Task: Look for Airbnb properties in Rajapolah, Indonesia from 11th December, 2023 to 17th December, 2023 for 1 adult. Place can be private room with 1  bedroom having 1 bed and 1 bathroom. Property type can be hotel.
Action: Mouse moved to (565, 306)
Screenshot: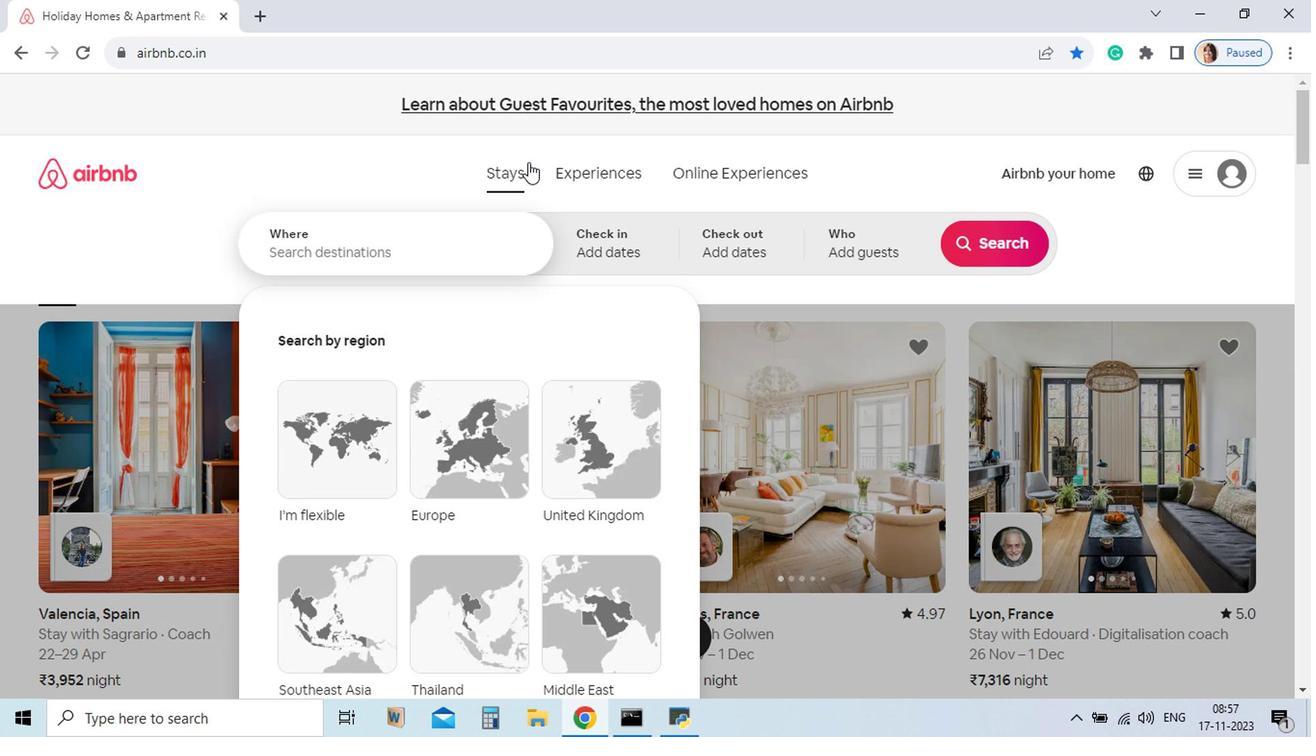
Action: Mouse pressed left at (565, 306)
Screenshot: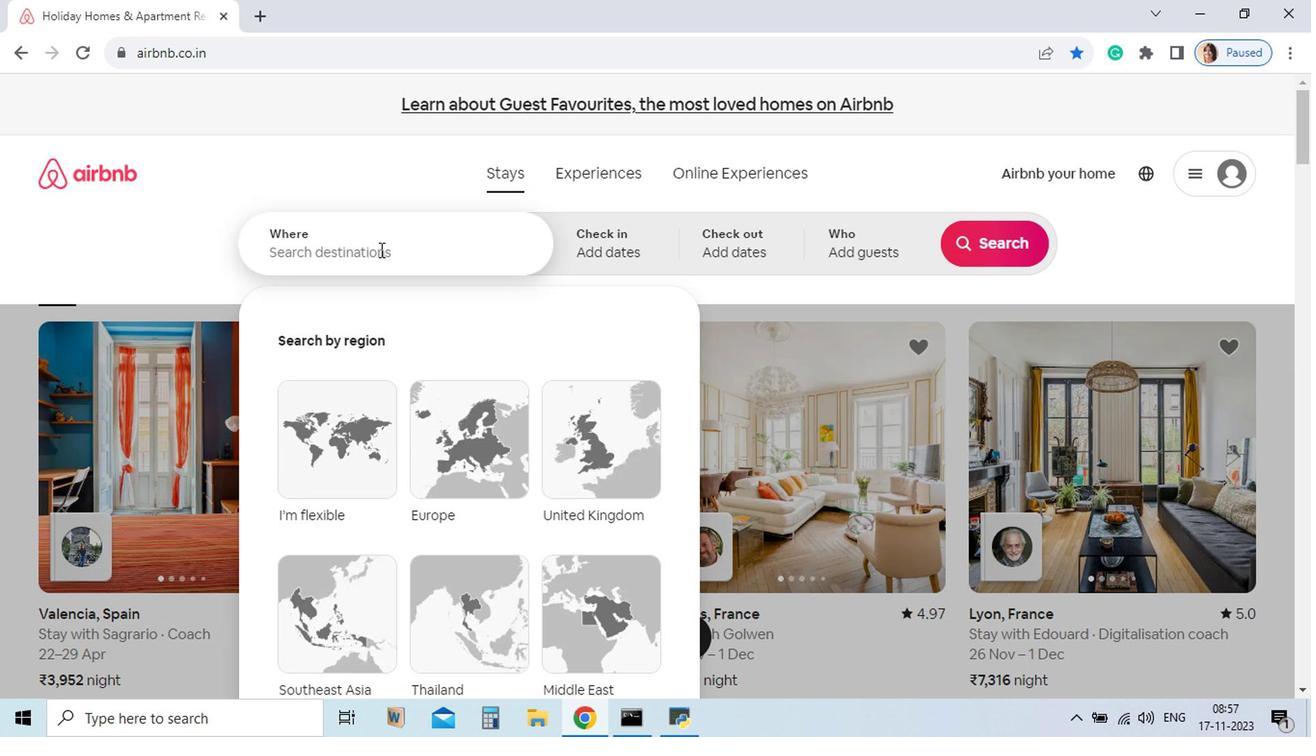 
Action: Mouse moved to (458, 360)
Screenshot: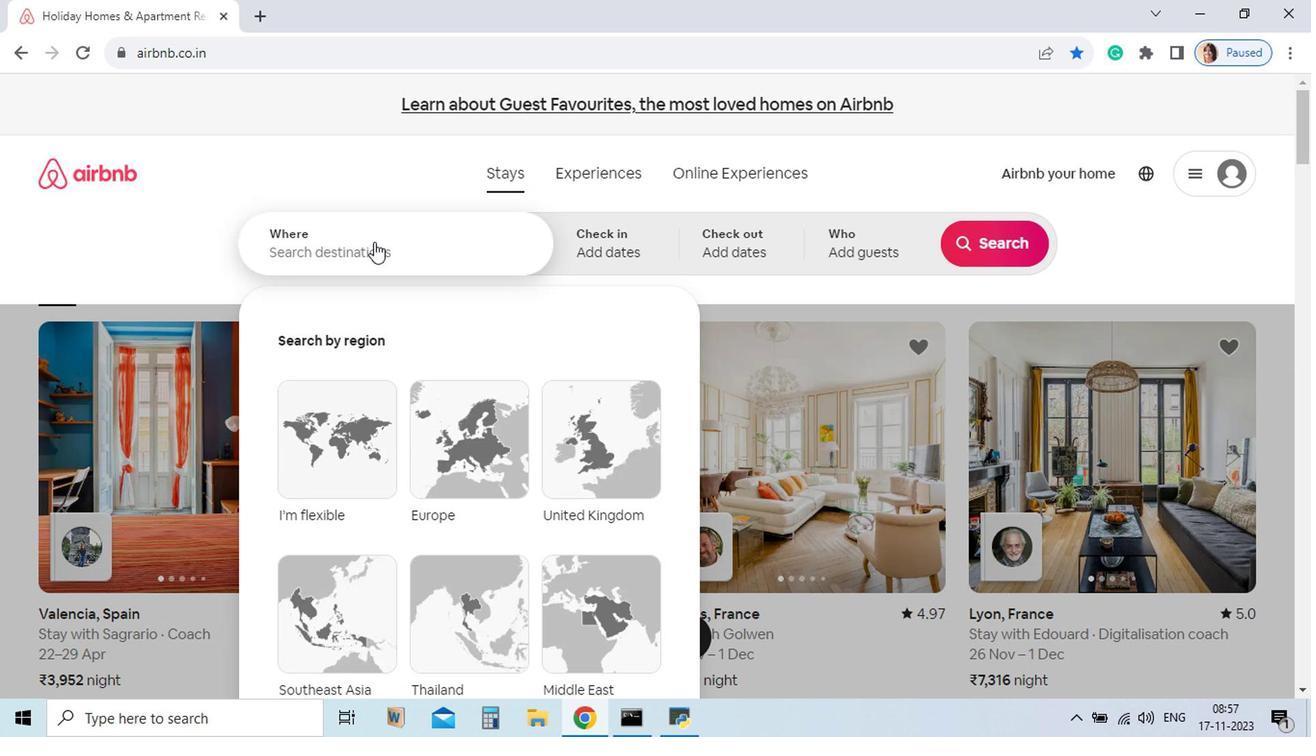 
Action: Mouse pressed left at (458, 360)
Screenshot: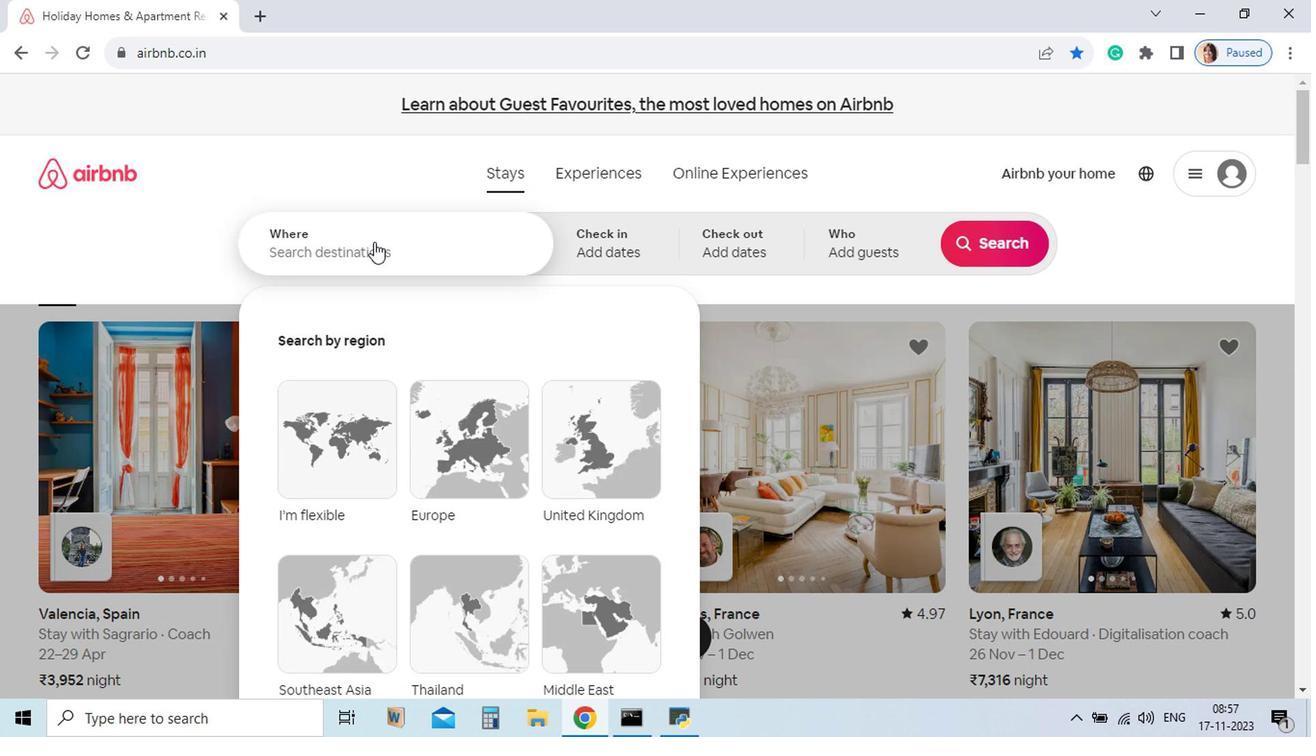
Action: Mouse moved to (455, 362)
Screenshot: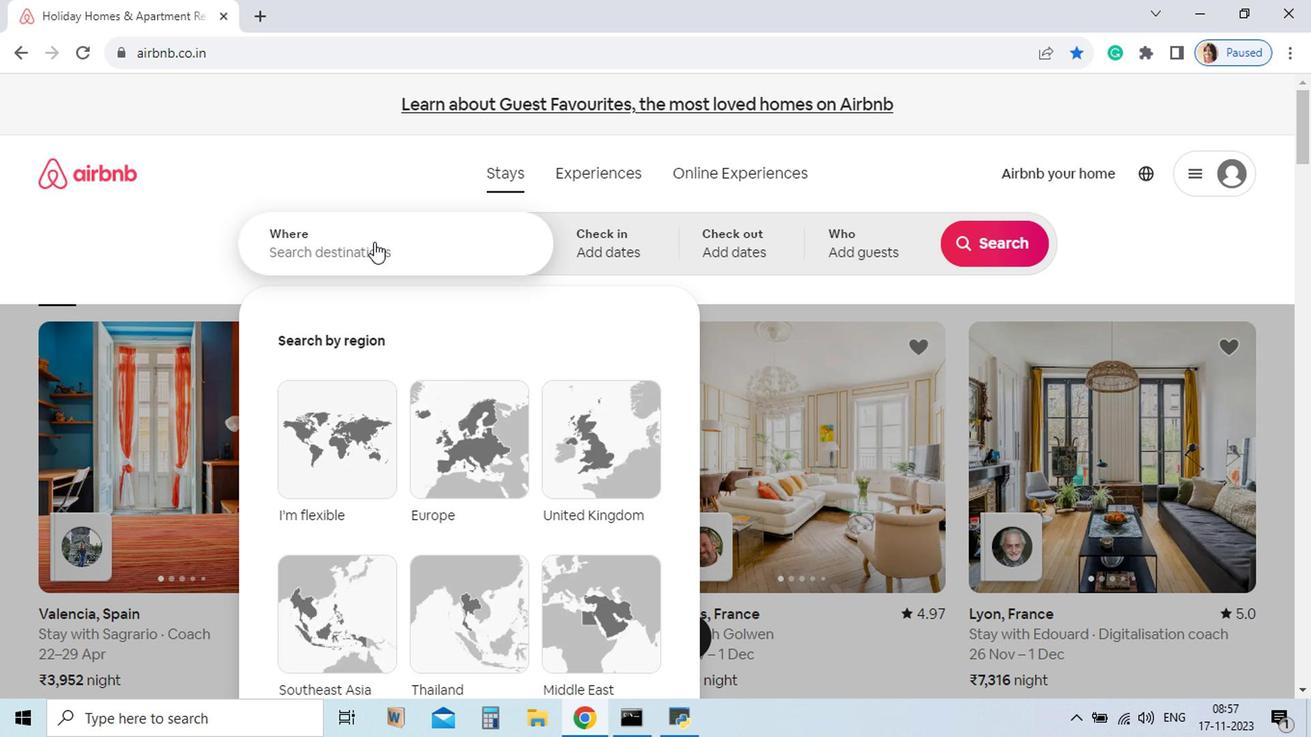 
Action: Key pressed <Key.shift>Rajapol
Screenshot: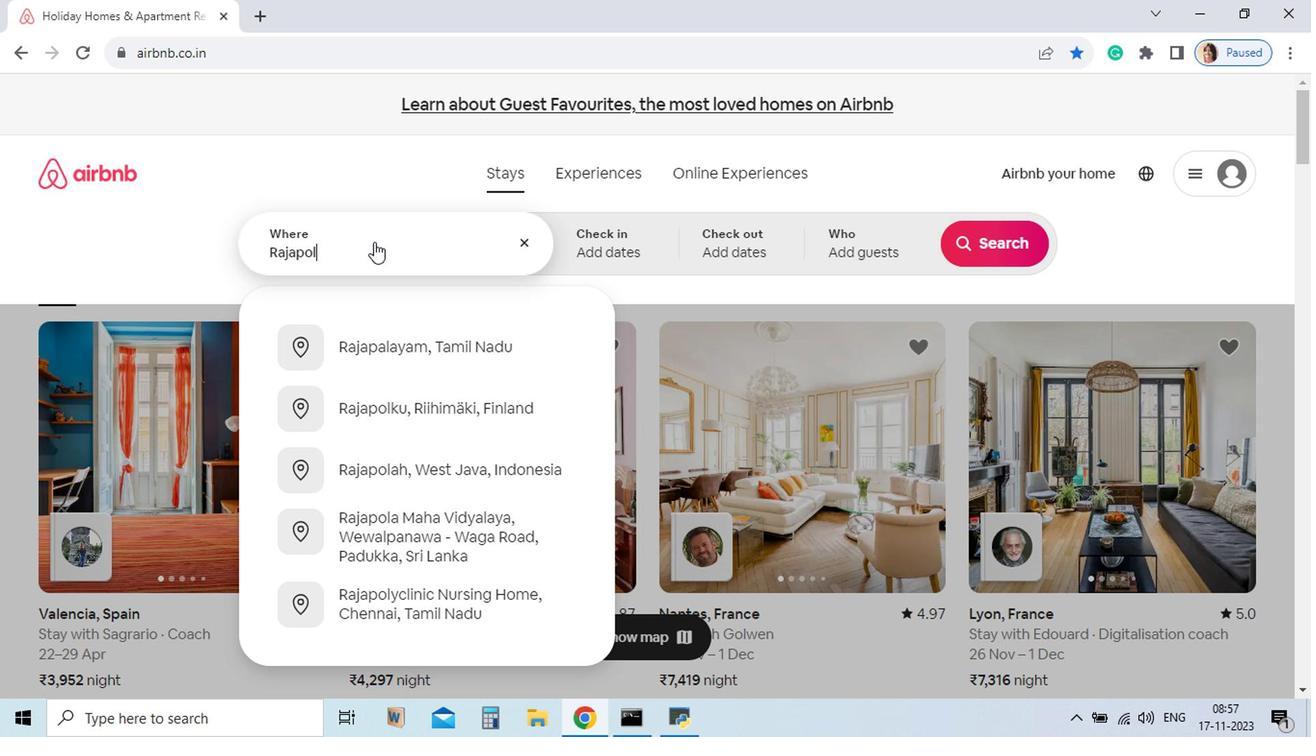 
Action: Mouse moved to (522, 519)
Screenshot: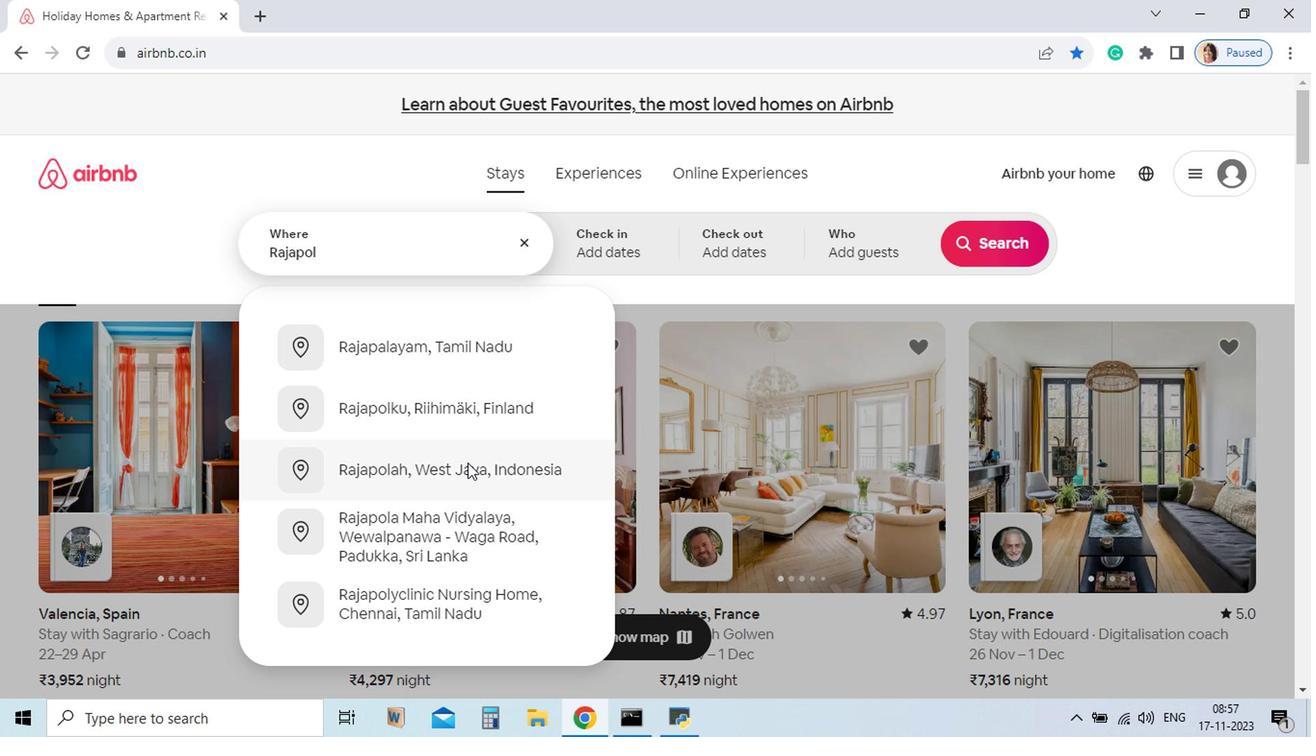 
Action: Mouse pressed left at (522, 519)
Screenshot: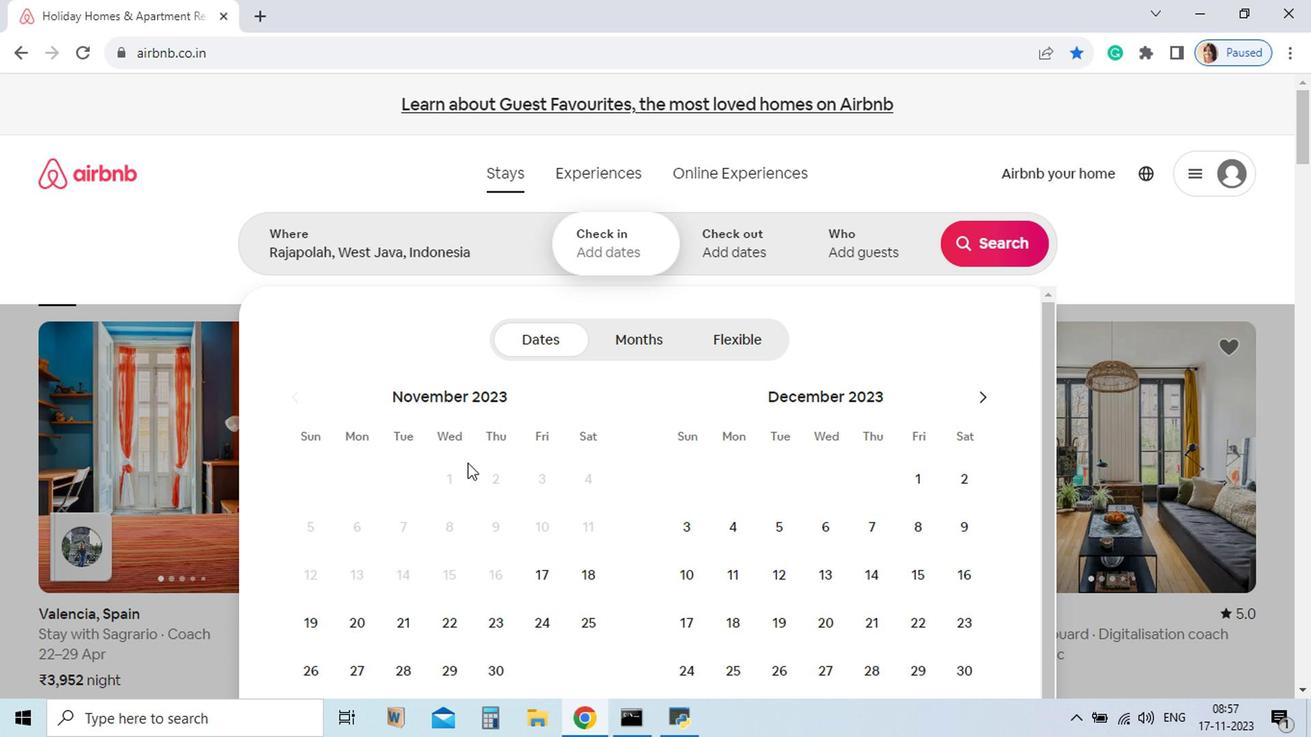 
Action: Mouse moved to (479, 365)
Screenshot: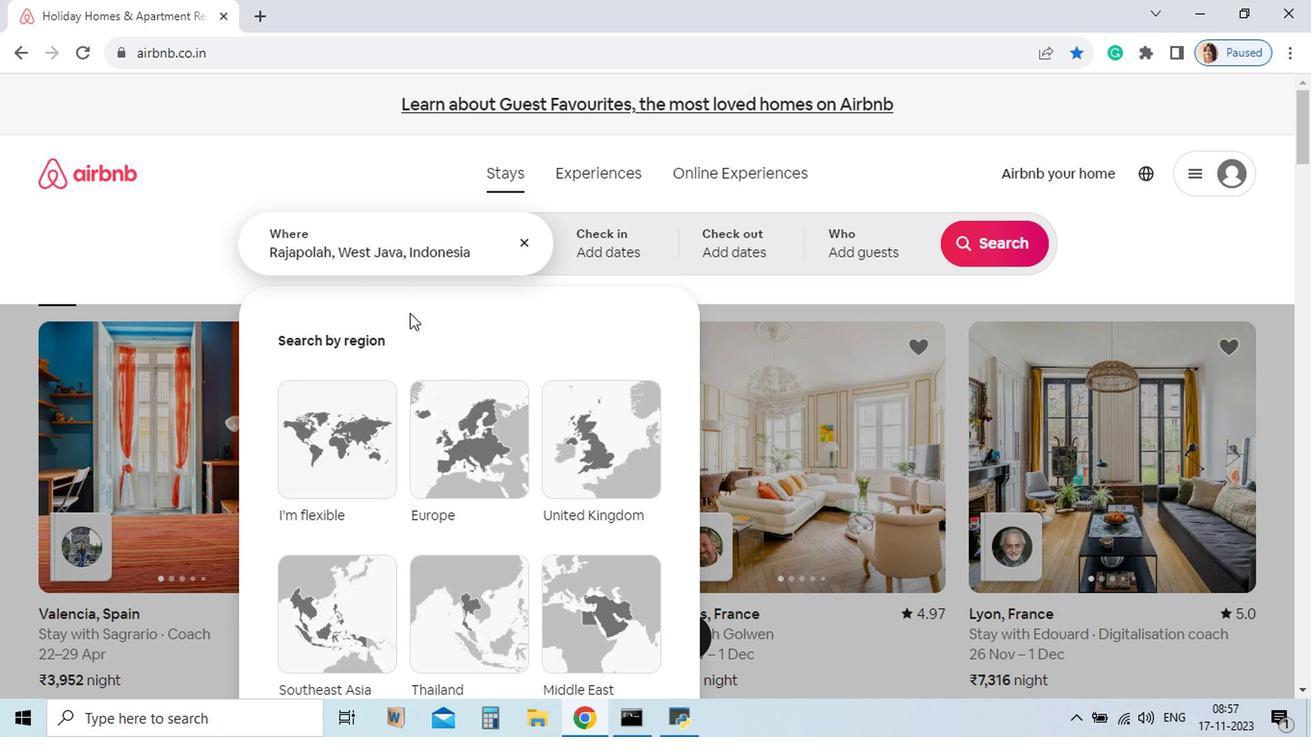 
Action: Mouse pressed left at (479, 365)
Screenshot: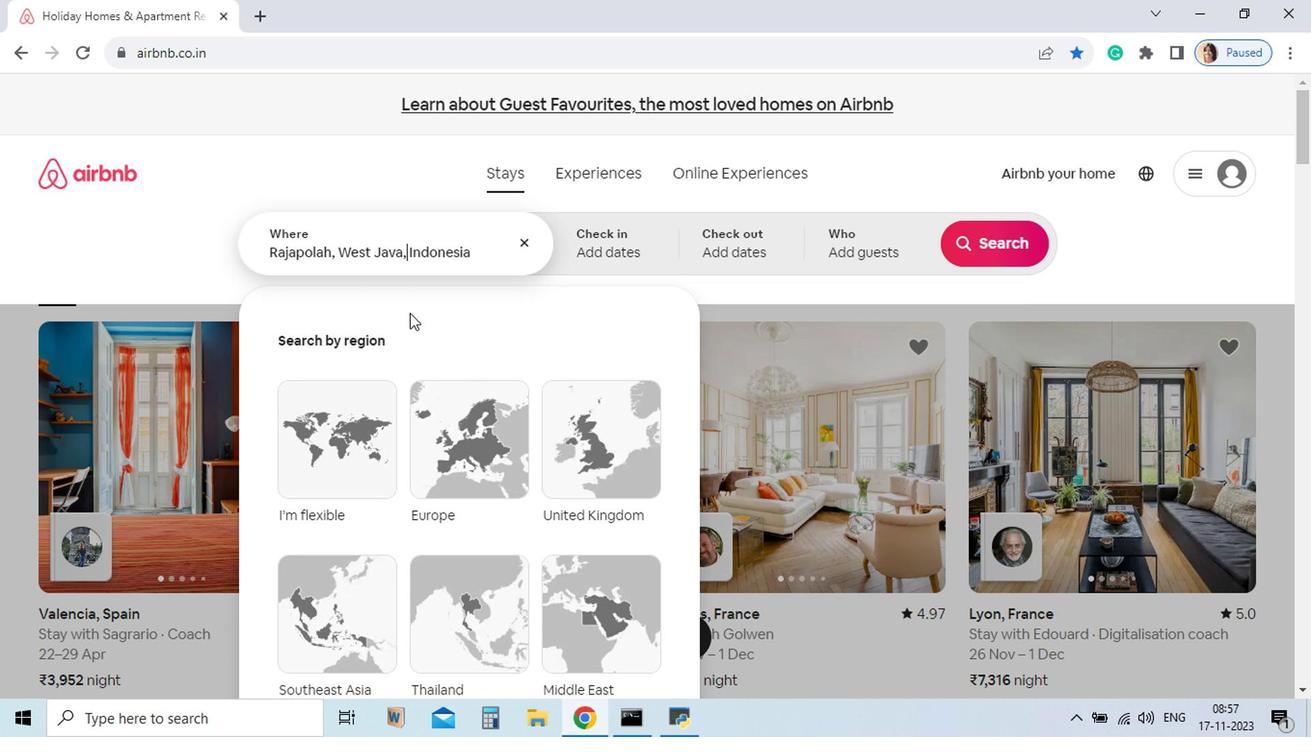 
Action: Mouse moved to (481, 413)
Screenshot: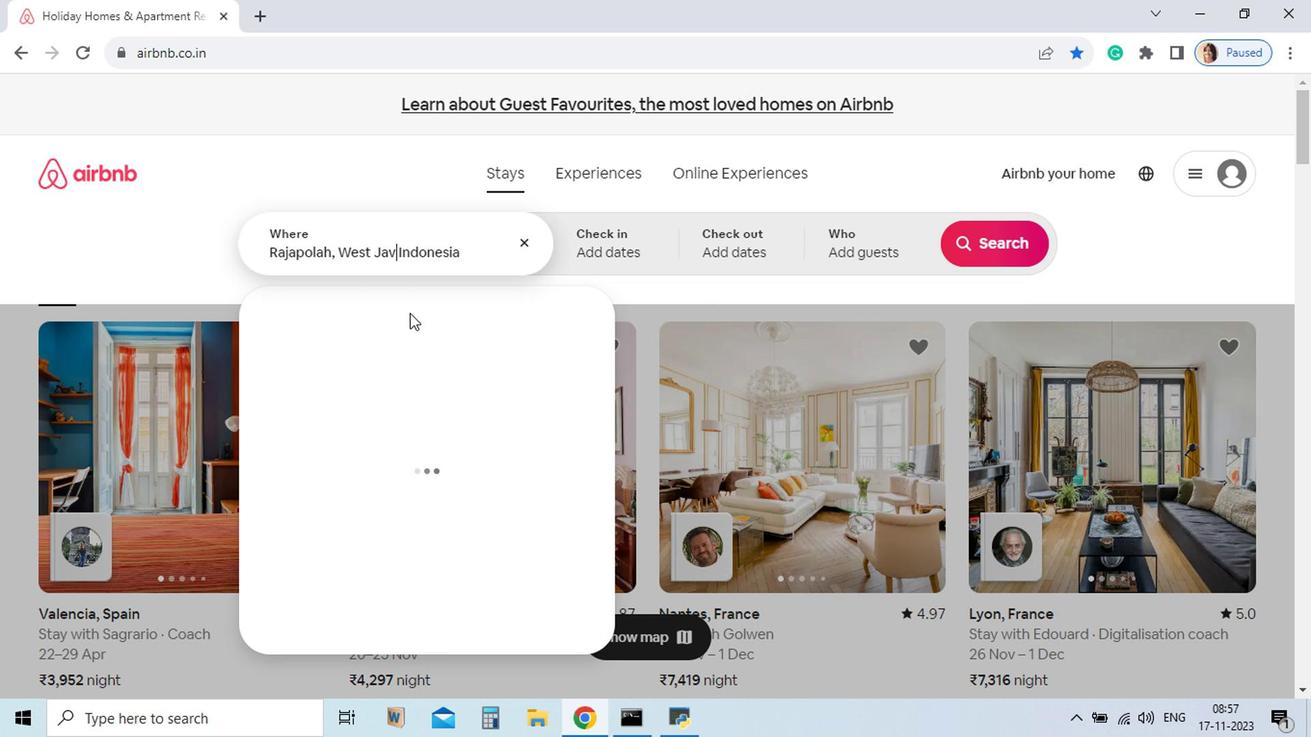 
Action: Key pressed <Key.backspace><Key.backspace><Key.backspace><Key.backspace><Key.backspace><Key.backspace><Key.backspace><Key.backspace><Key.backspace><Key.backspace><Key.delete>
Screenshot: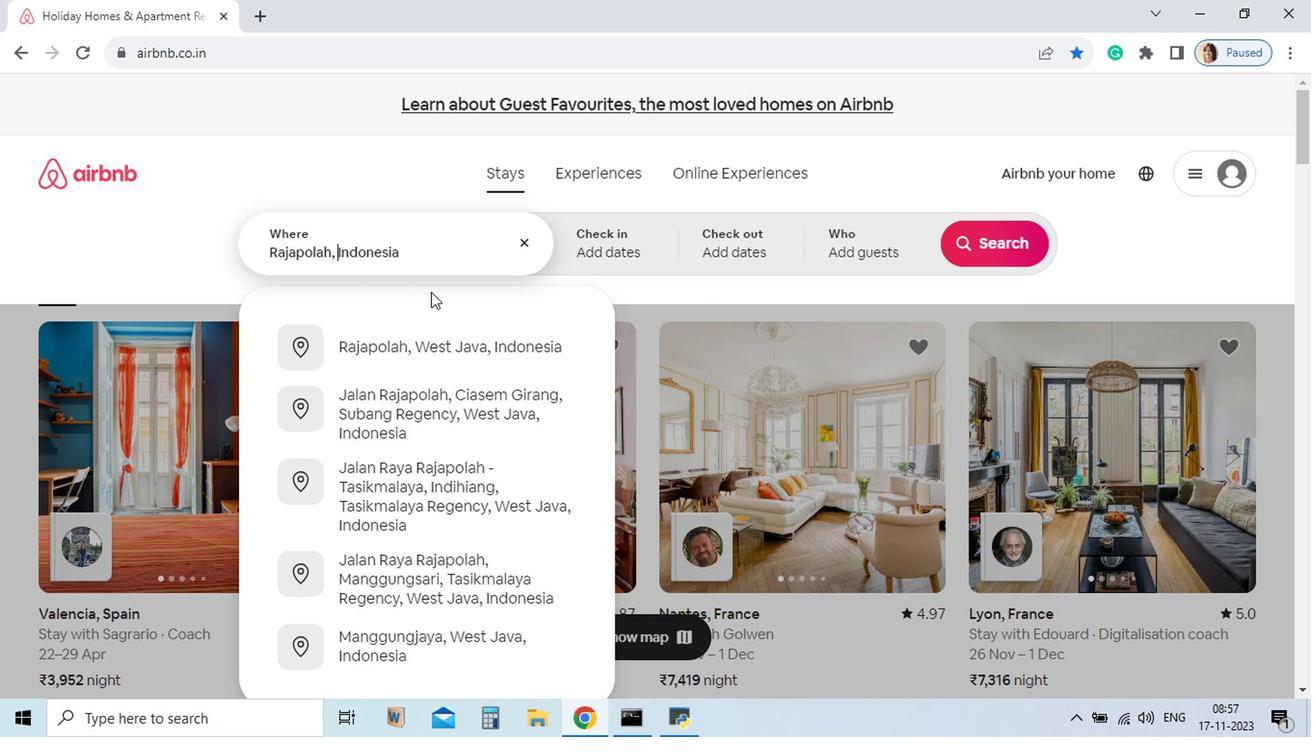 
Action: Mouse moved to (485, 371)
Screenshot: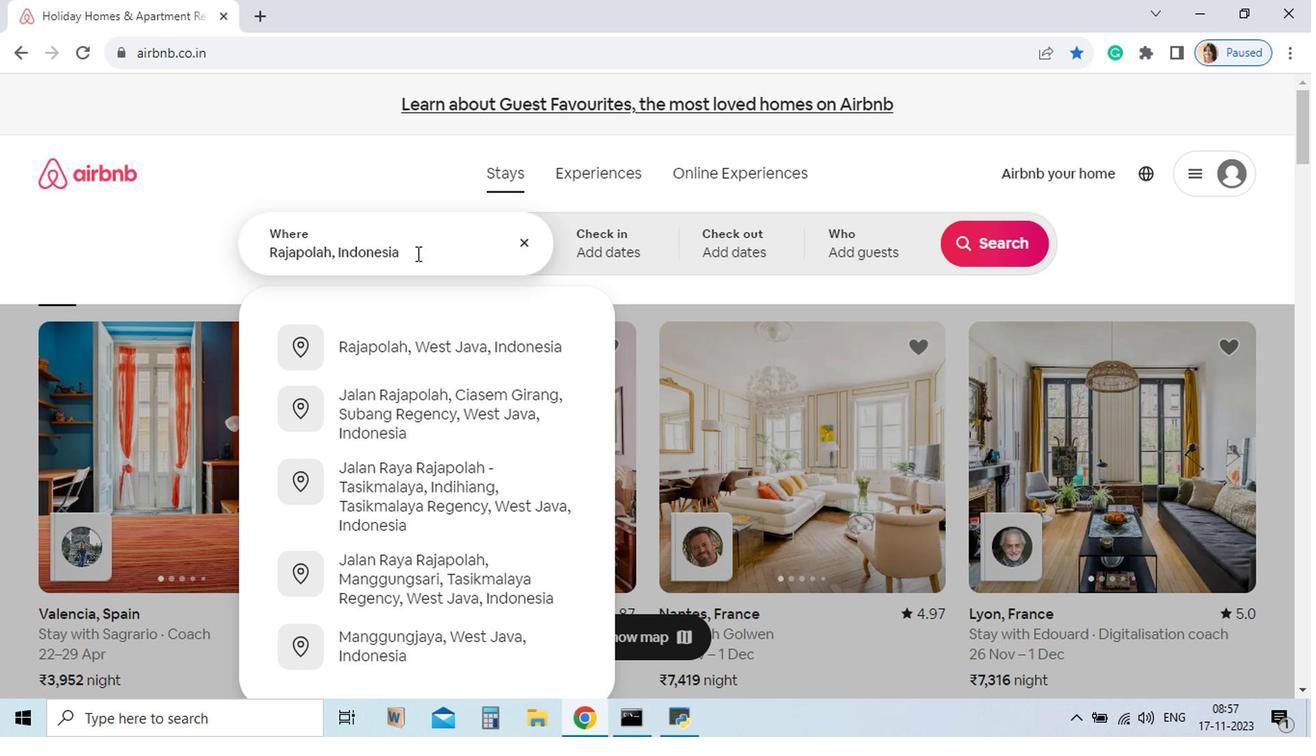 
Action: Mouse pressed left at (485, 371)
Screenshot: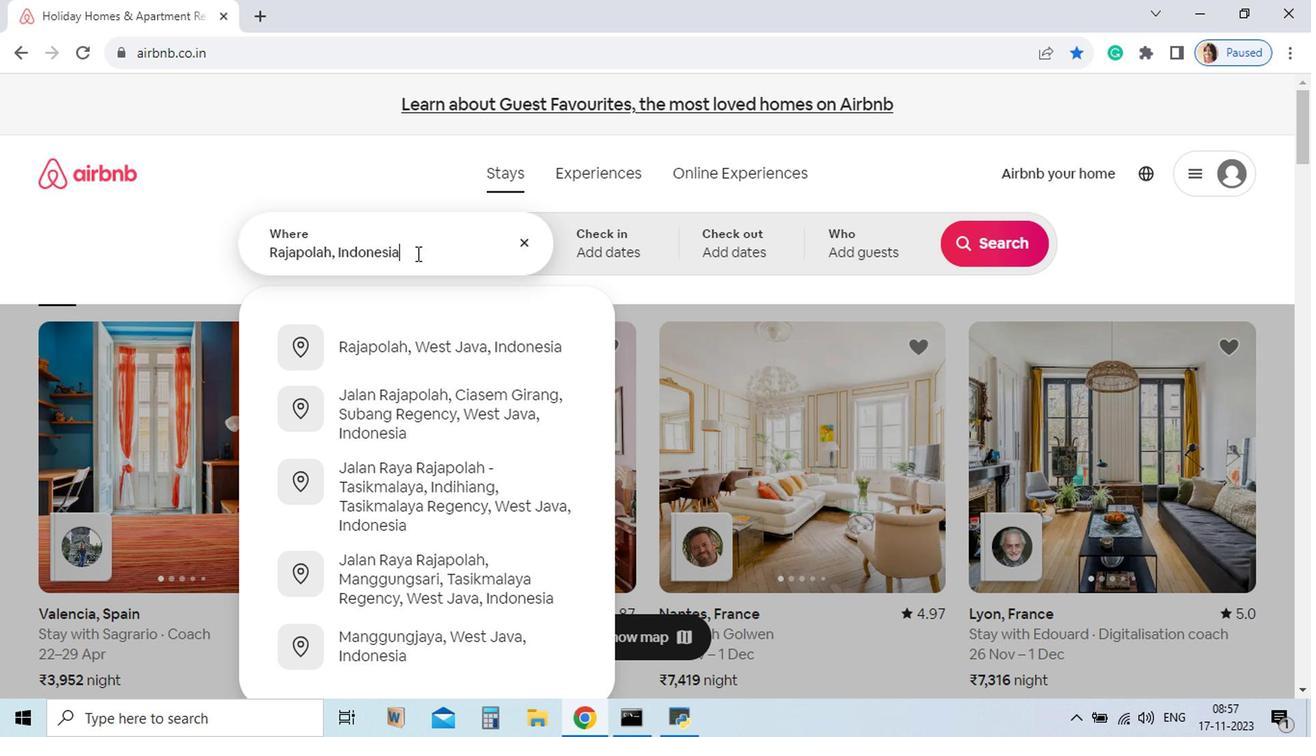 
Action: Mouse moved to (485, 371)
Screenshot: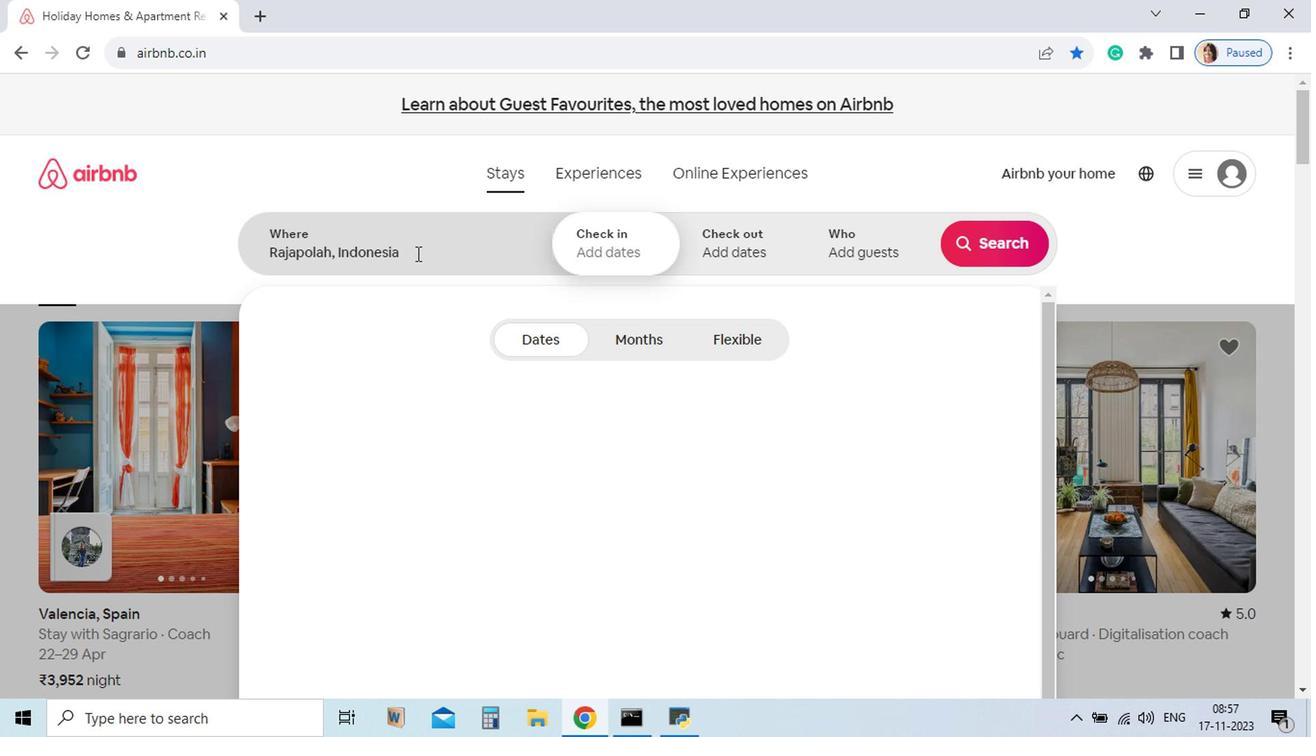 
Action: Key pressed <Key.enter>
Screenshot: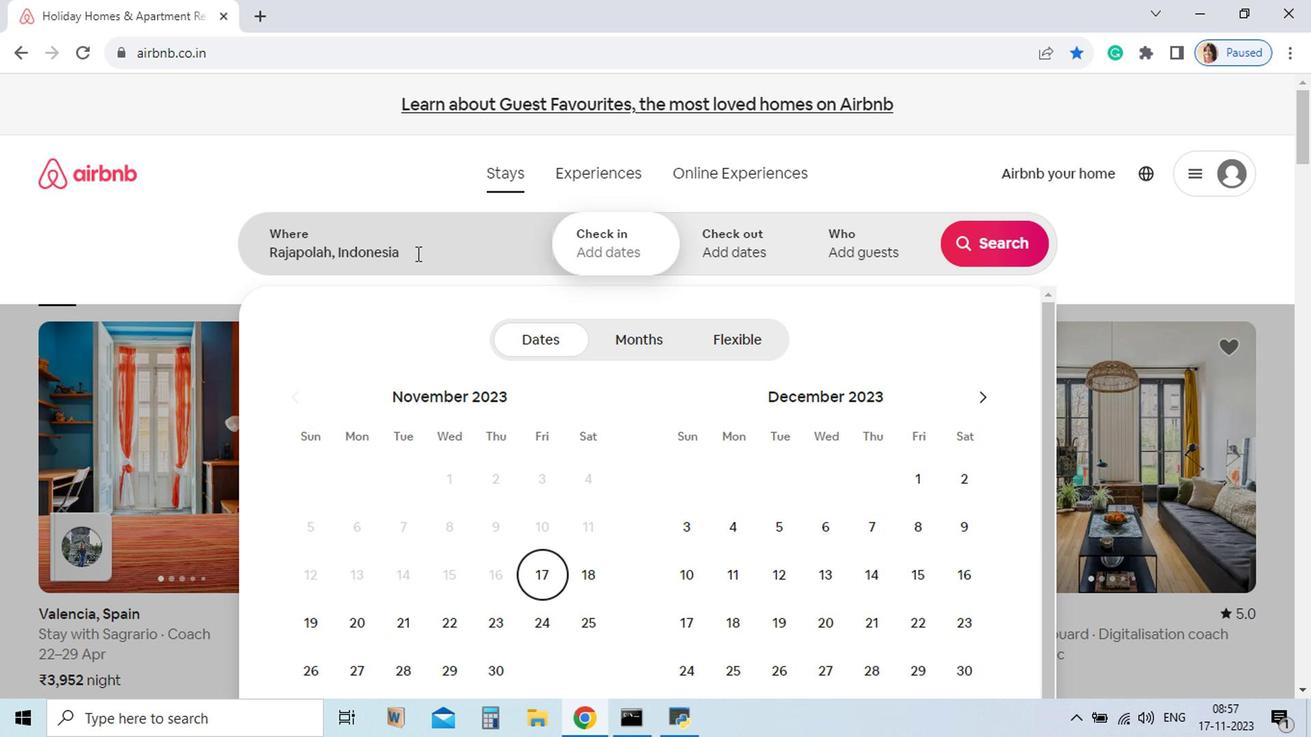 
Action: Mouse moved to (711, 602)
Screenshot: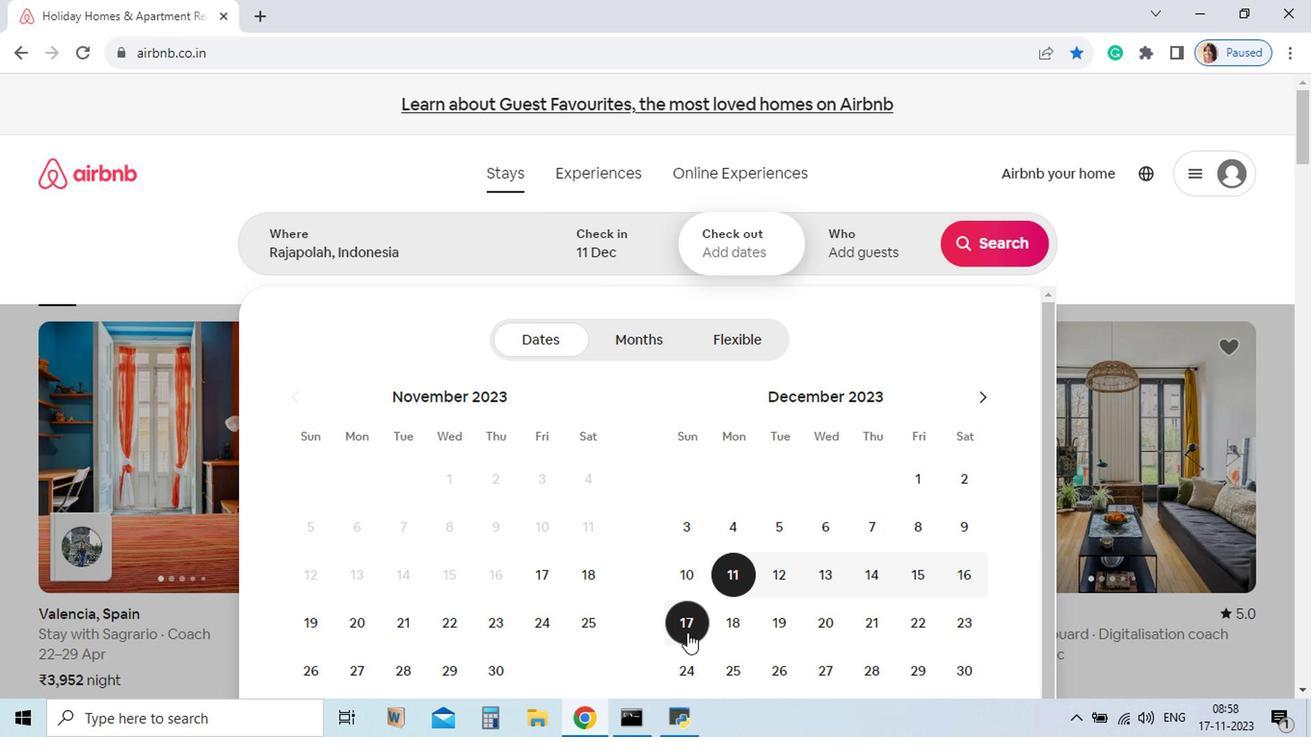 
Action: Mouse pressed left at (711, 602)
Screenshot: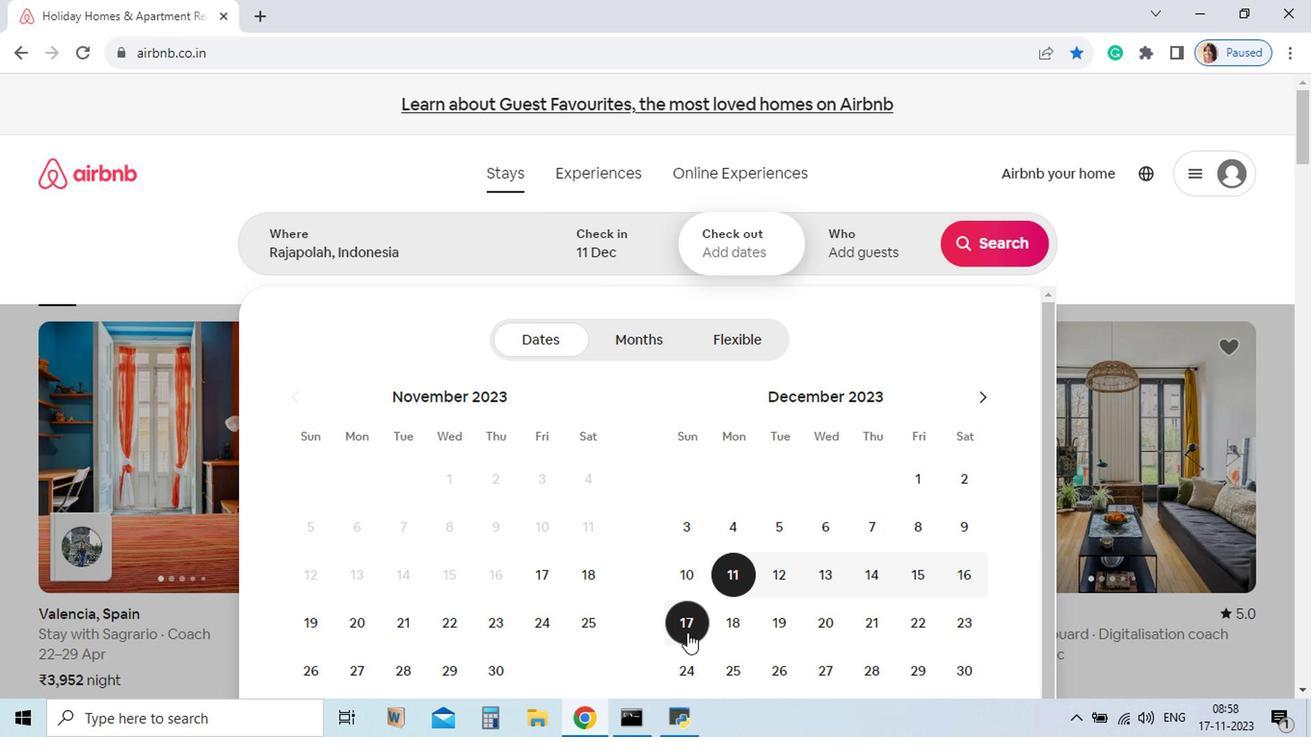 
Action: Mouse moved to (677, 641)
Screenshot: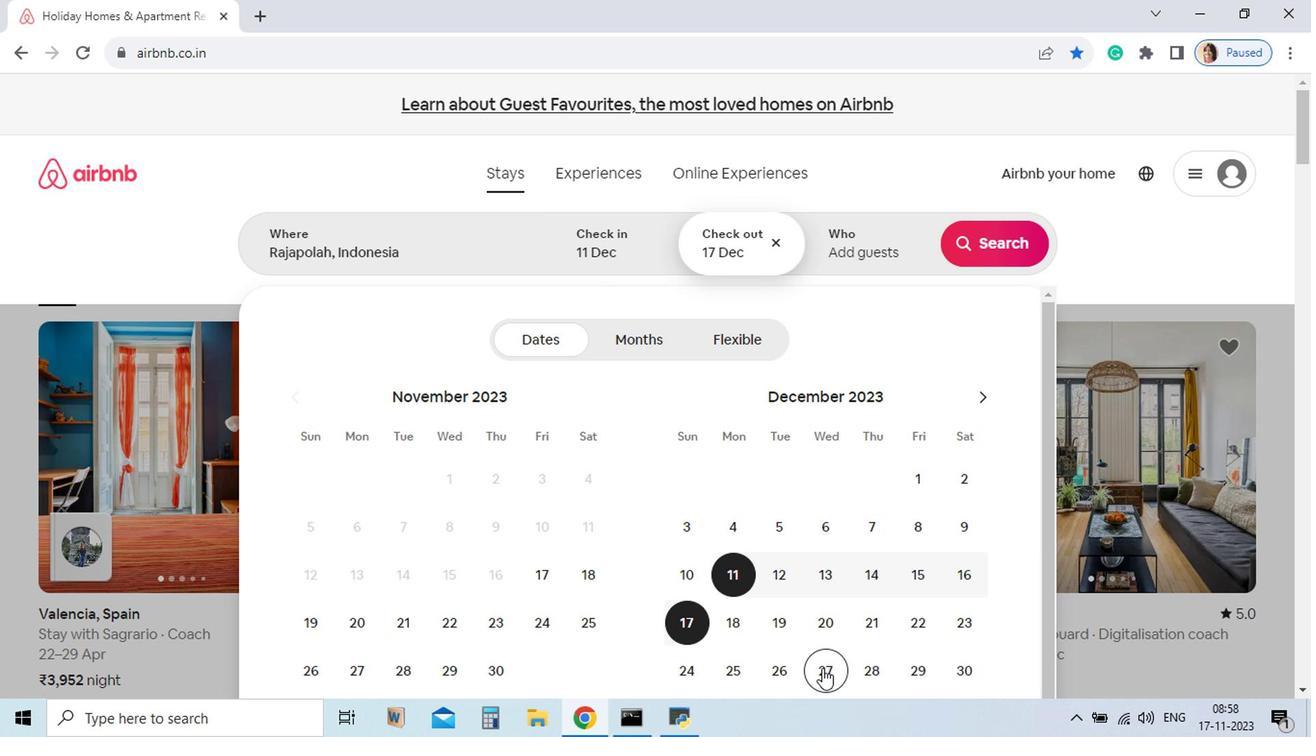 
Action: Mouse pressed left at (677, 641)
Screenshot: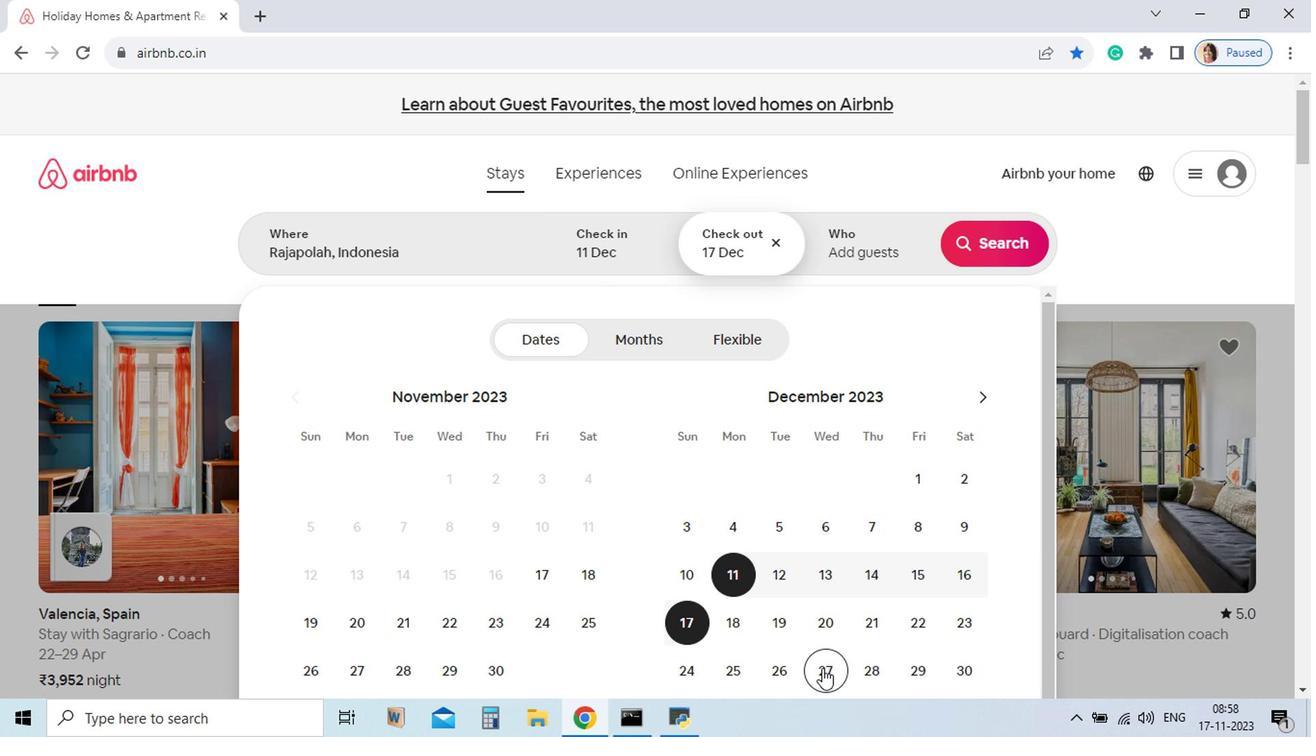 
Action: Mouse moved to (796, 362)
Screenshot: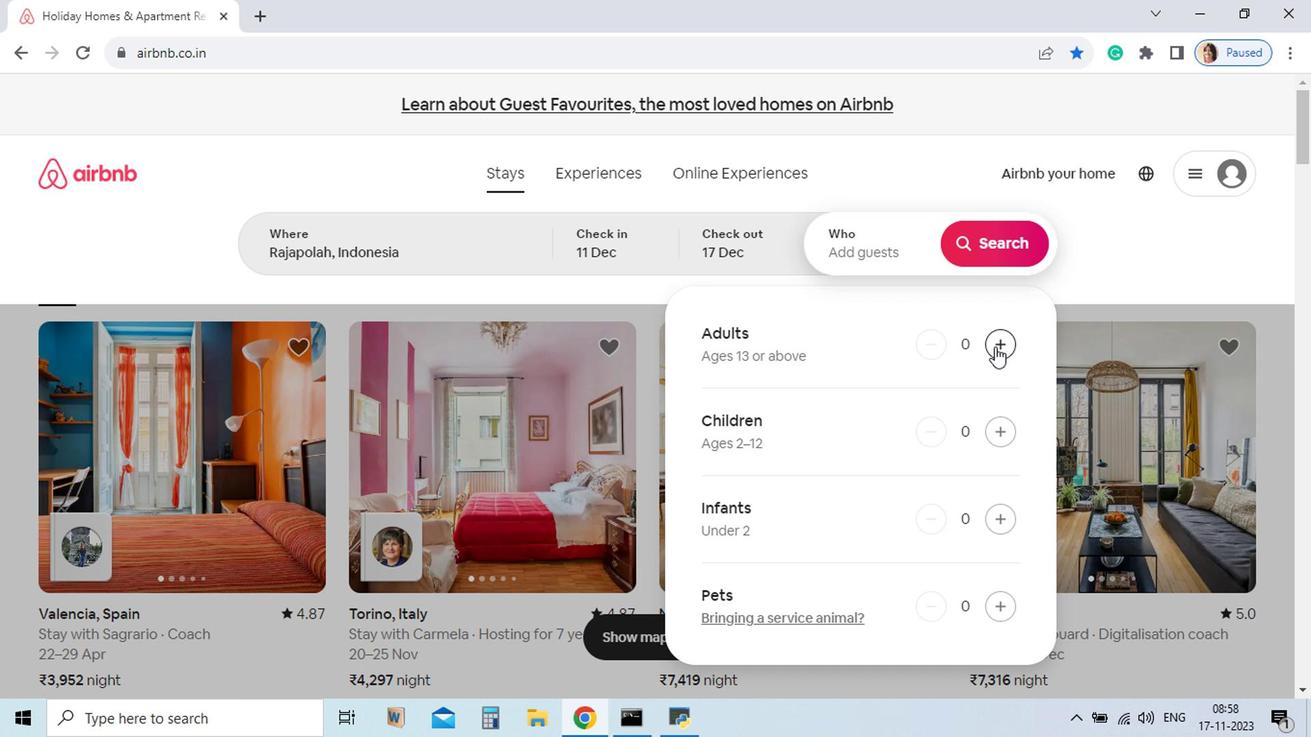 
Action: Mouse pressed left at (796, 362)
Screenshot: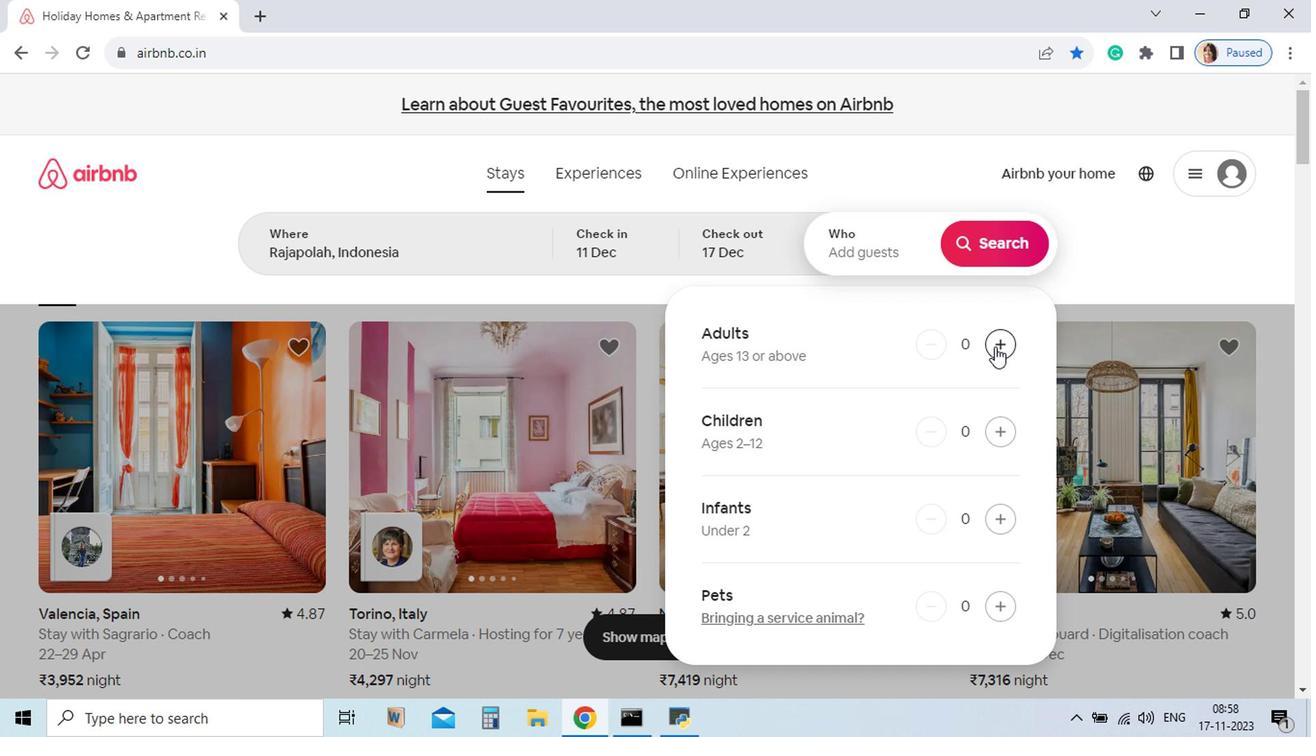 
Action: Mouse moved to (895, 437)
Screenshot: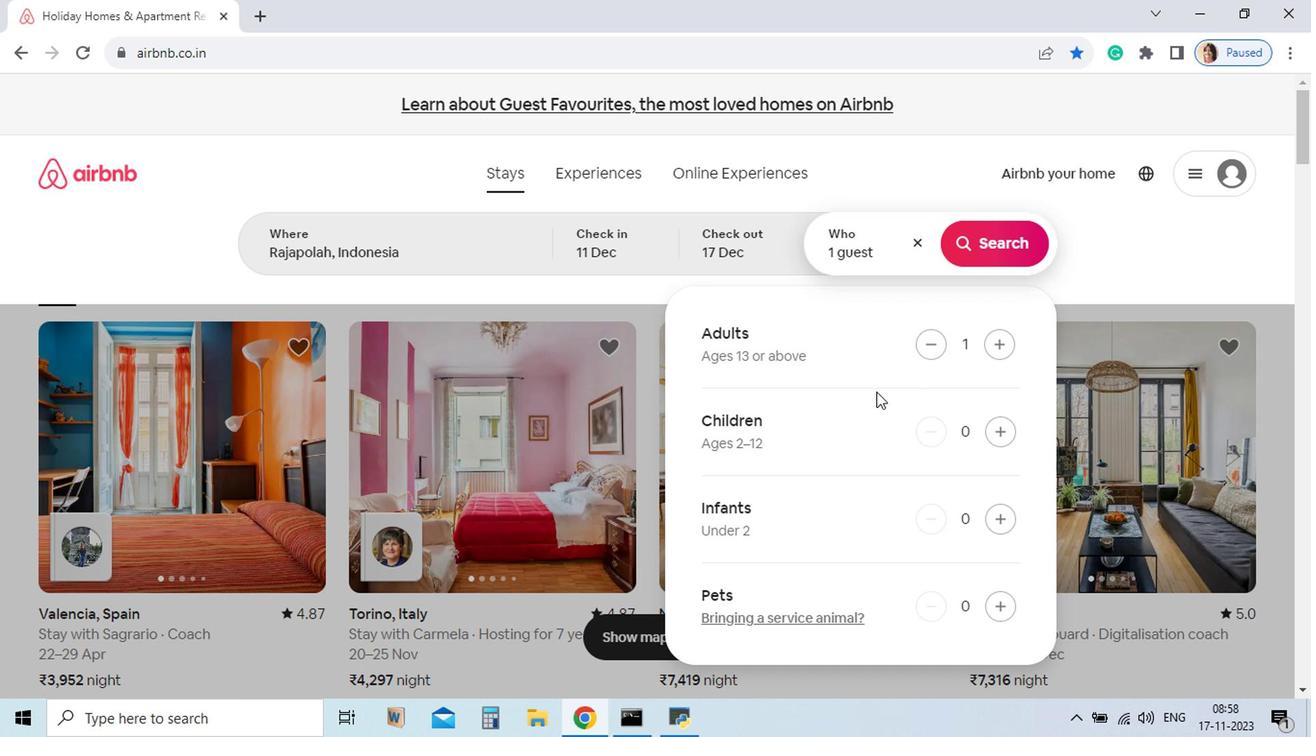 
Action: Mouse pressed left at (895, 437)
Screenshot: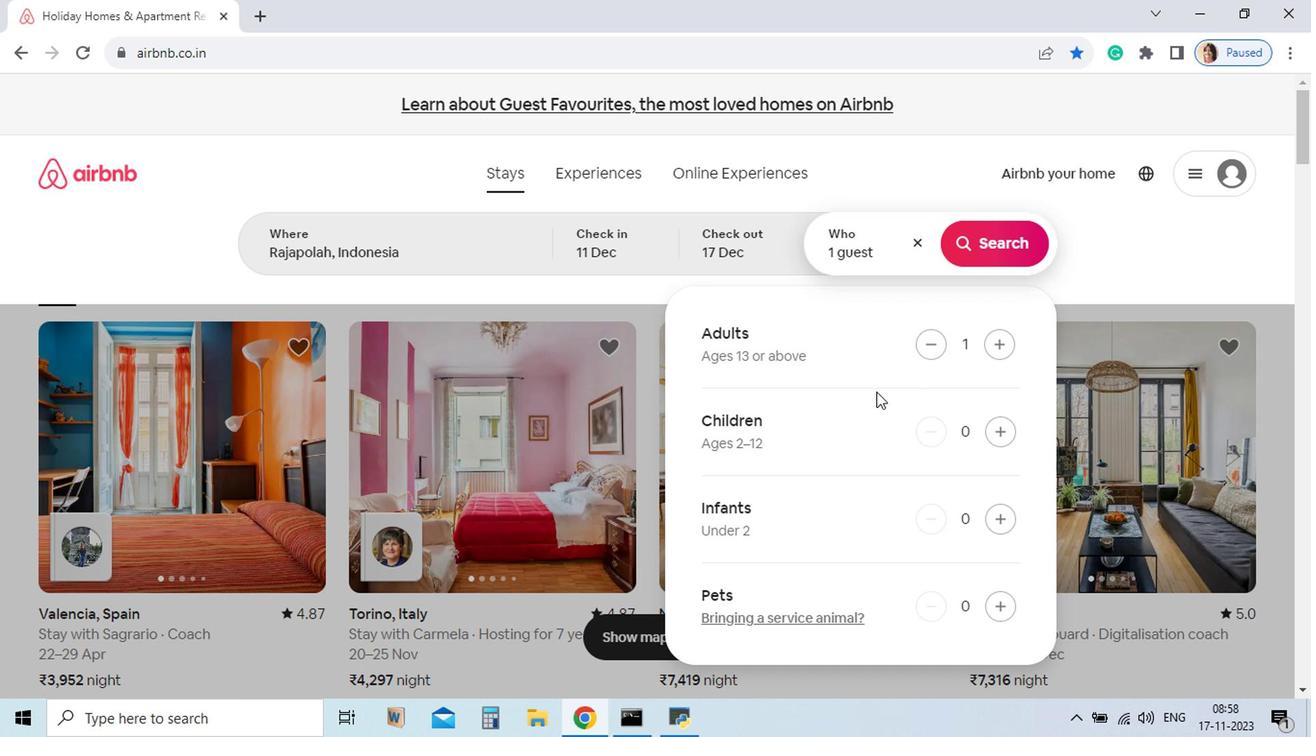 
Action: Mouse moved to (908, 359)
Screenshot: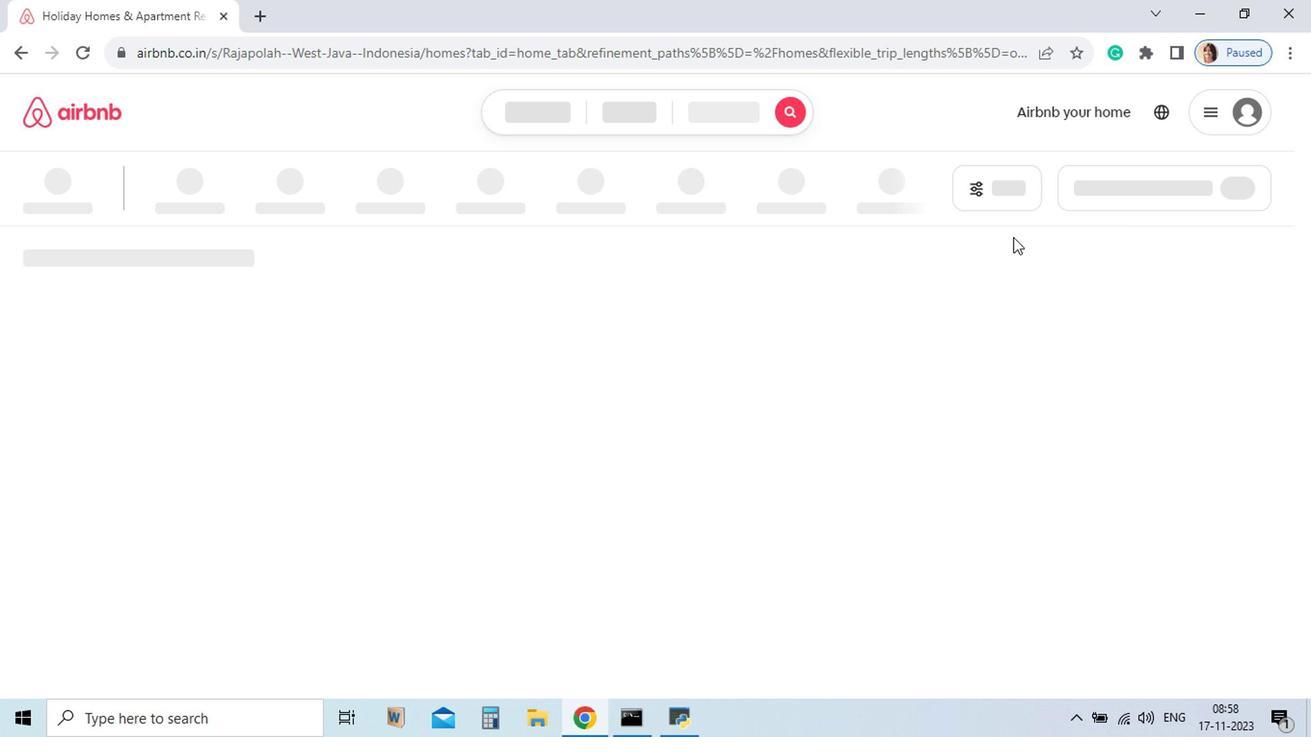 
Action: Mouse pressed left at (908, 359)
Screenshot: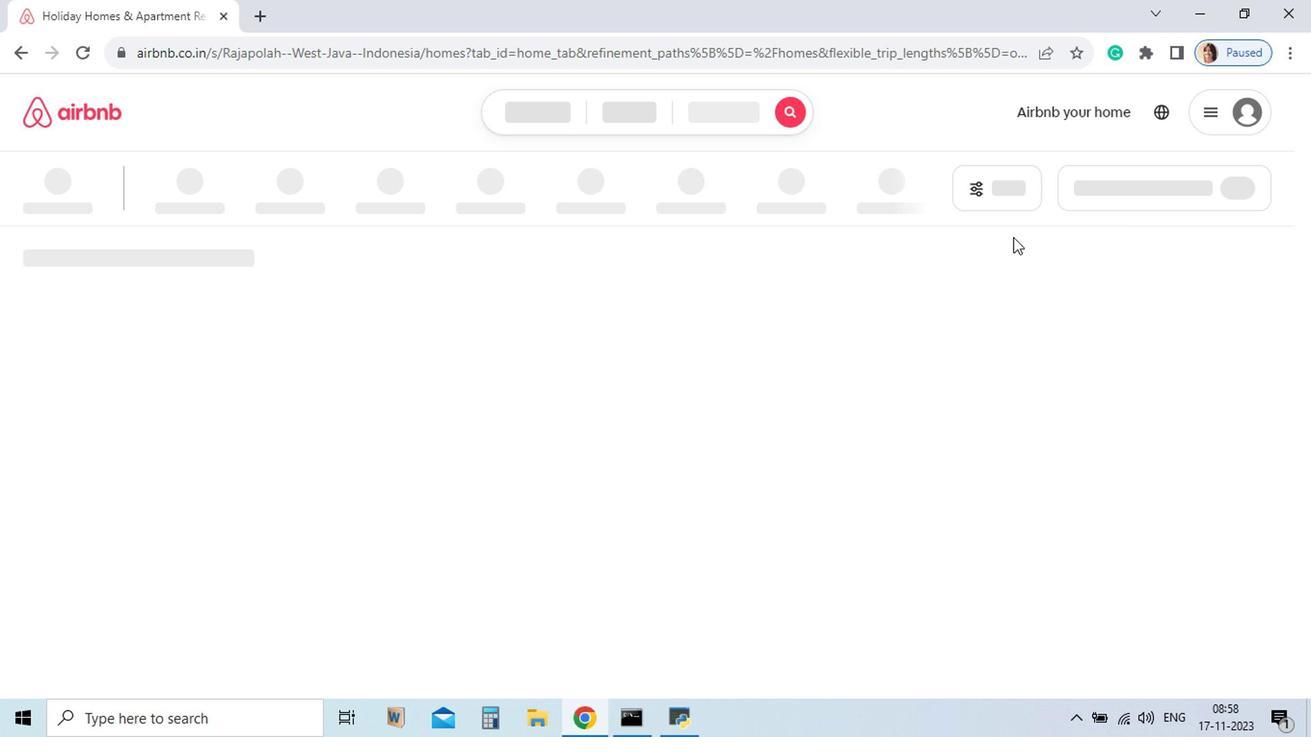 
Action: Mouse moved to (905, 321)
Screenshot: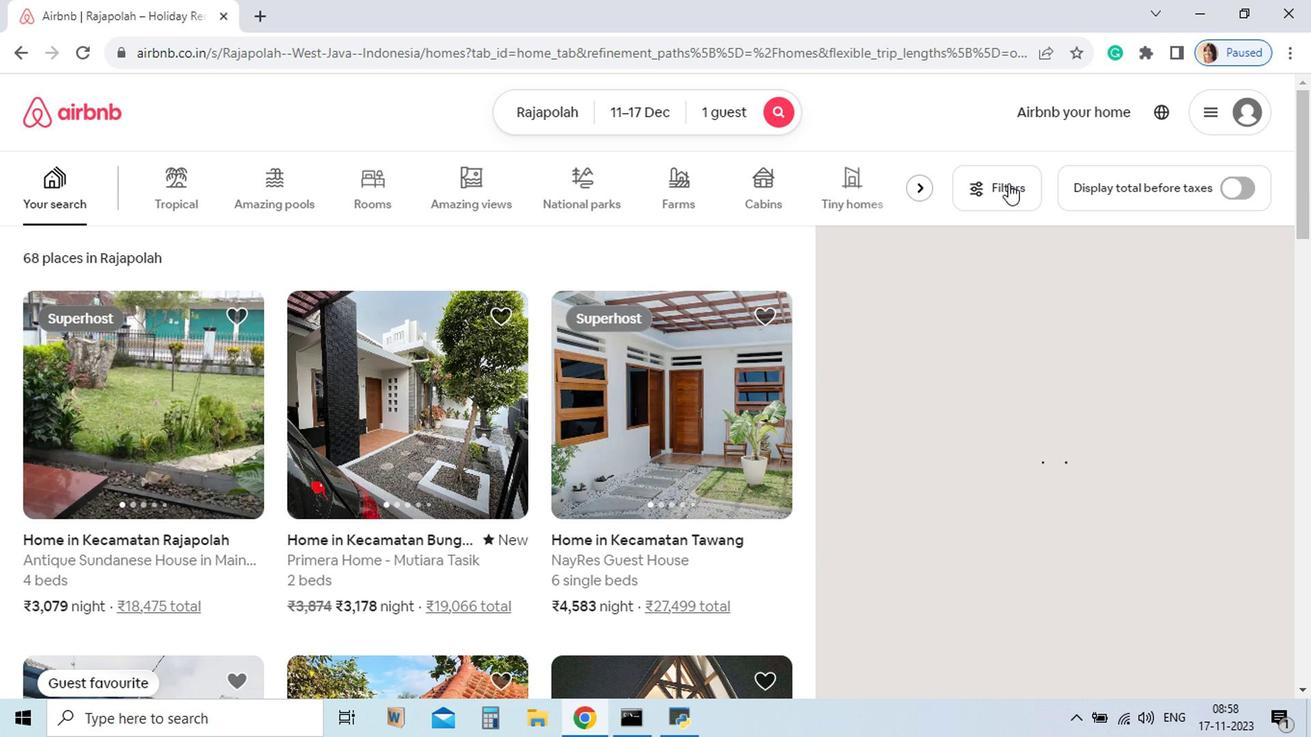 
Action: Mouse pressed left at (905, 321)
Screenshot: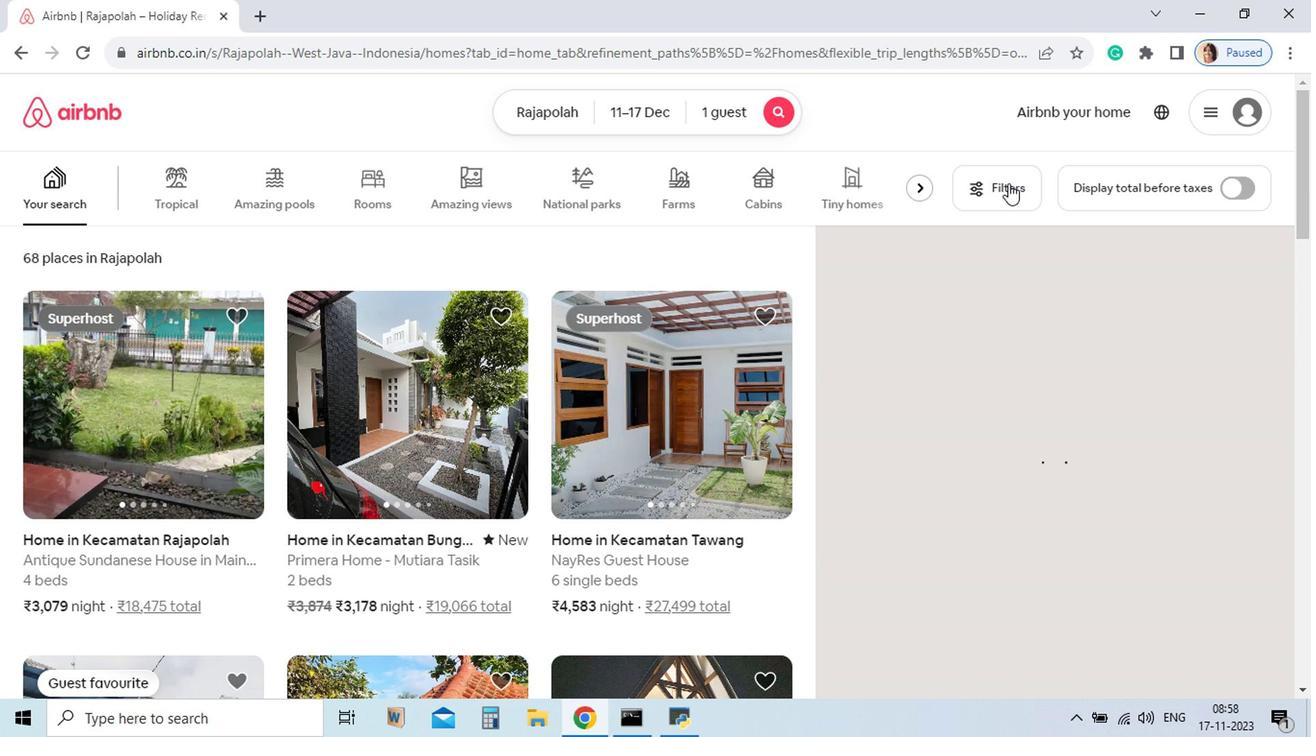 
Action: Mouse moved to (915, 345)
Screenshot: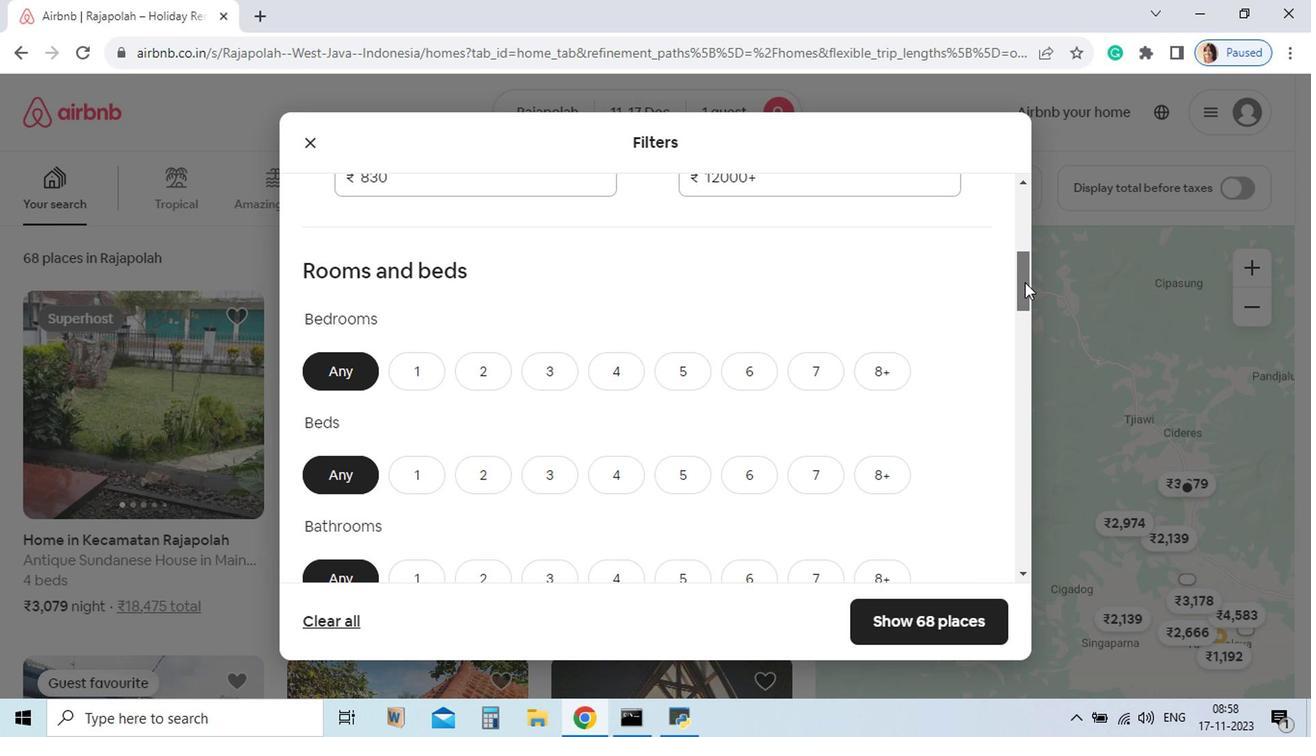 
Action: Mouse pressed left at (915, 345)
Screenshot: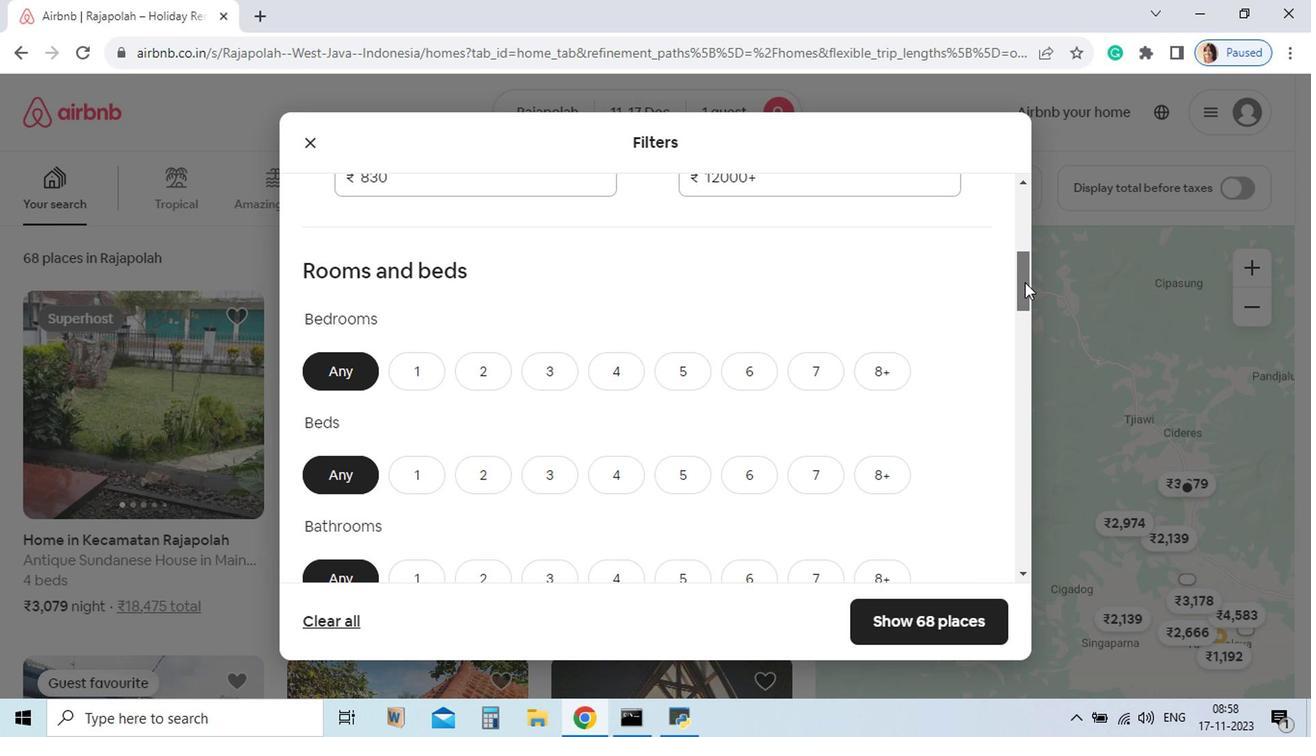 
Action: Mouse moved to (487, 442)
Screenshot: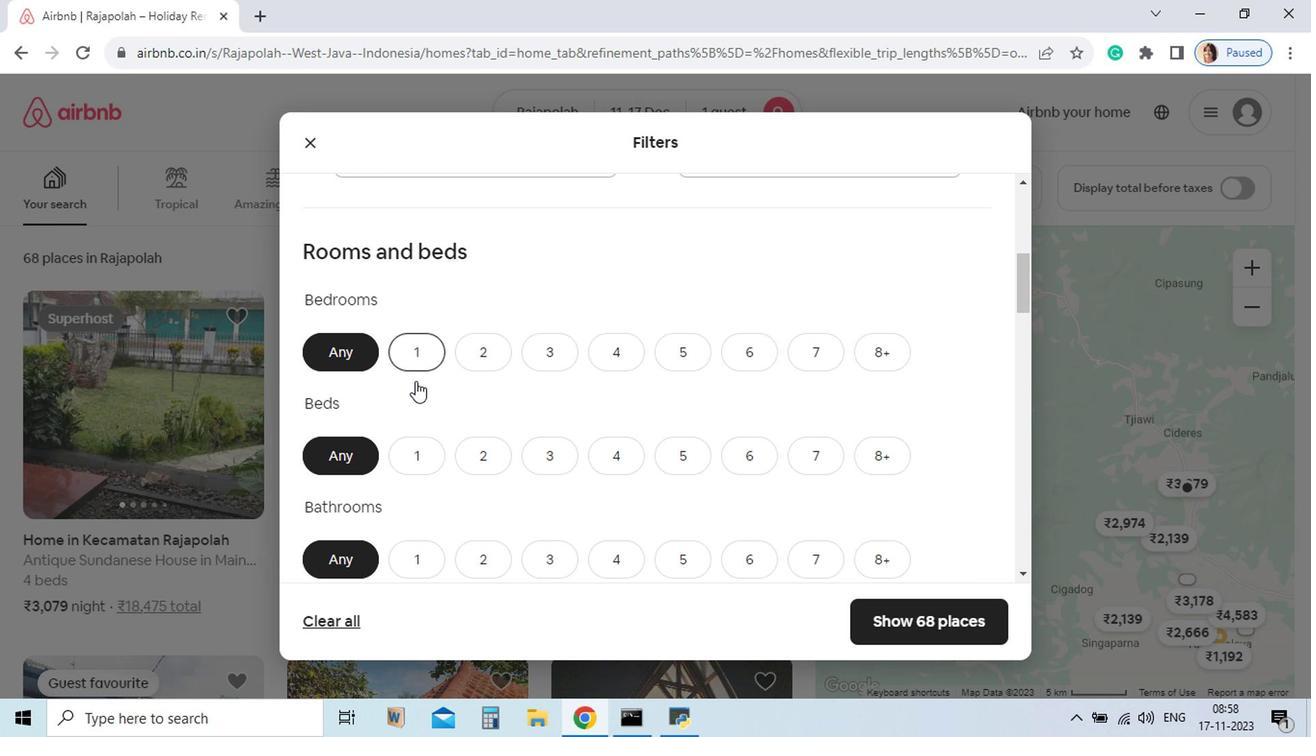 
Action: Mouse pressed left at (487, 442)
Screenshot: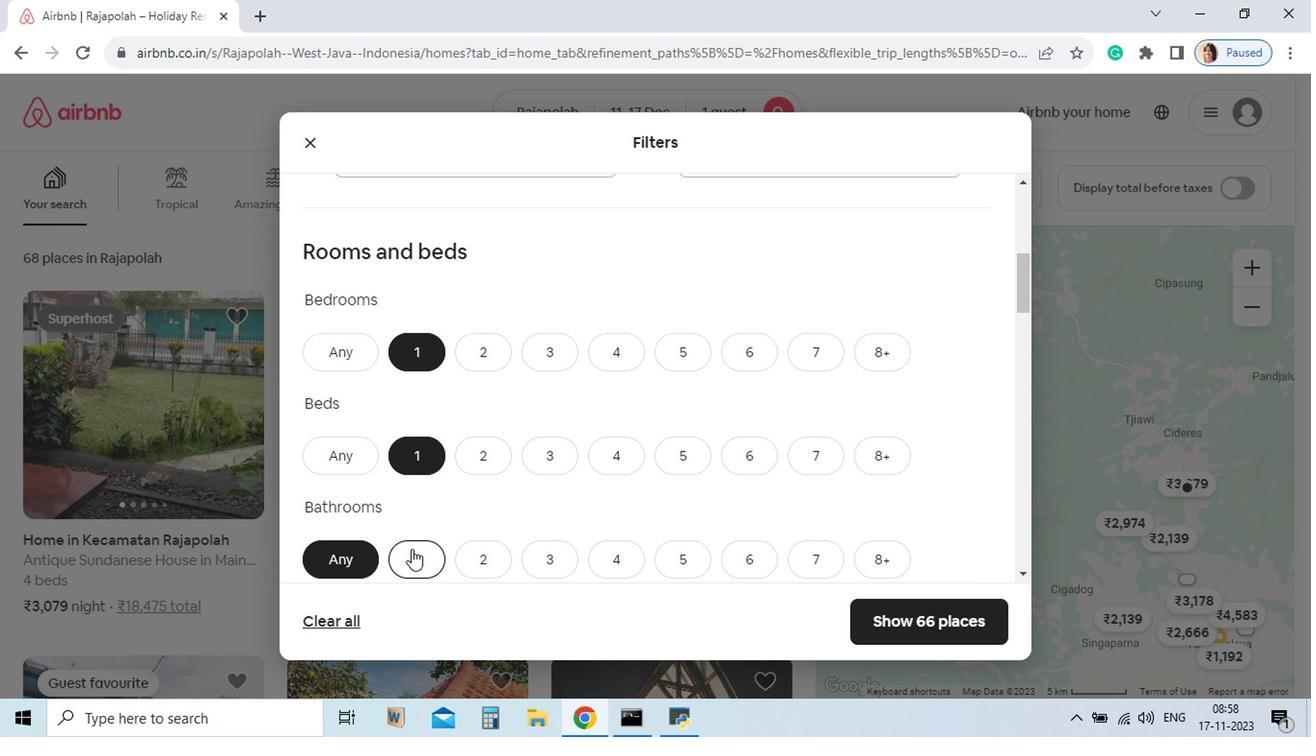 
Action: Mouse moved to (485, 515)
Screenshot: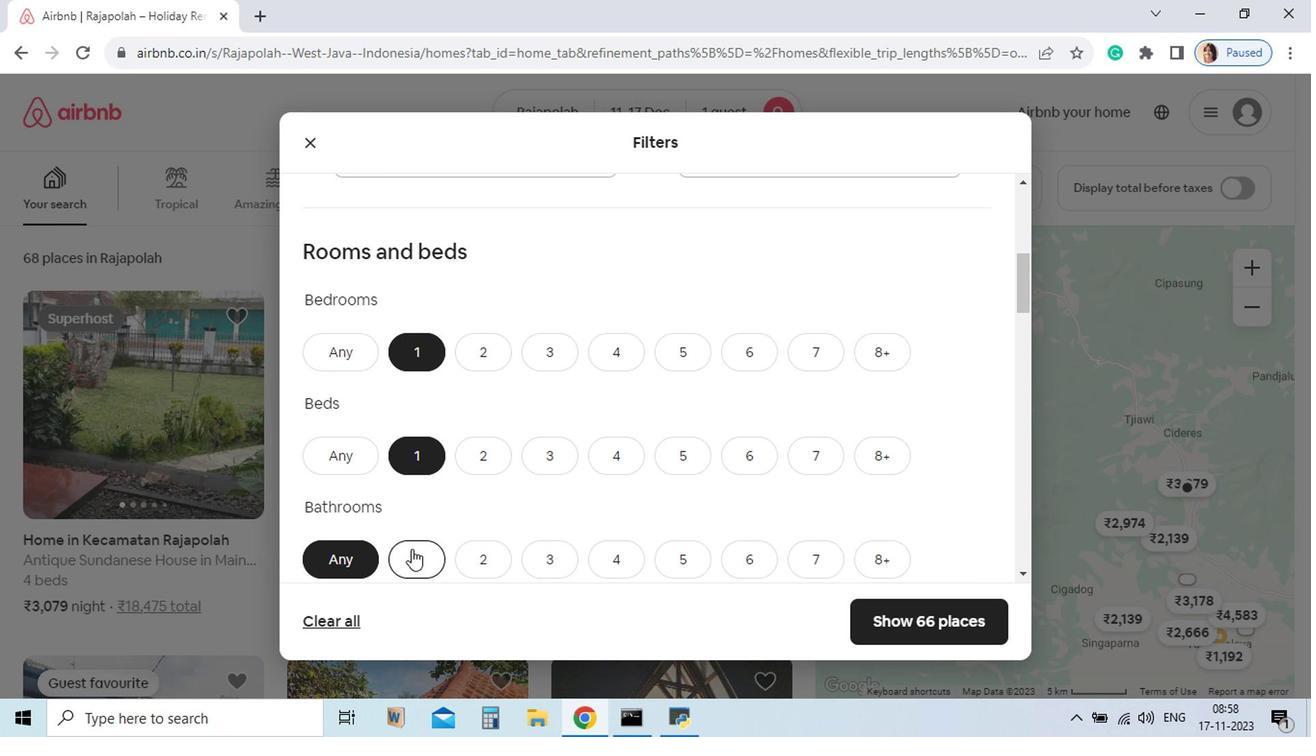 
Action: Mouse pressed left at (485, 515)
Screenshot: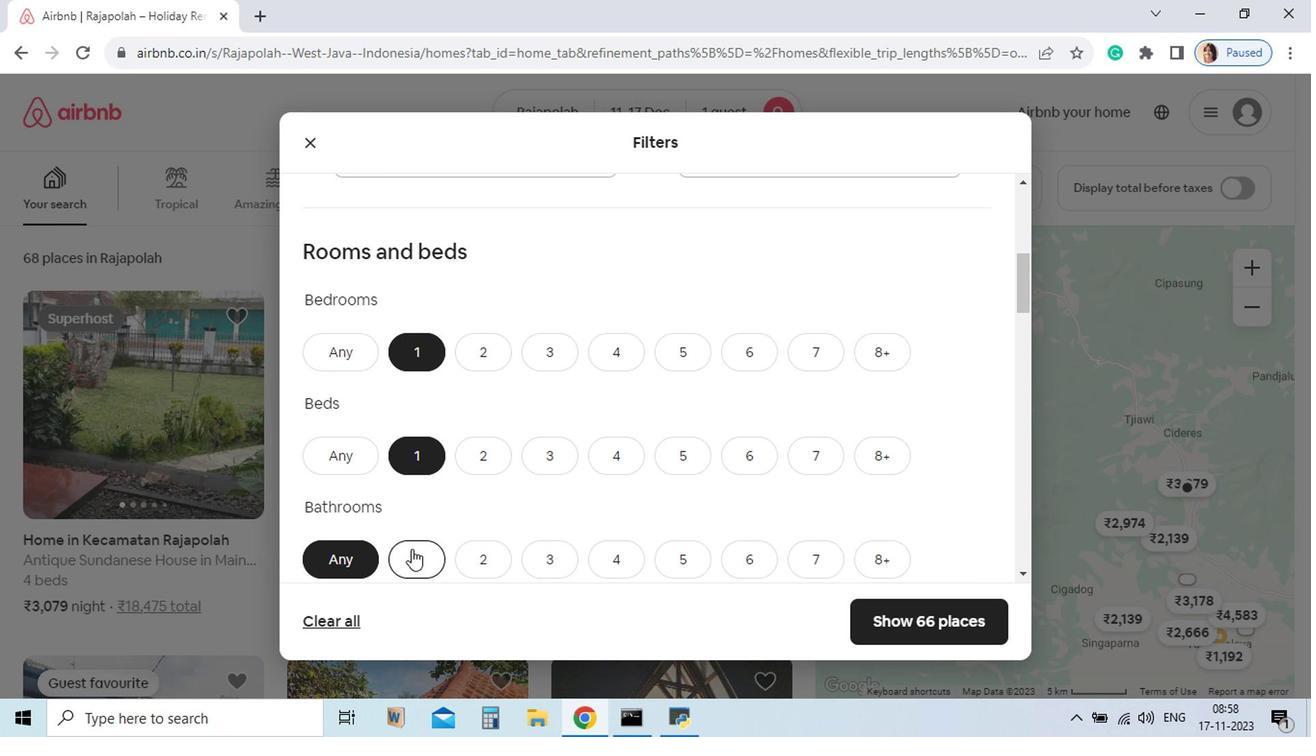 
Action: Mouse moved to (482, 581)
Screenshot: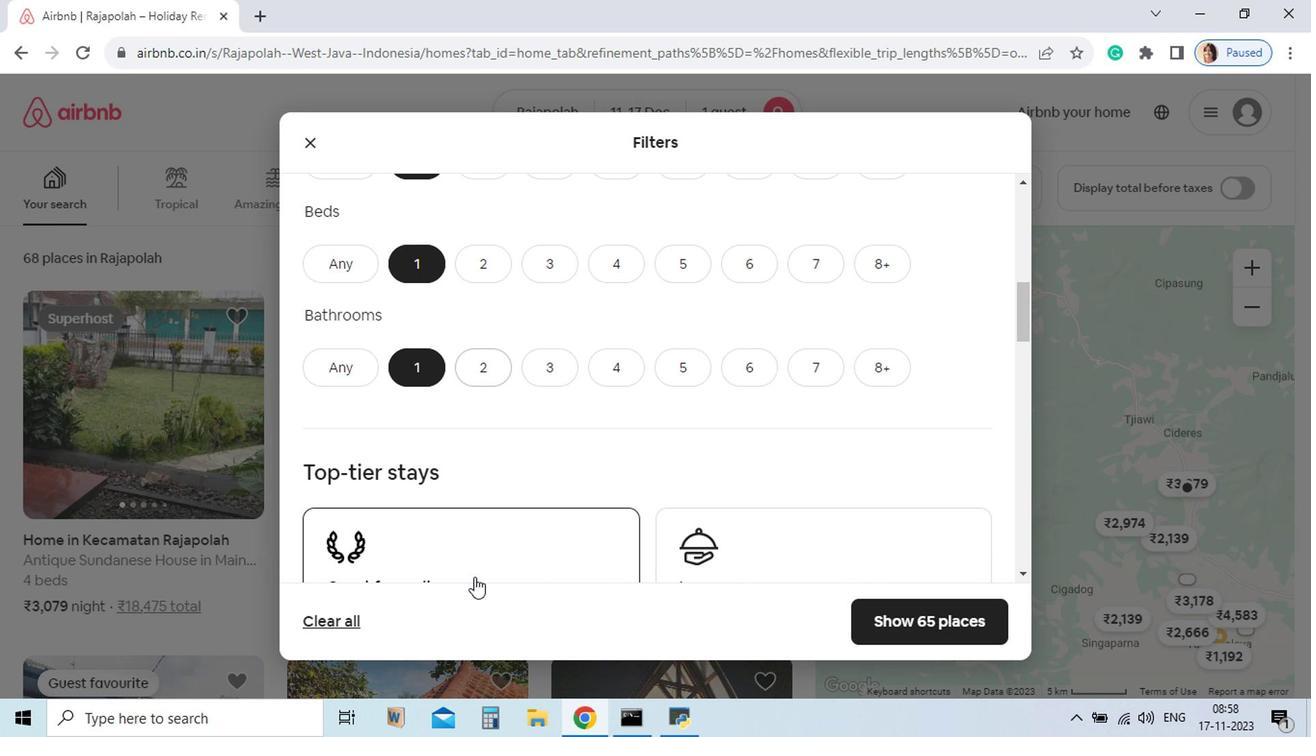 
Action: Mouse pressed left at (482, 581)
Screenshot: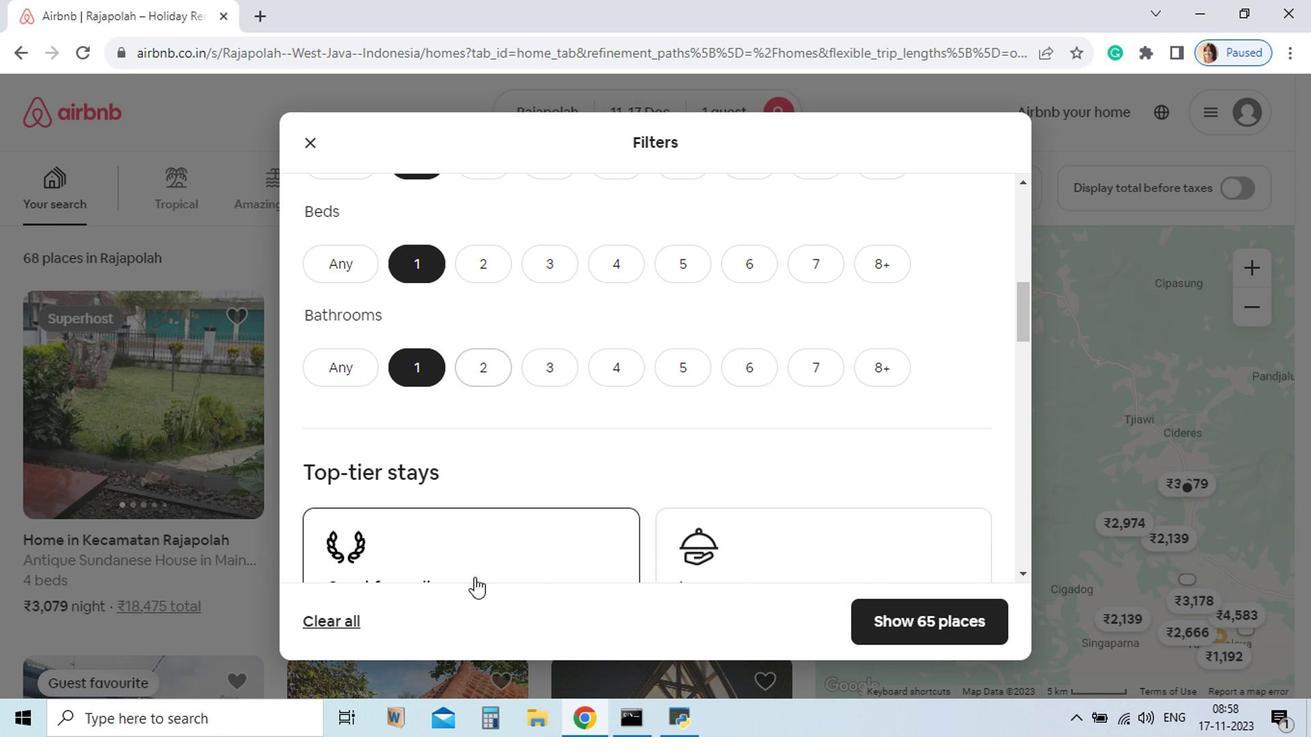 
Action: Mouse moved to (526, 601)
Screenshot: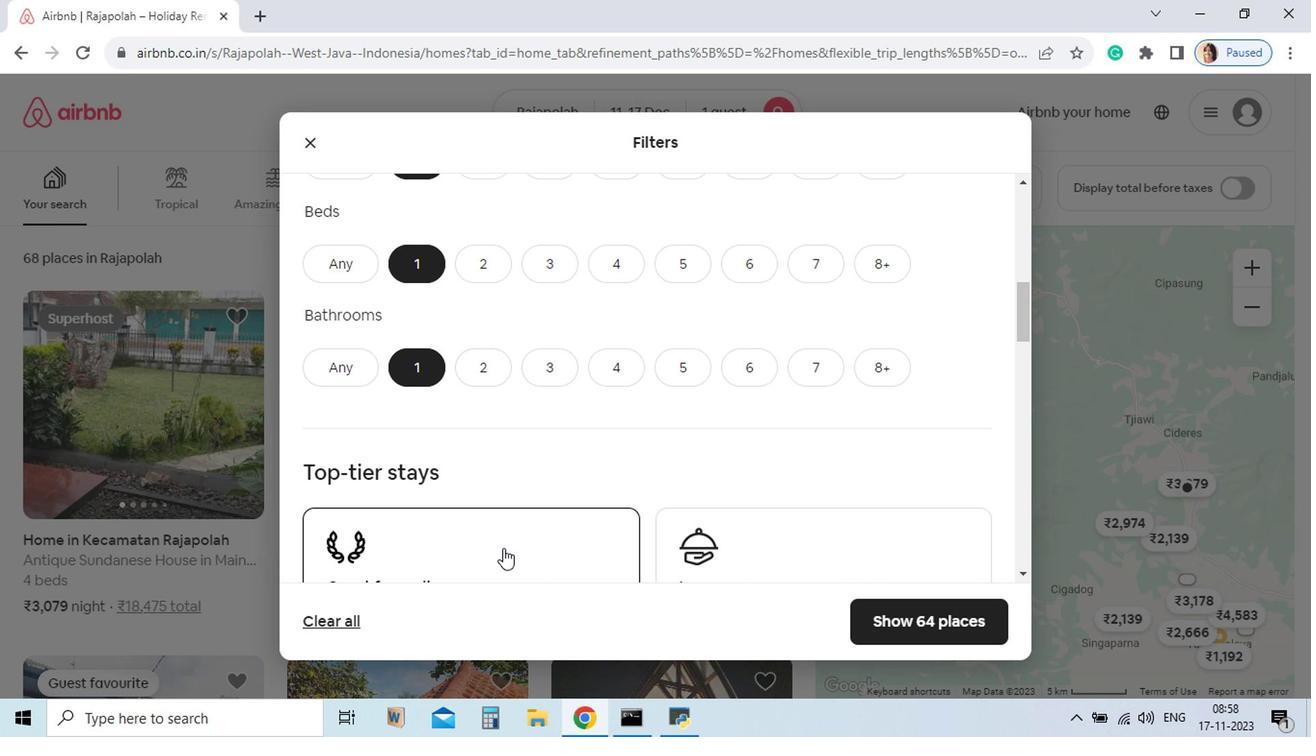 
Action: Mouse scrolled (526, 600) with delta (0, 0)
Screenshot: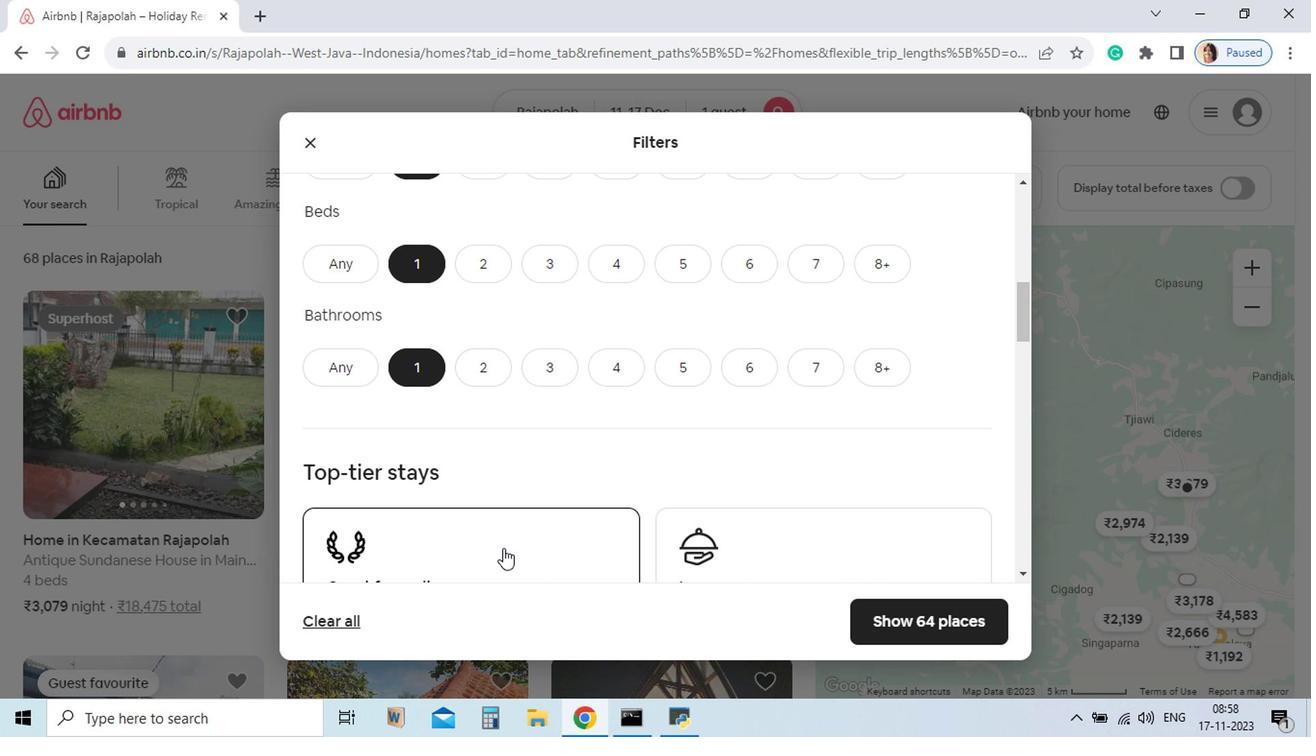 
Action: Mouse scrolled (526, 600) with delta (0, 0)
Screenshot: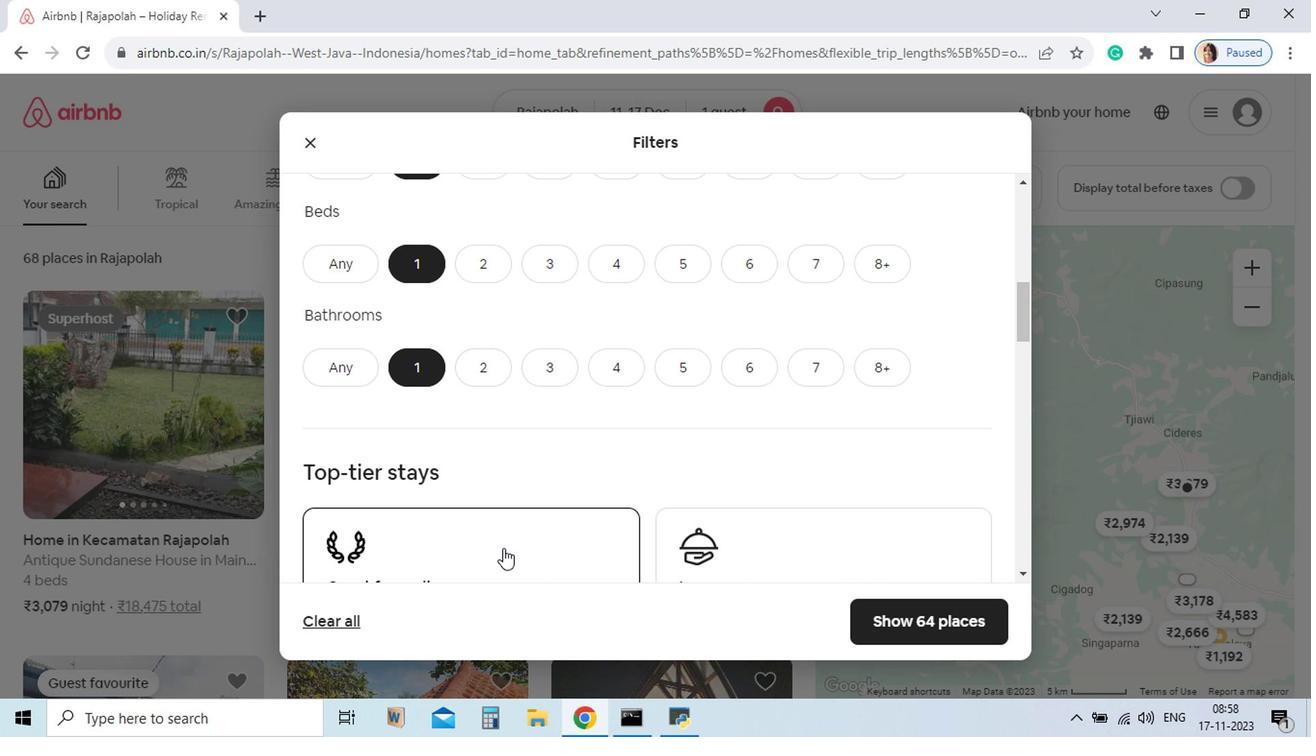 
Action: Mouse moved to (698, 523)
Screenshot: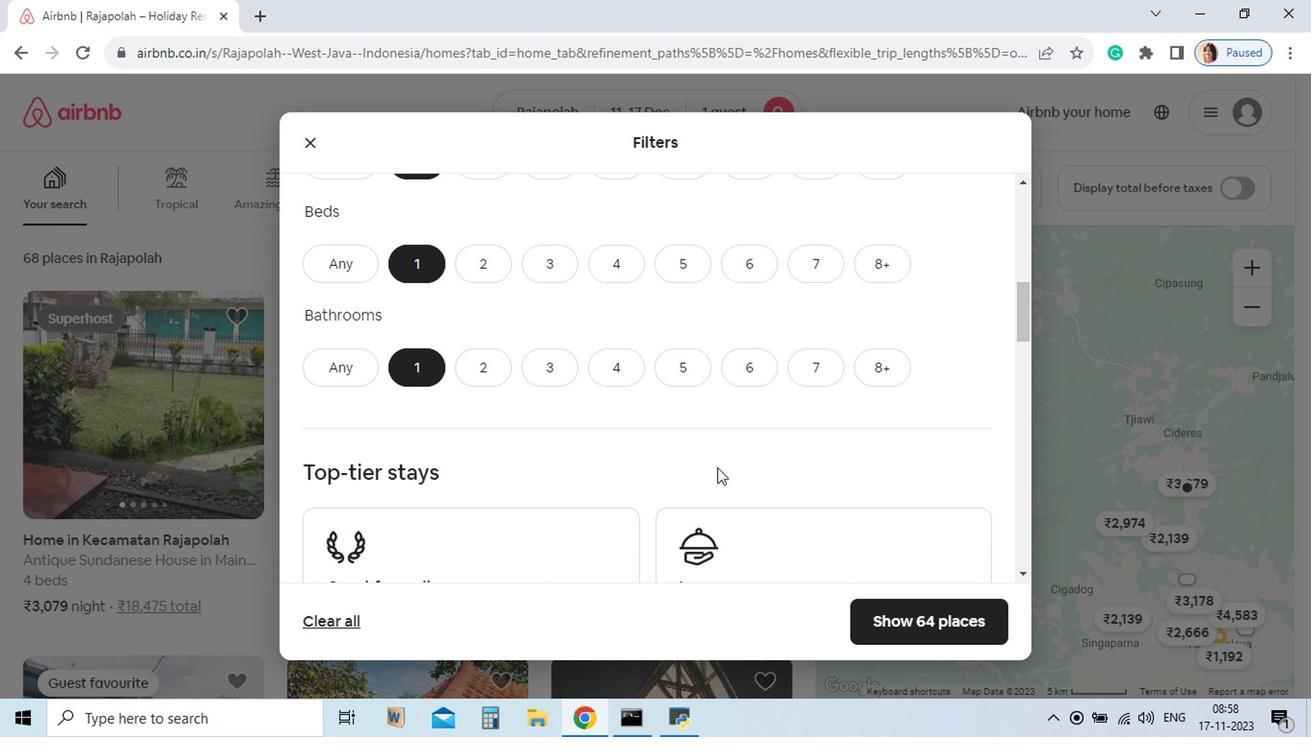 
Action: Mouse scrolled (698, 522) with delta (0, 0)
Screenshot: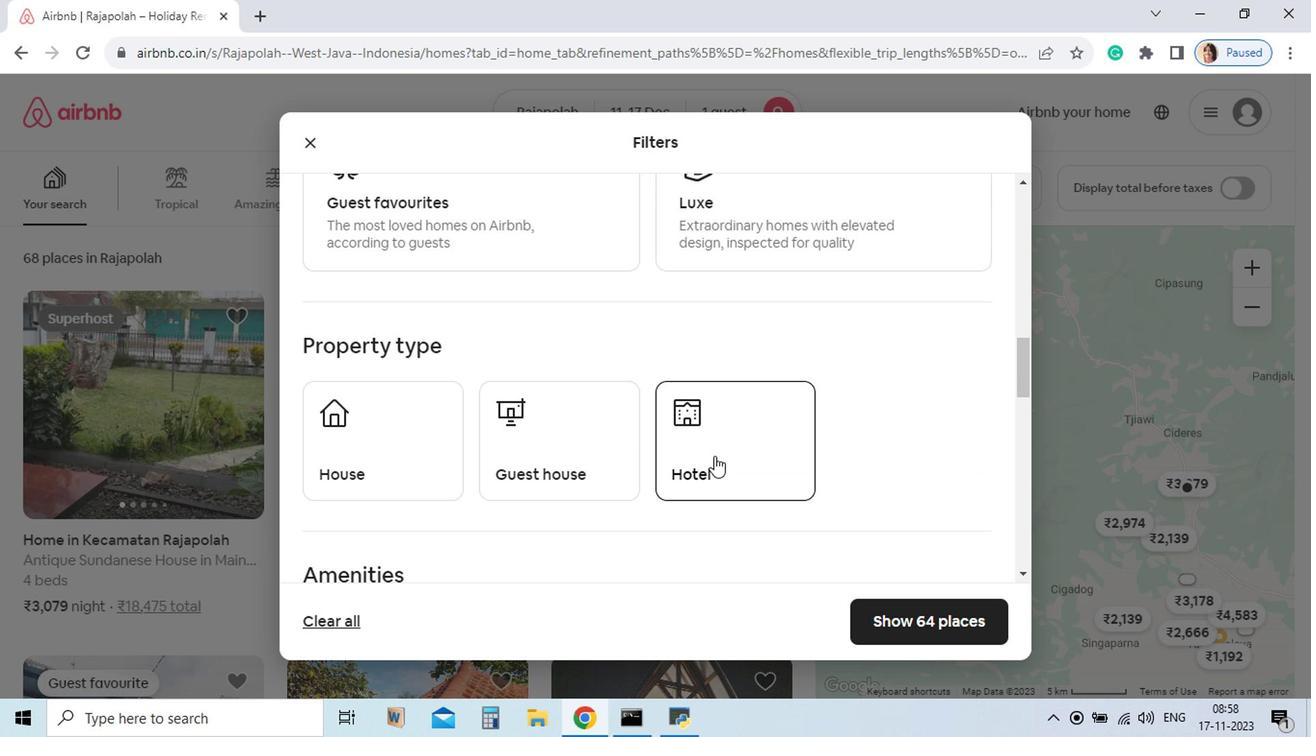 
Action: Mouse scrolled (698, 522) with delta (0, 0)
Screenshot: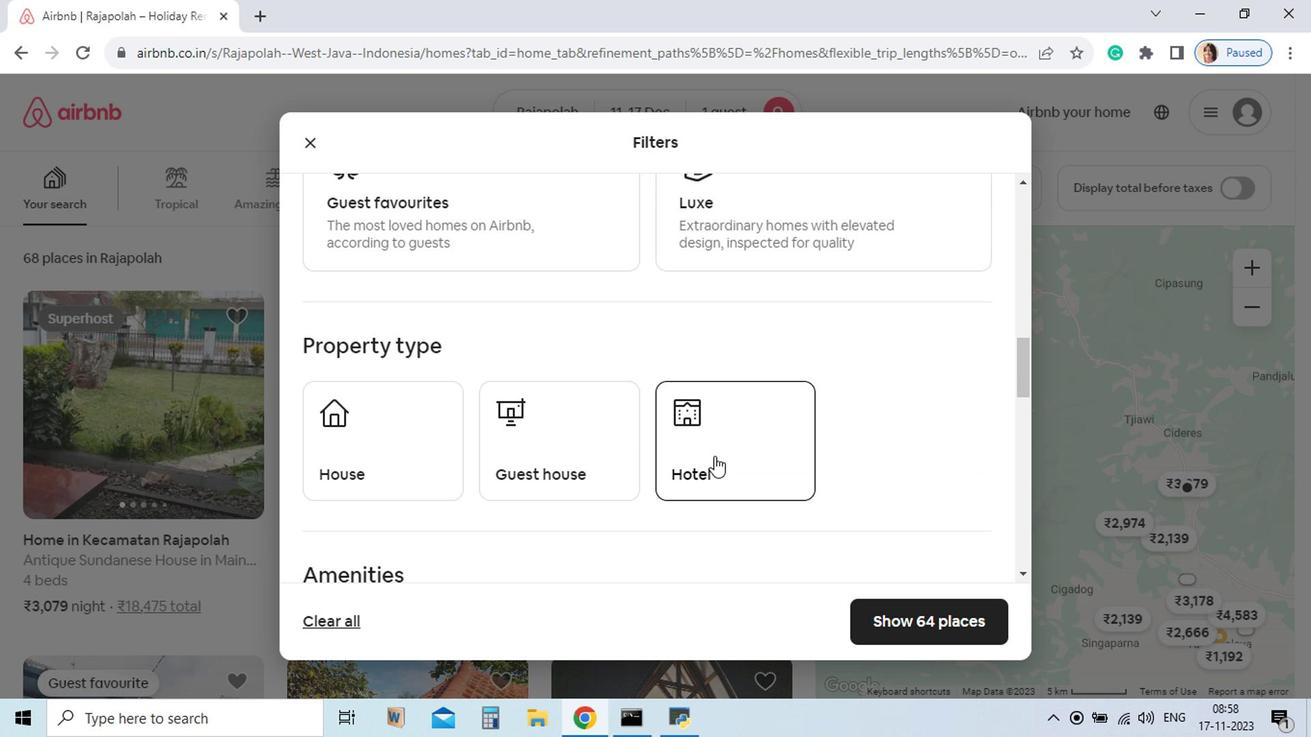 
Action: Mouse scrolled (698, 522) with delta (0, 0)
Screenshot: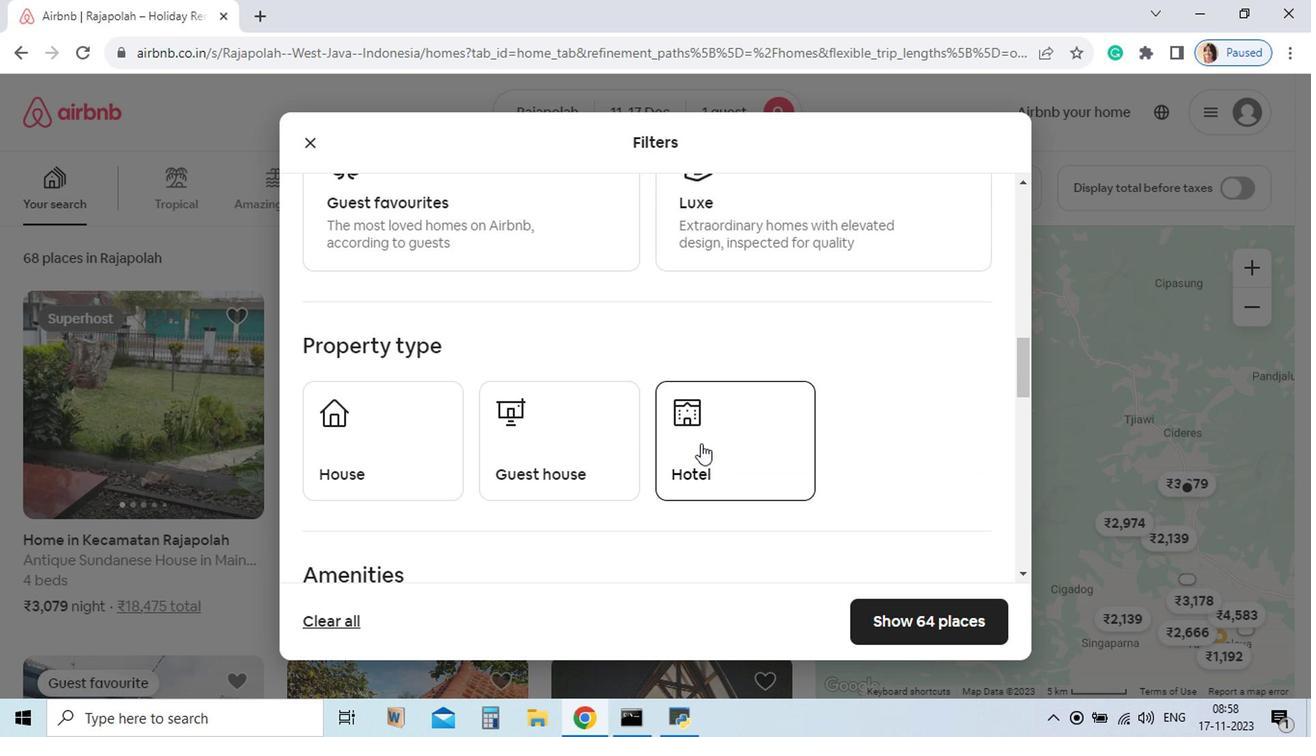
Action: Mouse scrolled (698, 522) with delta (0, 0)
Screenshot: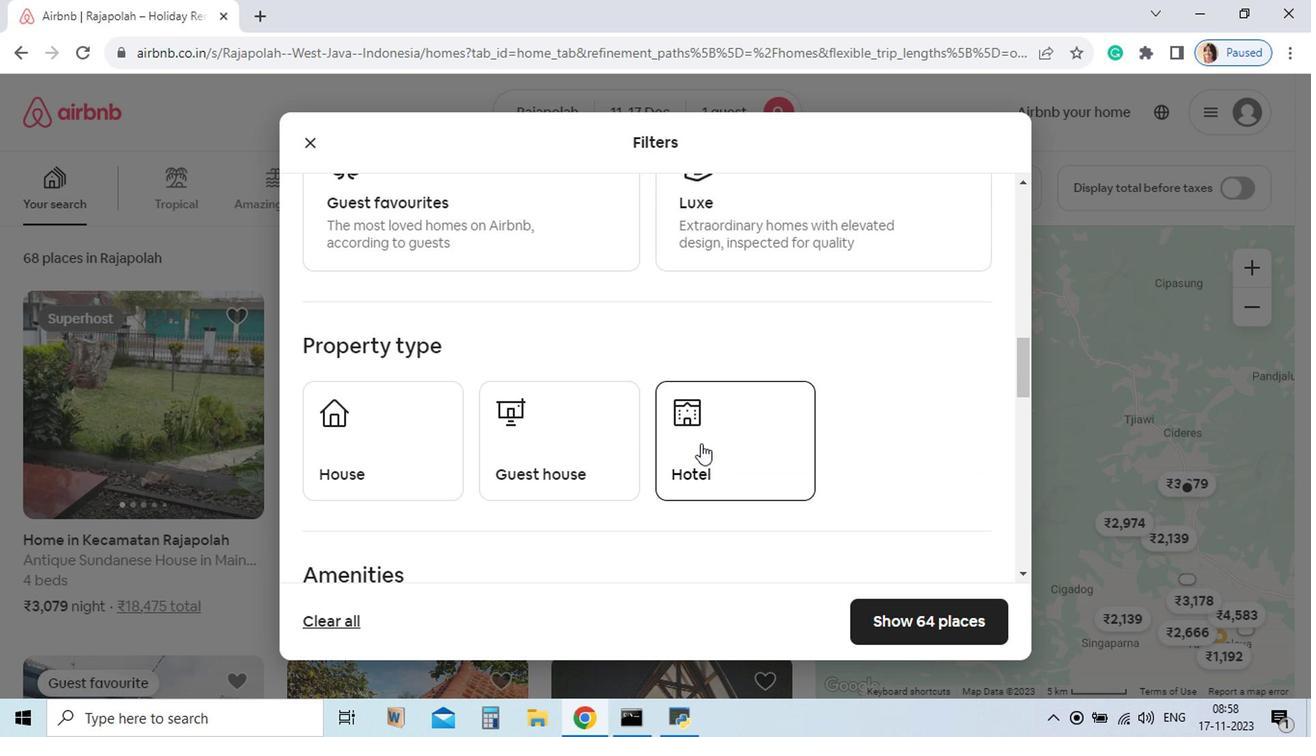 
Action: Mouse moved to (687, 506)
Screenshot: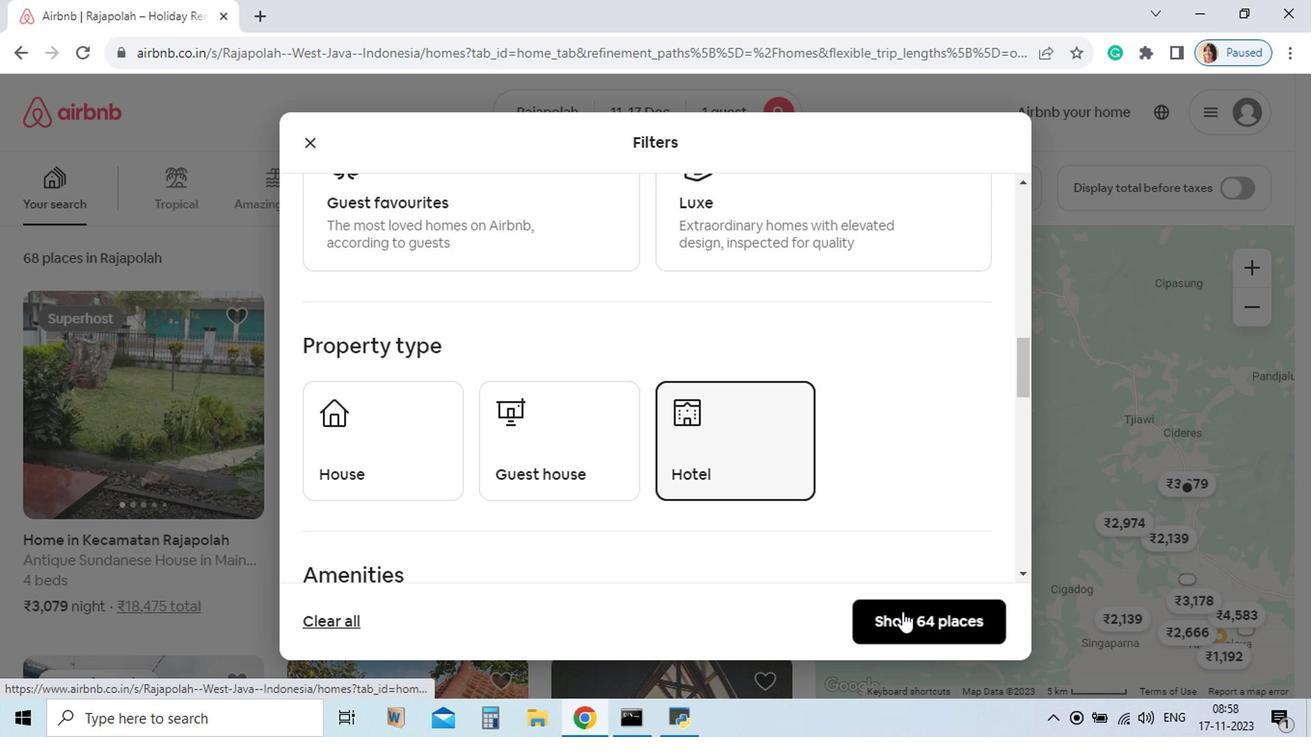
Action: Mouse pressed left at (687, 506)
Screenshot: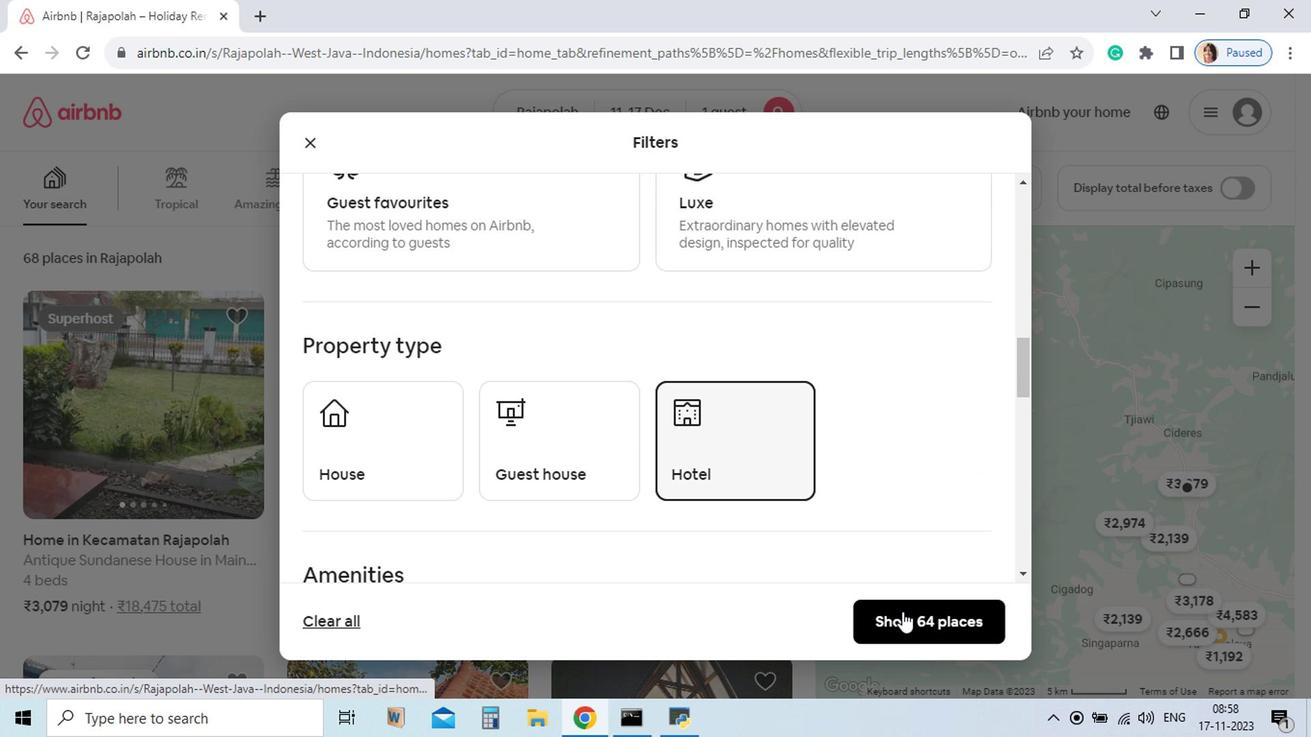 
Action: Mouse moved to (830, 625)
Screenshot: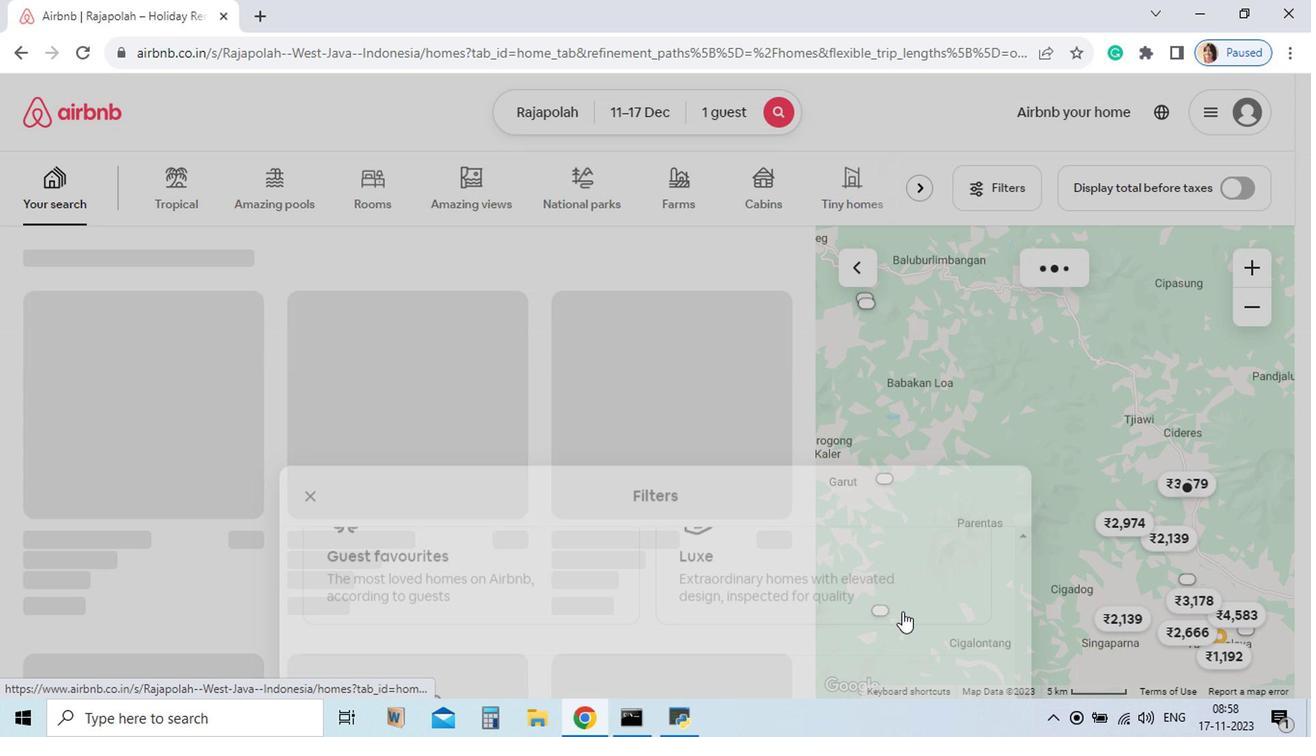 
Action: Mouse pressed left at (830, 625)
Screenshot: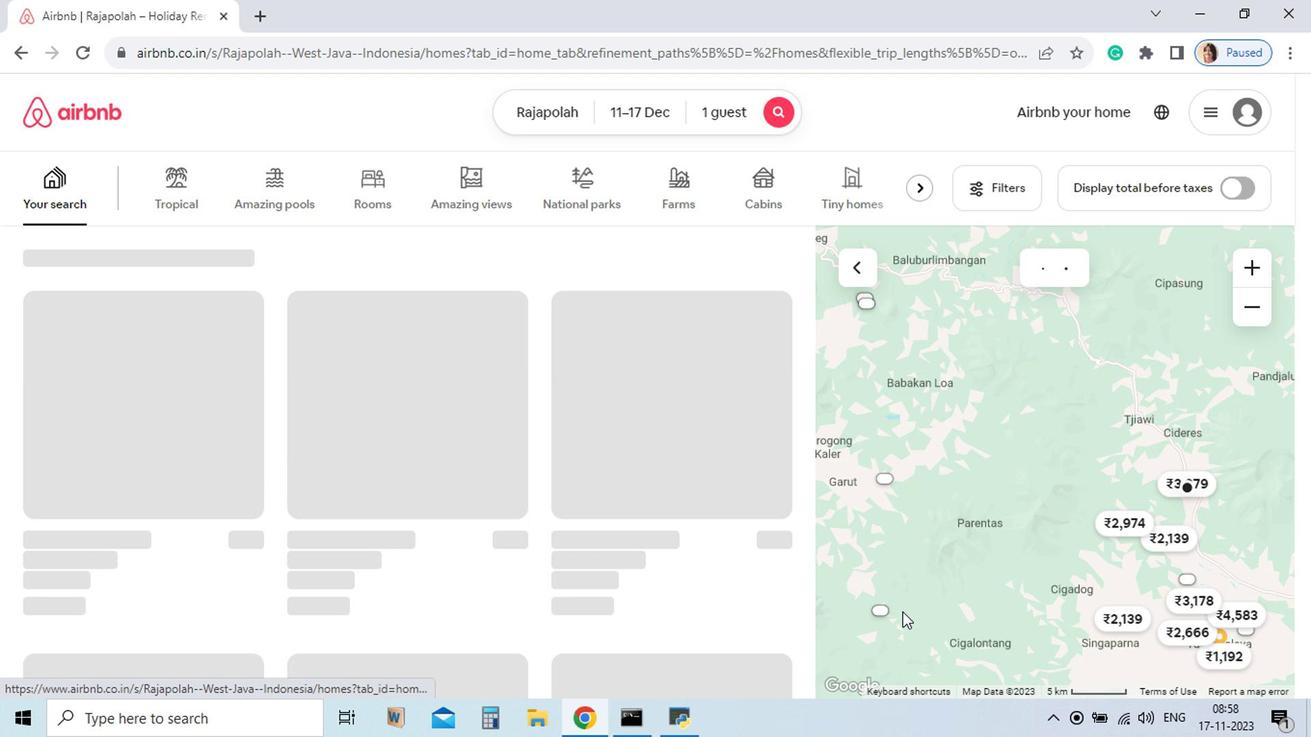 
Action: Mouse moved to (661, 615)
Screenshot: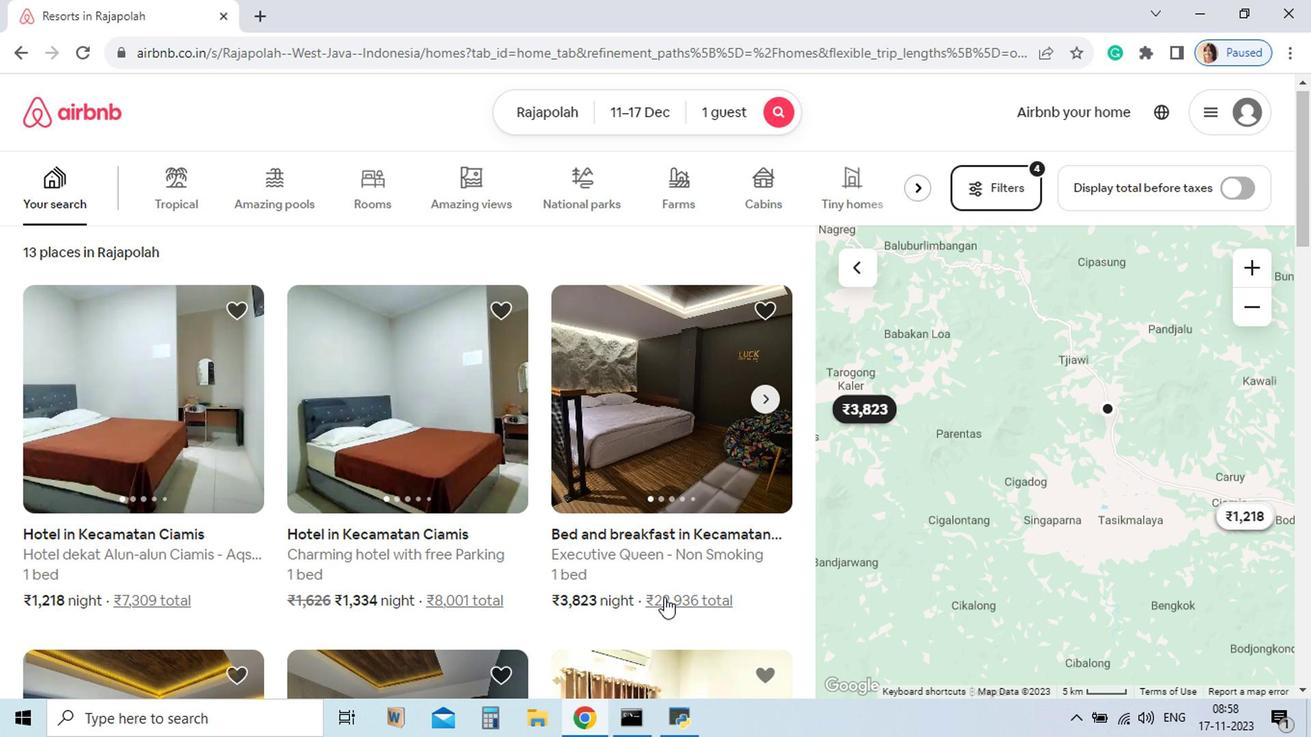 
Action: Mouse scrolled (661, 614) with delta (0, 0)
Screenshot: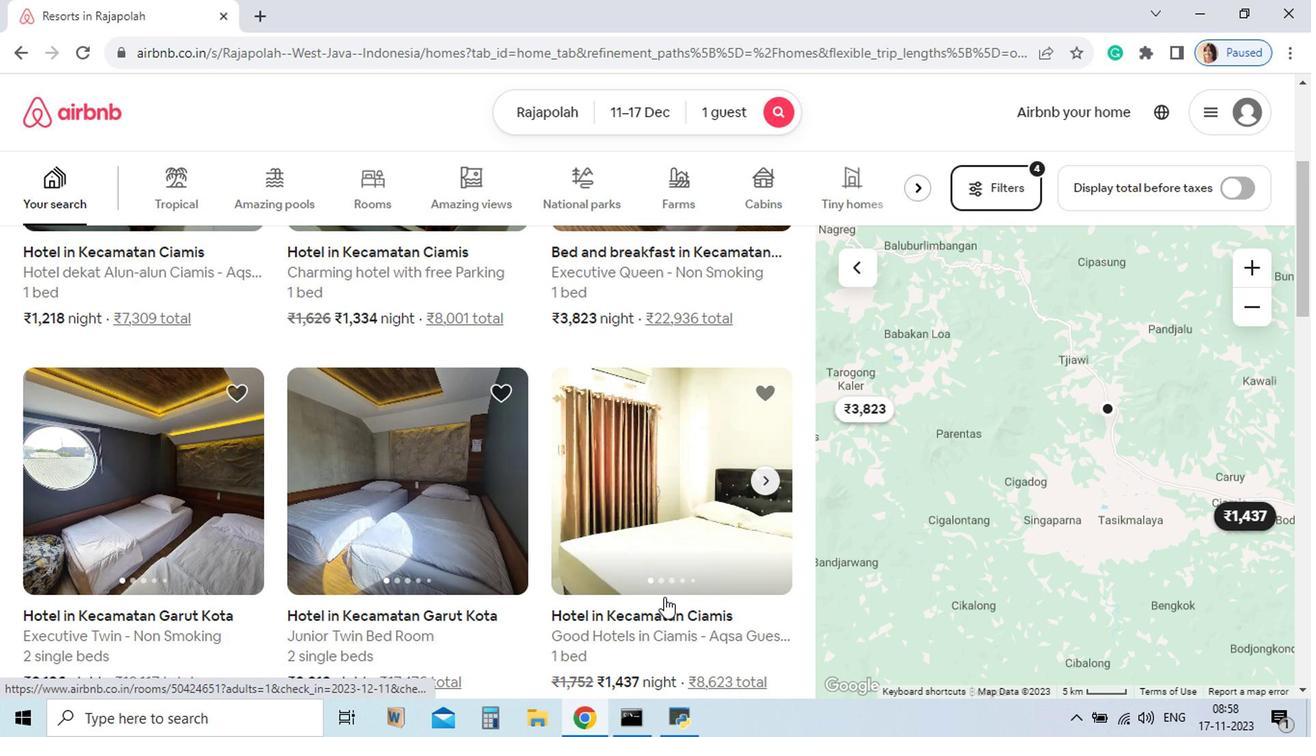 
Action: Mouse scrolled (661, 614) with delta (0, 0)
Screenshot: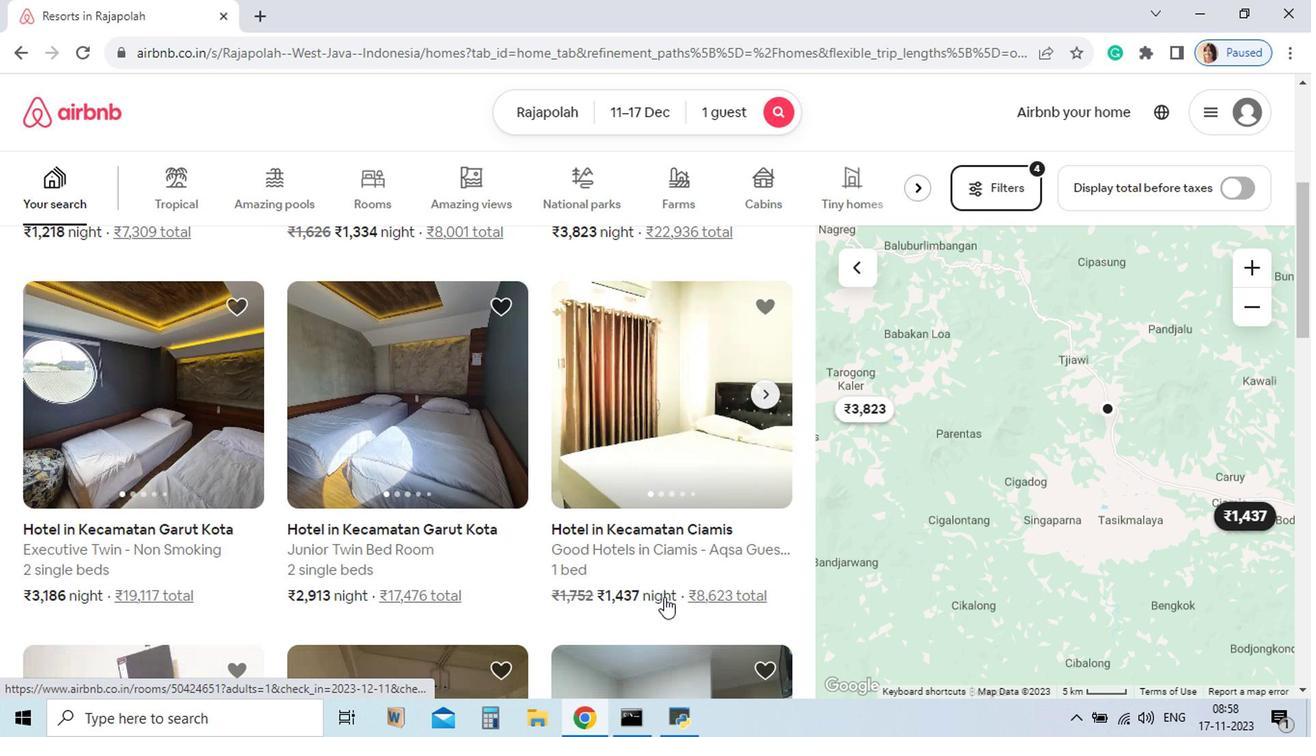 
Action: Mouse scrolled (661, 614) with delta (0, 0)
Screenshot: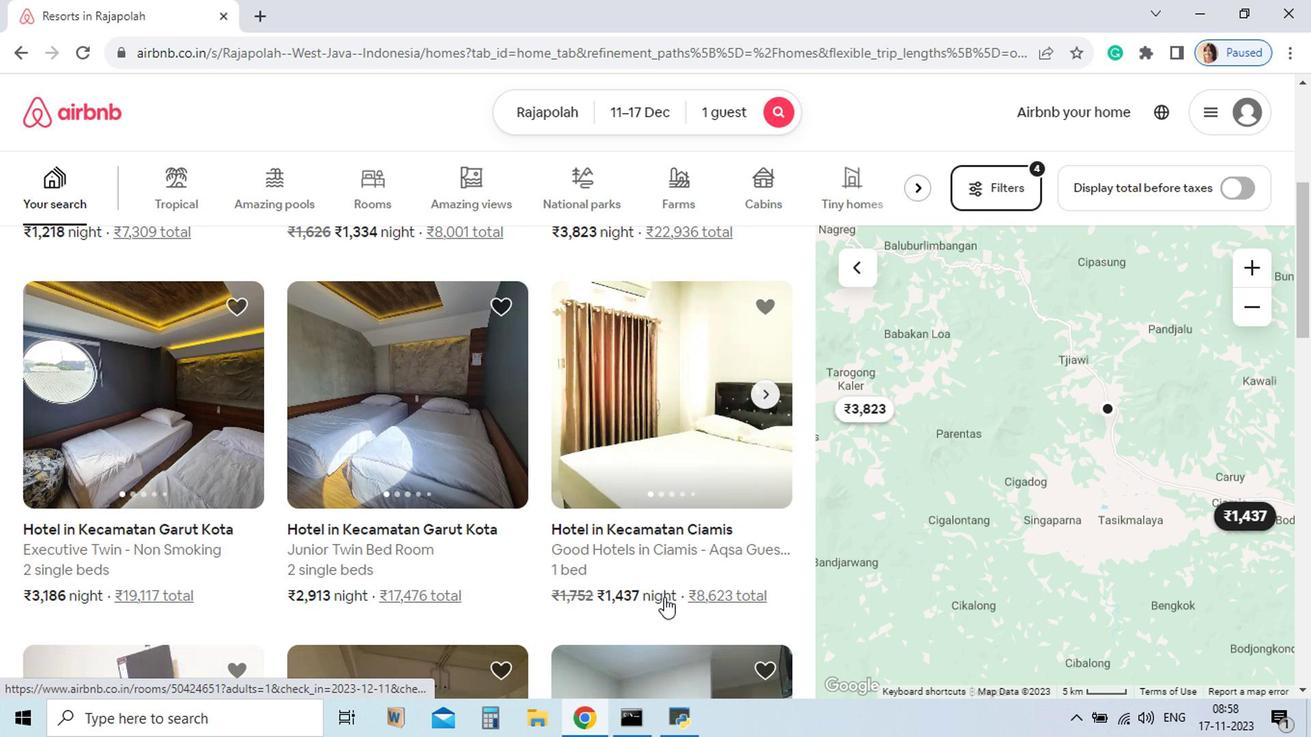 
Action: Mouse scrolled (661, 614) with delta (0, 0)
Screenshot: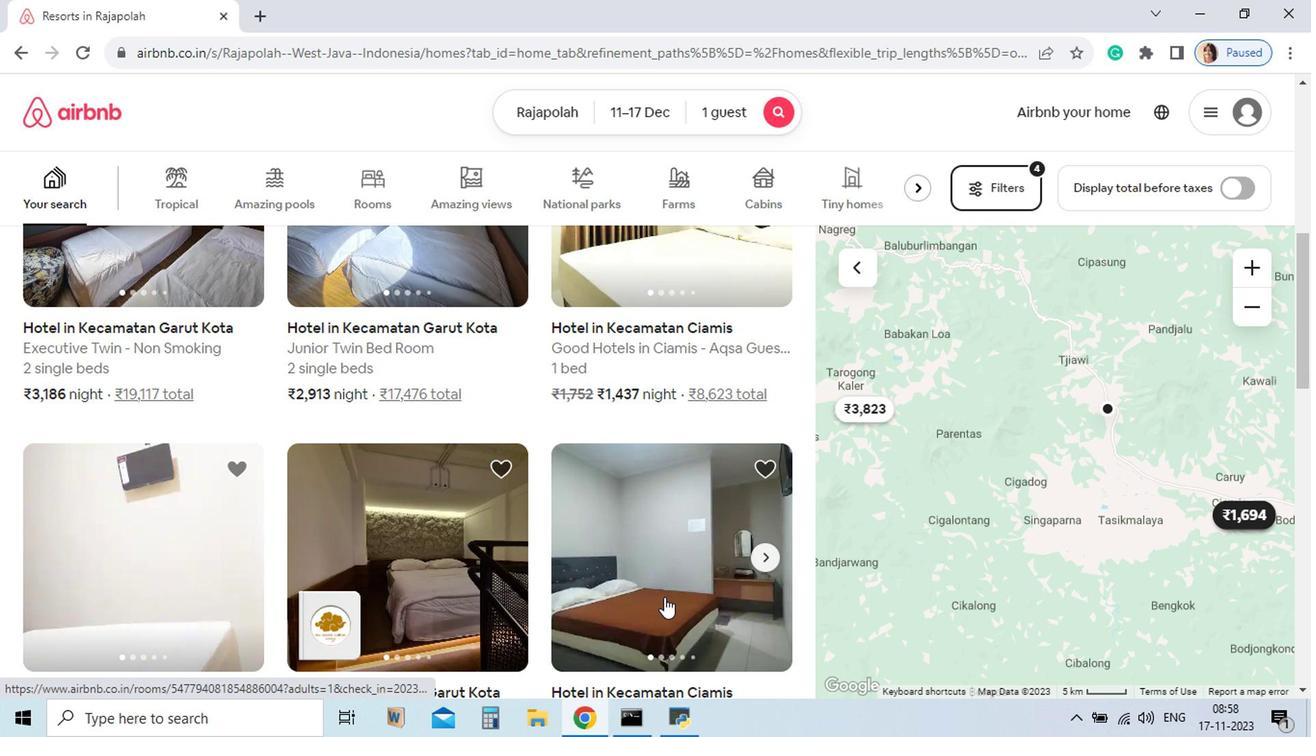 
Action: Mouse scrolled (661, 614) with delta (0, 0)
Screenshot: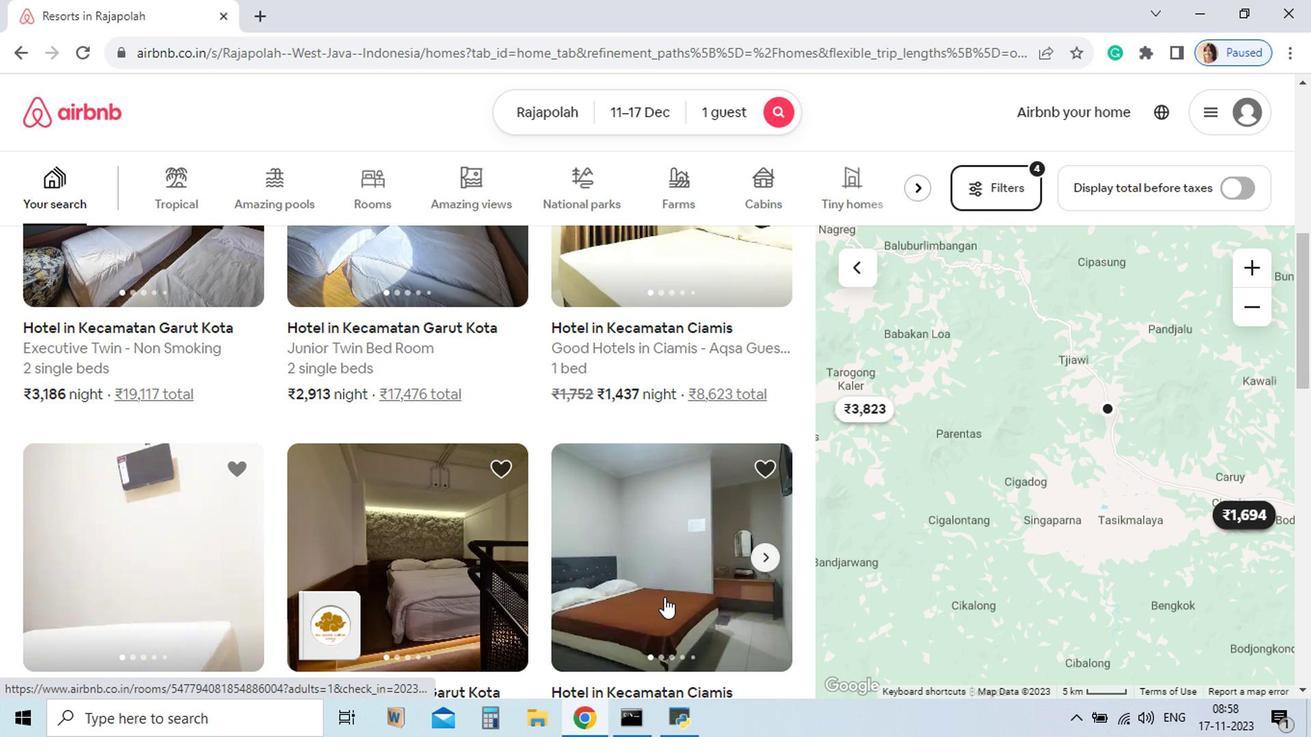 
Action: Mouse scrolled (661, 614) with delta (0, 0)
Screenshot: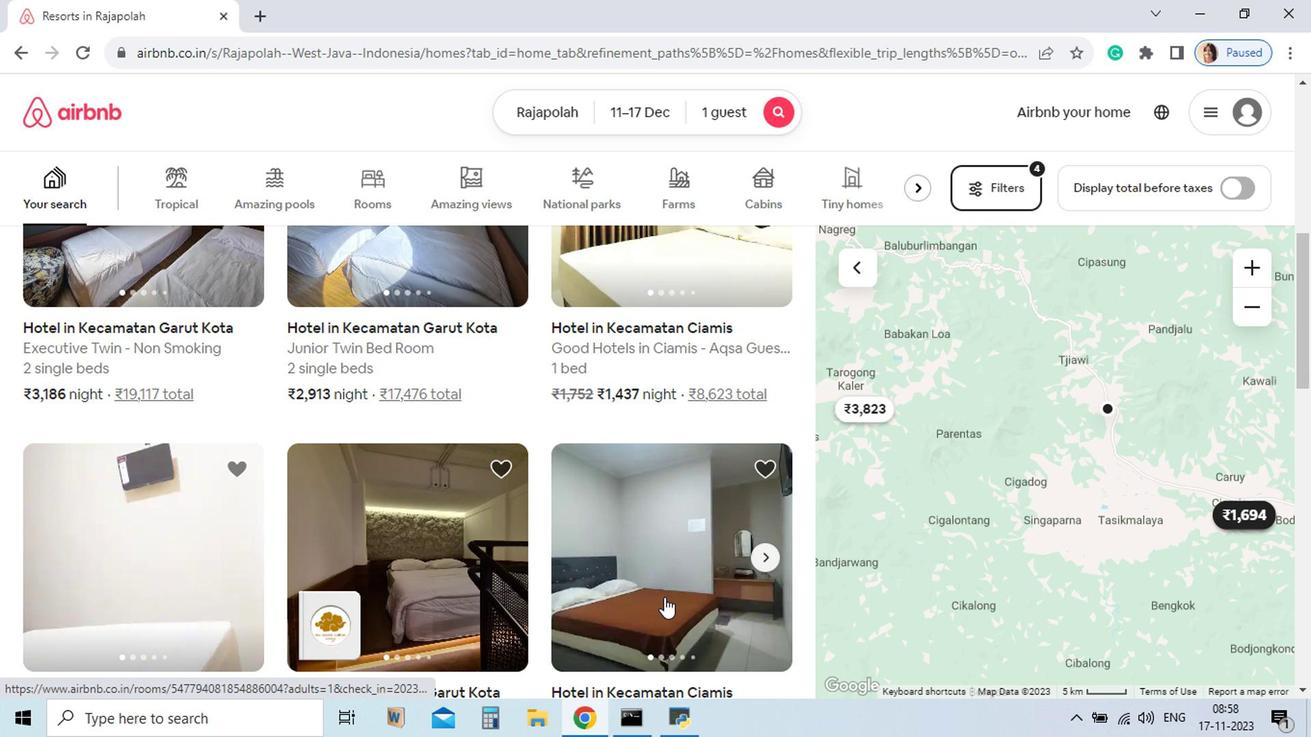 
Action: Mouse scrolled (661, 614) with delta (0, 0)
Screenshot: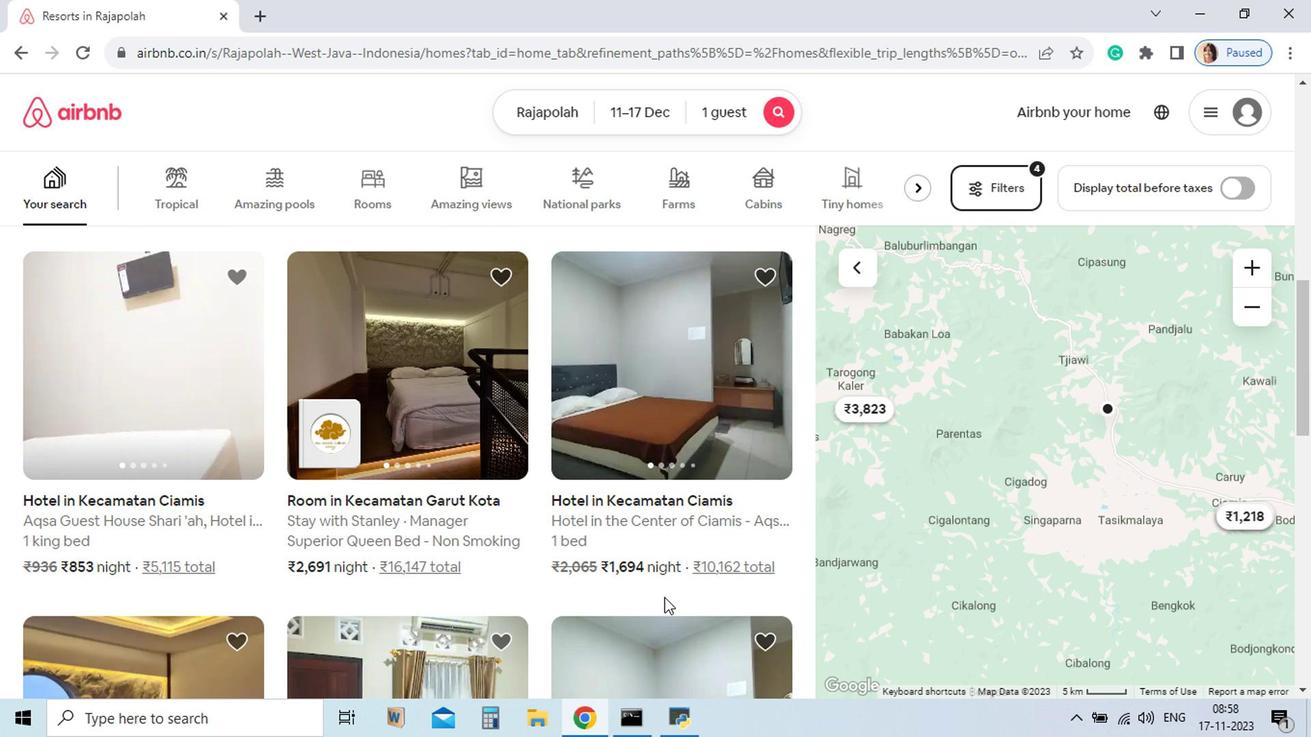 
Action: Mouse scrolled (661, 614) with delta (0, 0)
Screenshot: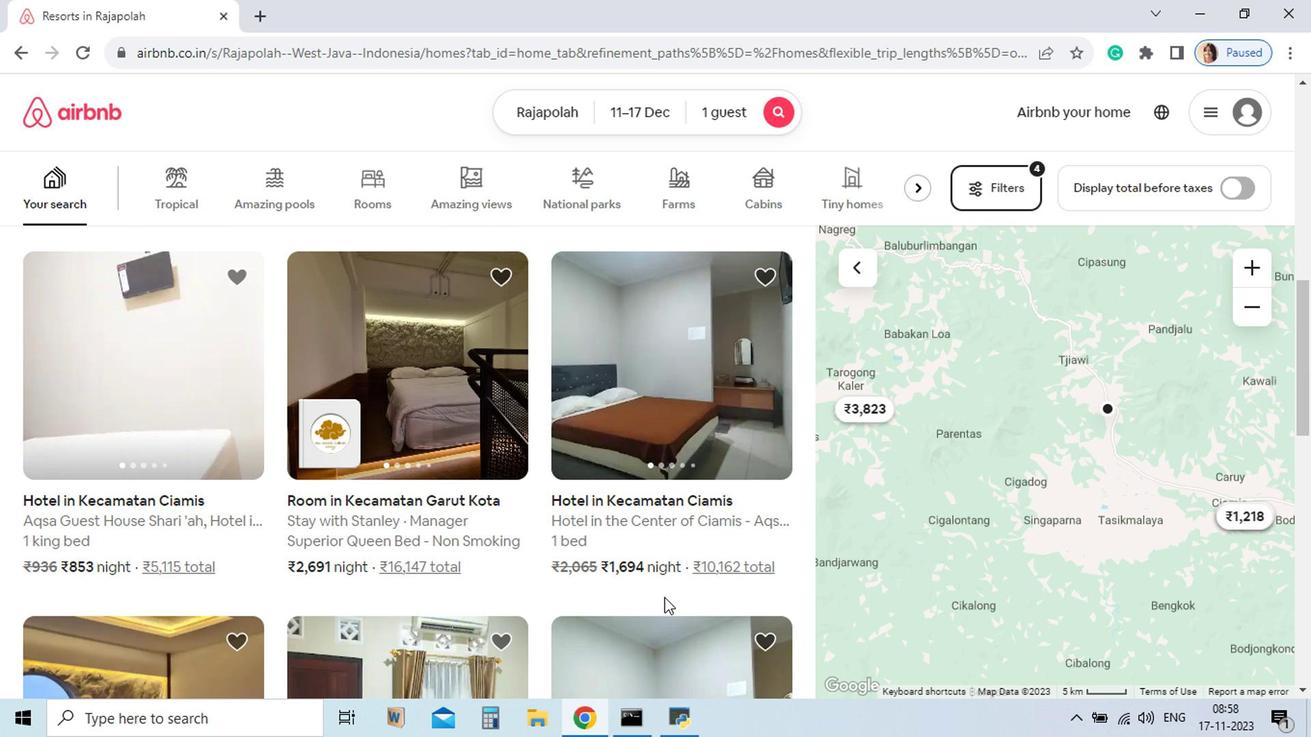 
Action: Mouse scrolled (661, 616) with delta (0, 0)
Screenshot: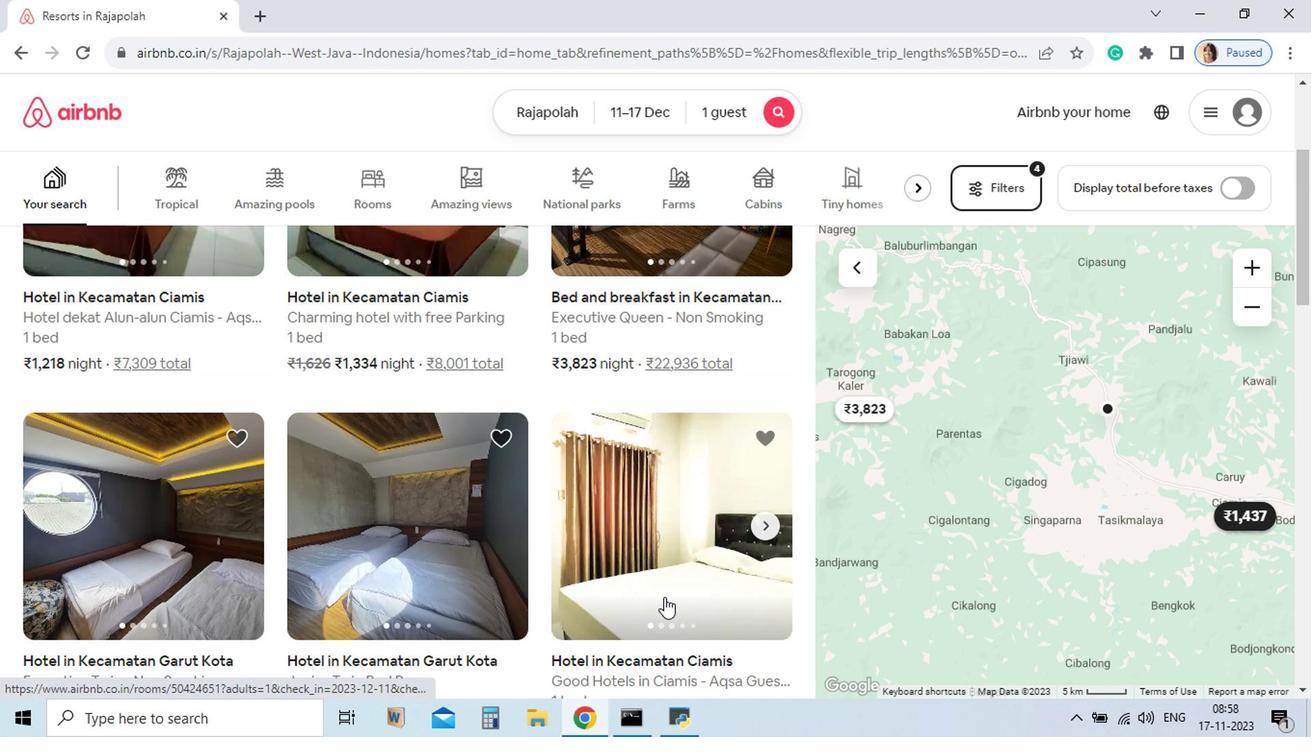 
Action: Mouse scrolled (661, 616) with delta (0, 0)
Screenshot: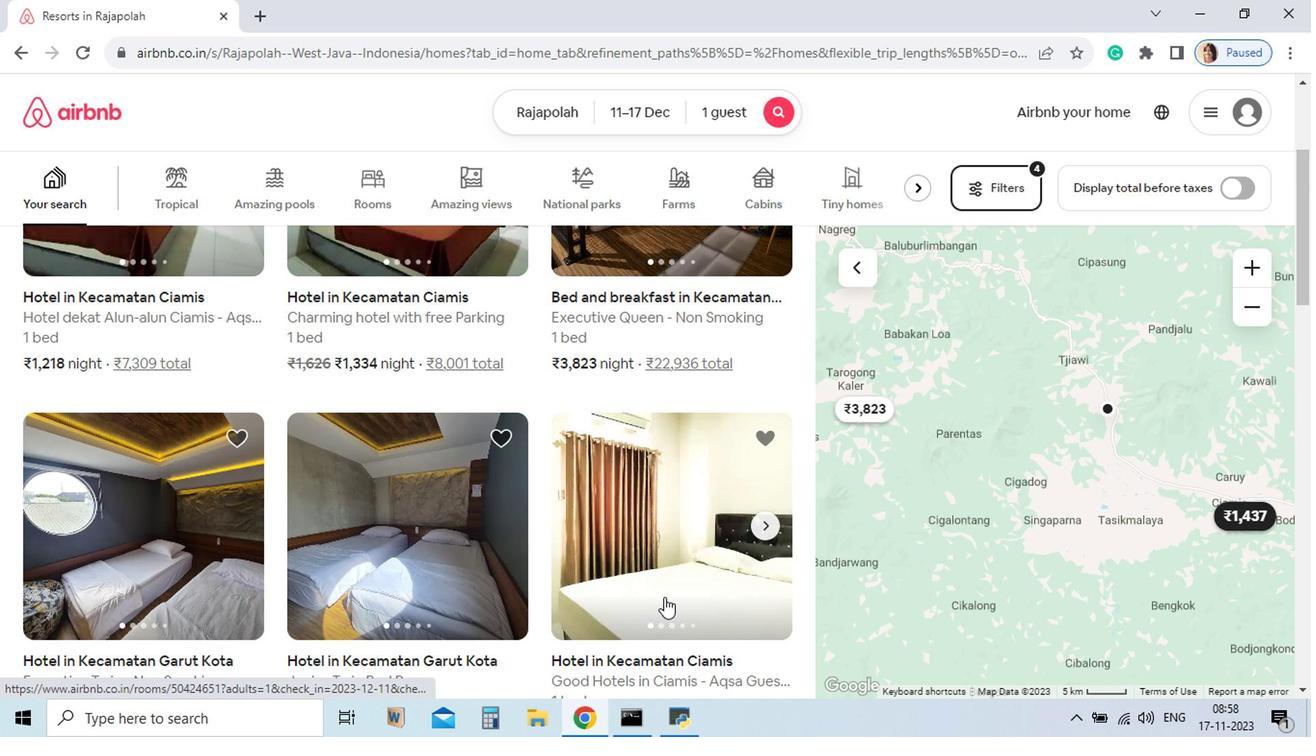
Action: Mouse scrolled (661, 616) with delta (0, 0)
Screenshot: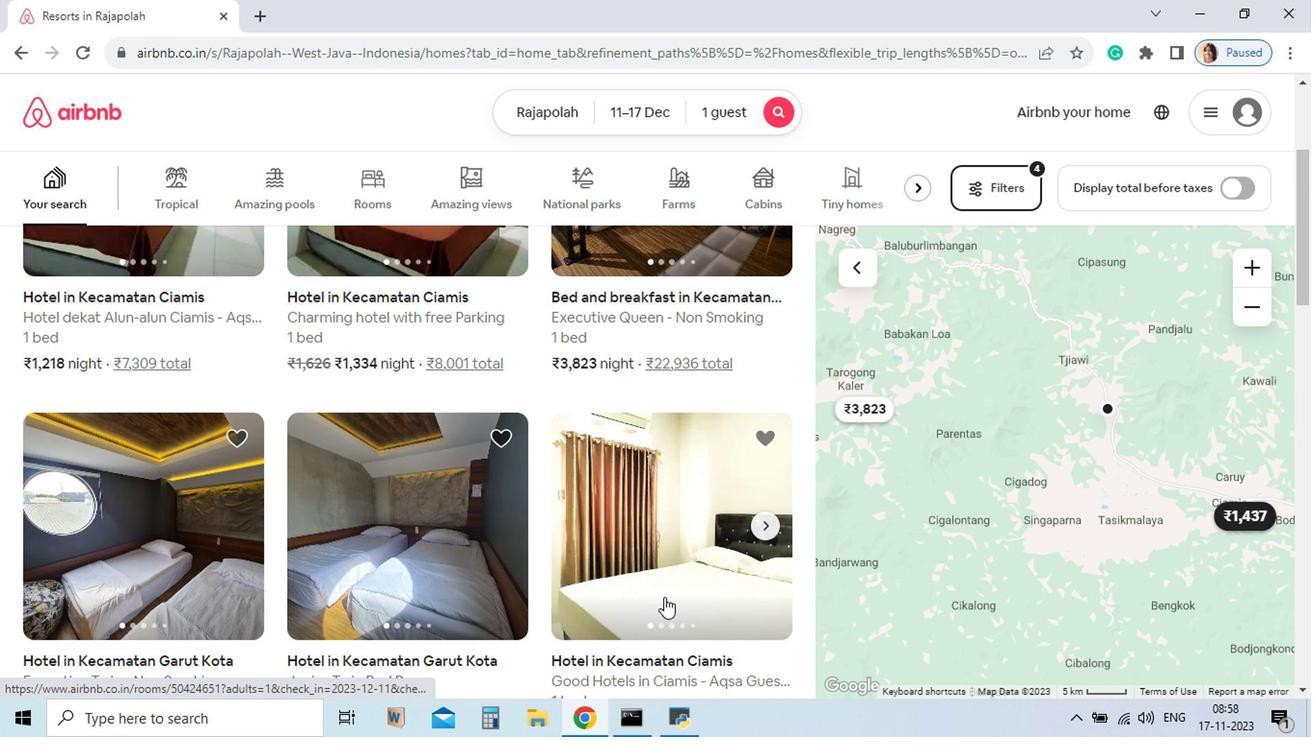
Action: Mouse scrolled (661, 616) with delta (0, 0)
Screenshot: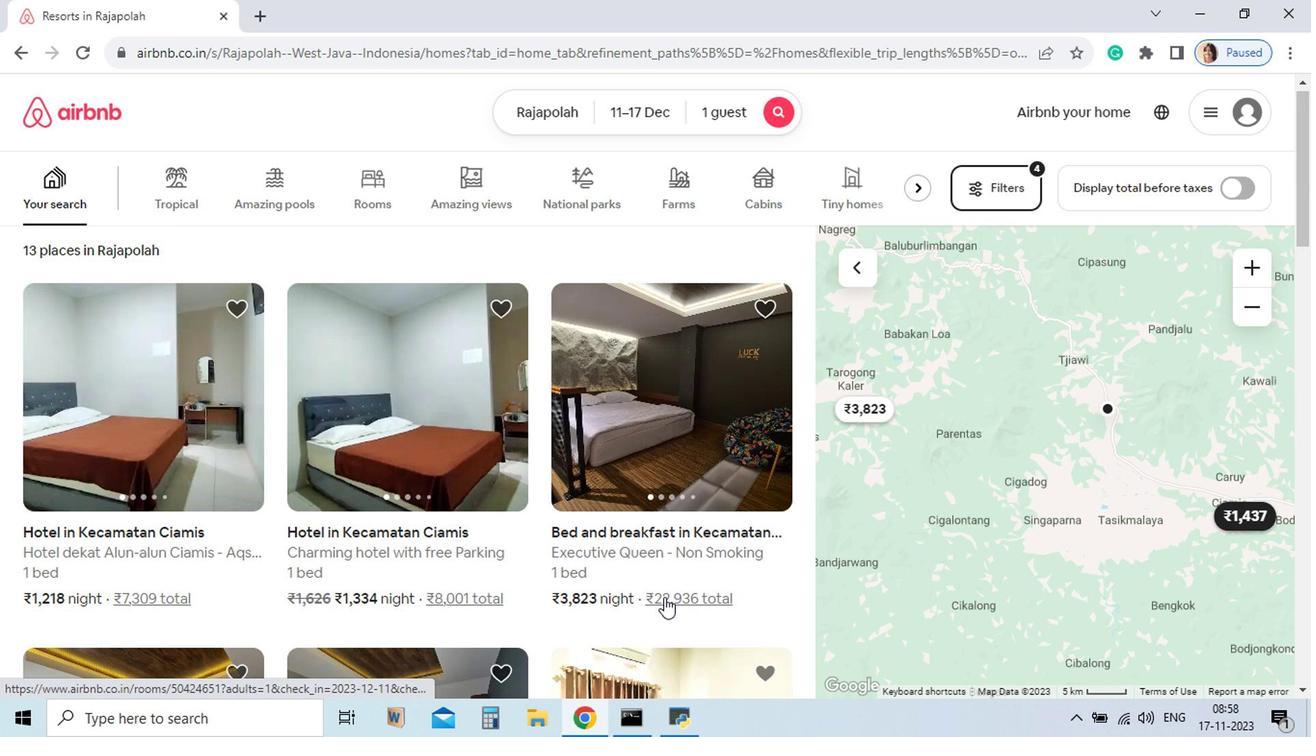 
Action: Mouse scrolled (661, 616) with delta (0, 0)
Screenshot: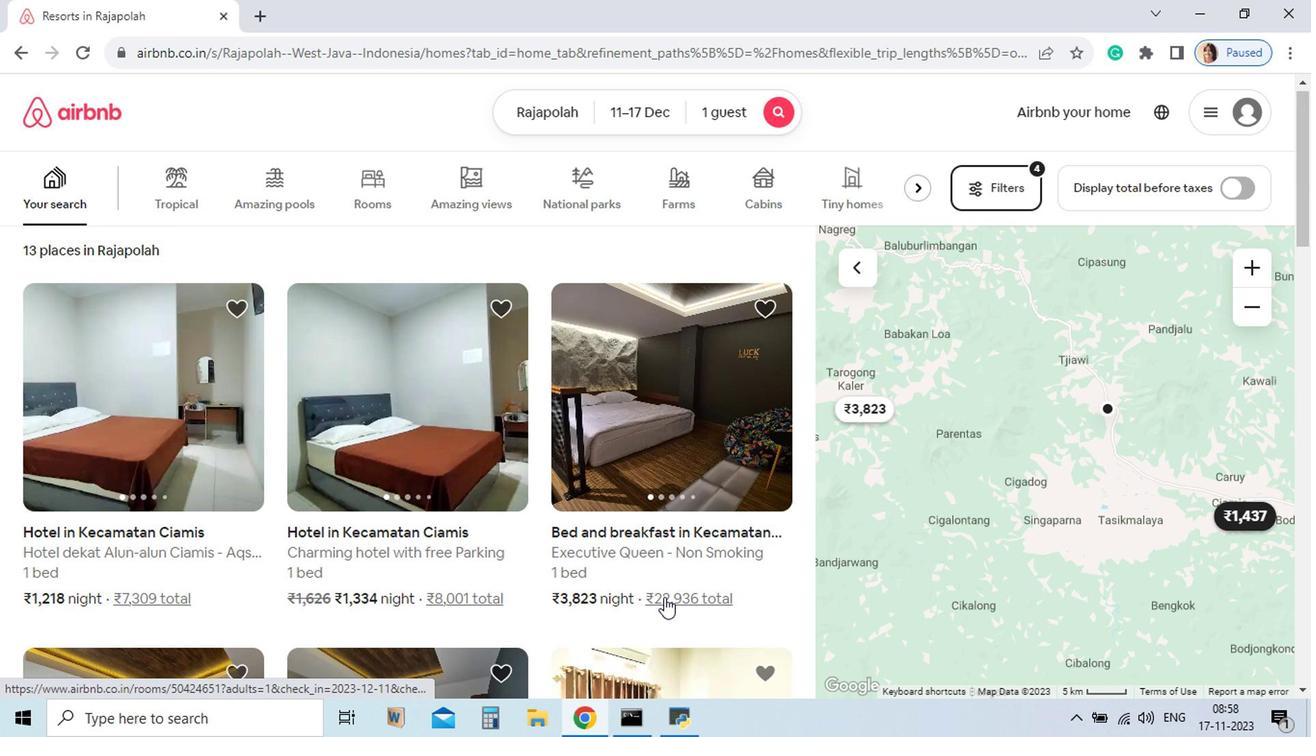 
Action: Mouse scrolled (661, 616) with delta (0, 0)
Screenshot: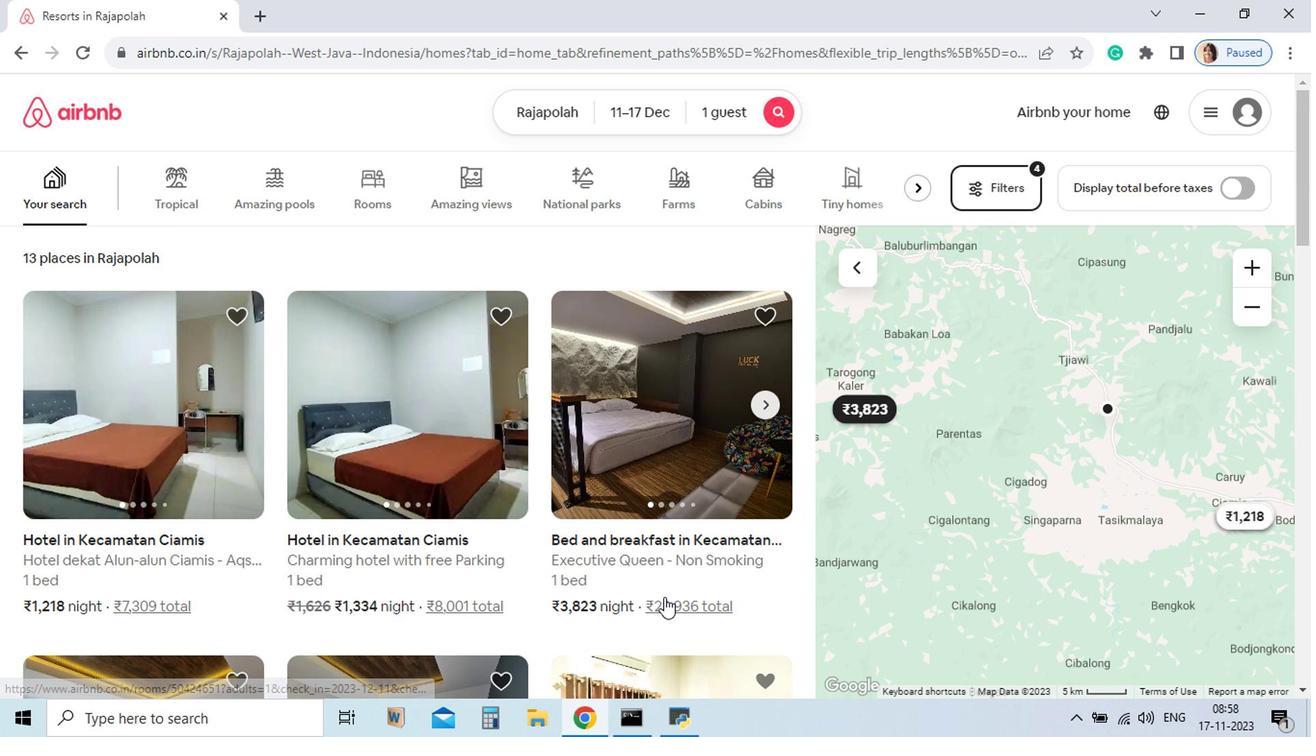 
Action: Mouse scrolled (661, 616) with delta (0, 0)
Screenshot: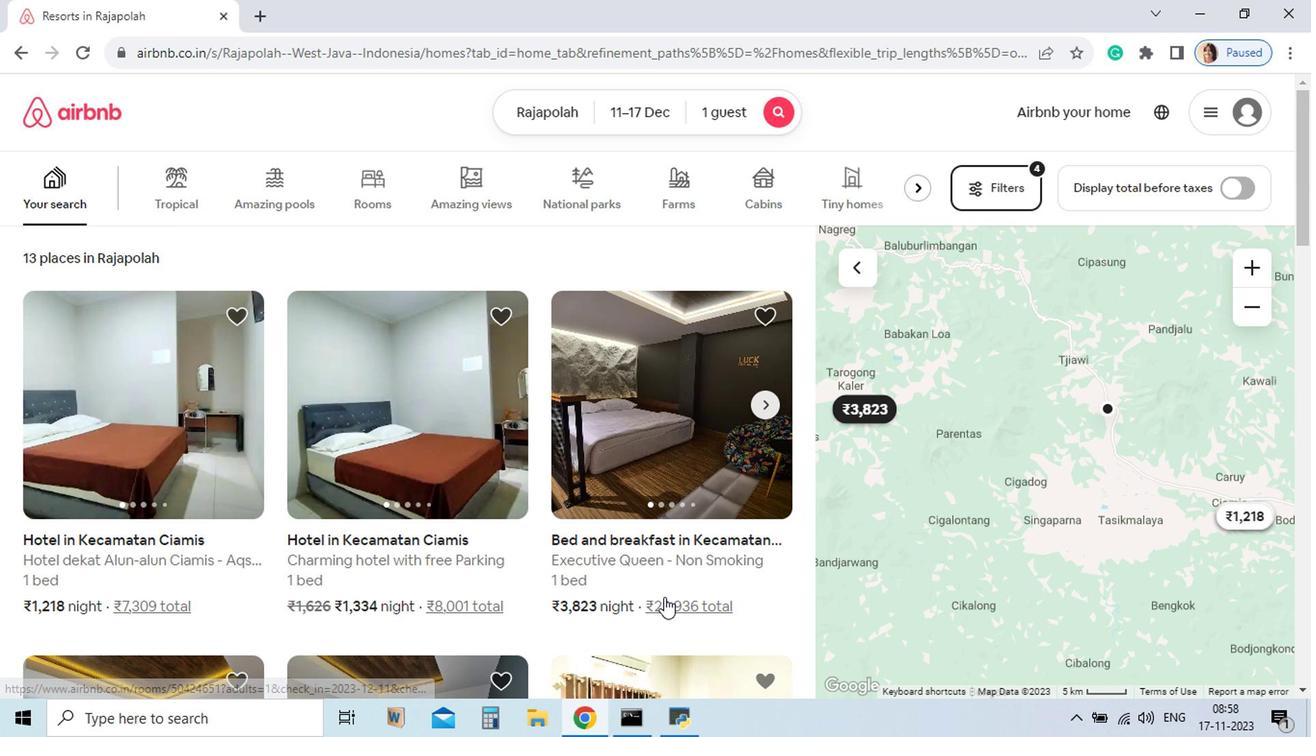 
Action: Mouse scrolled (661, 616) with delta (0, 0)
Screenshot: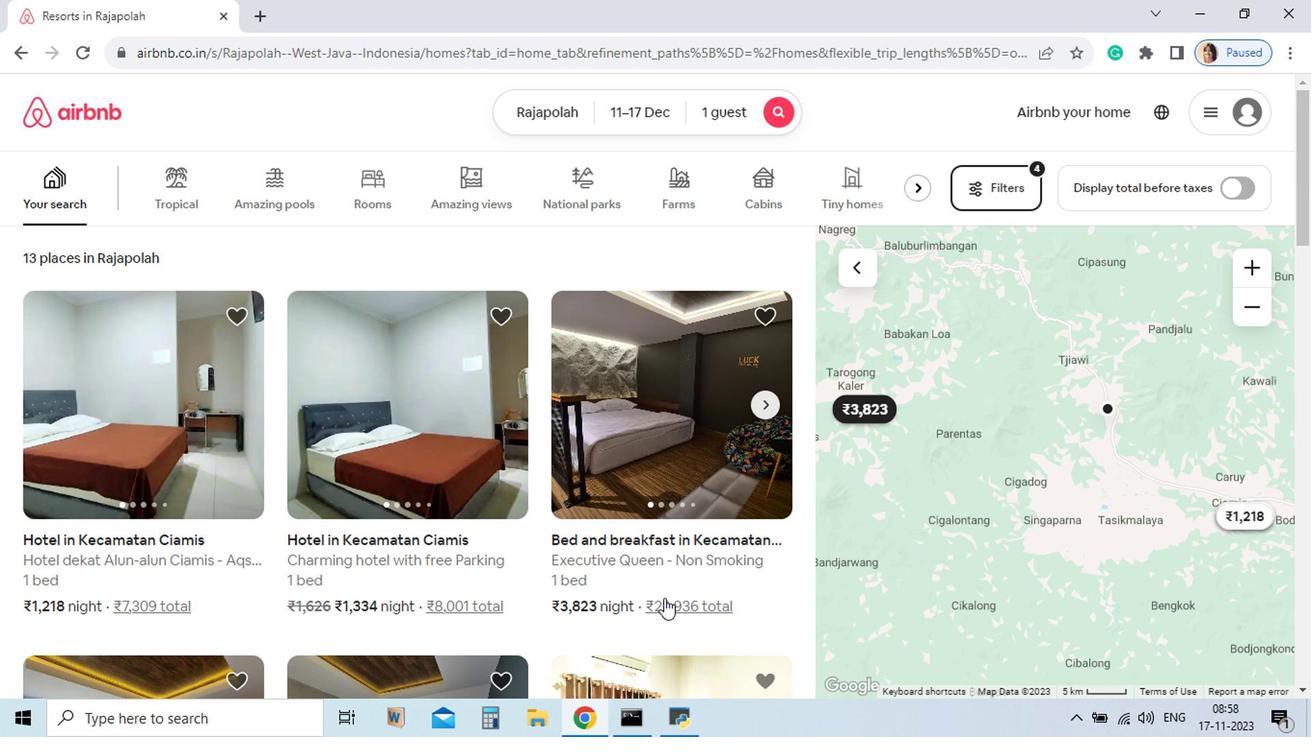 
Action: Mouse scrolled (661, 616) with delta (0, 0)
Screenshot: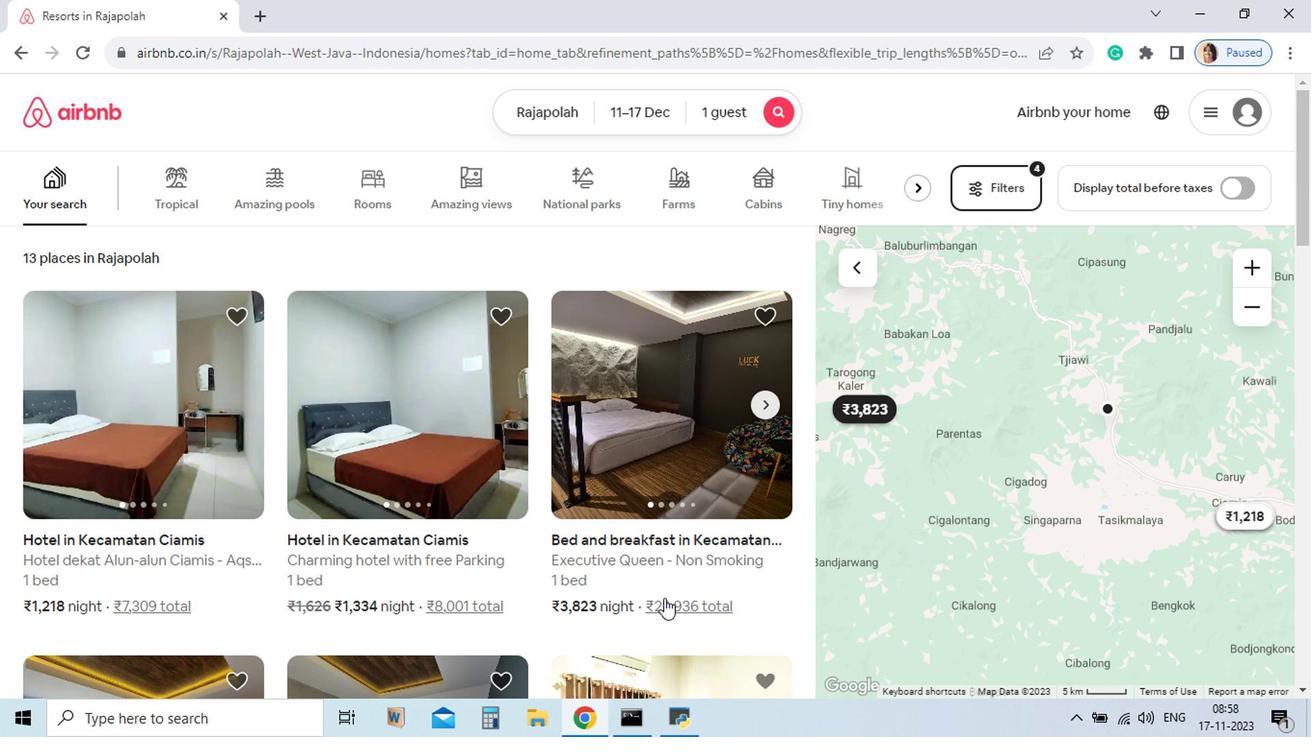 
Action: Mouse moved to (476, 571)
Screenshot: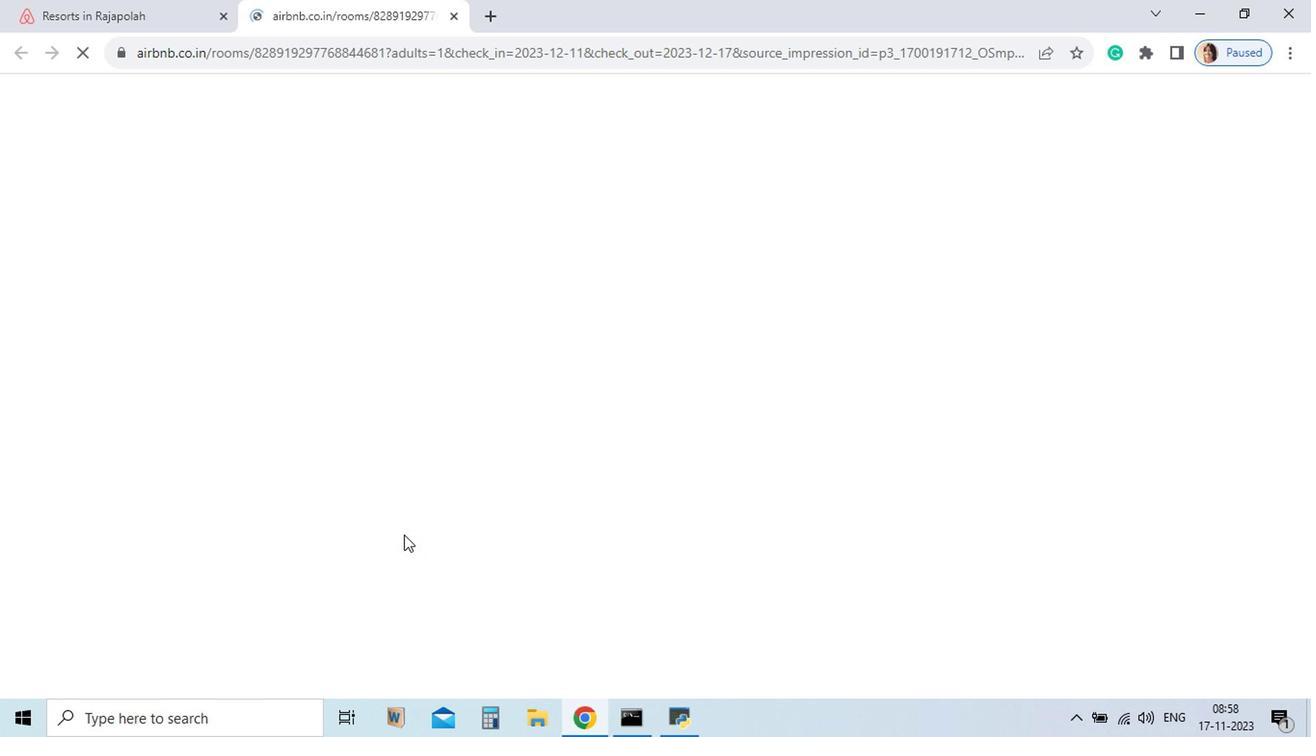 
Action: Mouse pressed left at (476, 571)
Screenshot: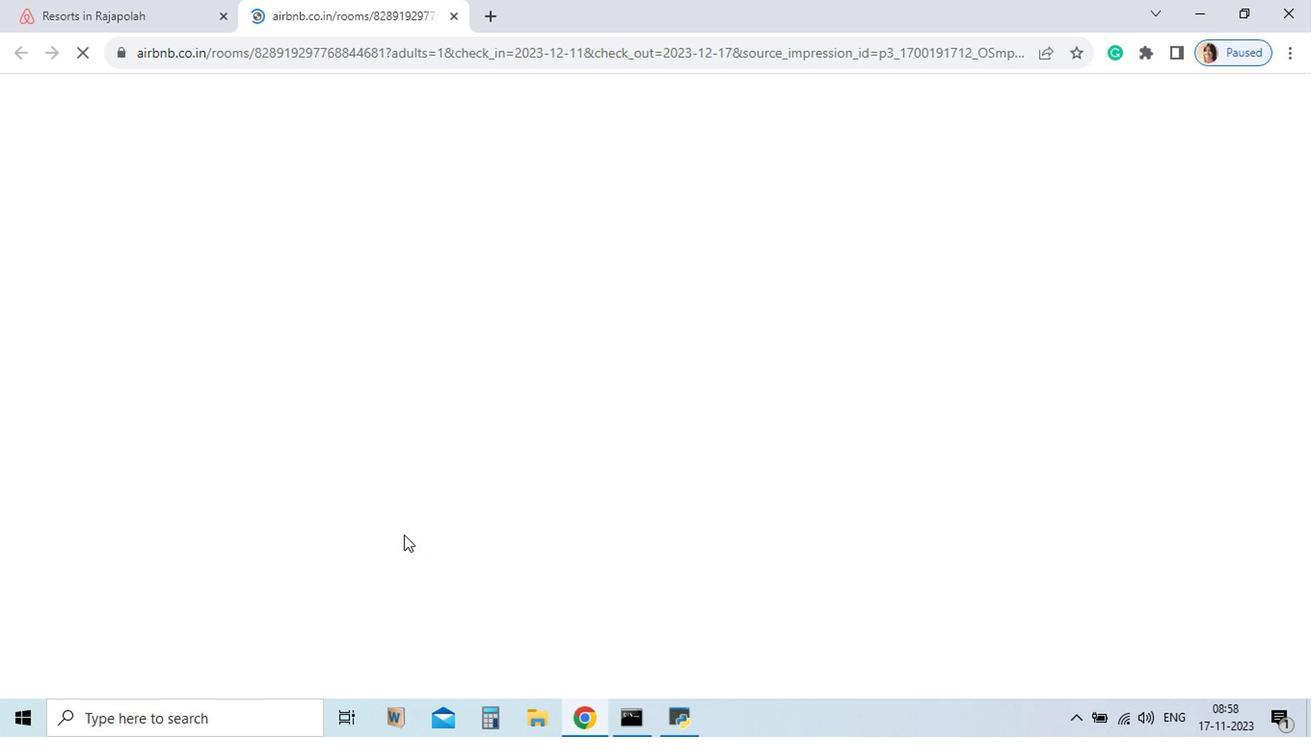 
Action: Mouse moved to (964, 544)
Screenshot: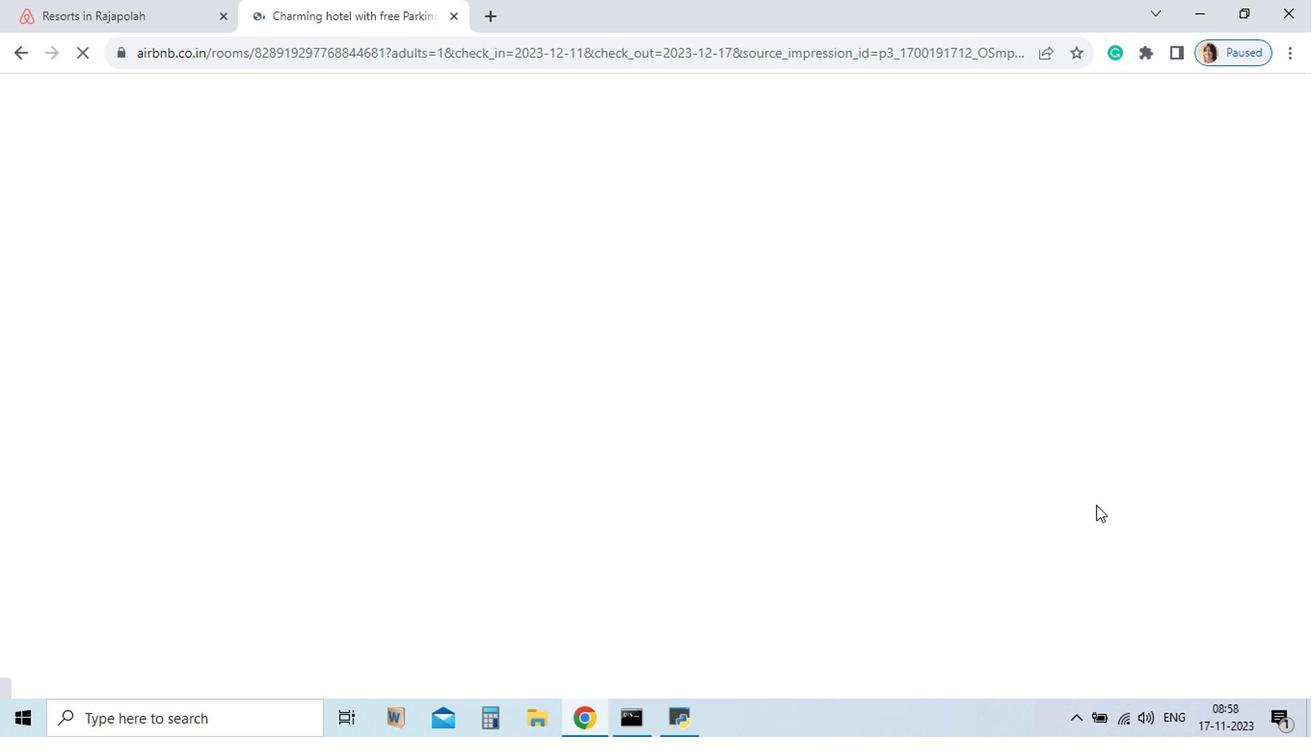 
Action: Mouse pressed left at (964, 544)
Screenshot: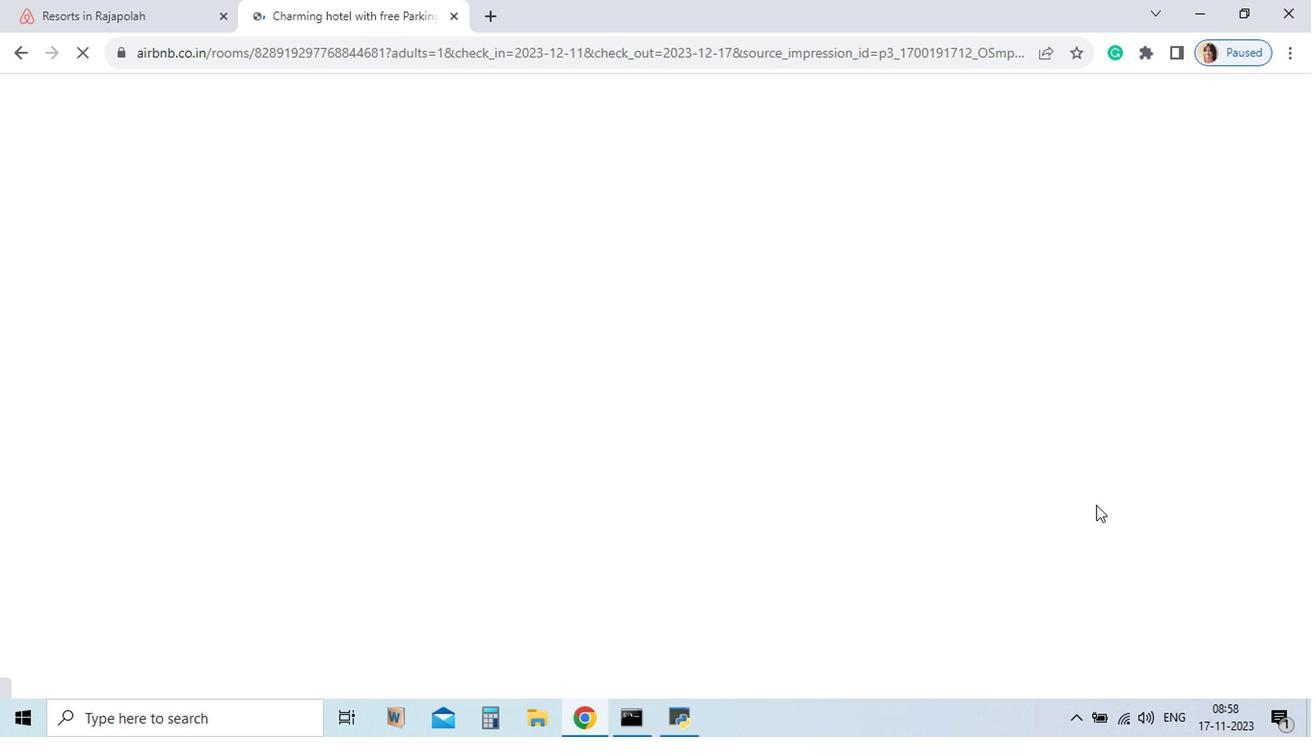 
Action: Mouse moved to (1004, 584)
Screenshot: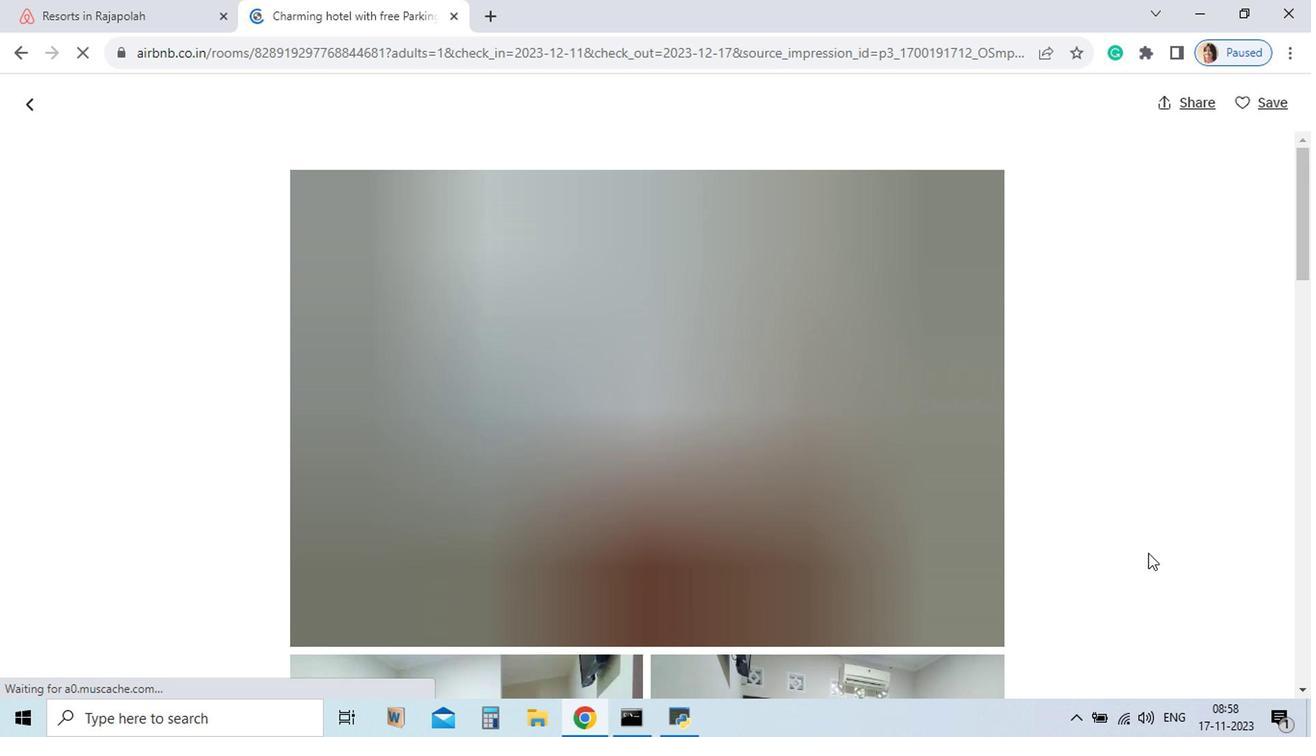 
Action: Mouse scrolled (1004, 583) with delta (0, 0)
Screenshot: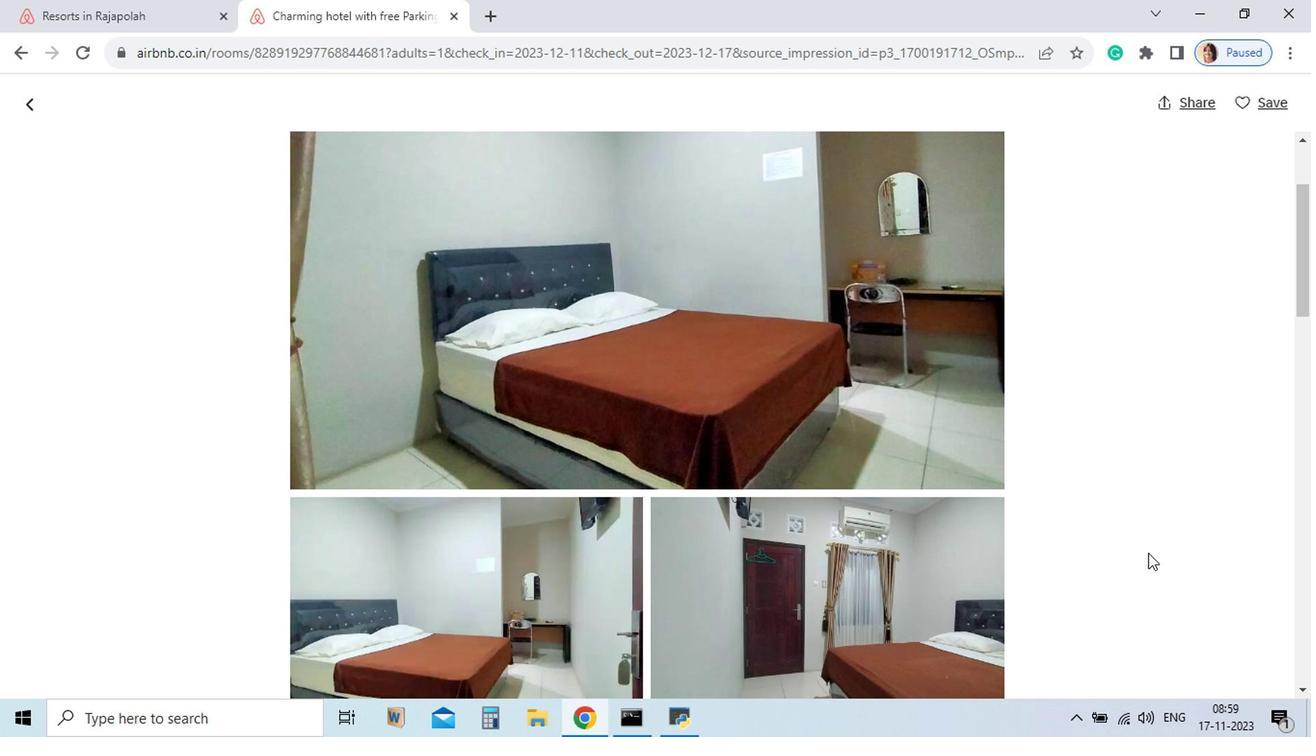 
Action: Mouse scrolled (1004, 583) with delta (0, 0)
Screenshot: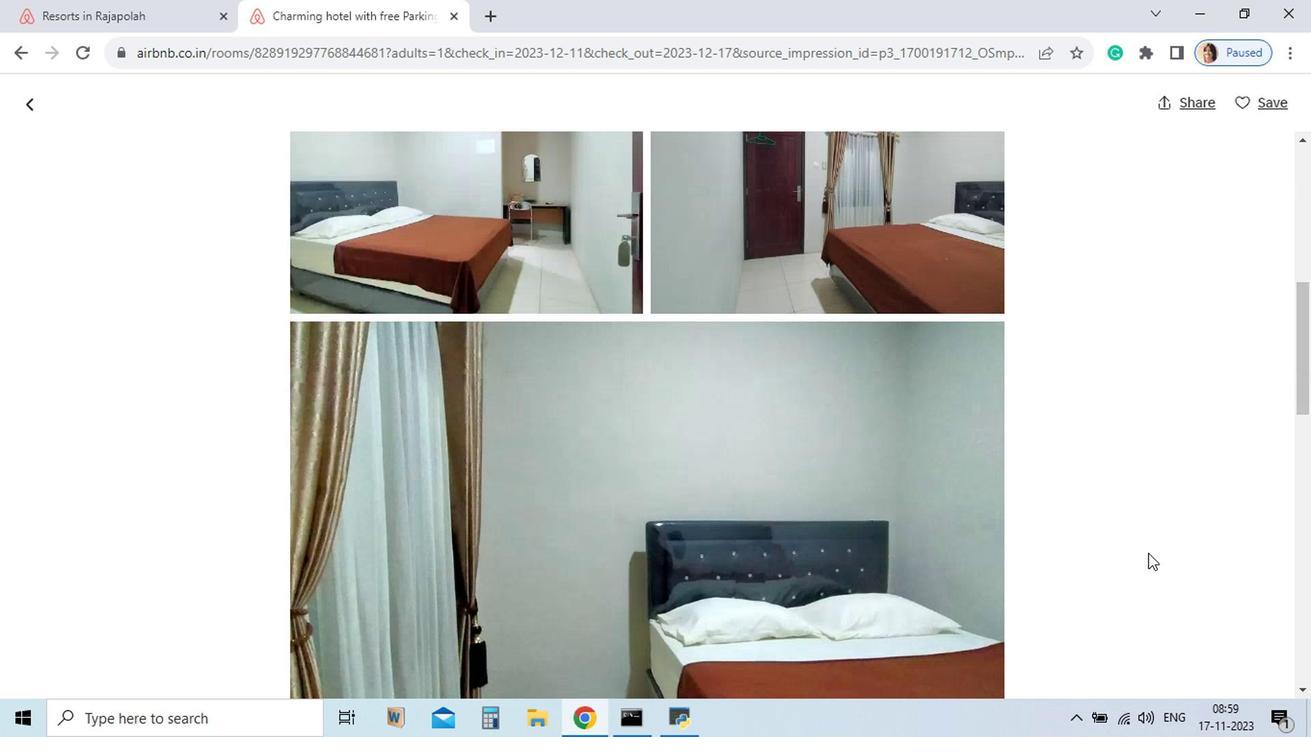 
Action: Mouse scrolled (1004, 583) with delta (0, 0)
Screenshot: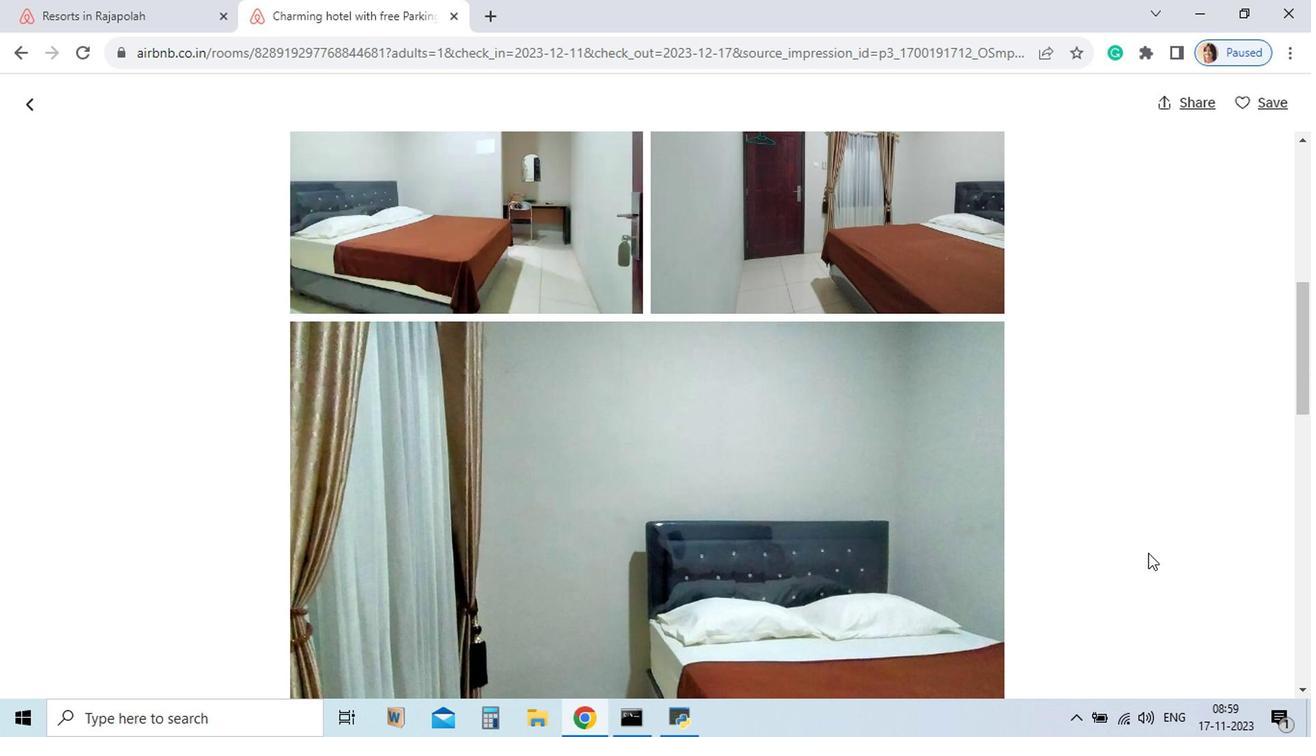 
Action: Mouse scrolled (1004, 583) with delta (0, 0)
Screenshot: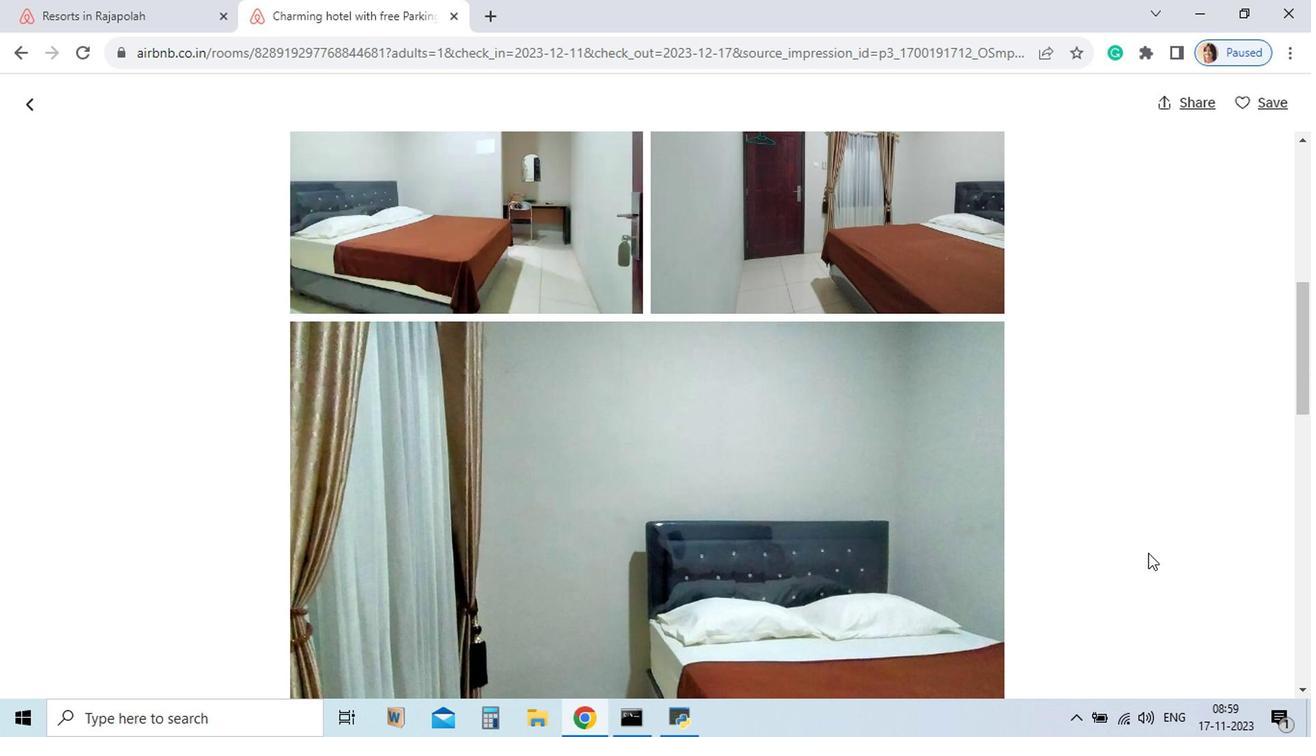 
Action: Mouse scrolled (1004, 583) with delta (0, 0)
Screenshot: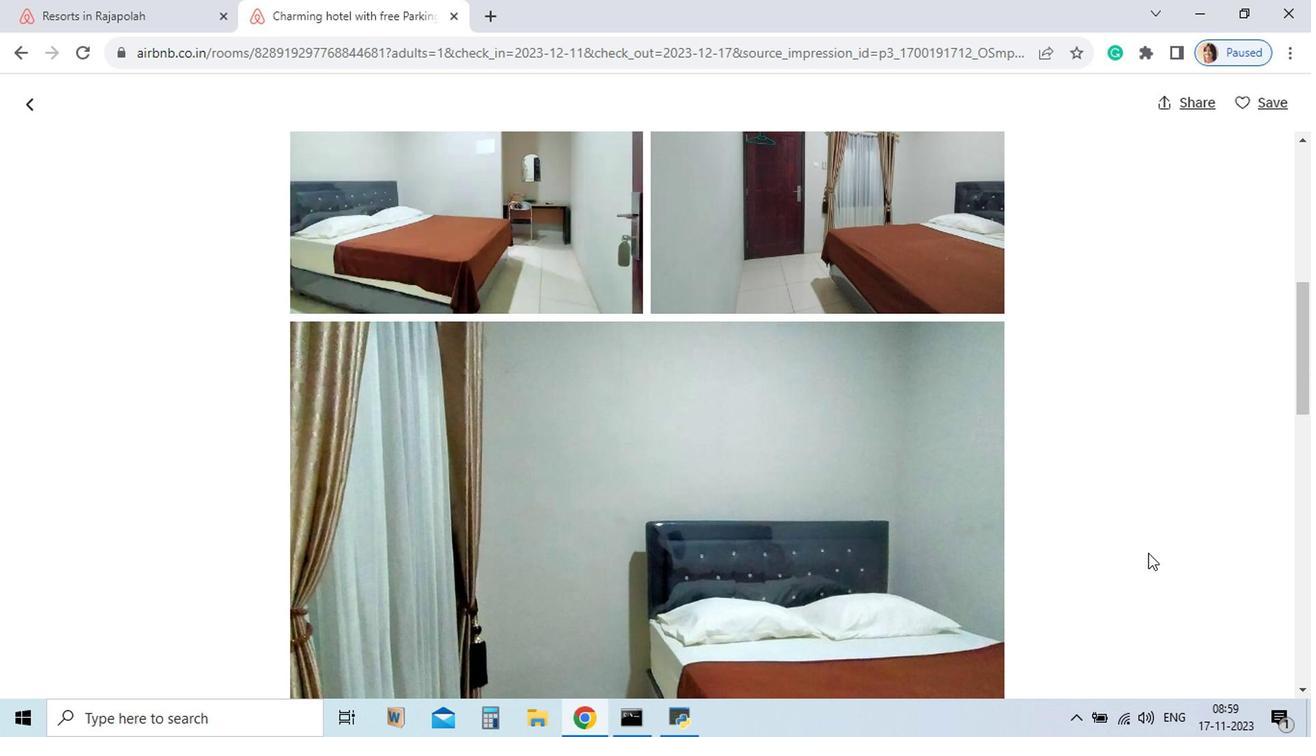 
Action: Mouse scrolled (1004, 583) with delta (0, 0)
Screenshot: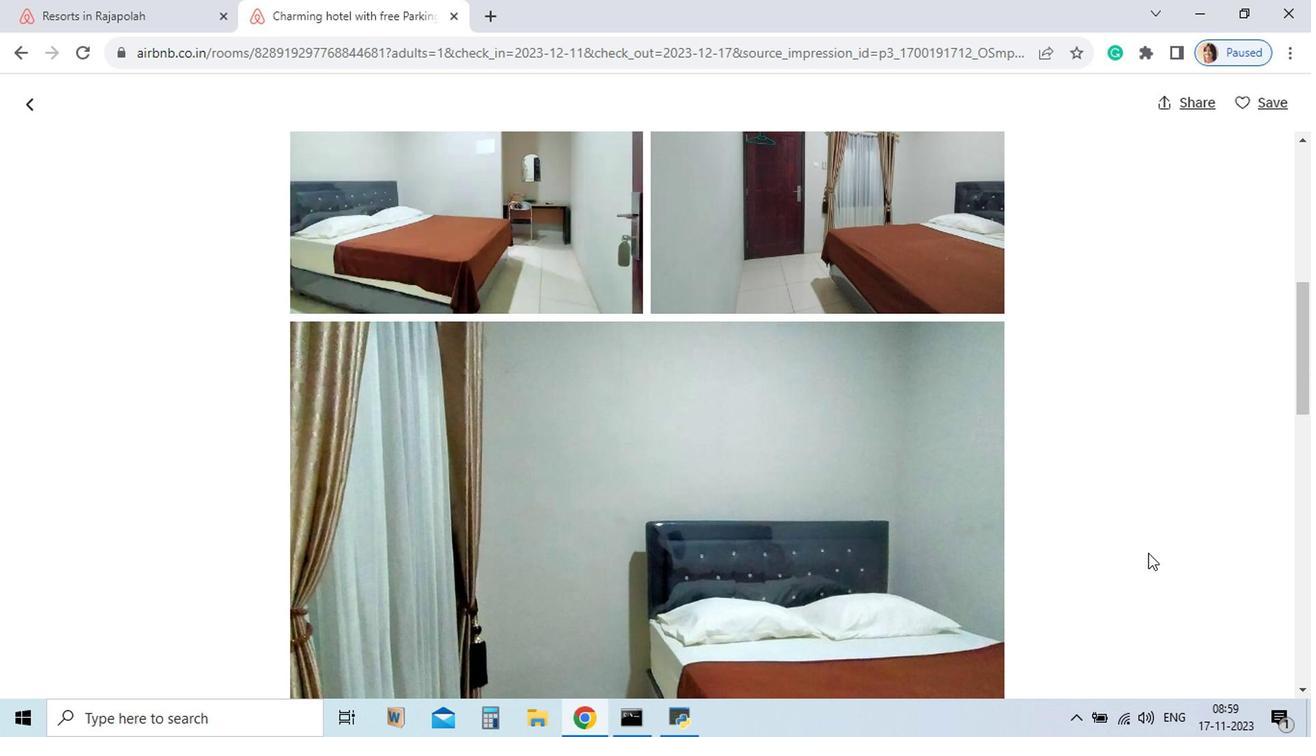 
Action: Mouse scrolled (1004, 583) with delta (0, 0)
Screenshot: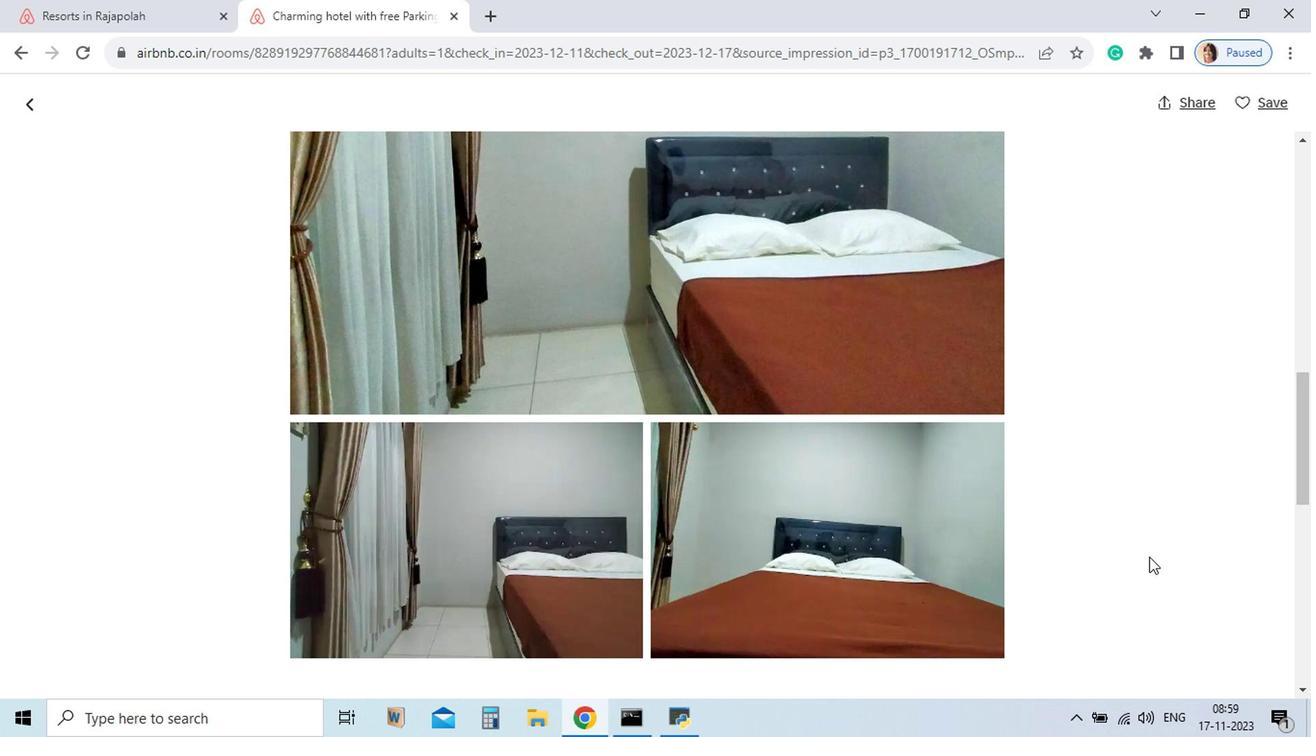 
Action: Mouse moved to (1005, 584)
Screenshot: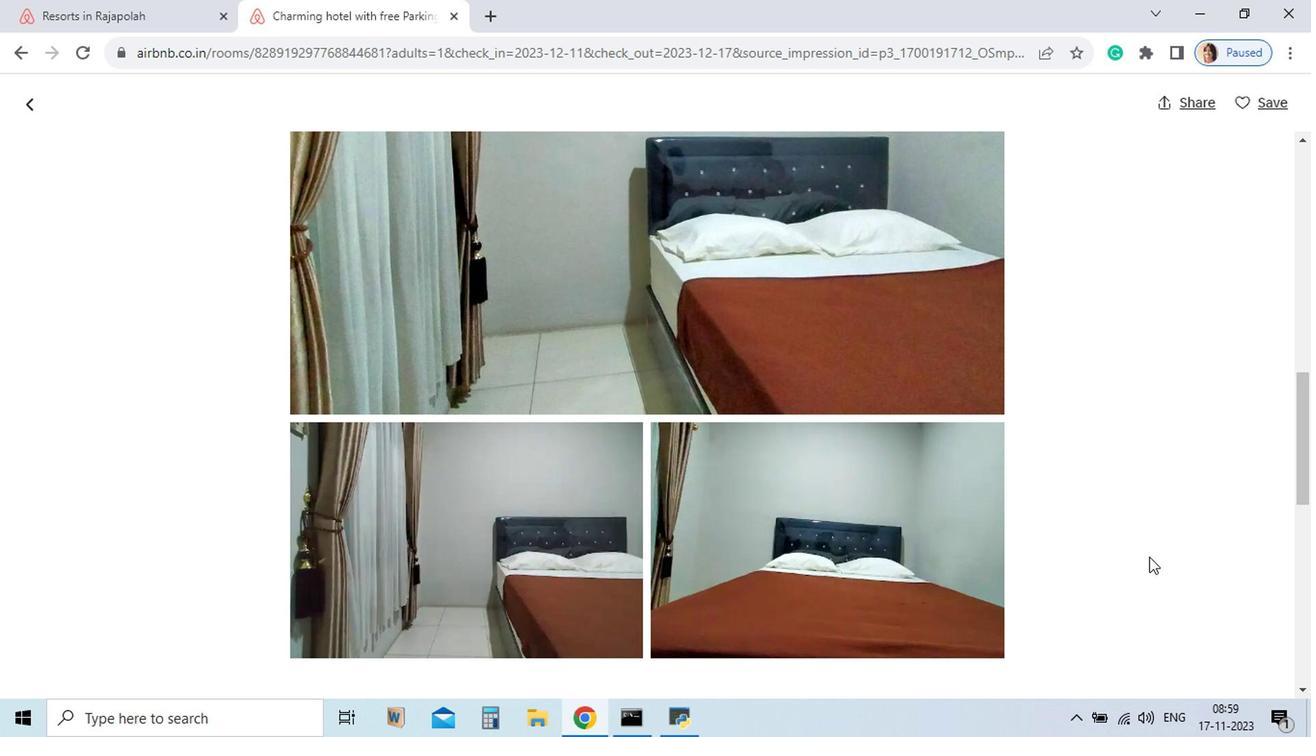 
Action: Mouse scrolled (1005, 584) with delta (0, 0)
Screenshot: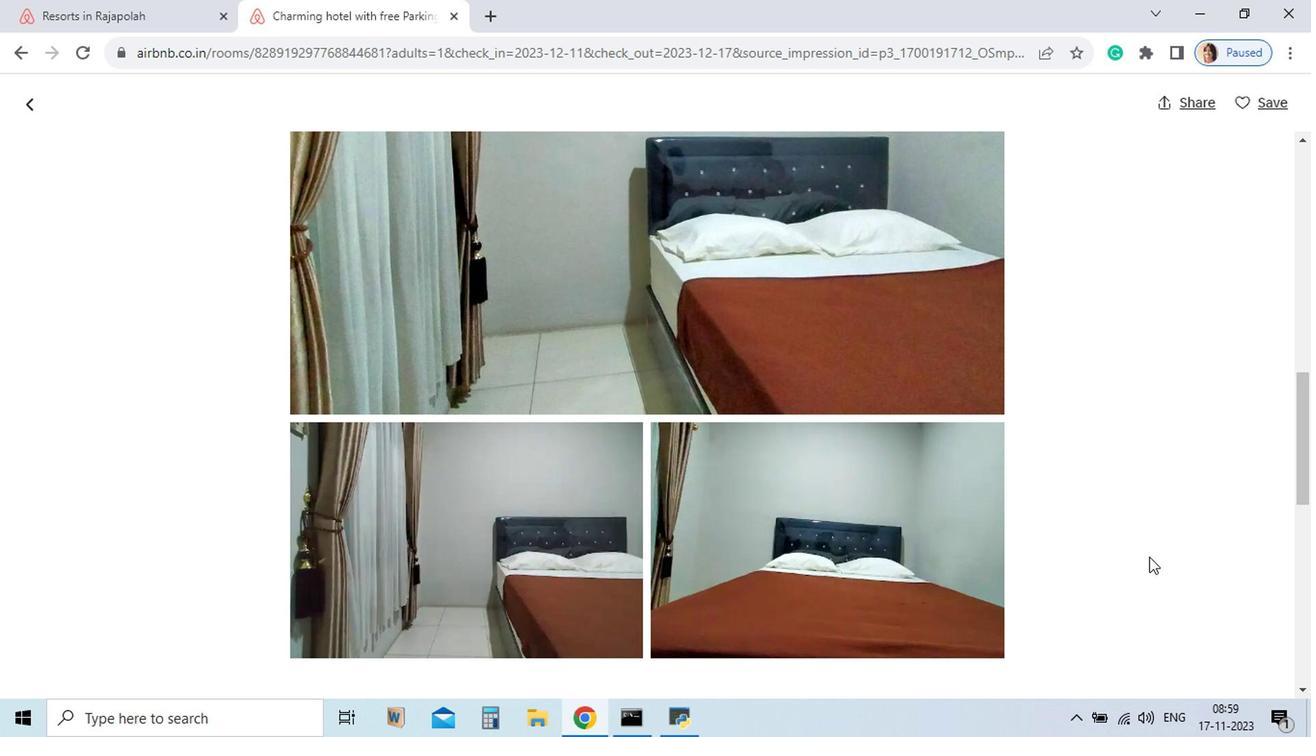 
Action: Mouse scrolled (1005, 584) with delta (0, 0)
Screenshot: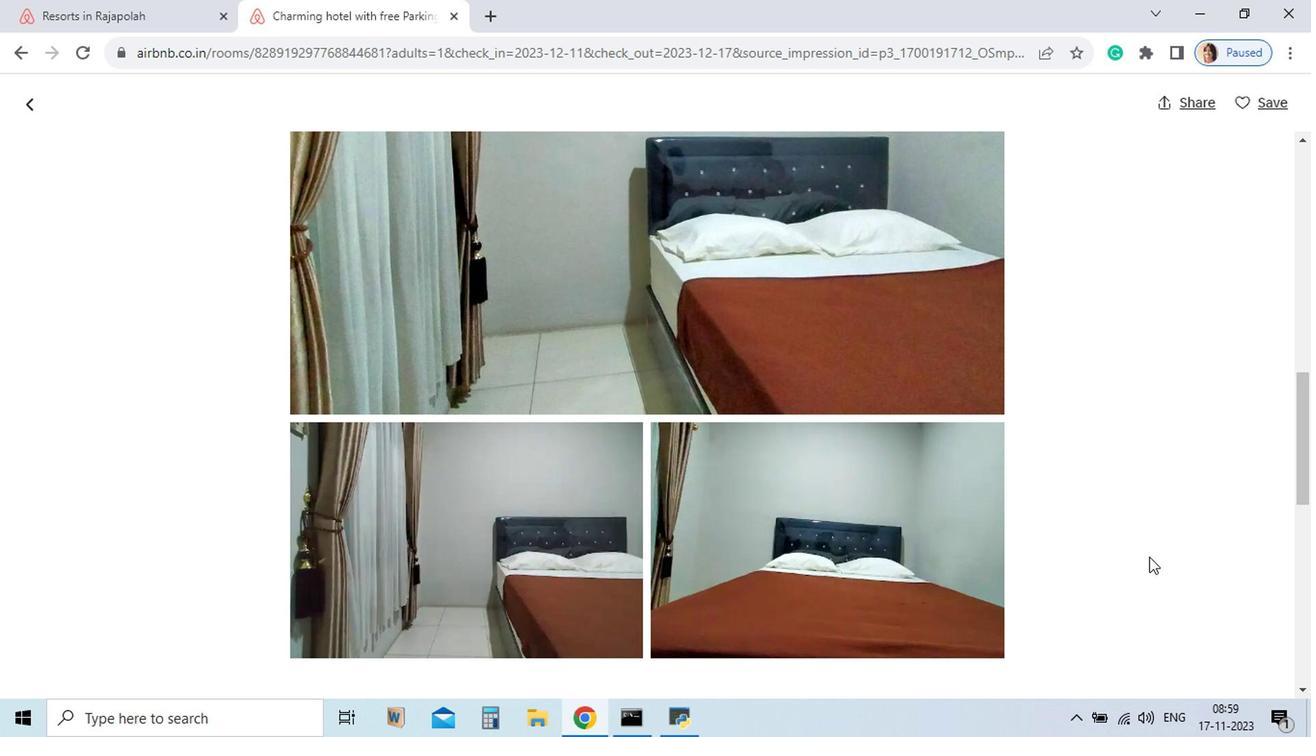 
Action: Mouse moved to (1005, 586)
Screenshot: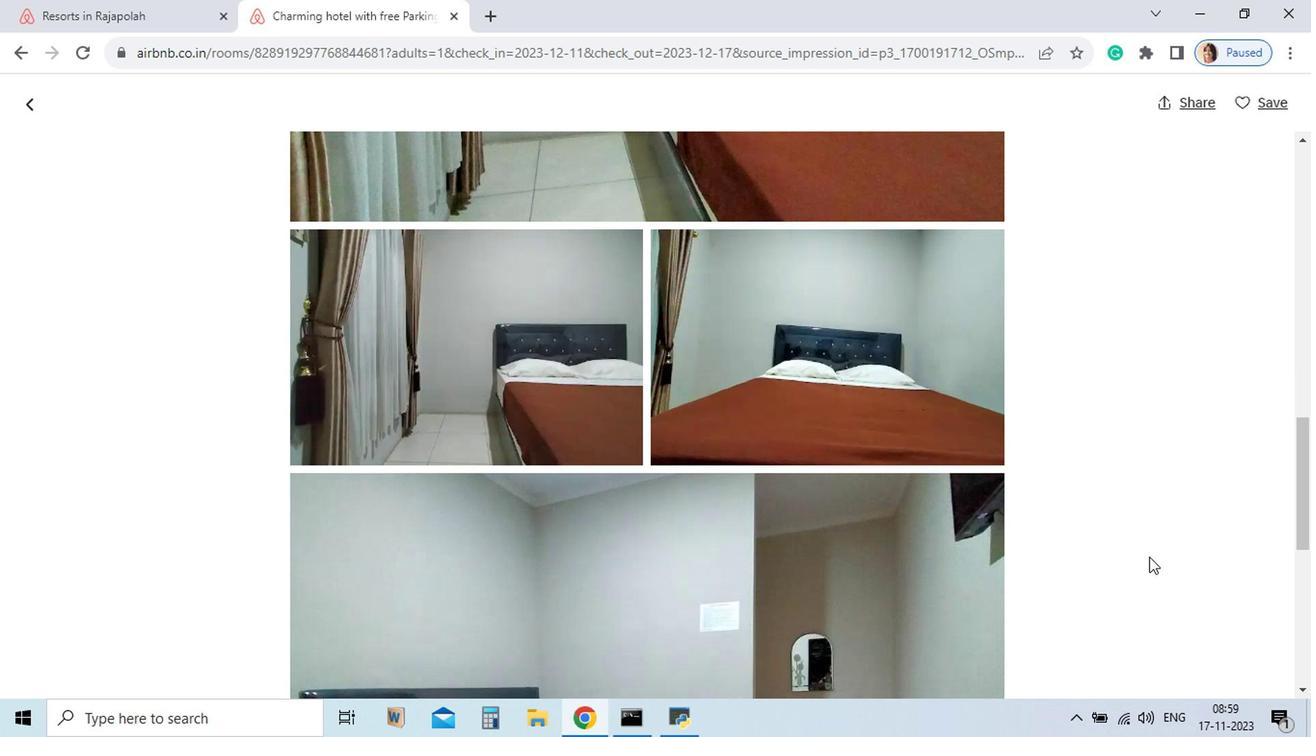 
Action: Mouse scrolled (1005, 585) with delta (0, 0)
Screenshot: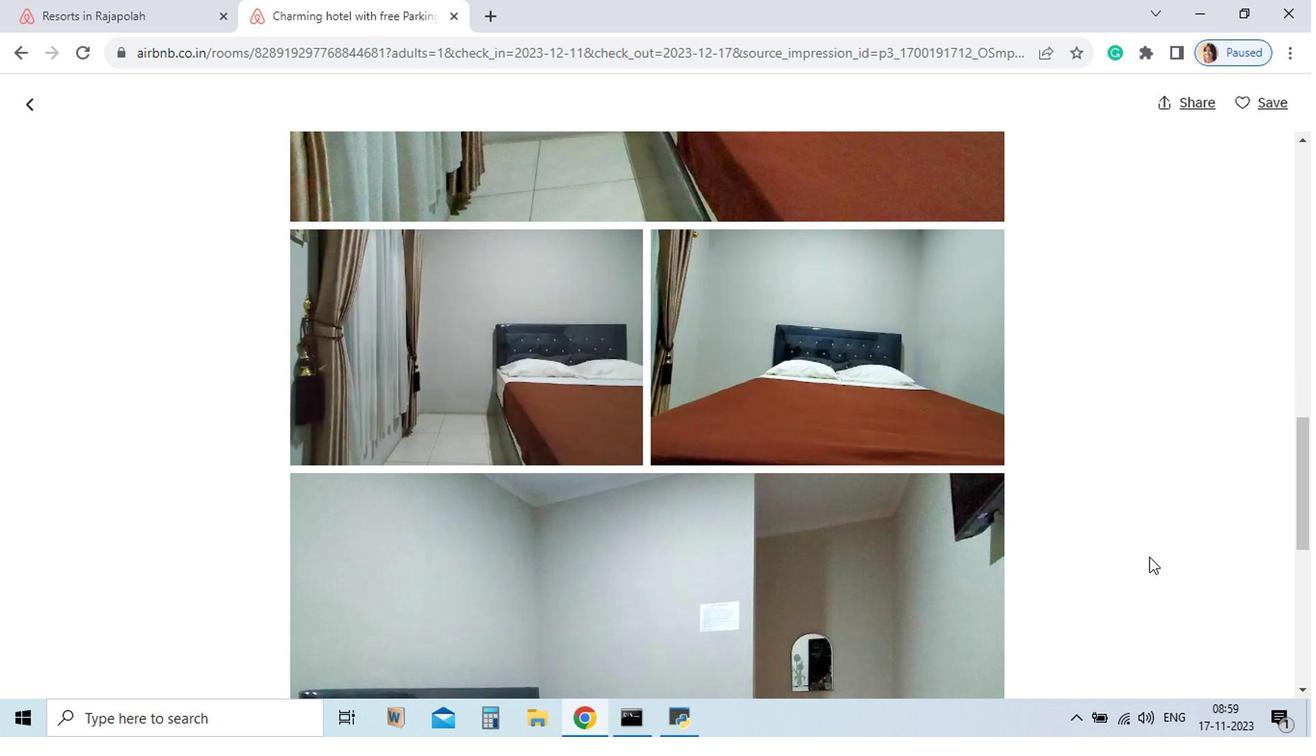 
Action: Mouse moved to (1005, 586)
Screenshot: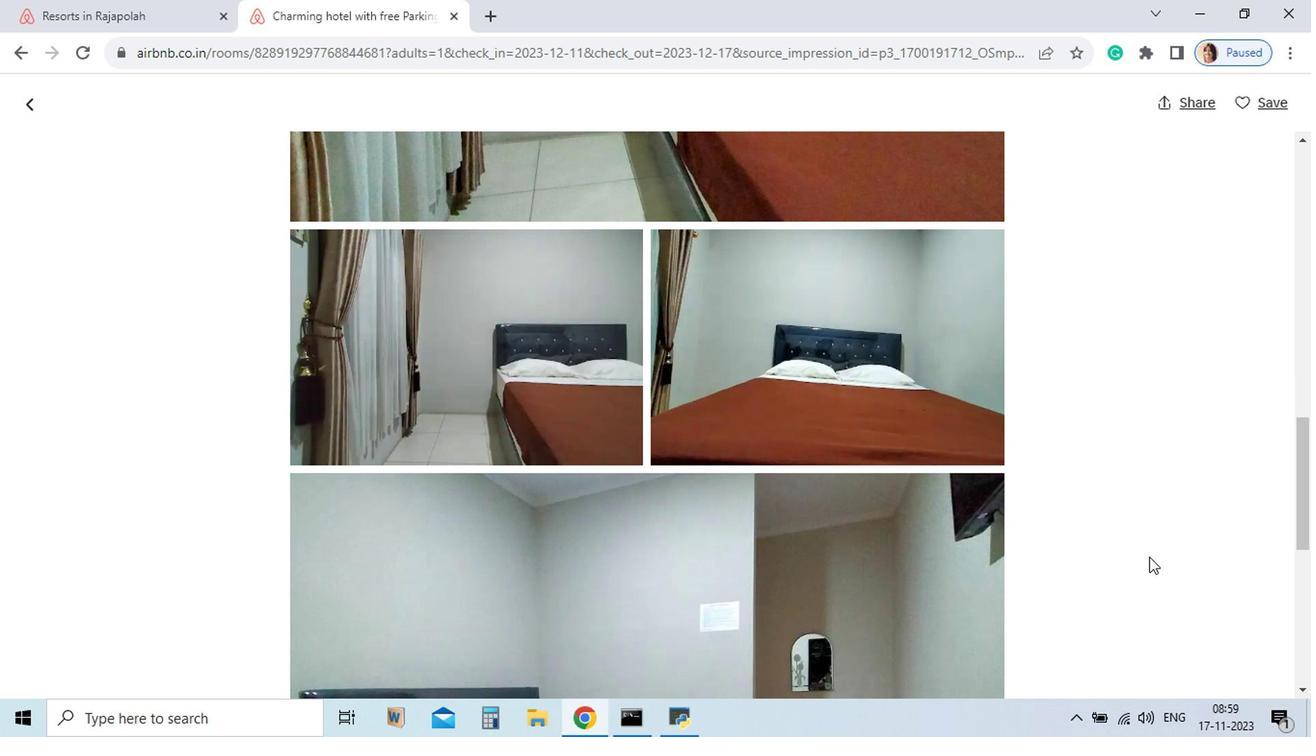 
Action: Mouse scrolled (1005, 586) with delta (0, 0)
Screenshot: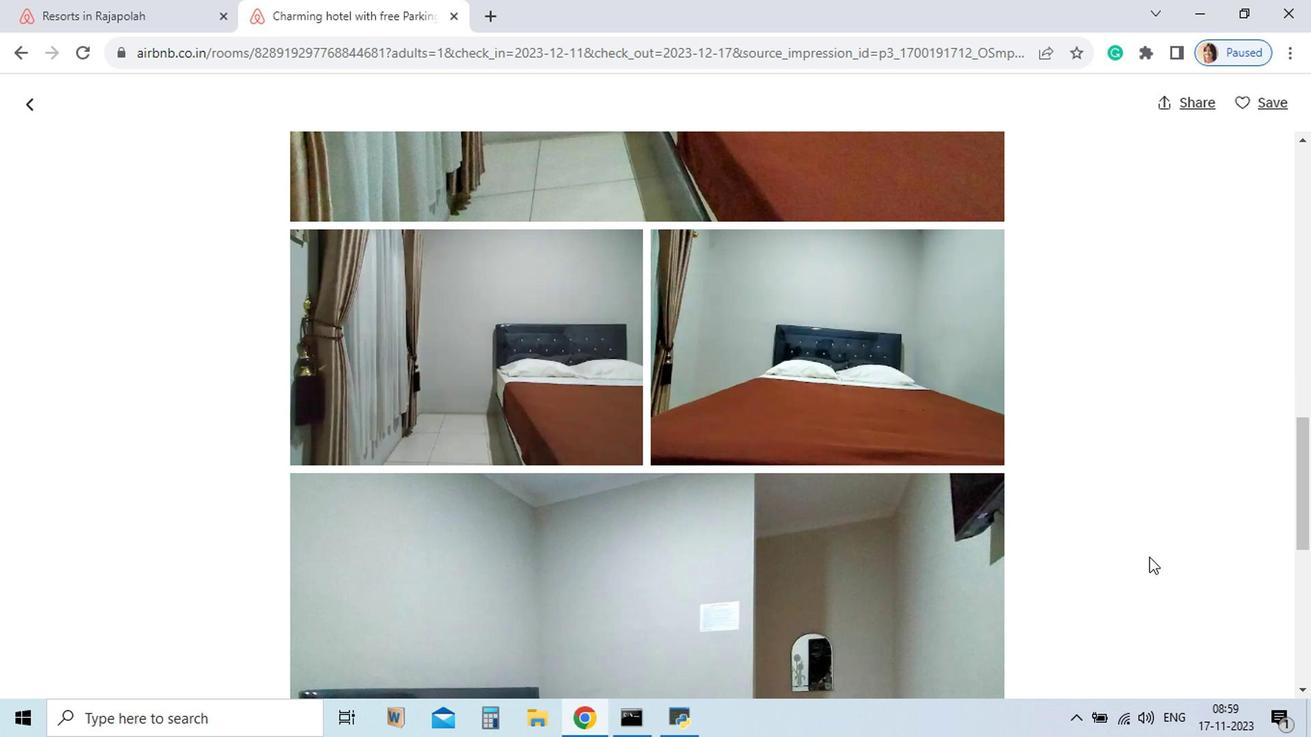 
Action: Mouse scrolled (1005, 586) with delta (0, 0)
Screenshot: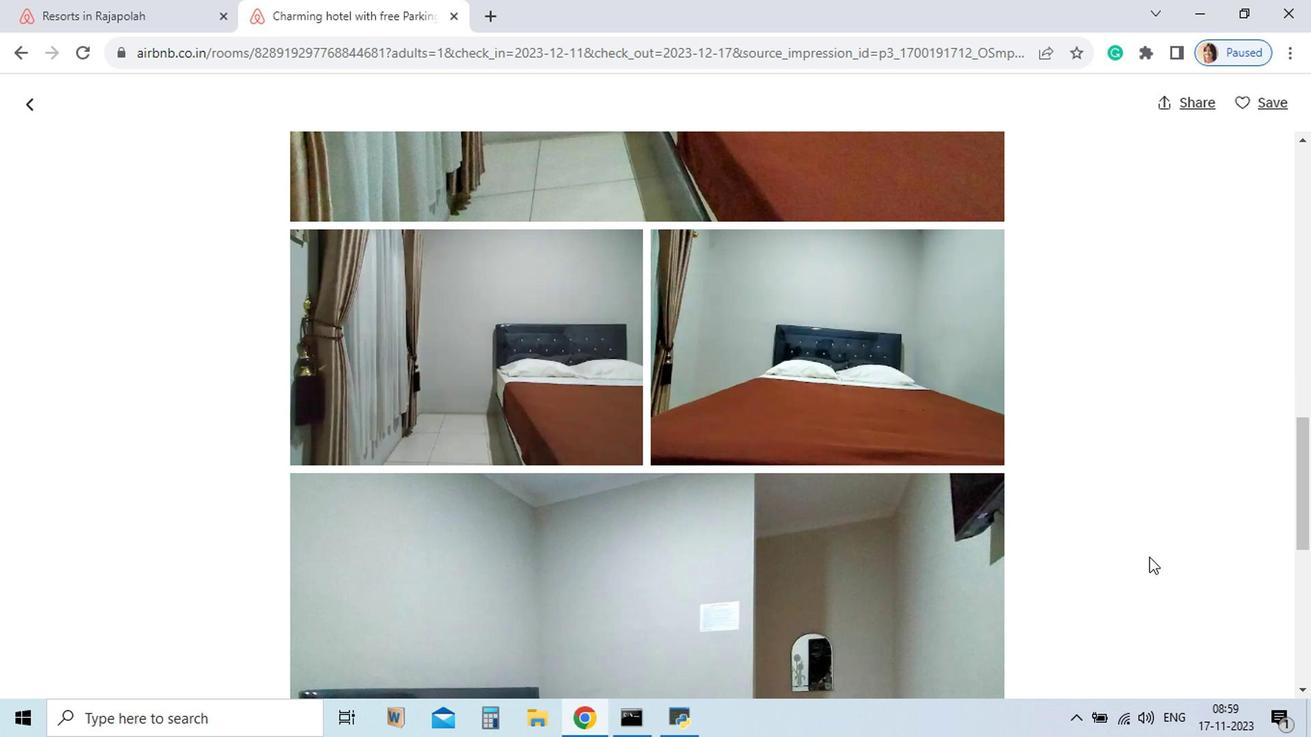 
Action: Mouse scrolled (1005, 586) with delta (0, 0)
Screenshot: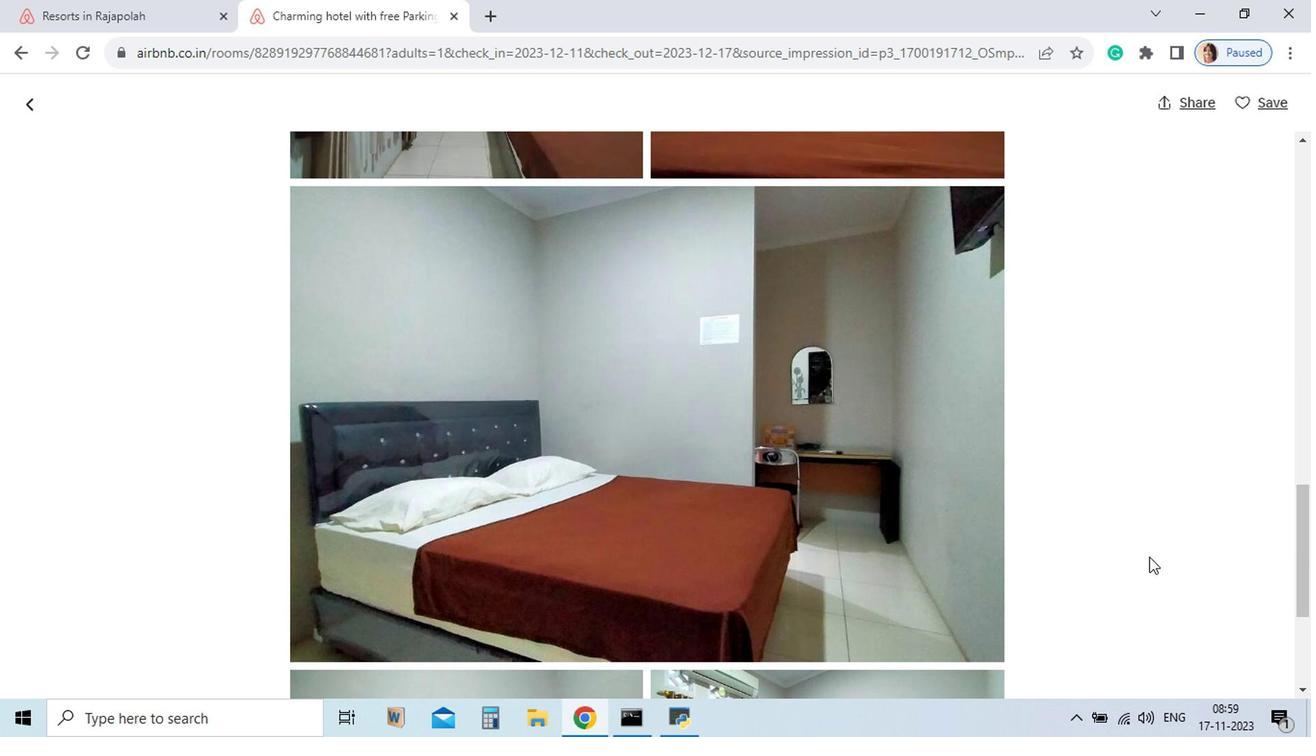 
Action: Mouse scrolled (1005, 586) with delta (0, 0)
Screenshot: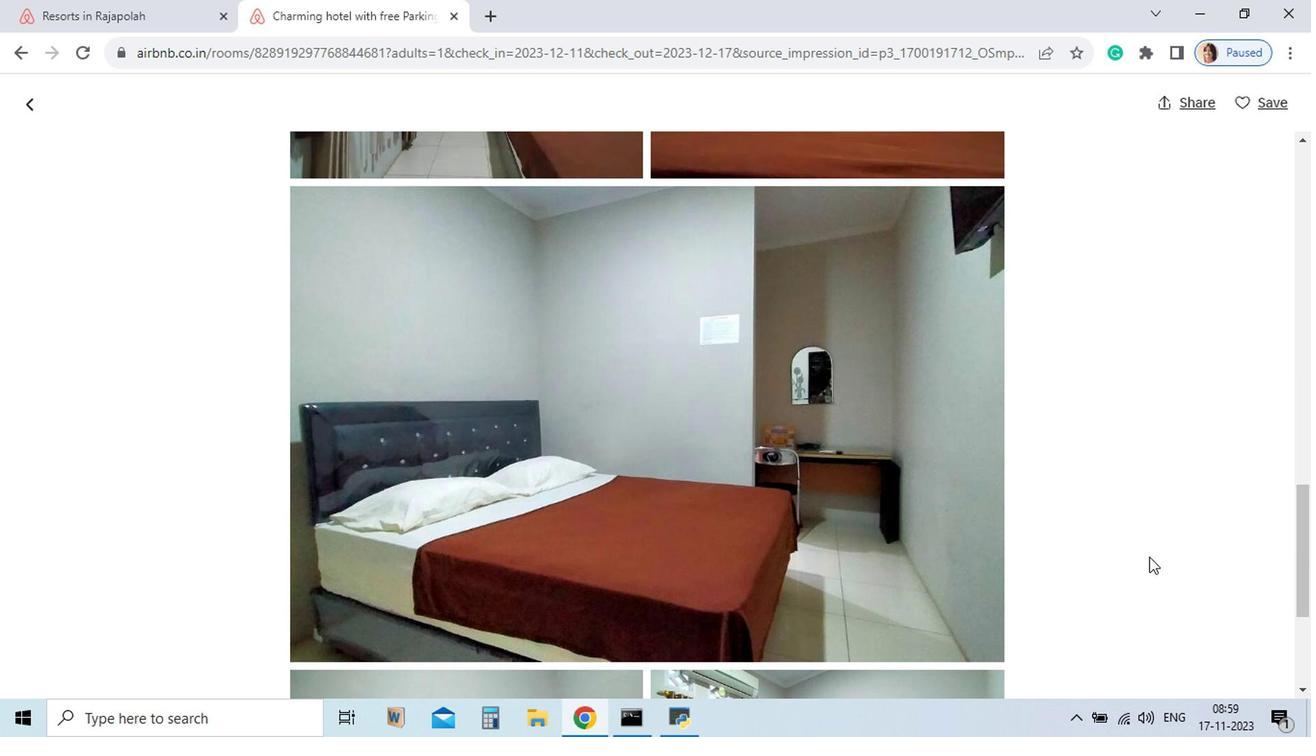 
Action: Mouse moved to (1005, 586)
Screenshot: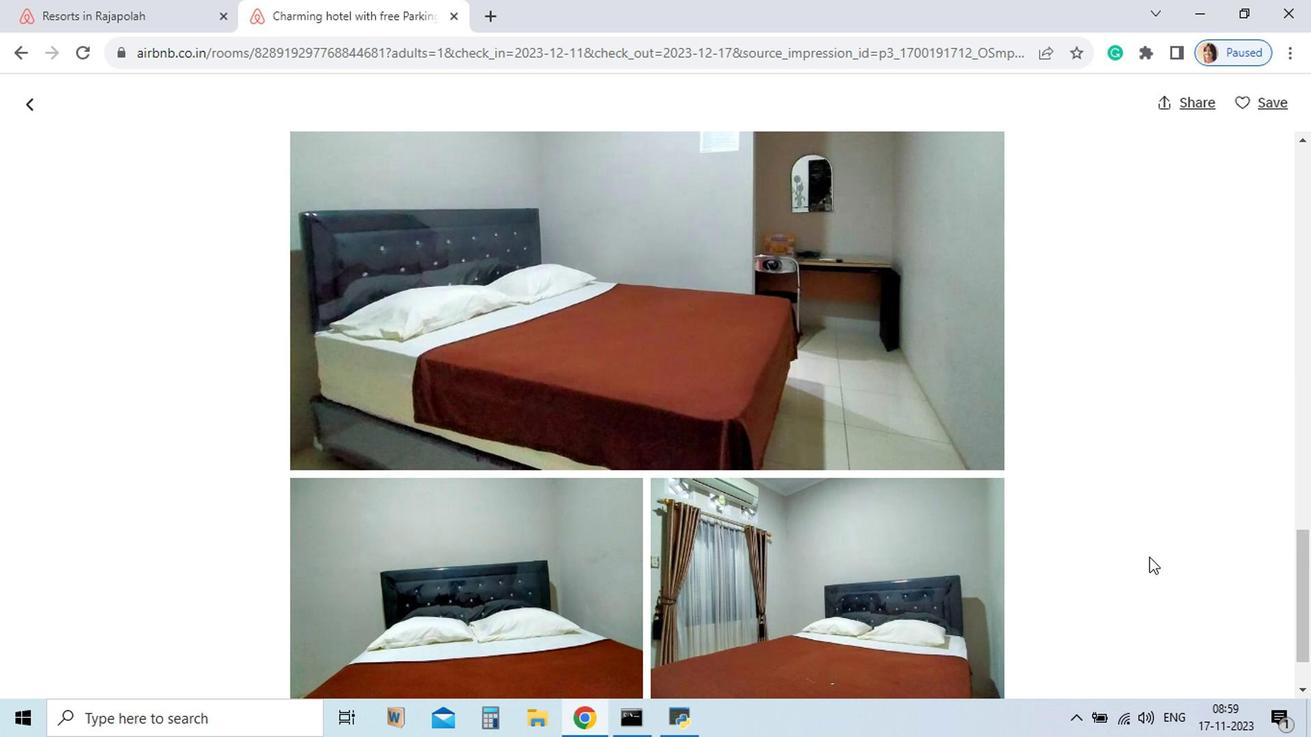 
Action: Mouse scrolled (1005, 586) with delta (0, 0)
Screenshot: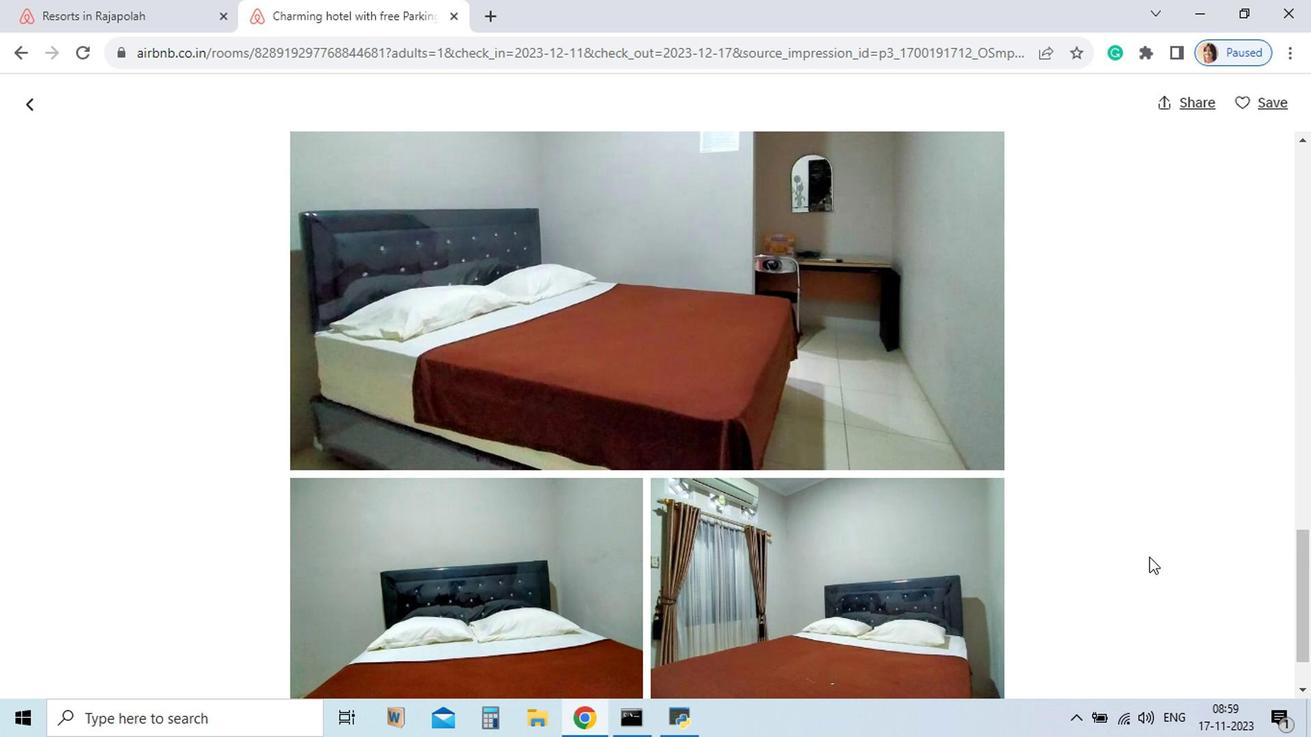 
Action: Mouse scrolled (1005, 586) with delta (0, 0)
Screenshot: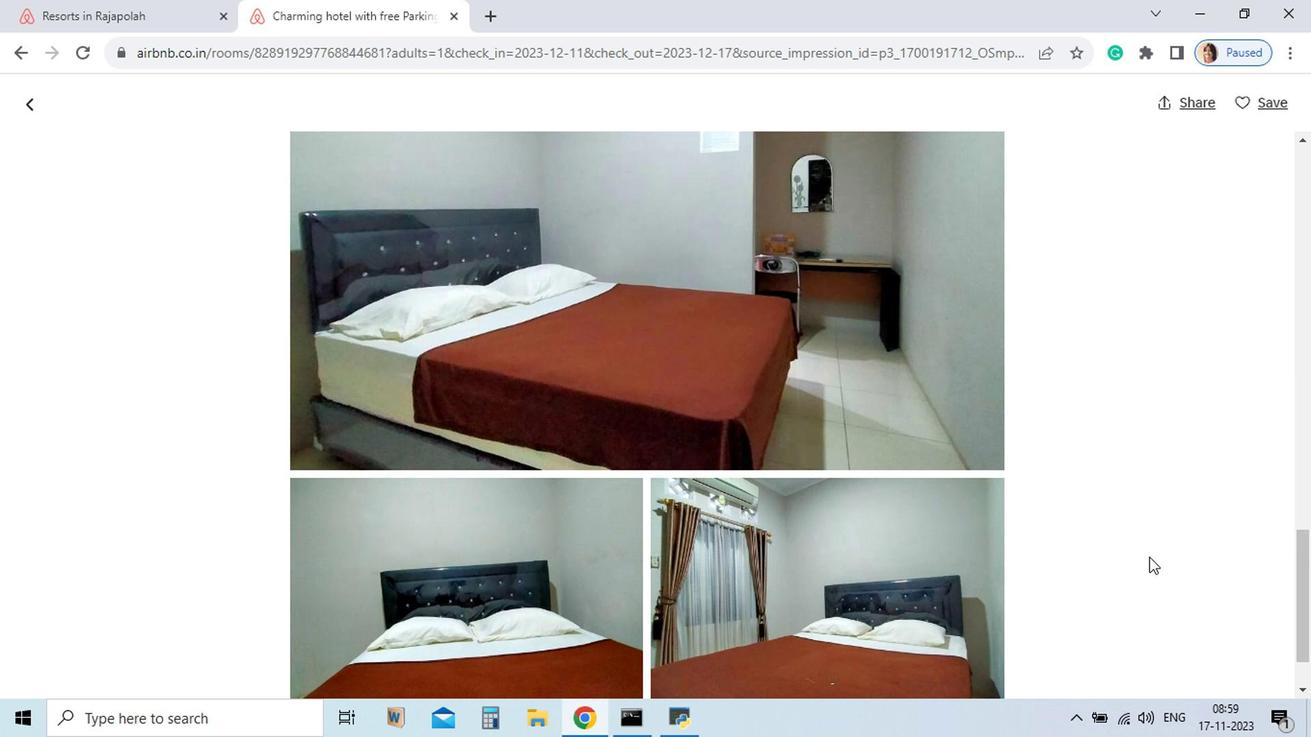 
Action: Mouse scrolled (1005, 586) with delta (0, 0)
Screenshot: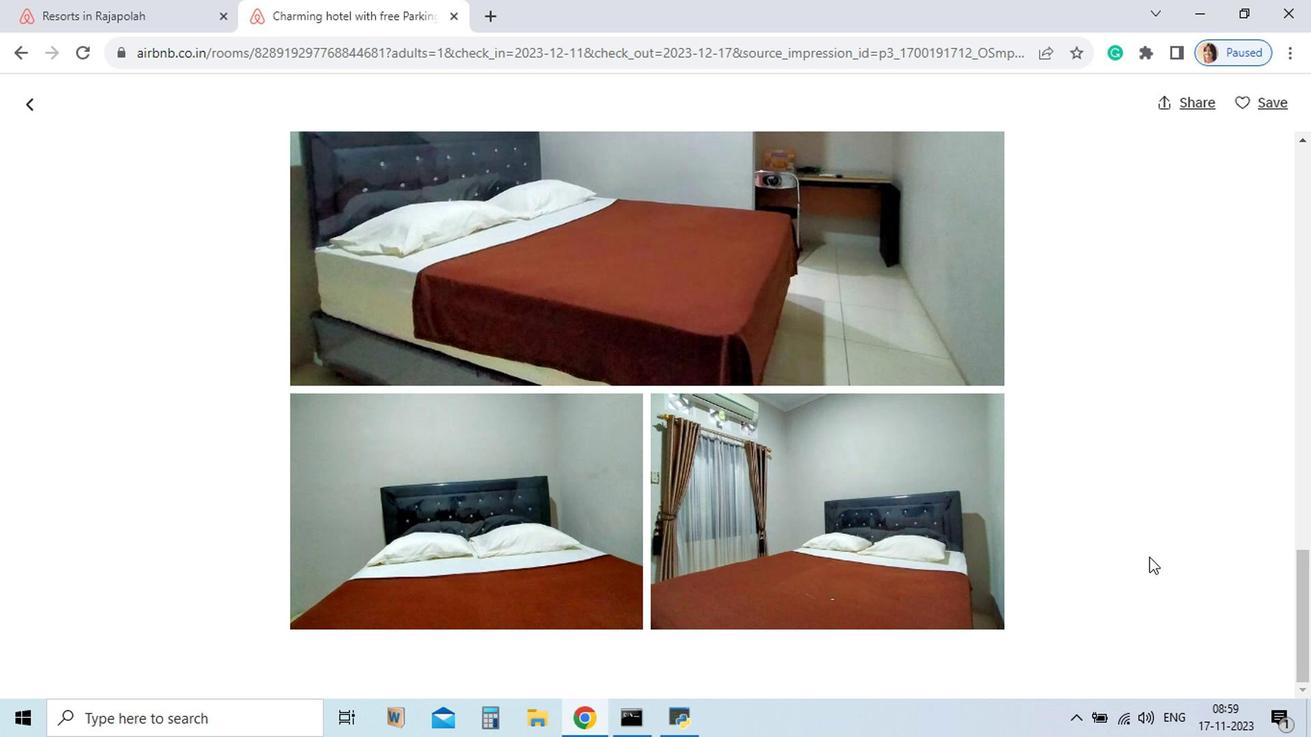 
Action: Mouse scrolled (1005, 586) with delta (0, 0)
Screenshot: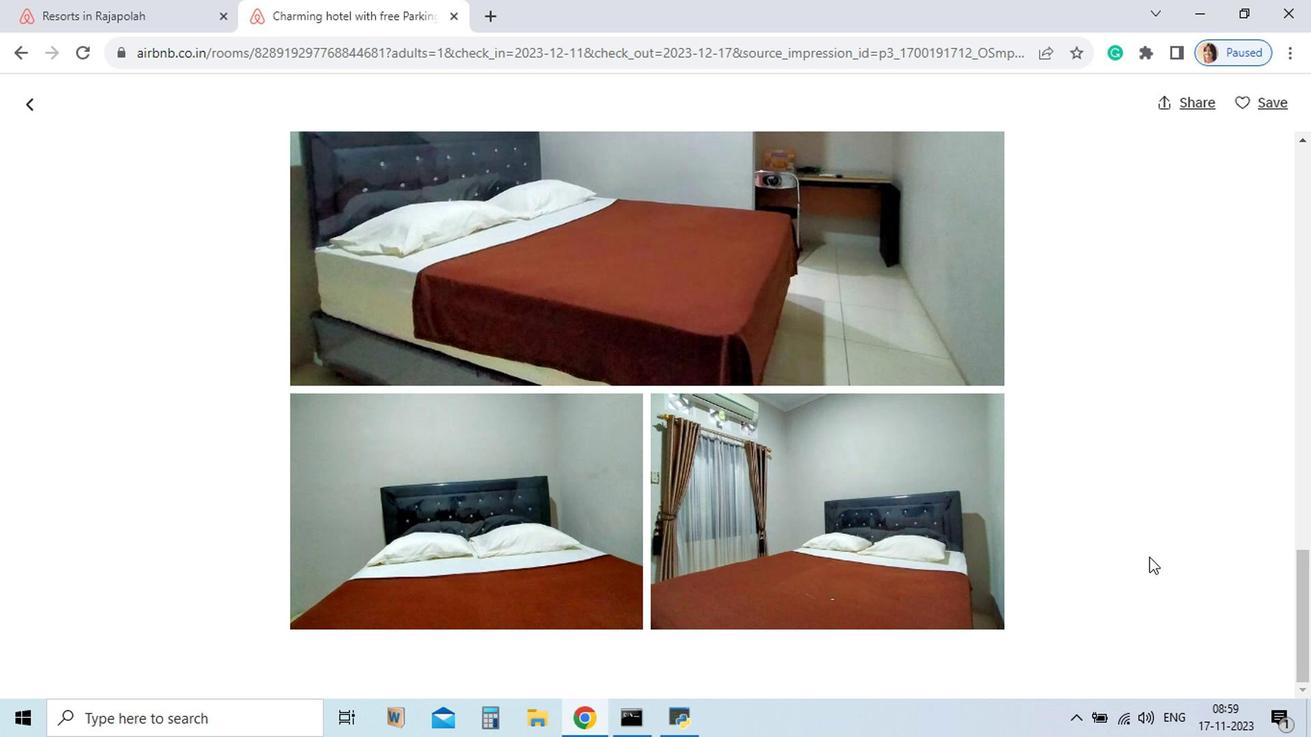 
Action: Mouse scrolled (1005, 586) with delta (0, 0)
Screenshot: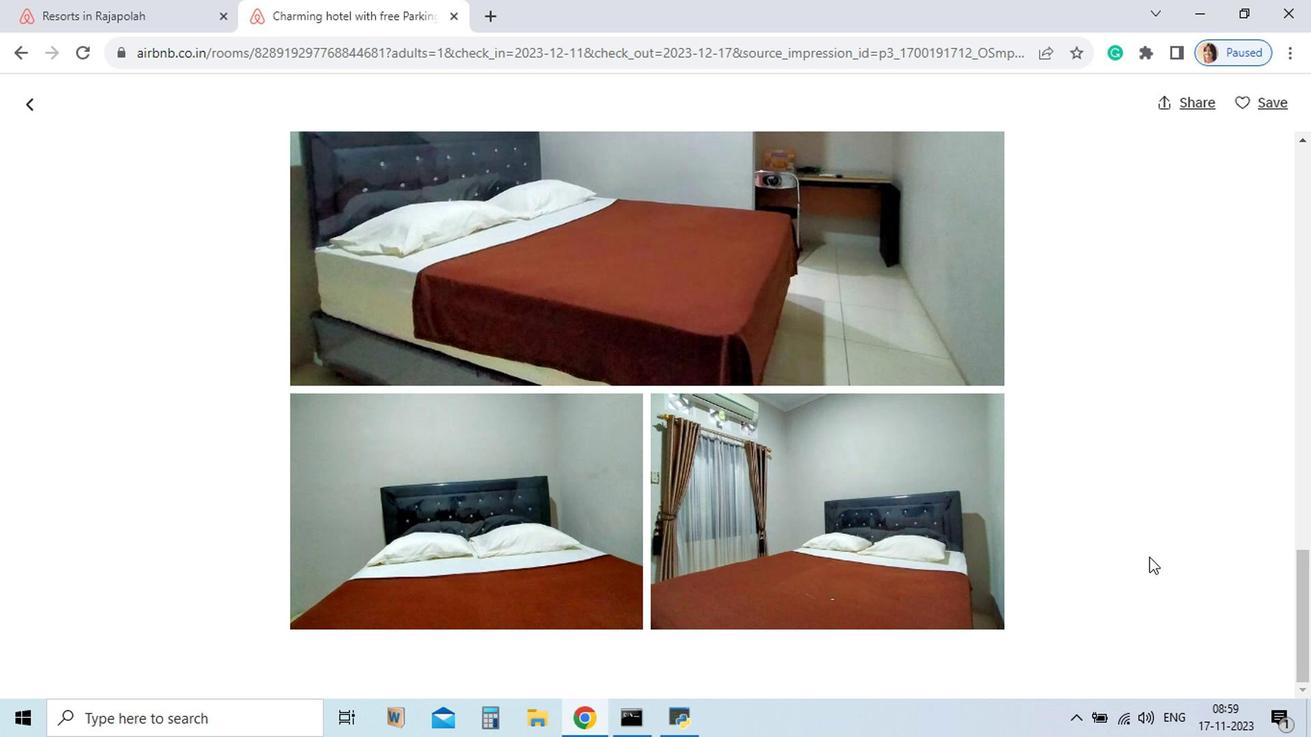 
Action: Mouse scrolled (1005, 586) with delta (0, 0)
Screenshot: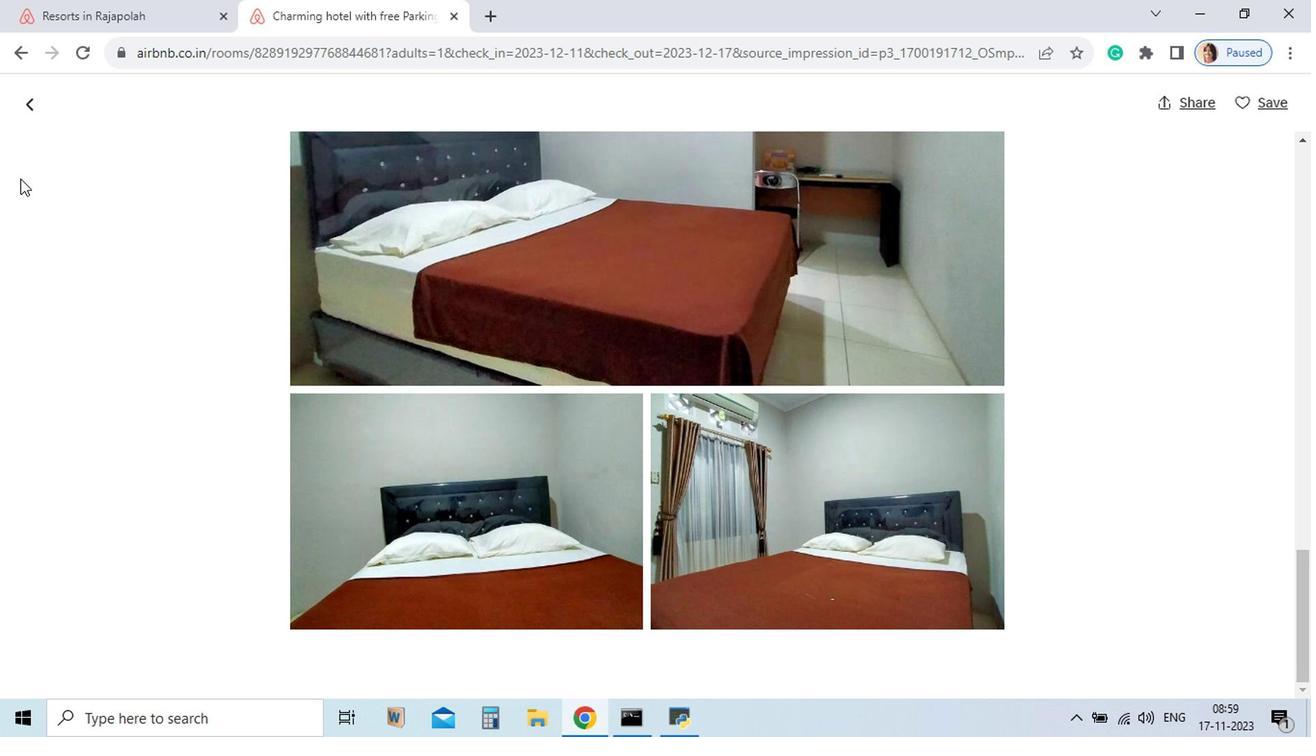 
Action: Mouse moved to (212, 264)
Screenshot: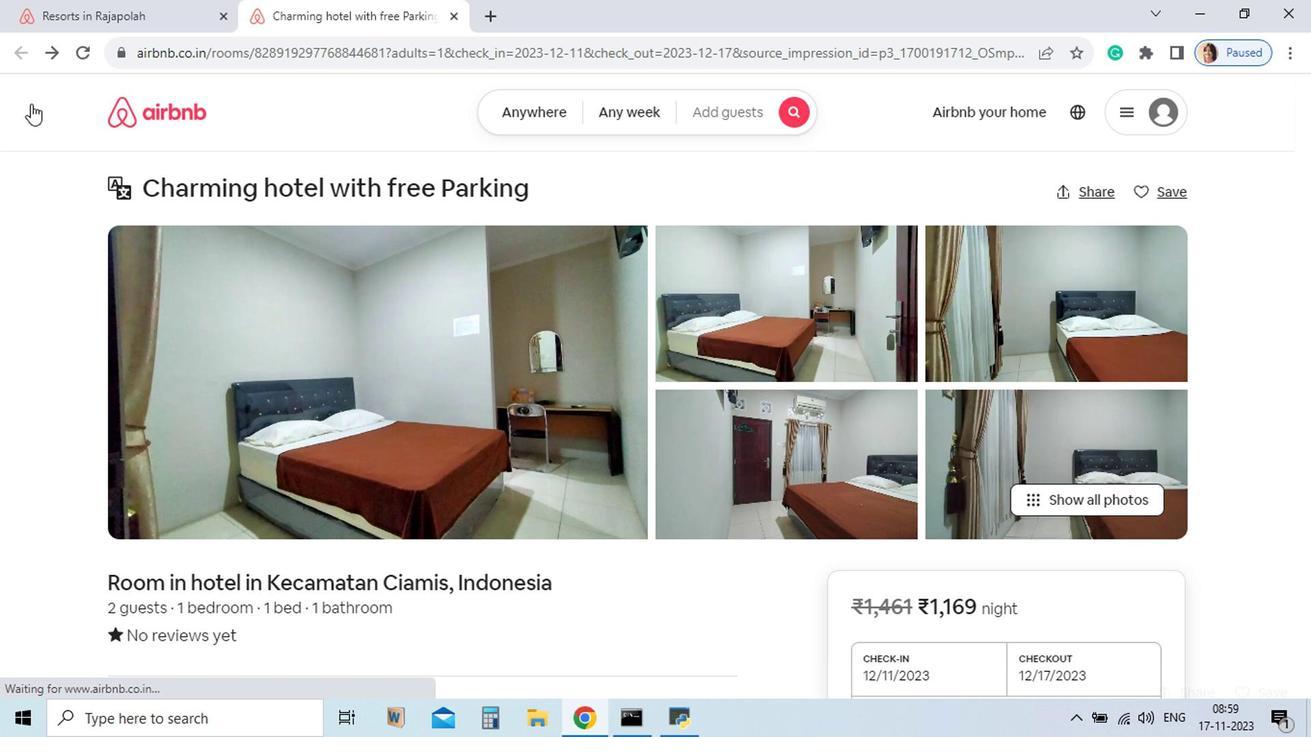 
Action: Mouse pressed left at (212, 264)
Screenshot: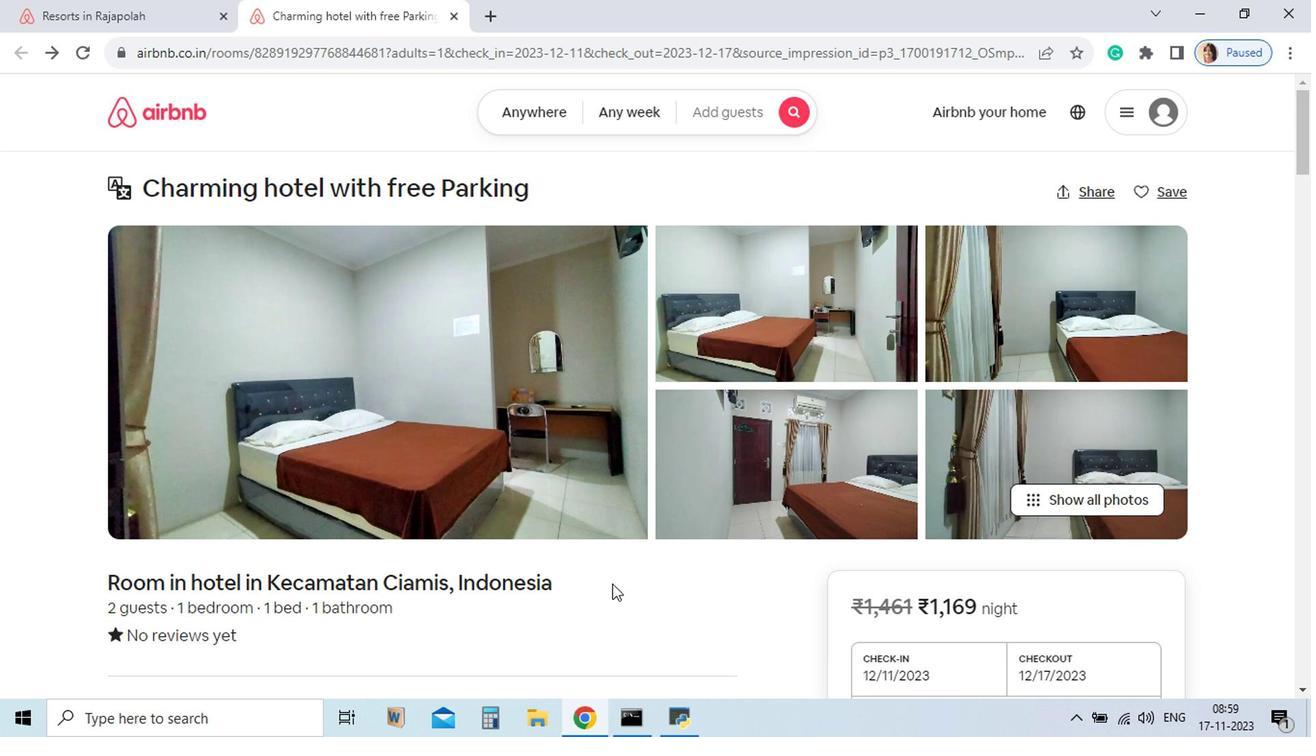 
Action: Mouse moved to (685, 647)
Screenshot: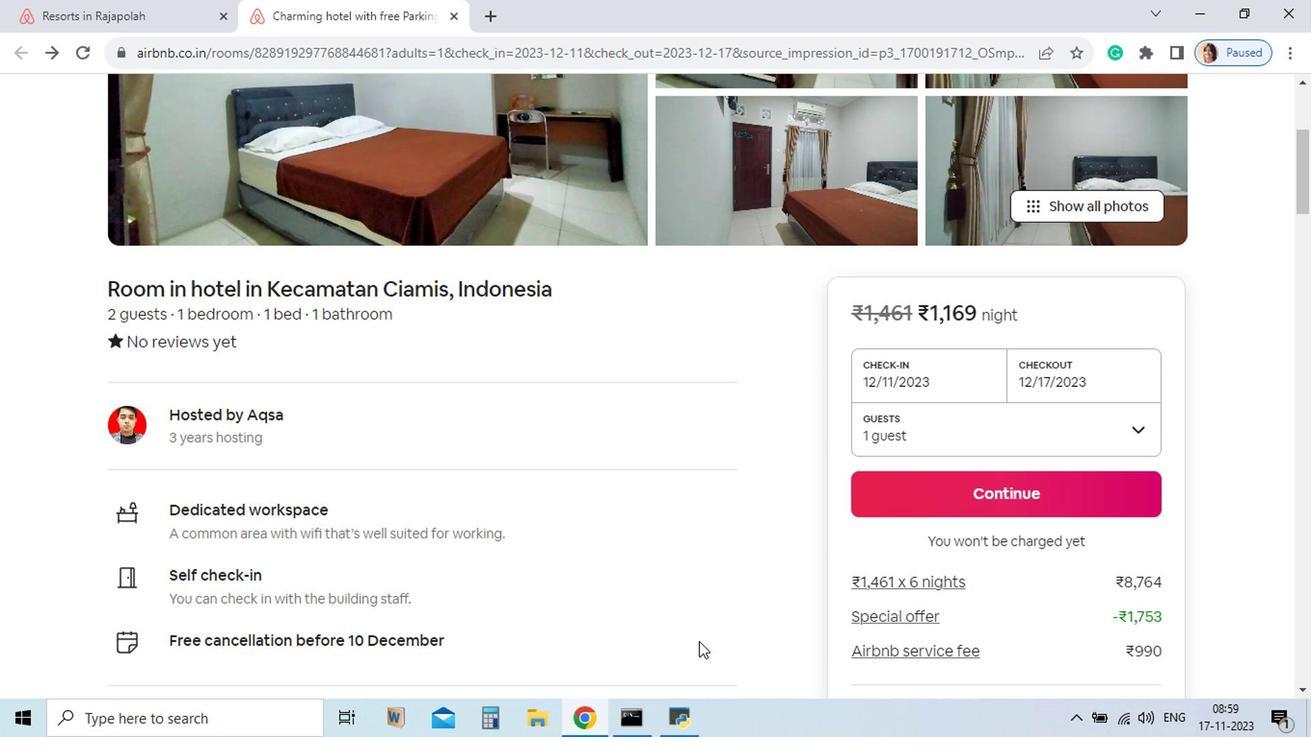 
Action: Mouse scrolled (685, 646) with delta (0, 0)
Screenshot: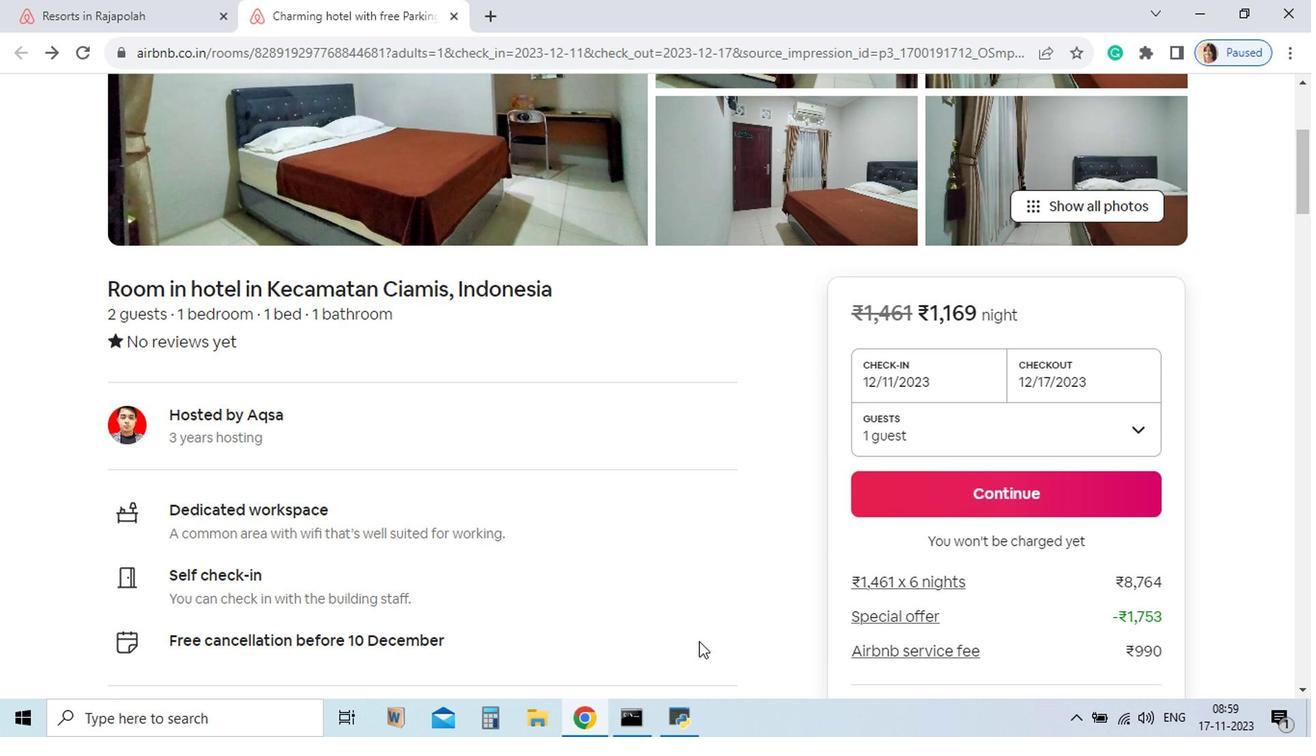 
Action: Mouse scrolled (685, 646) with delta (0, 0)
Screenshot: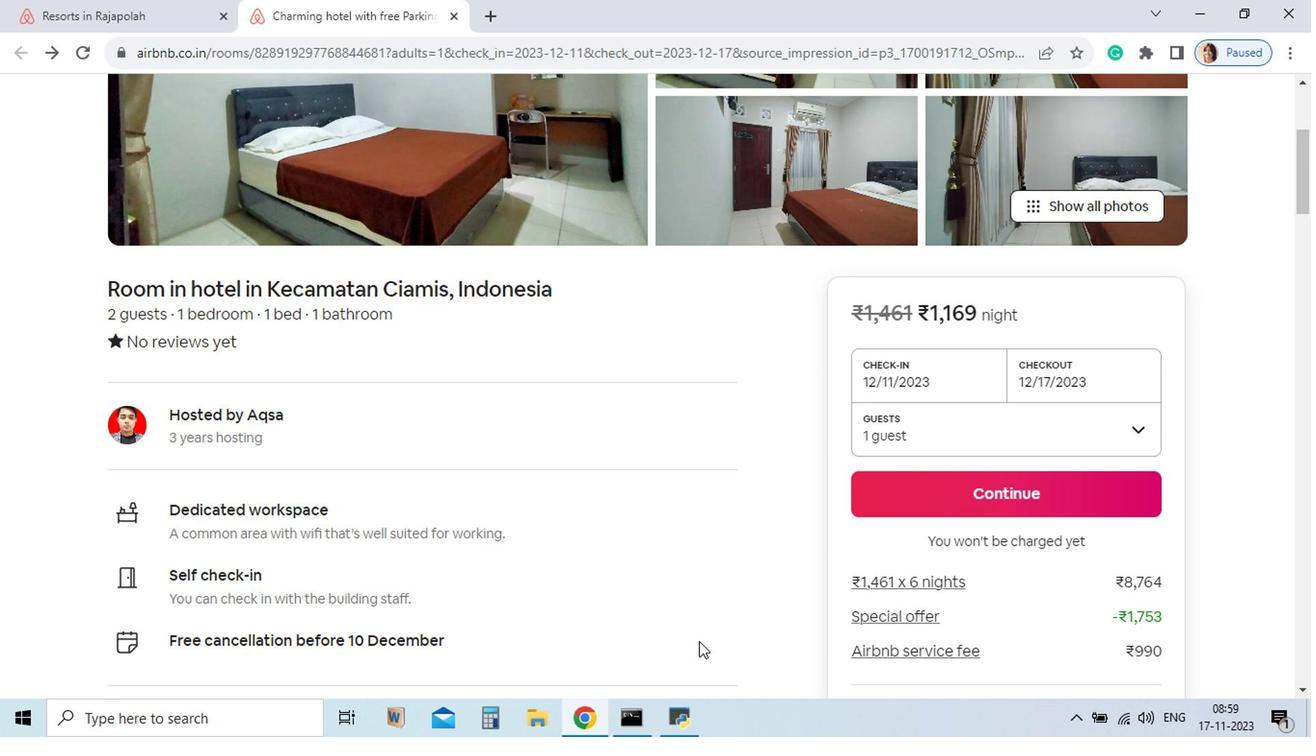 
Action: Mouse moved to (686, 647)
Screenshot: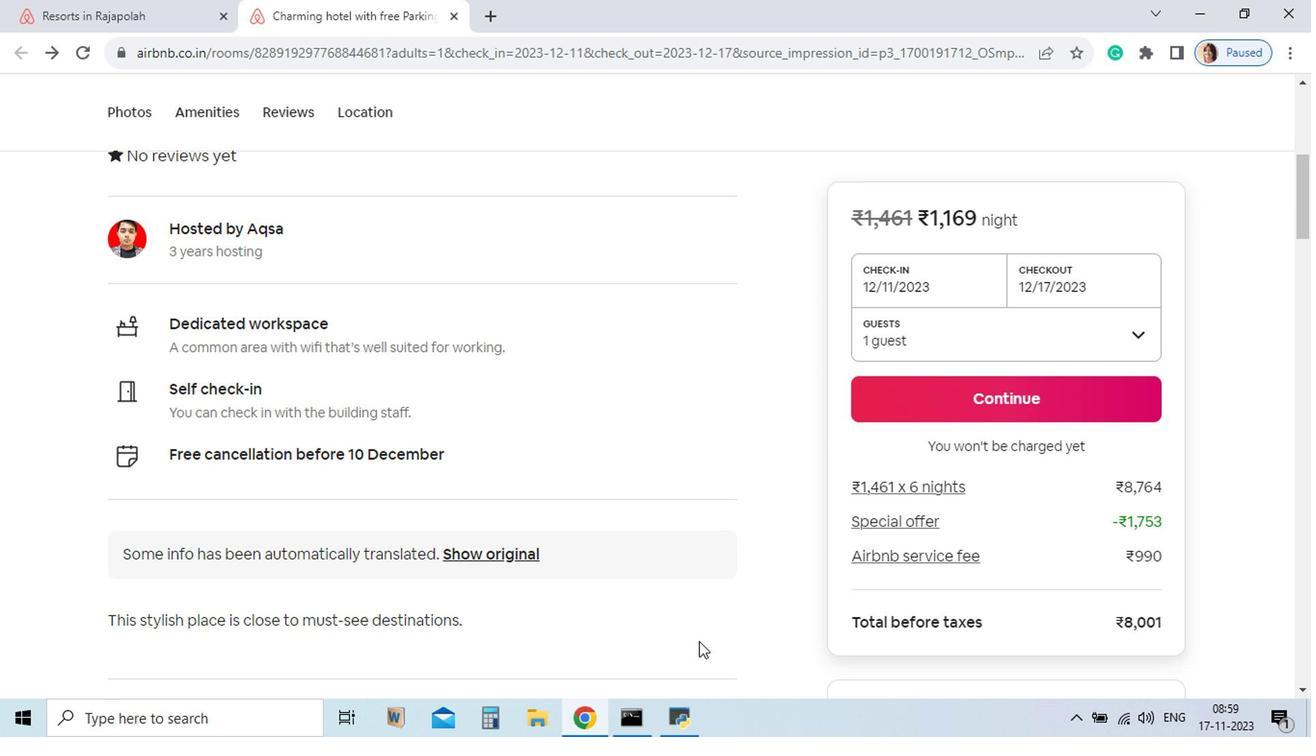 
Action: Mouse scrolled (686, 646) with delta (0, 0)
Screenshot: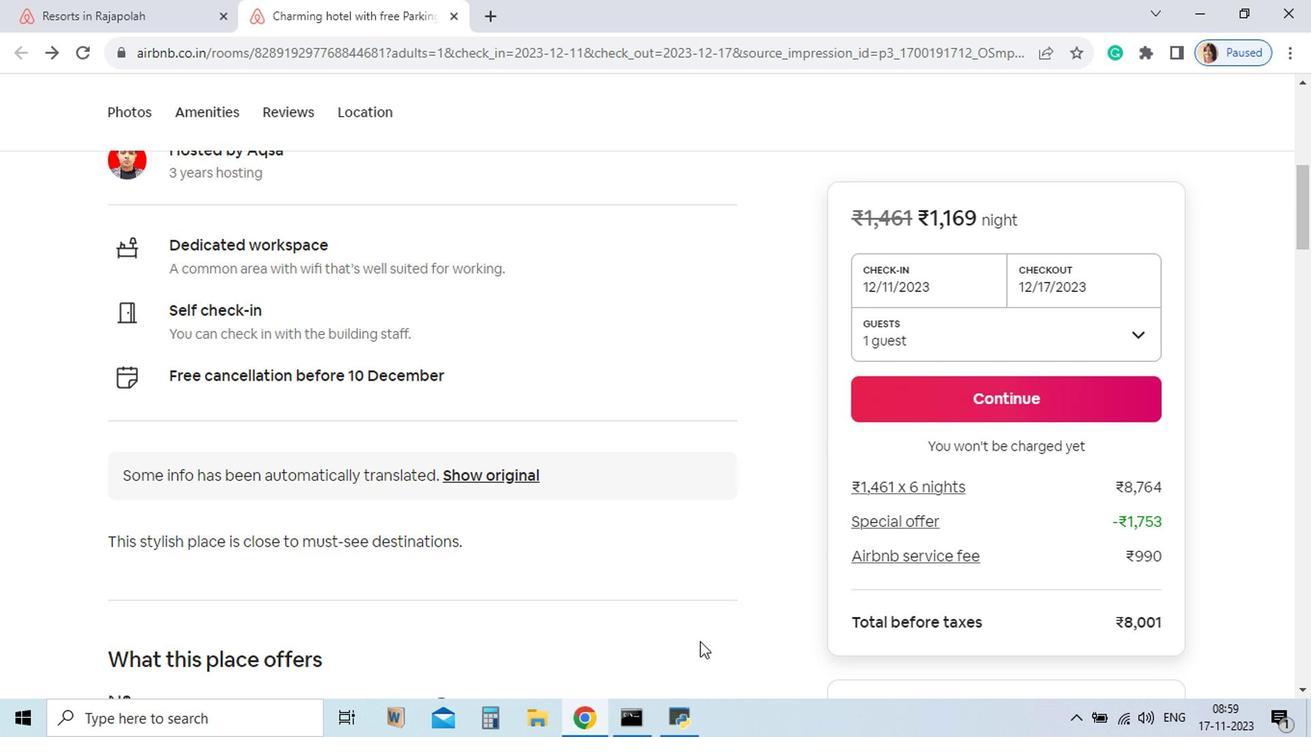 
Action: Mouse scrolled (686, 646) with delta (0, 0)
Screenshot: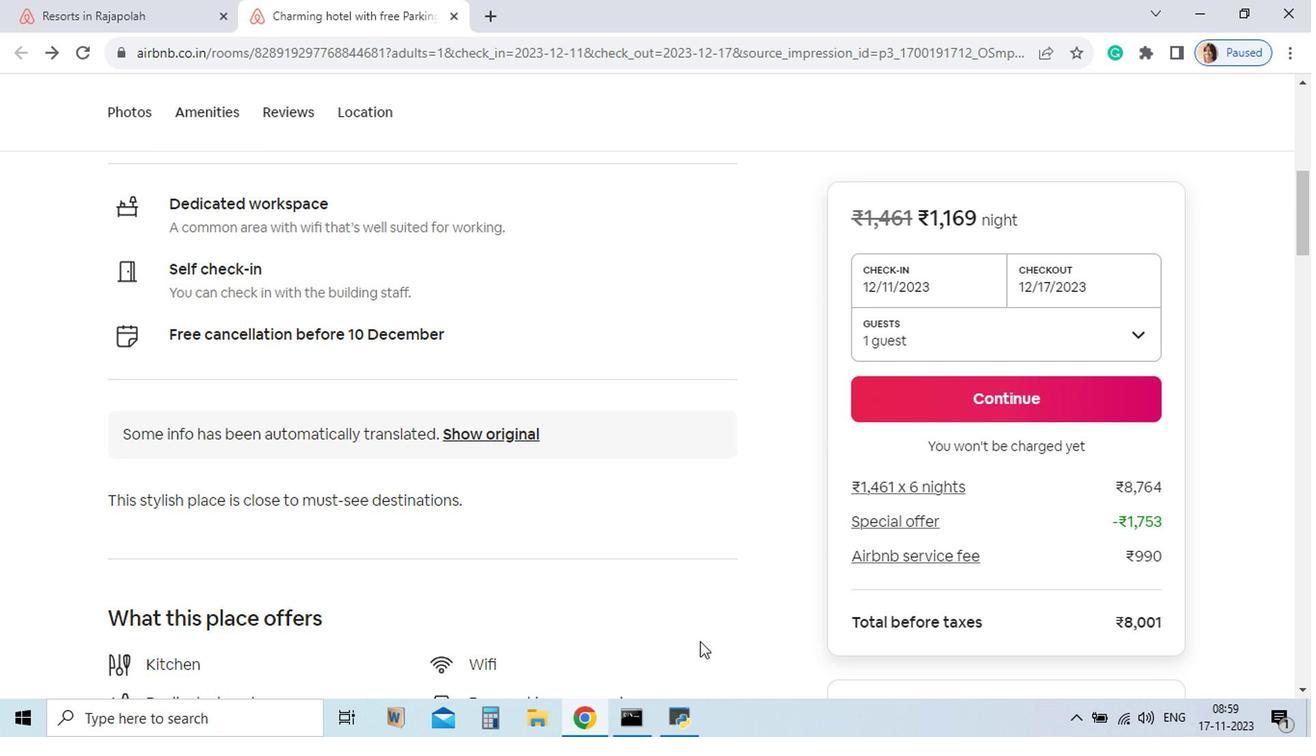 
Action: Mouse scrolled (686, 646) with delta (0, 0)
Screenshot: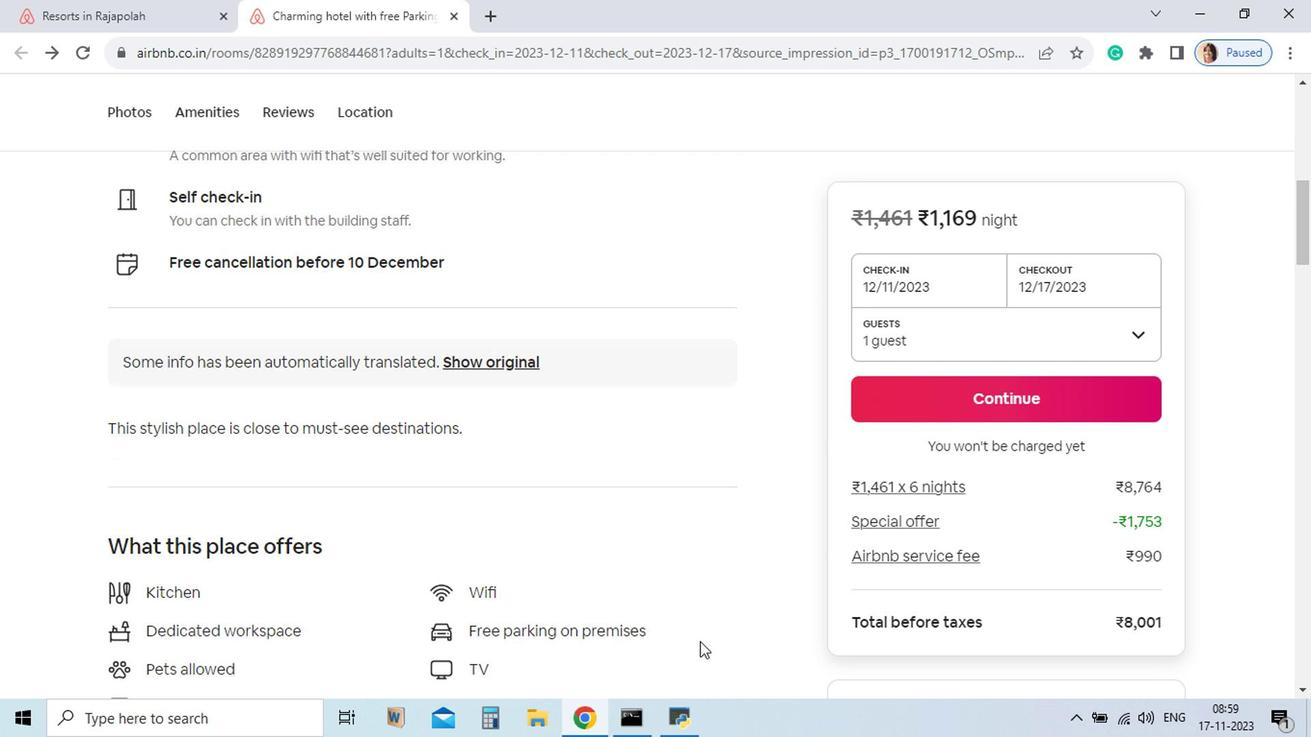 
Action: Mouse scrolled (686, 646) with delta (0, 0)
Screenshot: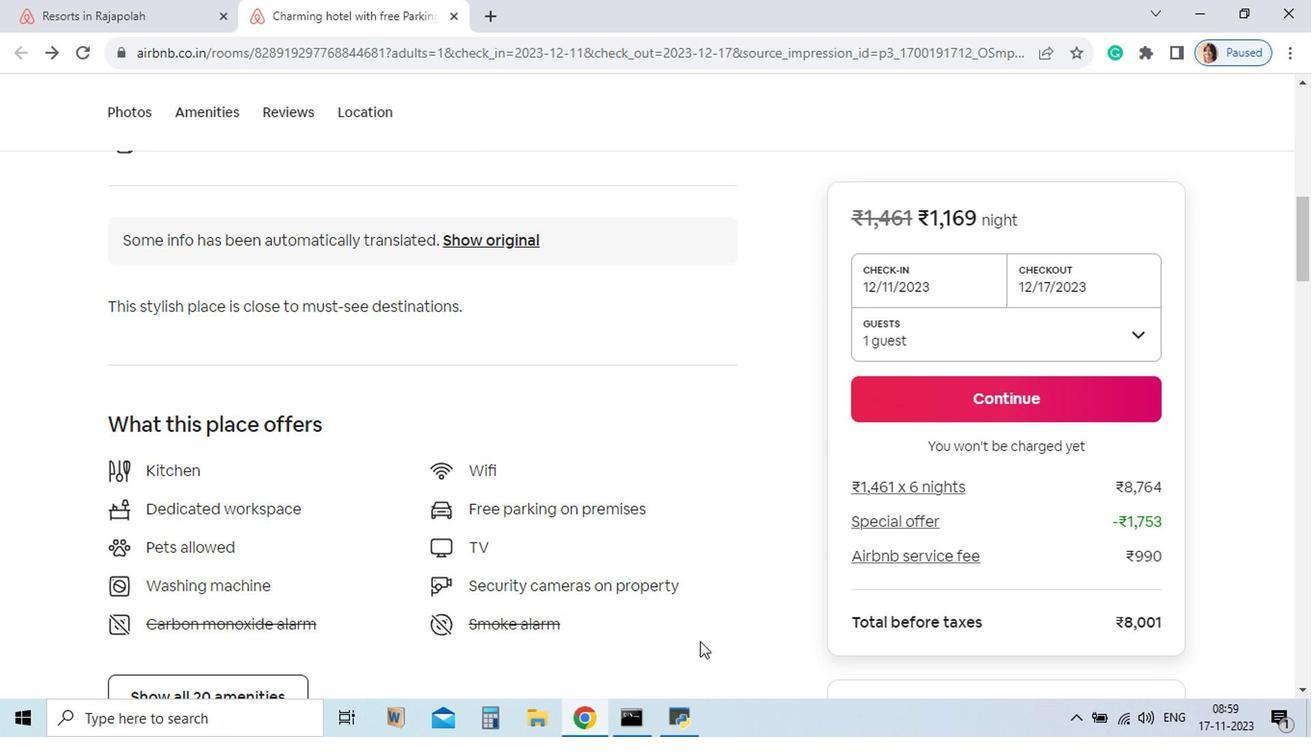 
Action: Mouse moved to (686, 647)
Screenshot: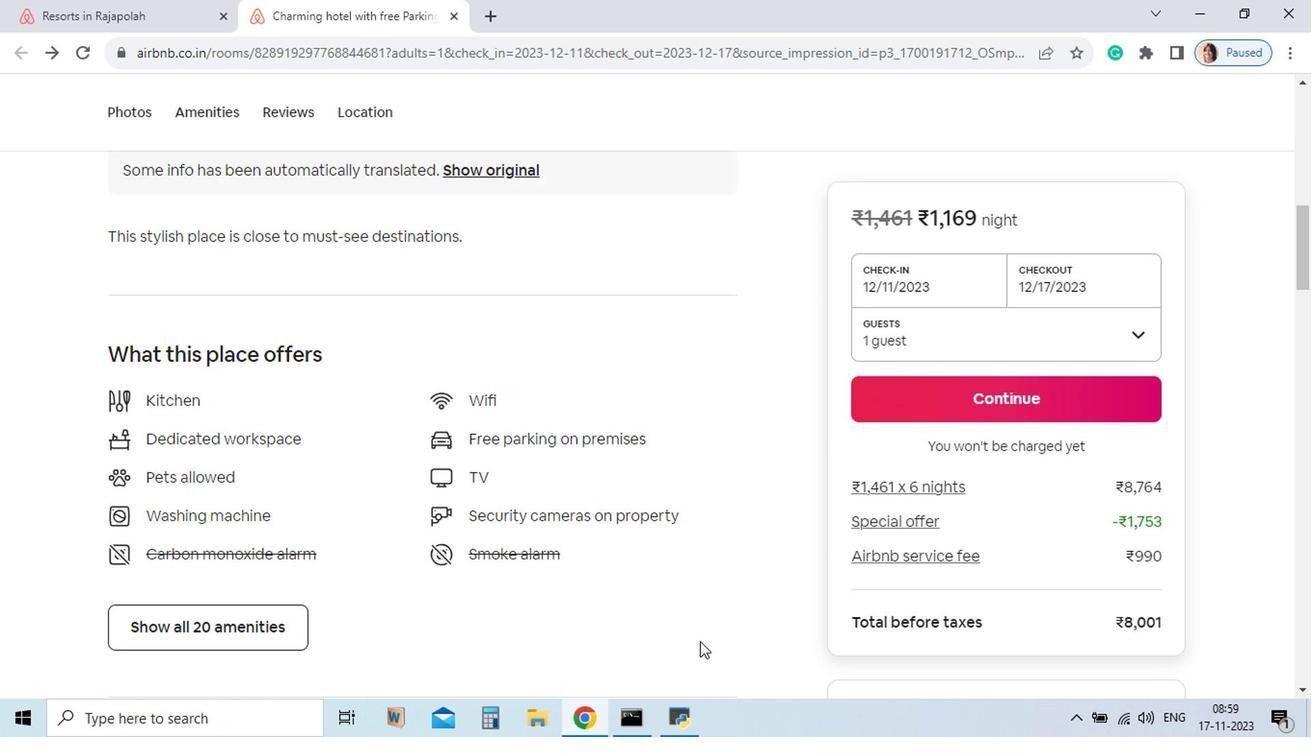 
Action: Mouse scrolled (686, 646) with delta (0, 0)
Screenshot: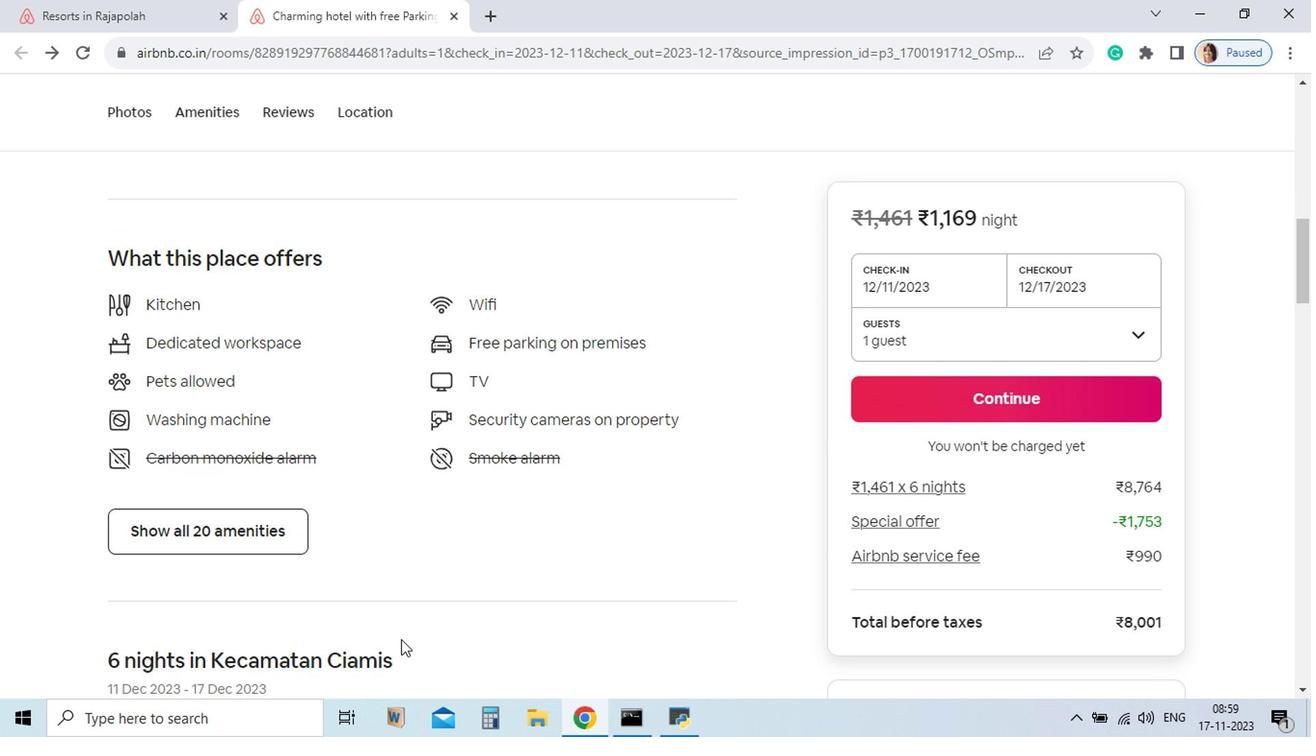 
Action: Mouse scrolled (686, 646) with delta (0, 0)
Screenshot: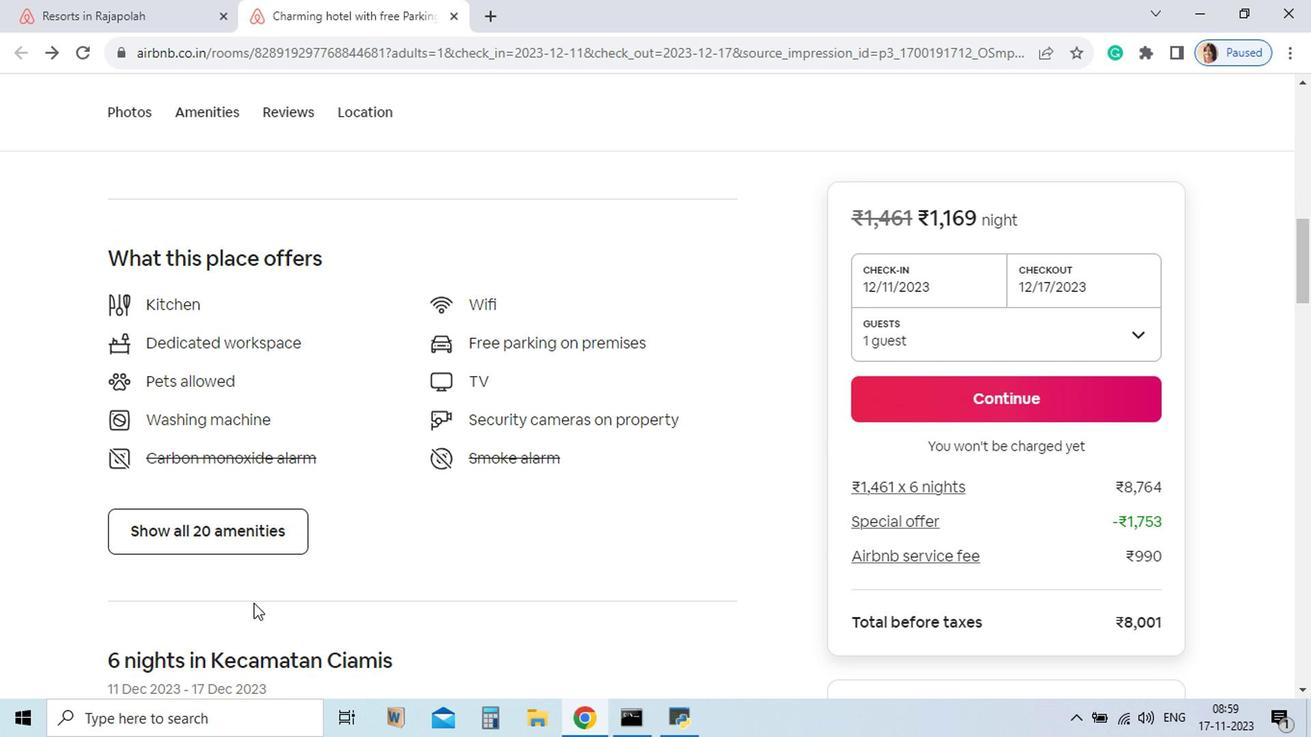
Action: Mouse scrolled (686, 646) with delta (0, 0)
Screenshot: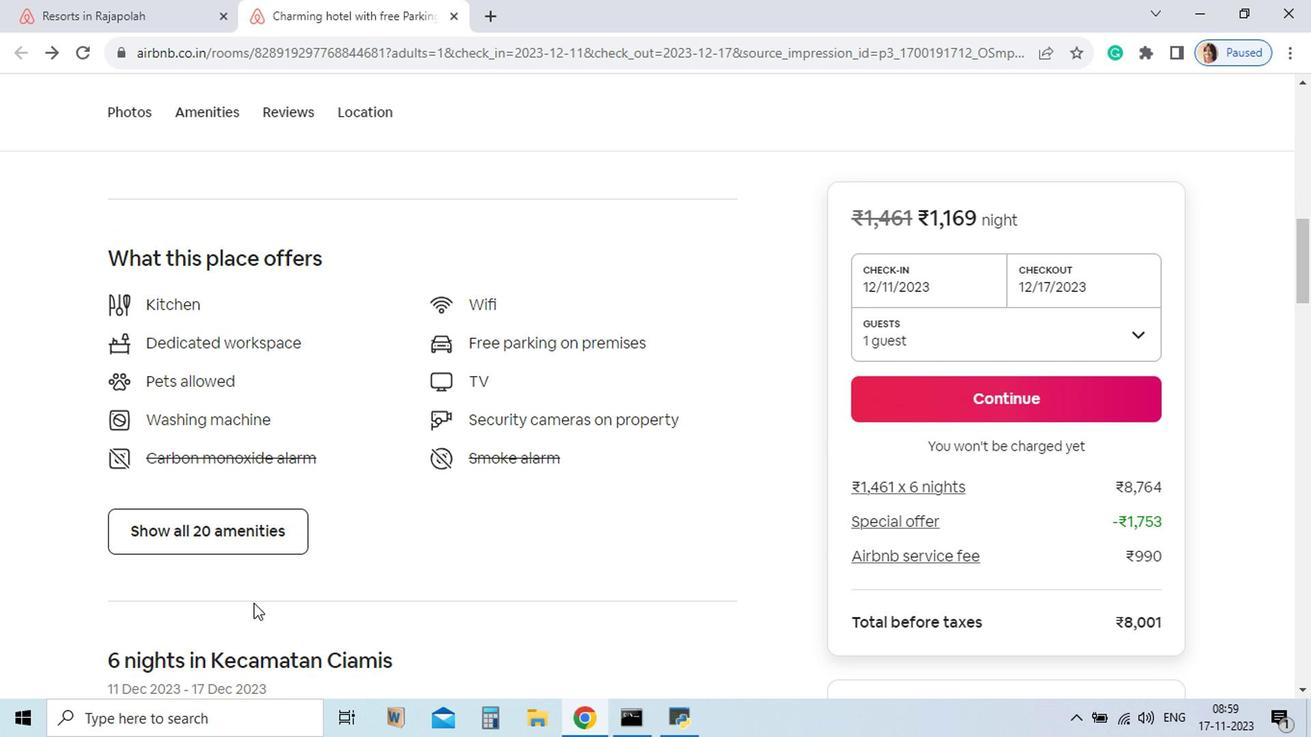 
Action: Mouse scrolled (686, 646) with delta (0, 0)
Screenshot: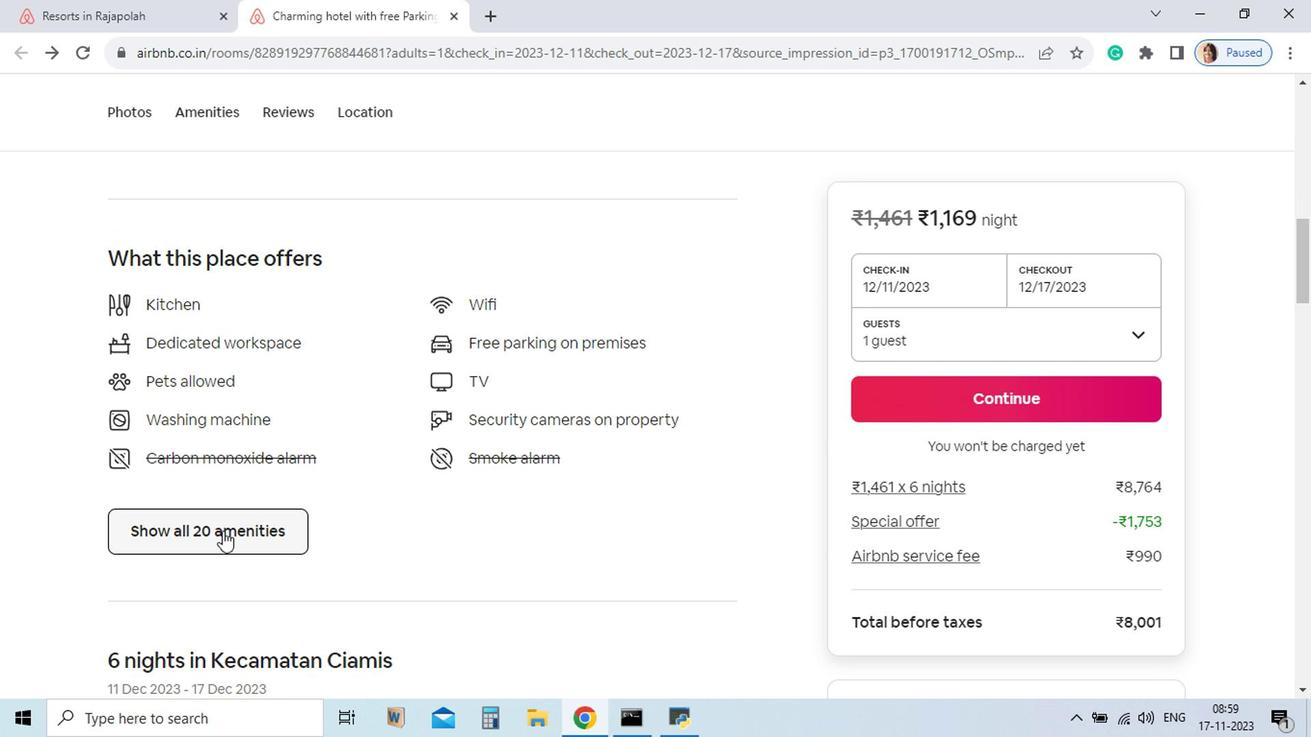 
Action: Mouse moved to (348, 568)
Screenshot: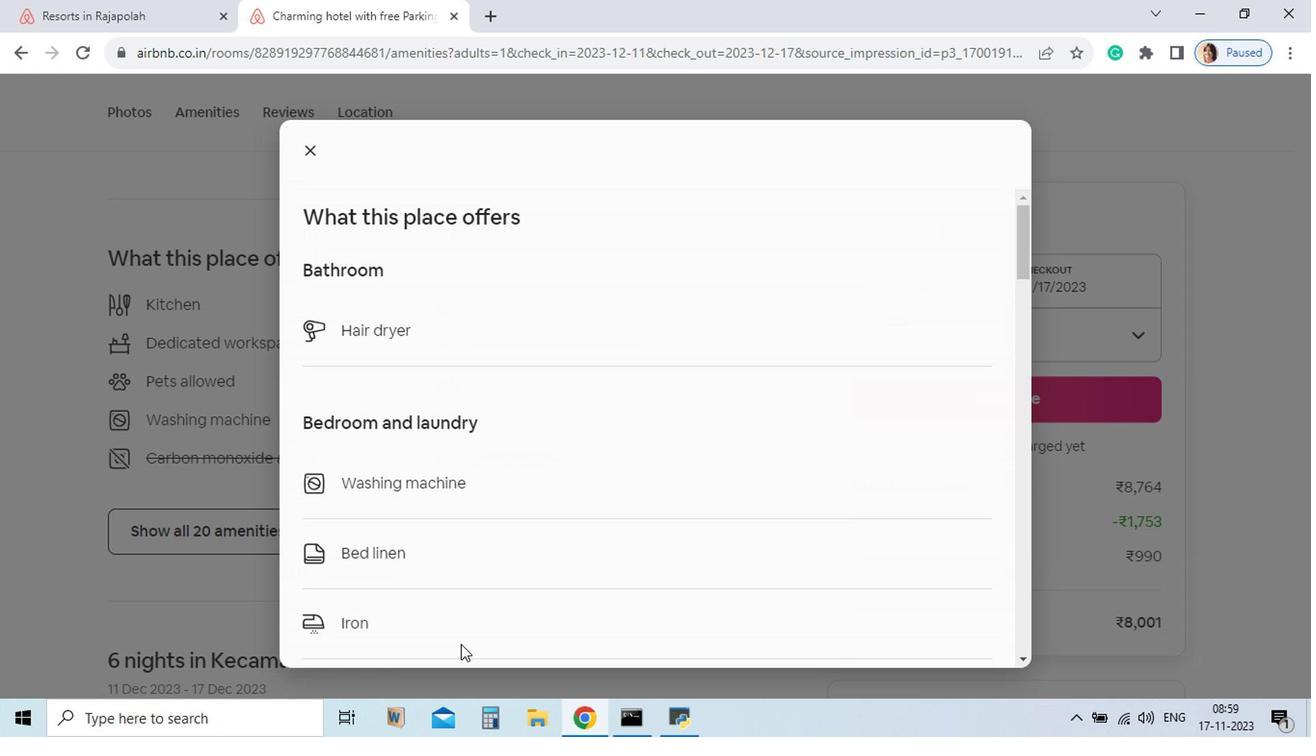 
Action: Mouse pressed left at (348, 568)
Screenshot: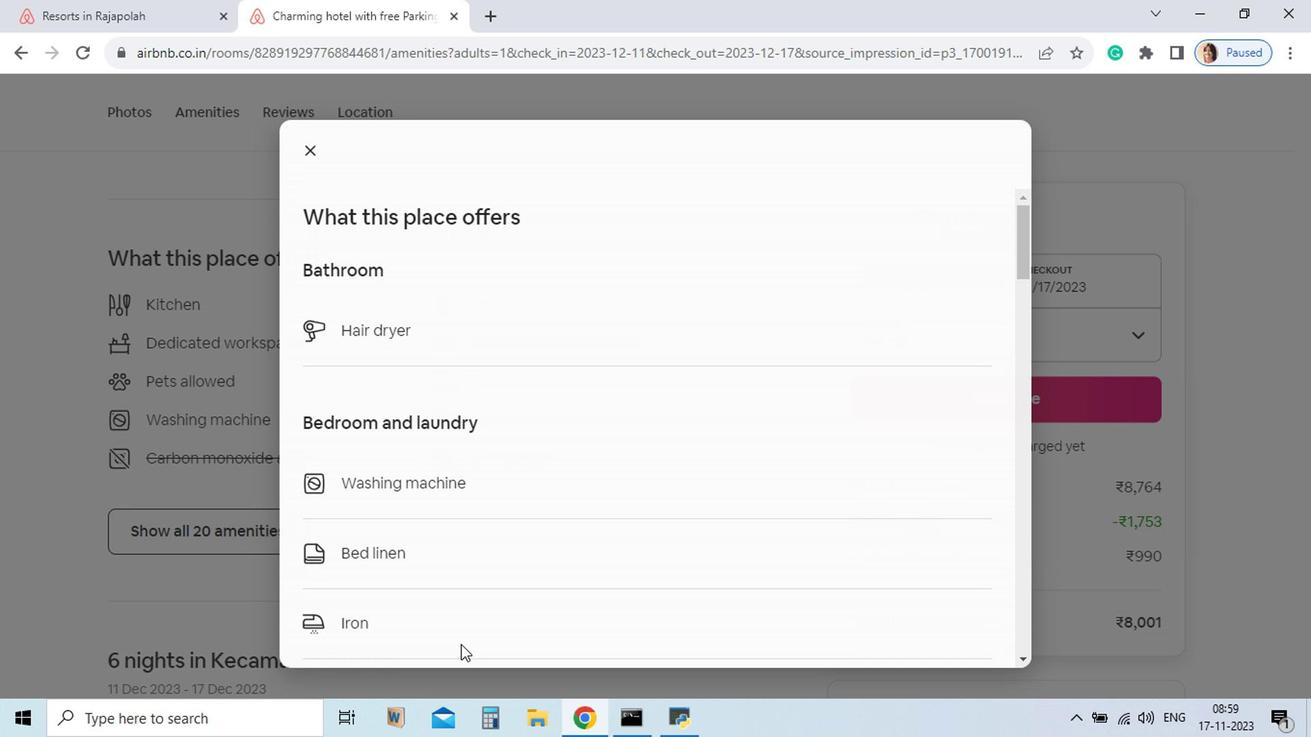 
Action: Mouse moved to (913, 655)
Screenshot: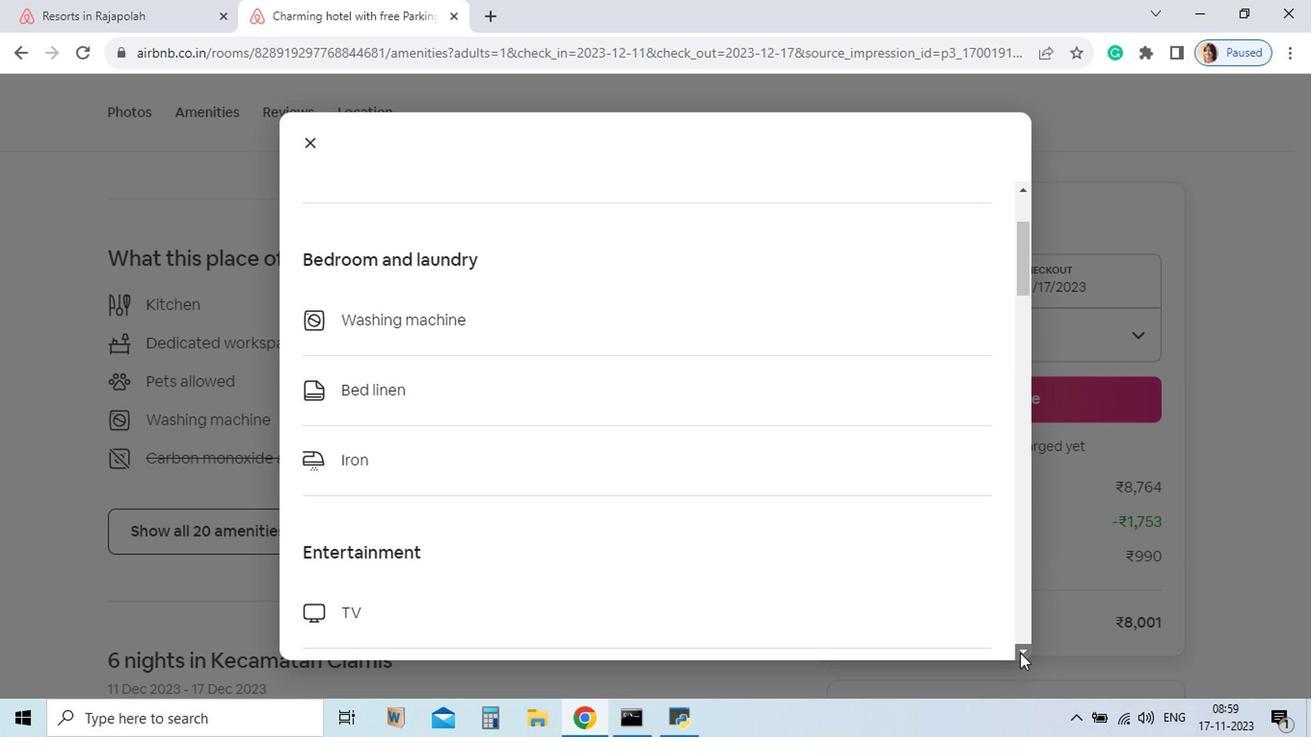 
Action: Mouse pressed left at (913, 655)
Screenshot: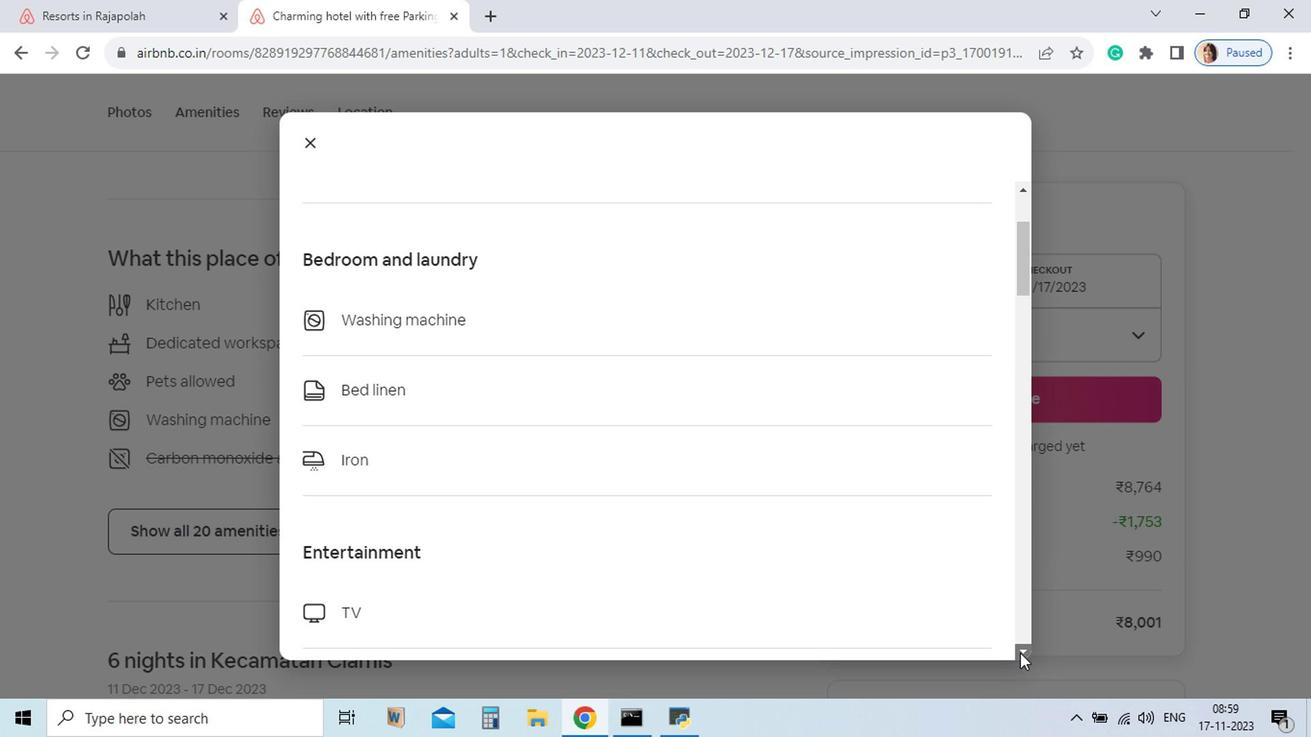 
Action: Mouse pressed left at (913, 655)
Screenshot: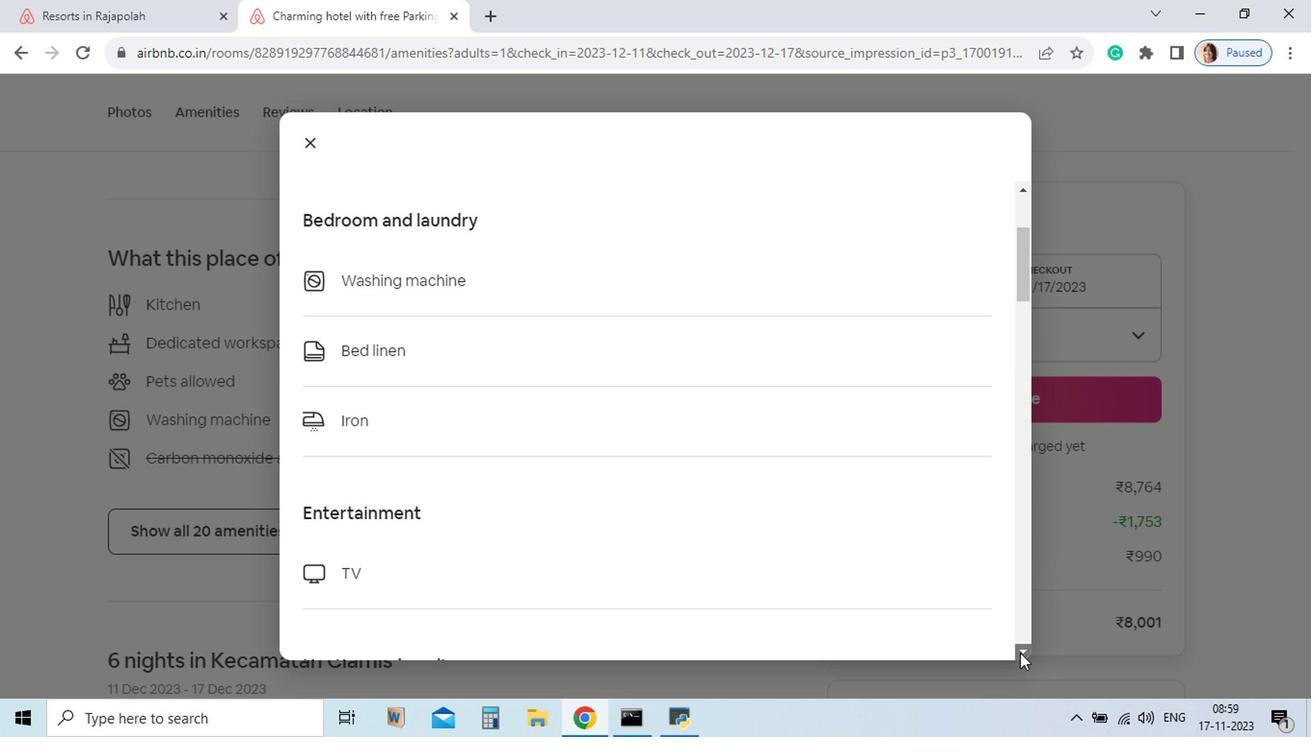 
Action: Mouse pressed left at (913, 655)
Screenshot: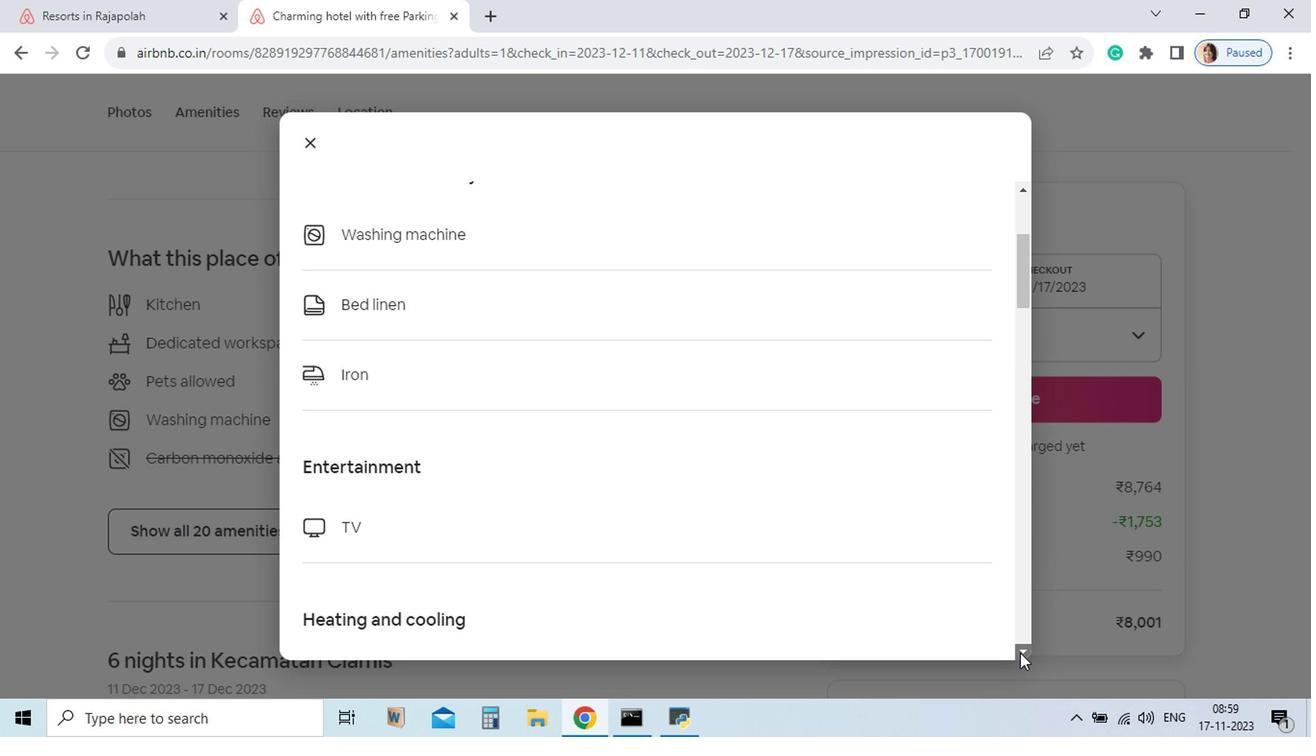 
Action: Mouse pressed left at (913, 655)
Screenshot: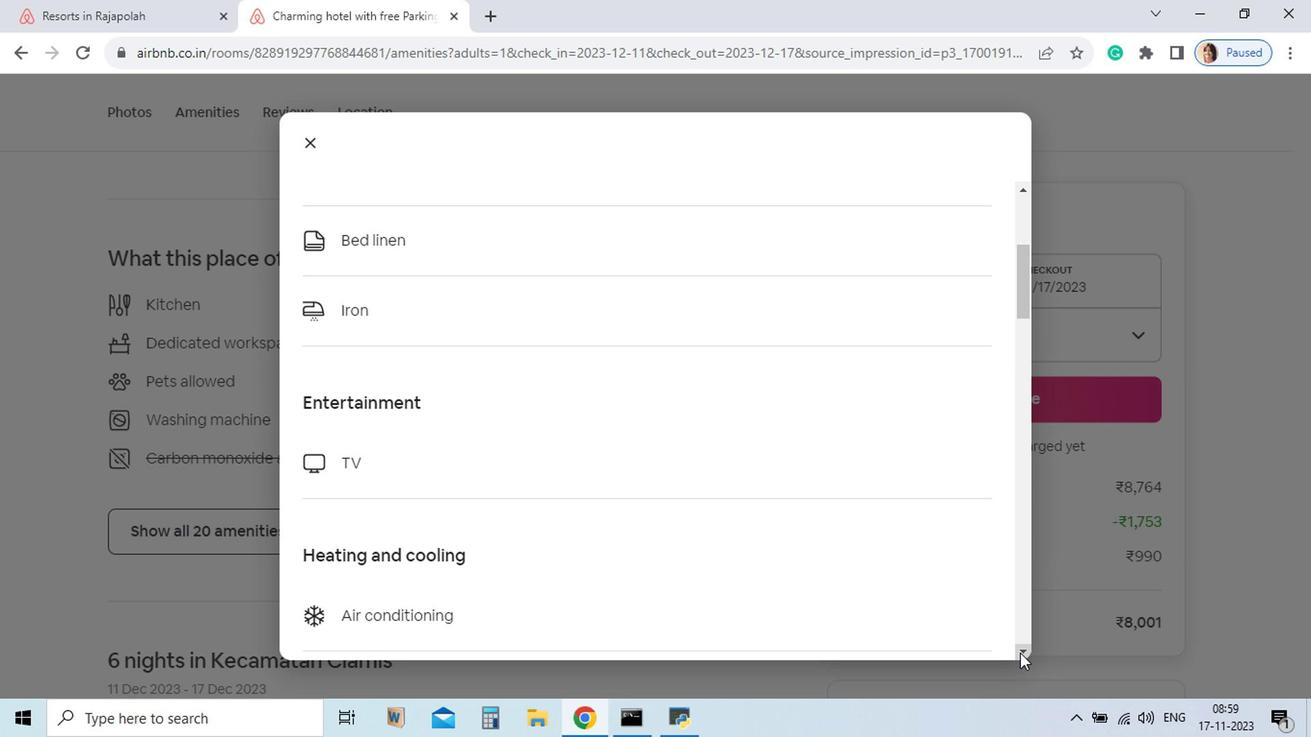 
Action: Mouse moved to (913, 655)
Screenshot: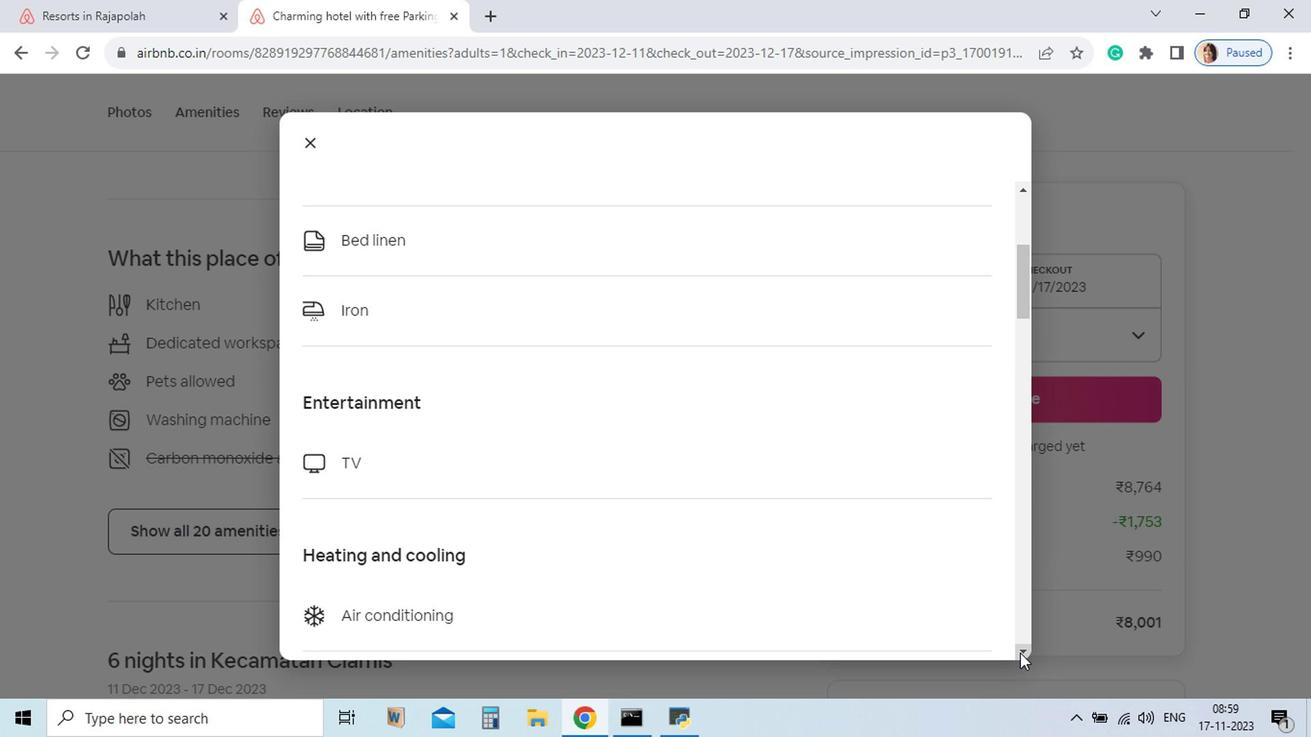
Action: Mouse pressed left at (913, 655)
Screenshot: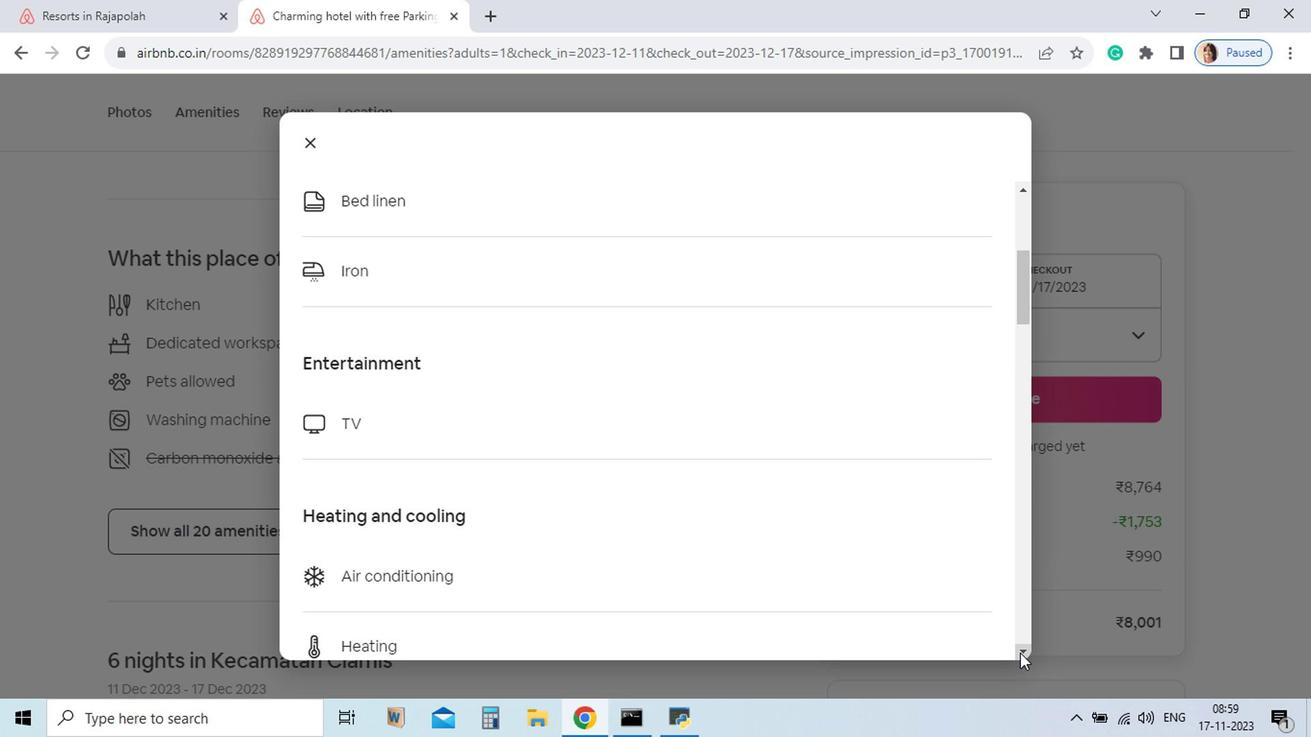 
Action: Mouse pressed left at (913, 655)
Screenshot: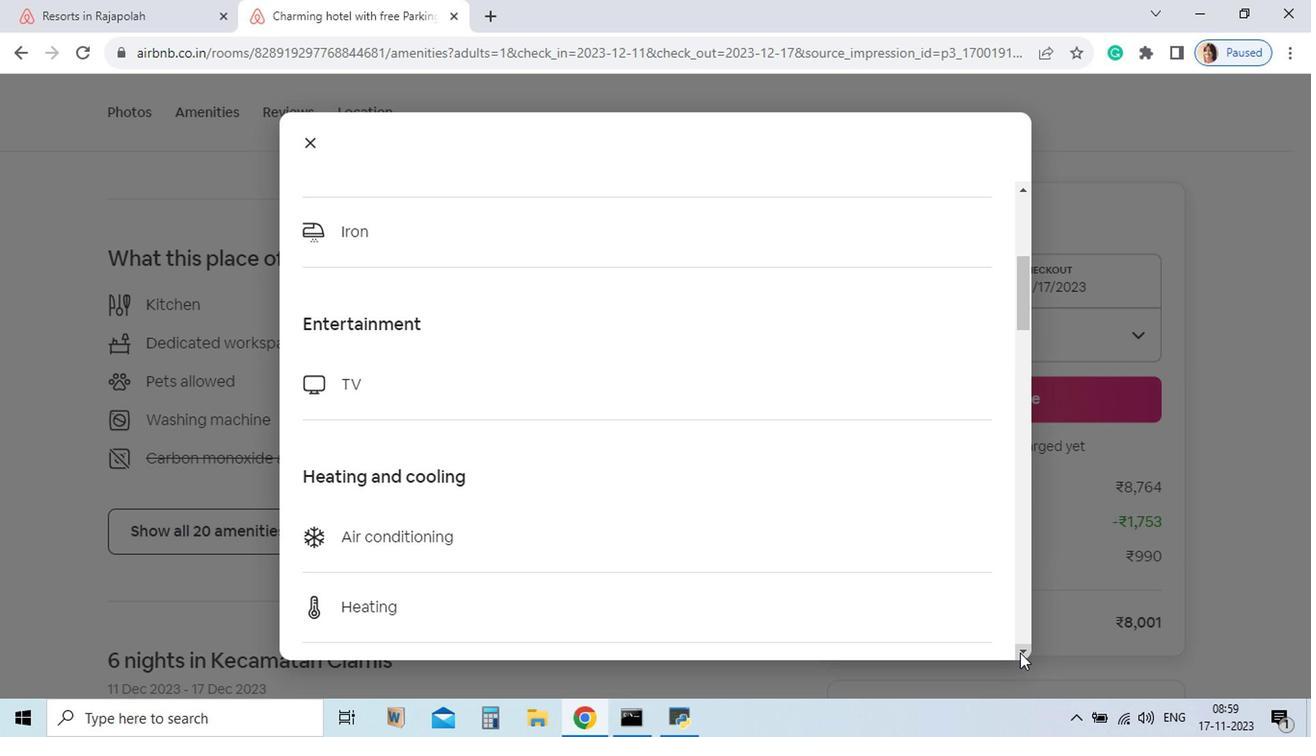
Action: Mouse pressed left at (913, 655)
Screenshot: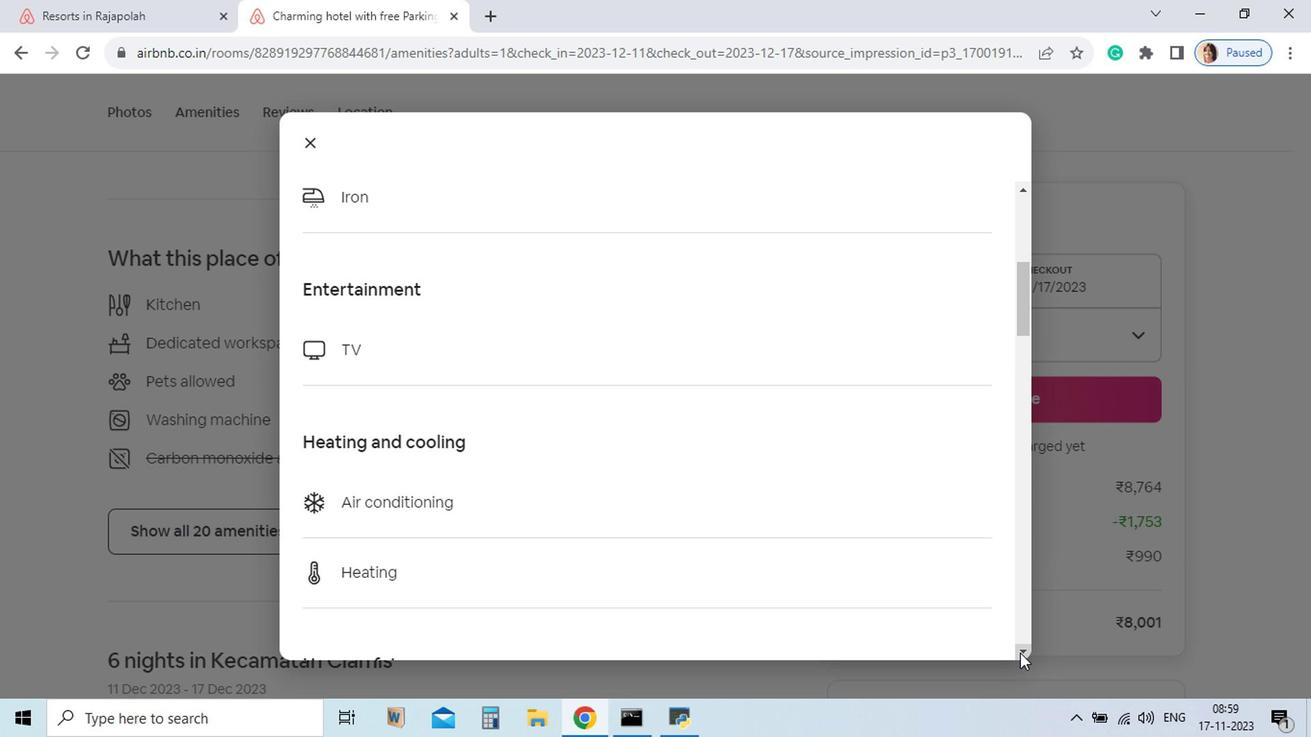 
Action: Mouse pressed left at (913, 655)
Screenshot: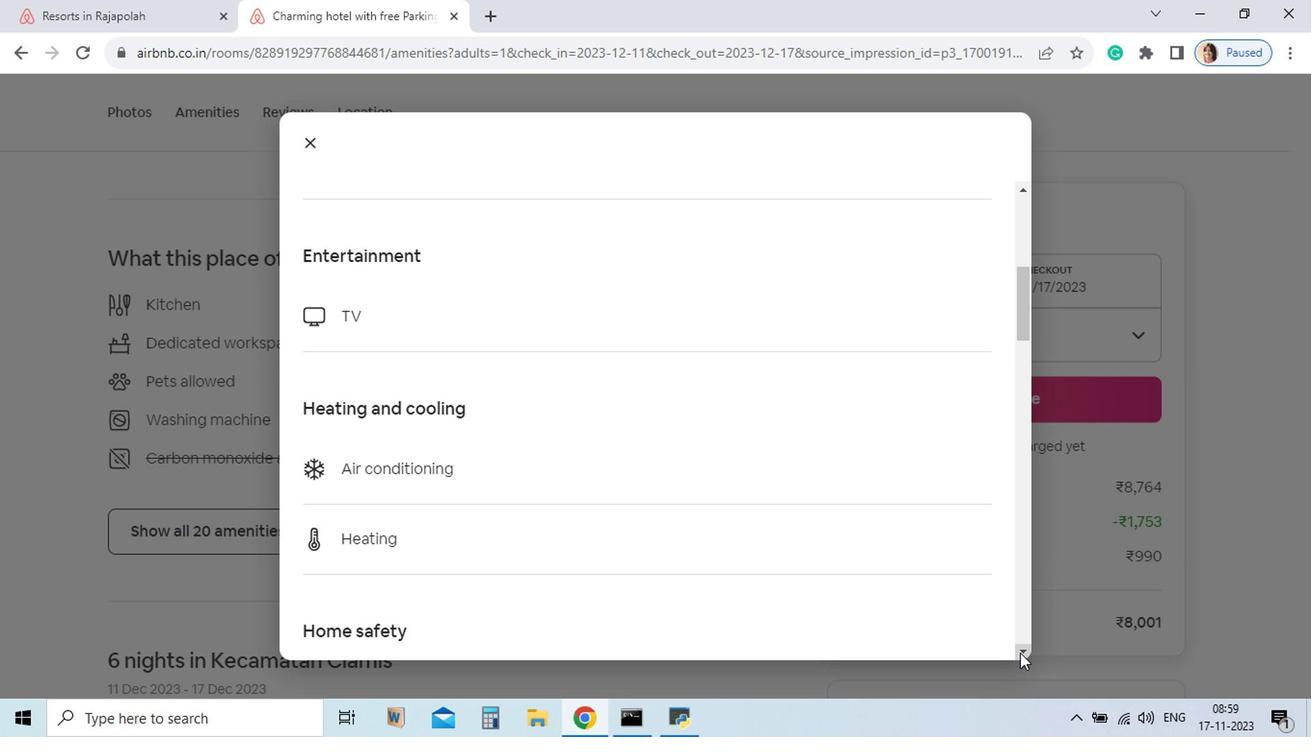 
Action: Mouse pressed left at (913, 655)
Screenshot: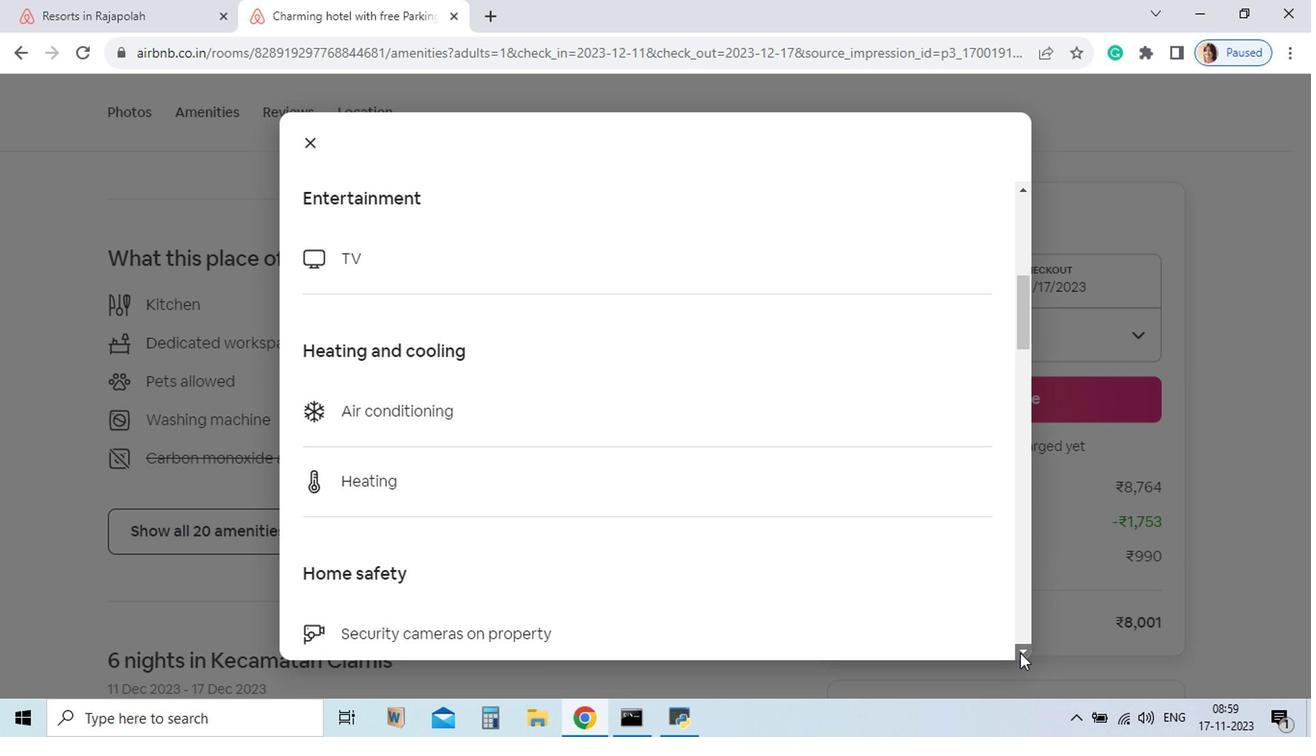
Action: Mouse pressed left at (913, 655)
Screenshot: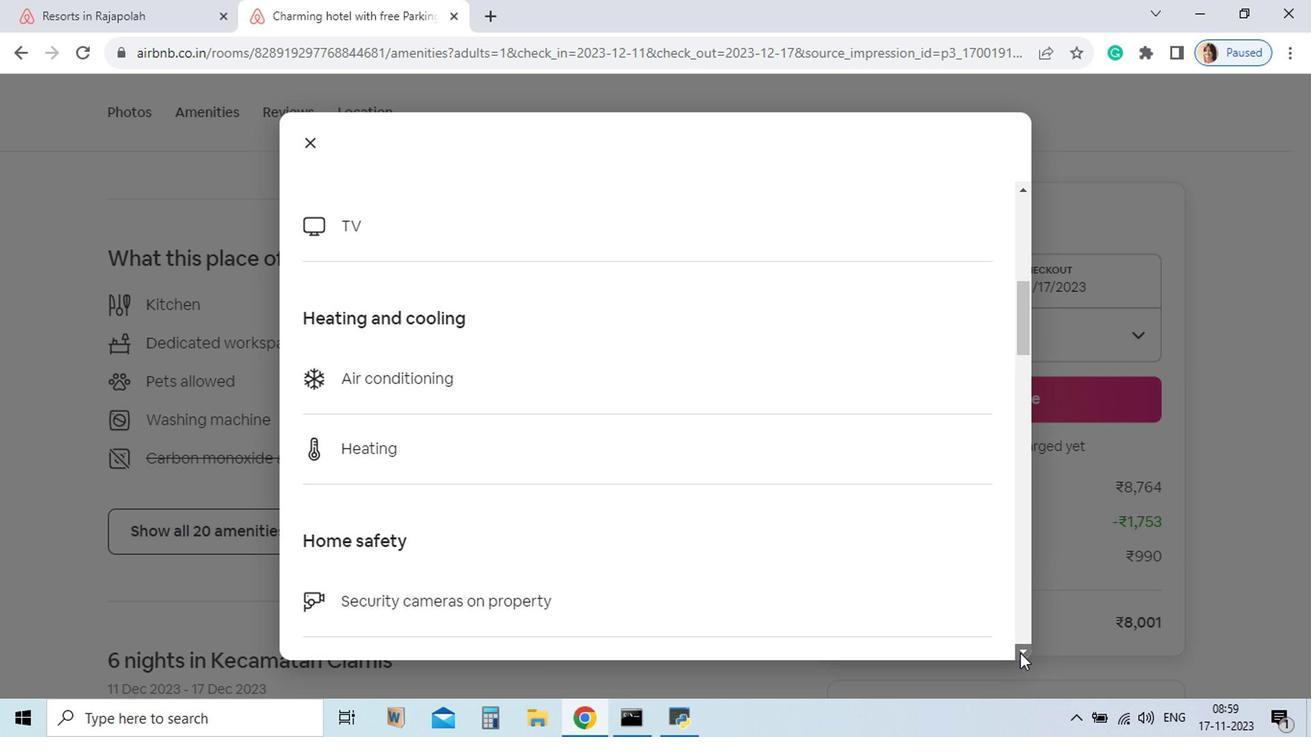 
Action: Mouse pressed left at (913, 655)
Screenshot: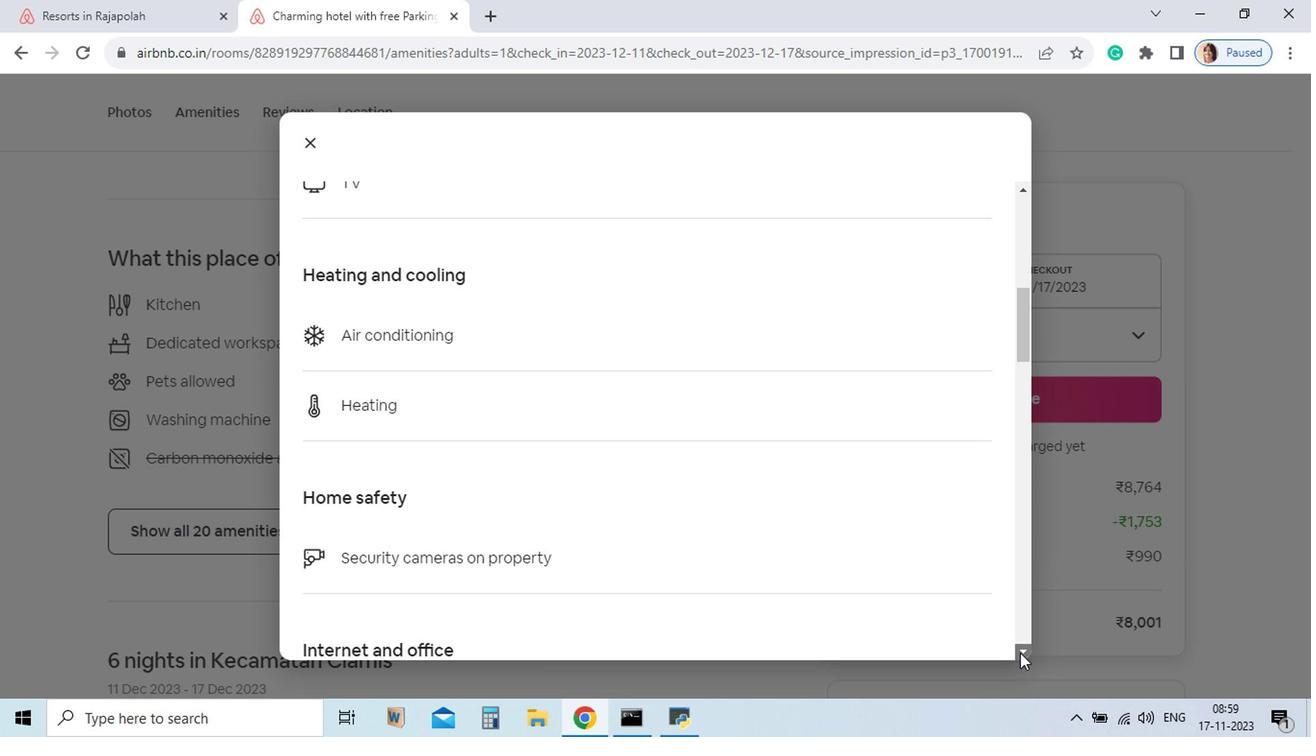 
Action: Mouse pressed left at (913, 655)
Screenshot: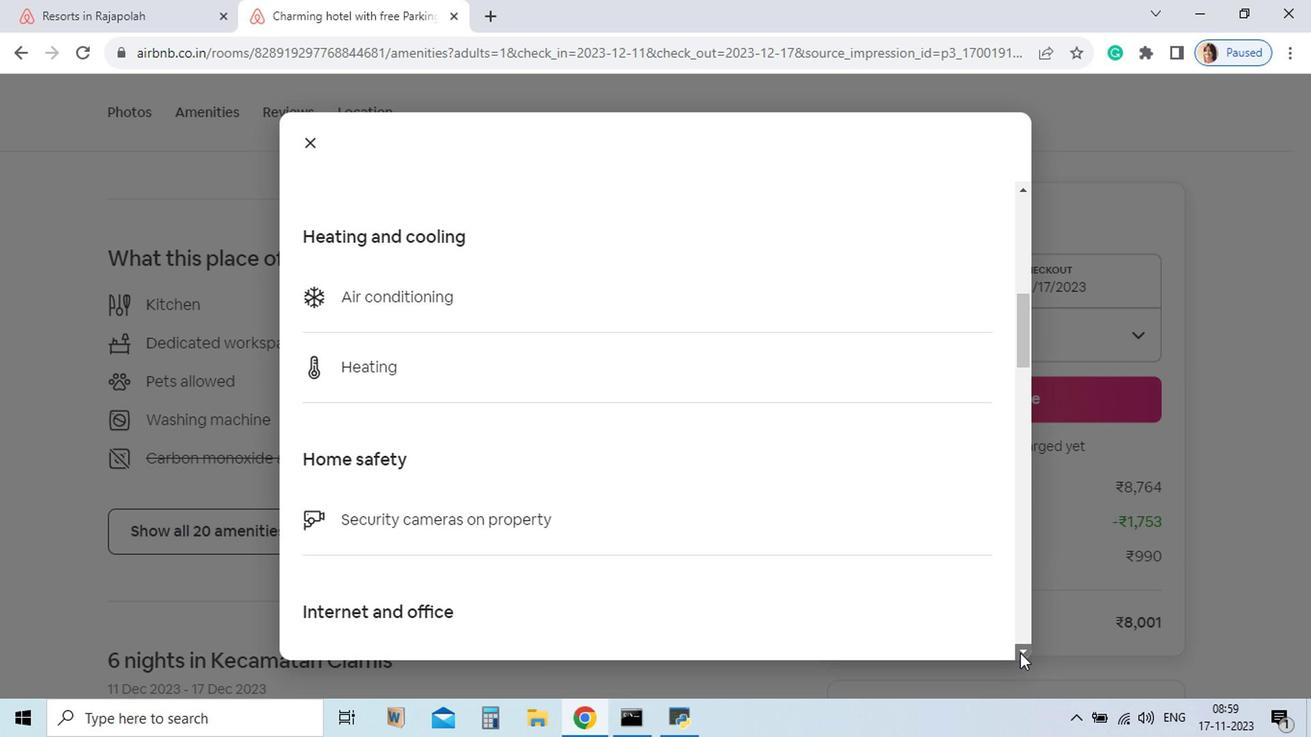 
Action: Mouse pressed left at (913, 655)
Screenshot: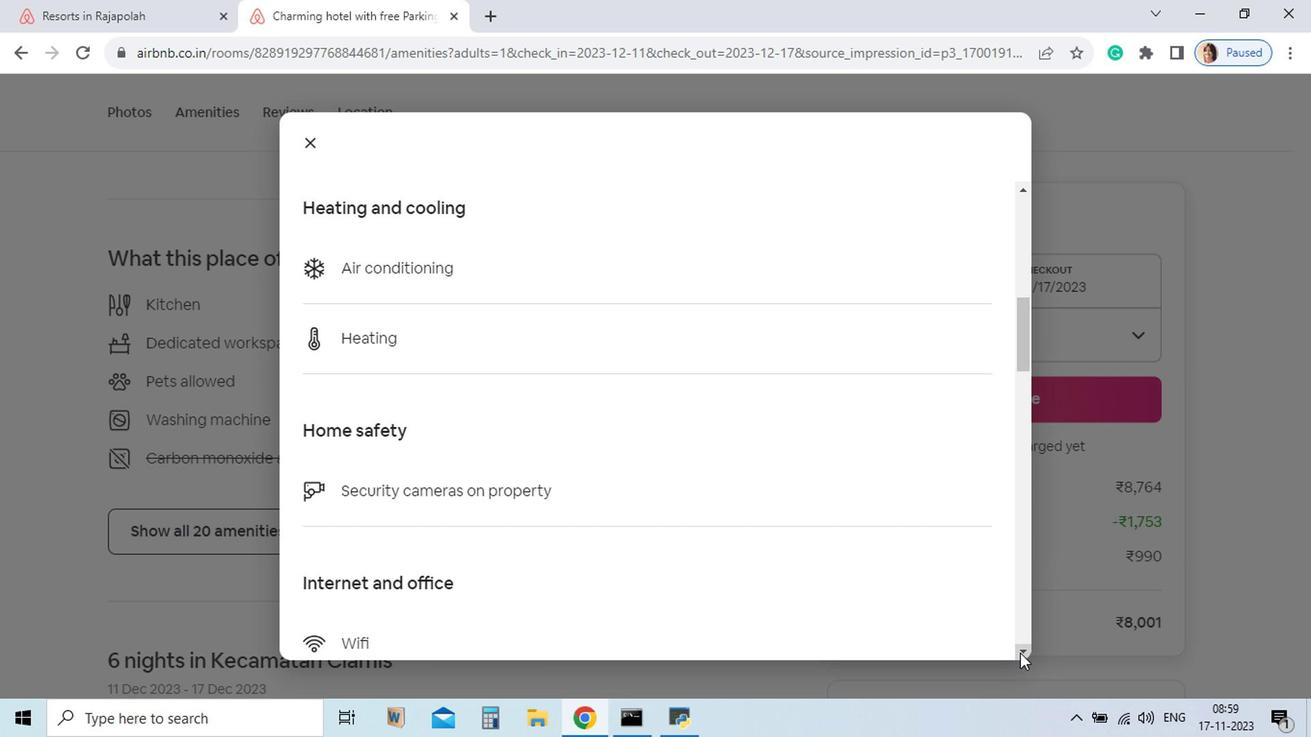 
Action: Mouse pressed left at (913, 655)
Screenshot: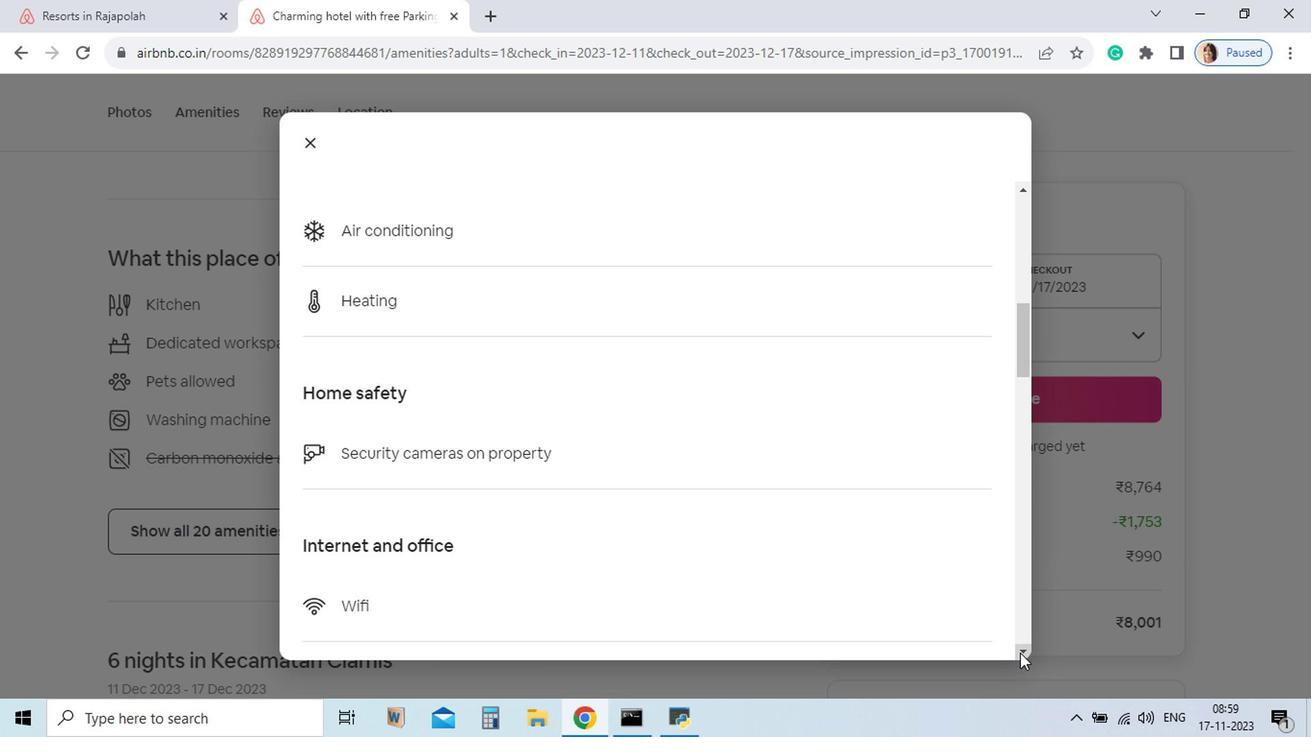 
Action: Mouse pressed left at (913, 655)
Screenshot: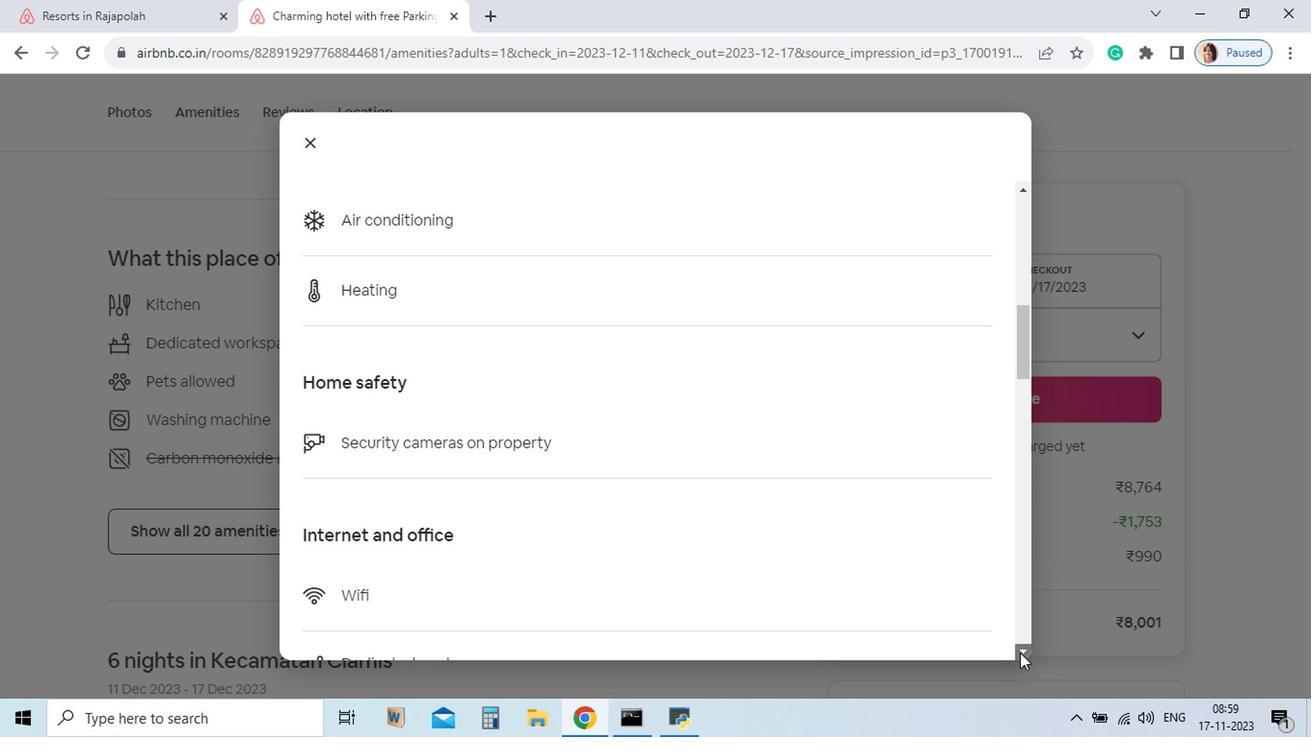 
Action: Mouse pressed left at (913, 655)
Screenshot: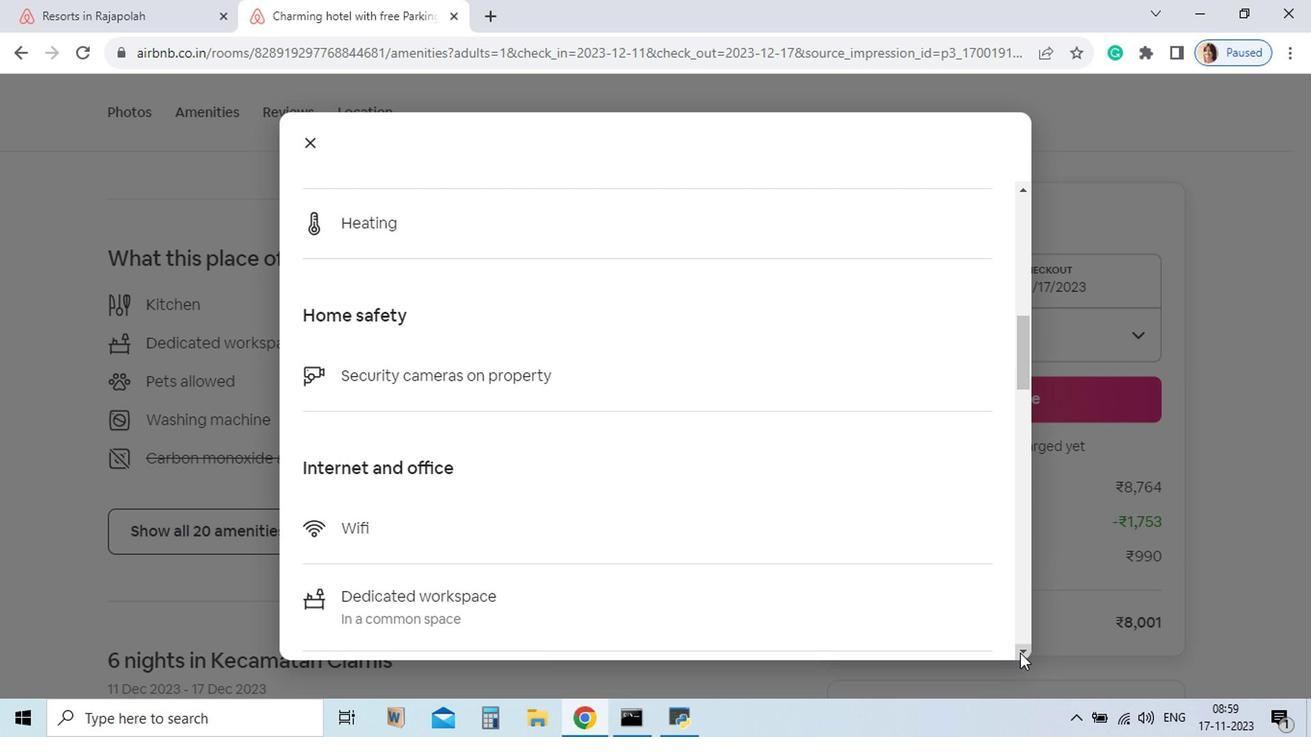 
Action: Mouse pressed left at (913, 655)
Screenshot: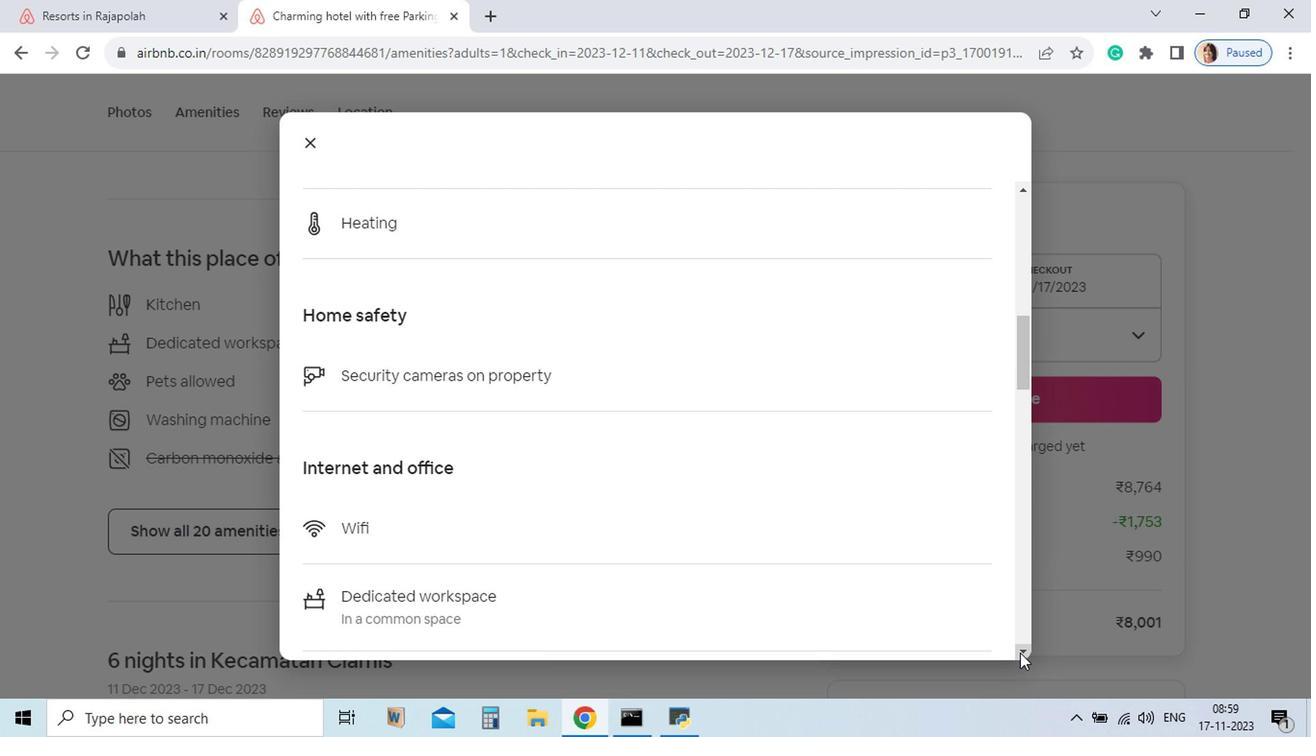 
Action: Mouse pressed left at (913, 655)
Screenshot: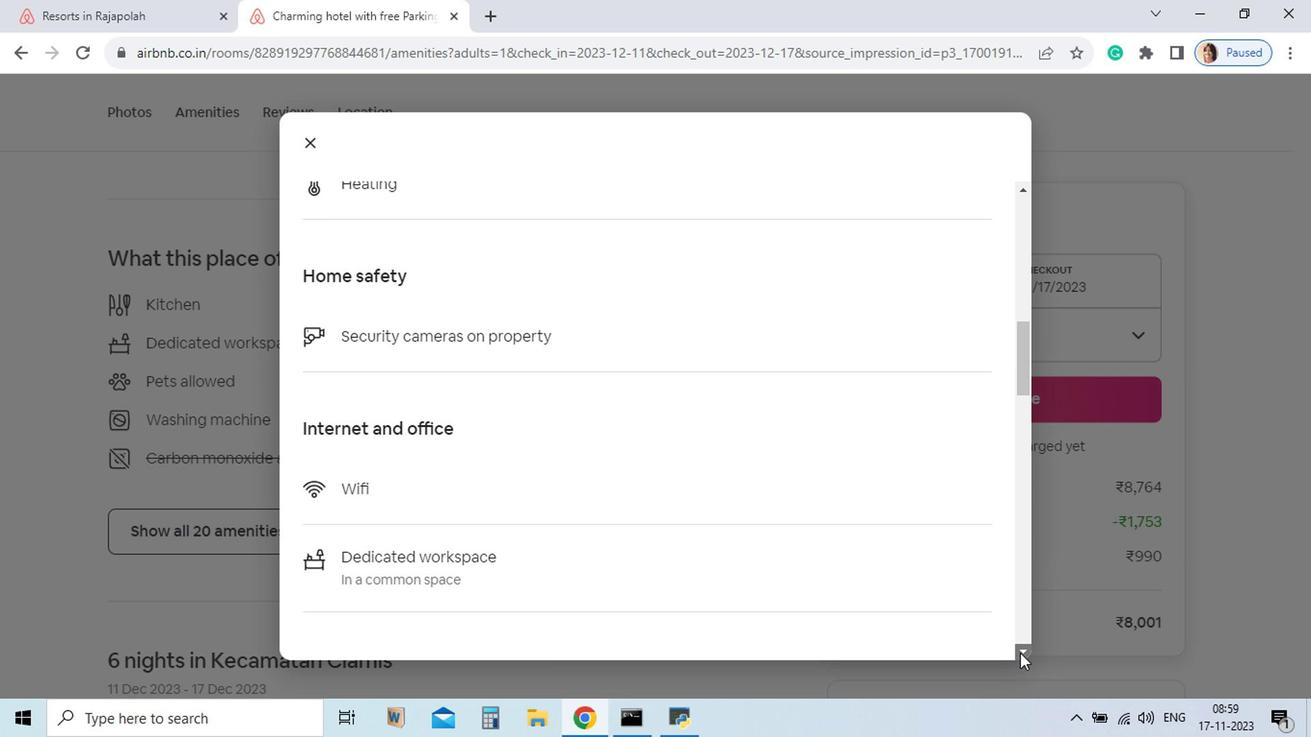
Action: Mouse pressed left at (913, 655)
Screenshot: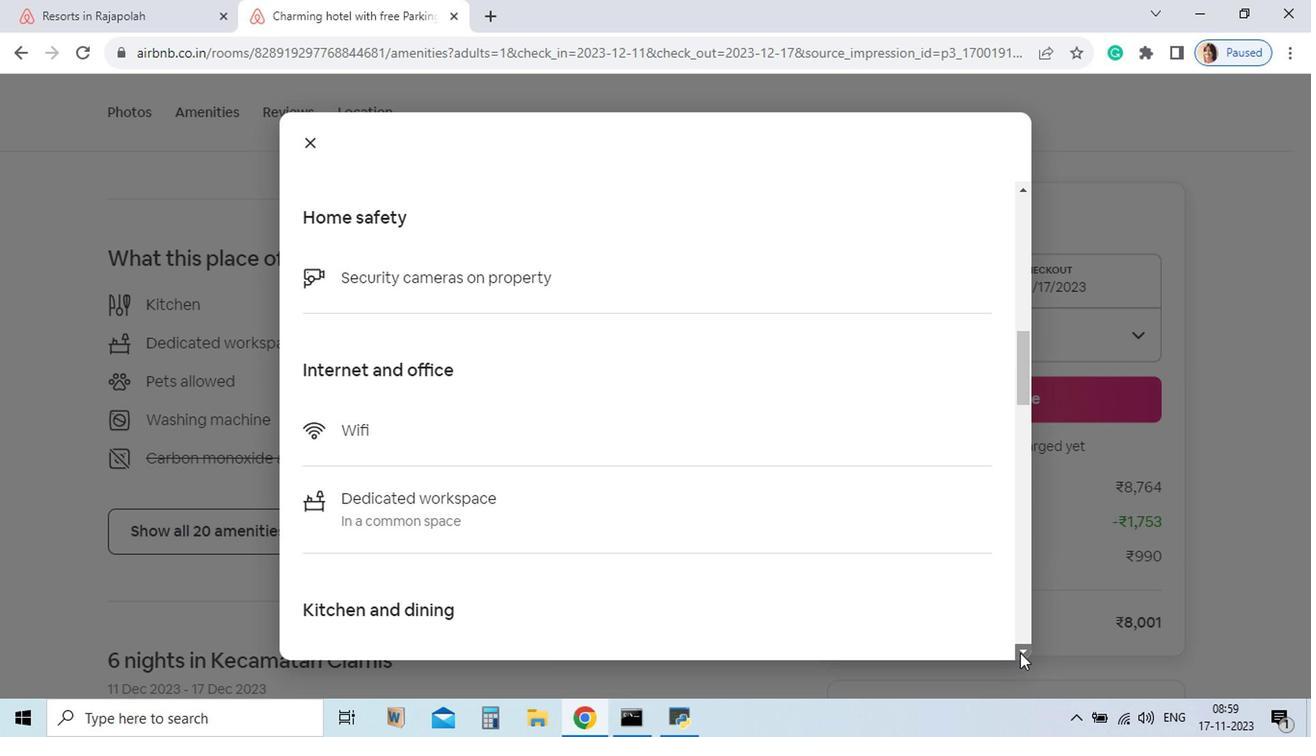 
Action: Mouse pressed left at (913, 655)
Screenshot: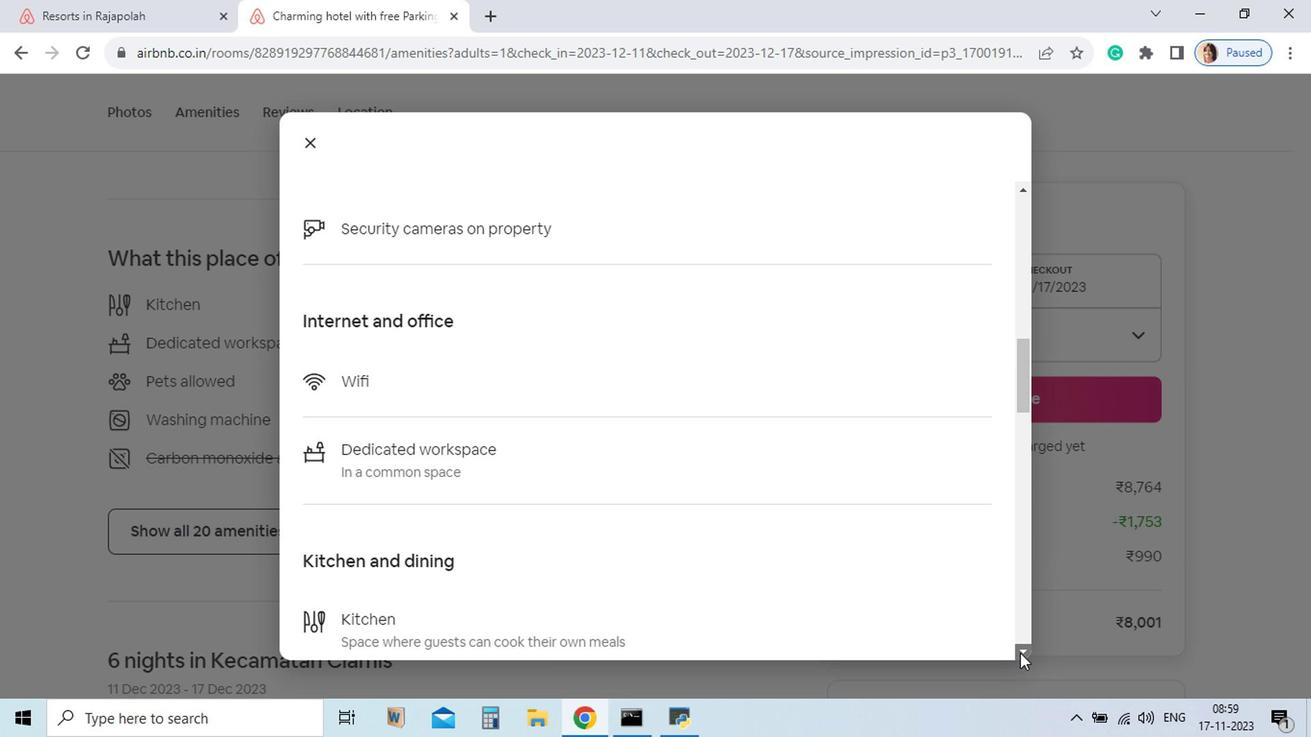 
Action: Mouse pressed left at (913, 655)
Screenshot: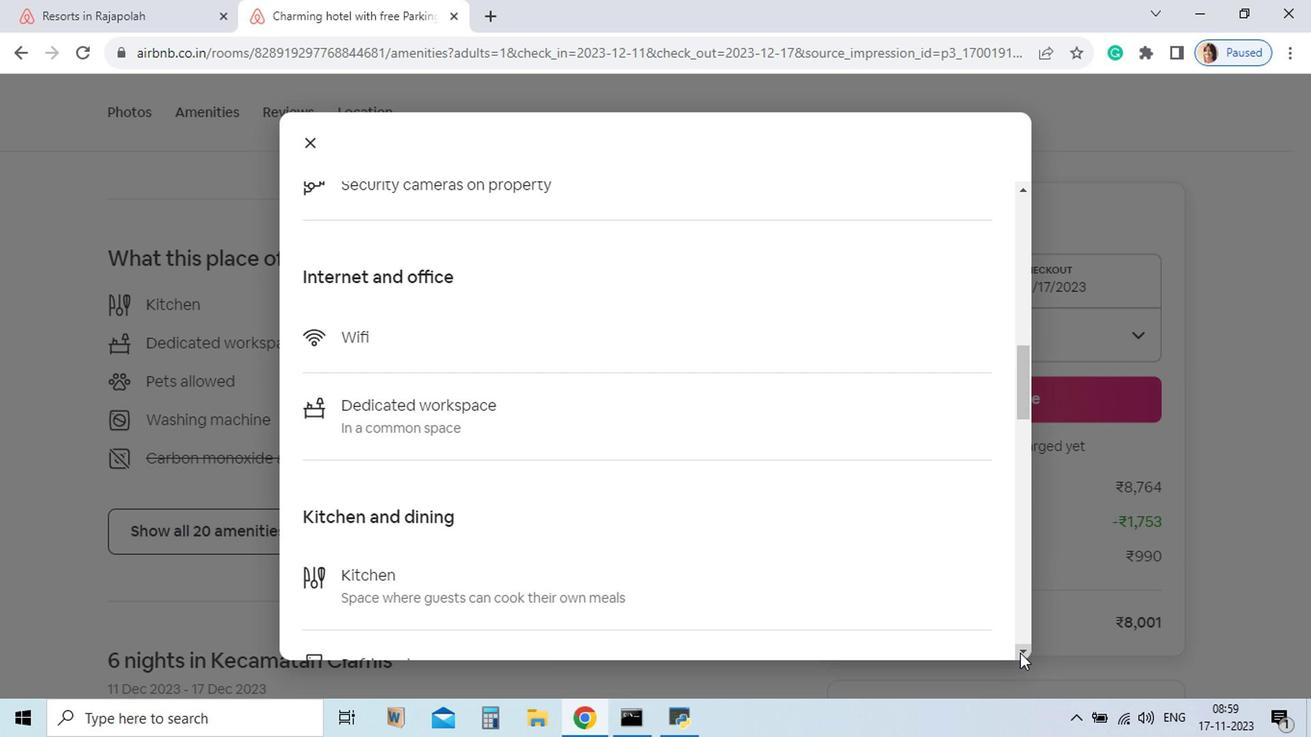 
Action: Mouse pressed left at (913, 655)
Screenshot: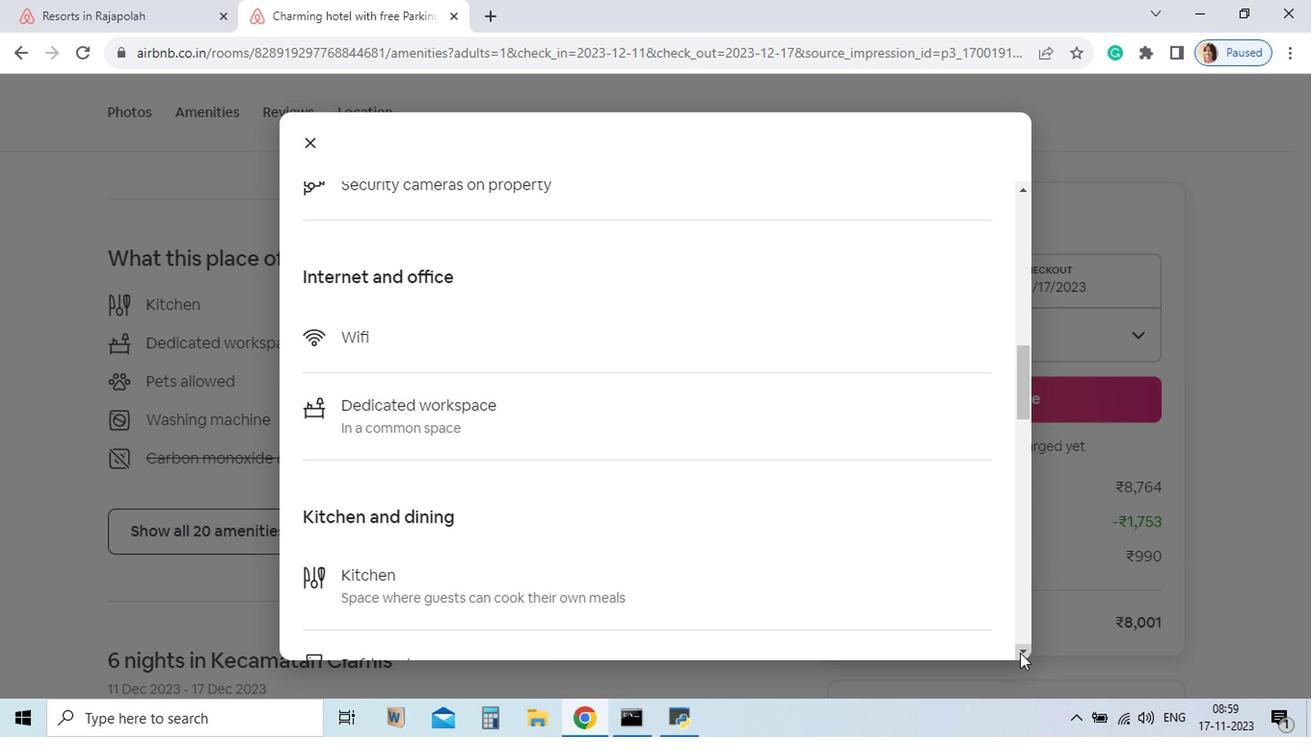 
Action: Mouse pressed left at (913, 655)
Screenshot: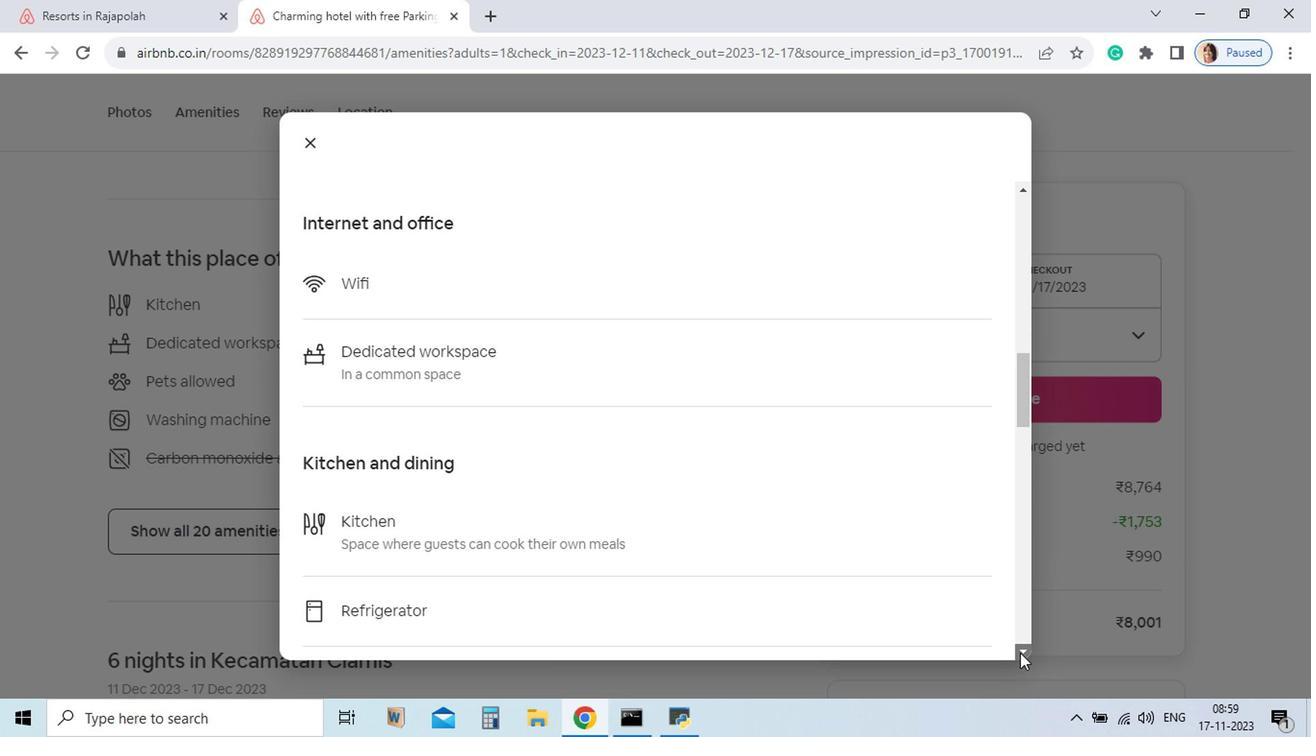 
Action: Mouse pressed left at (913, 655)
Screenshot: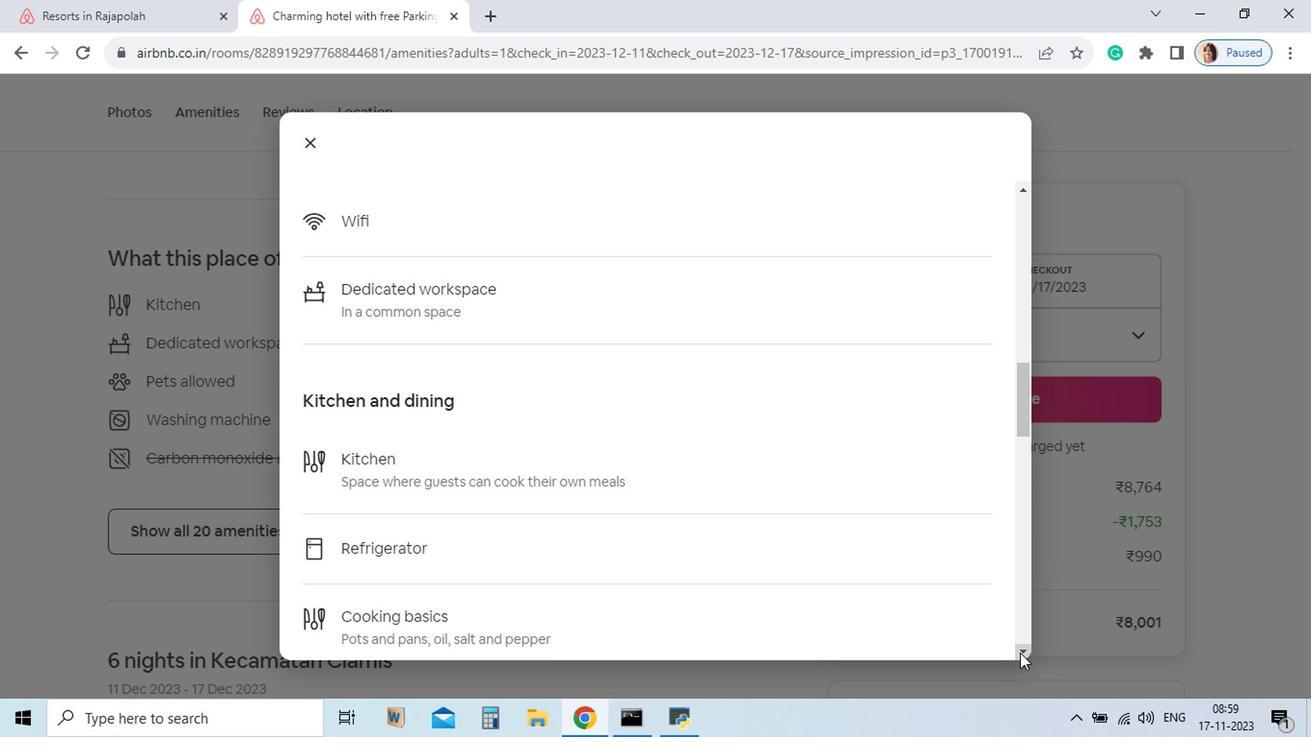
Action: Mouse pressed left at (913, 655)
Screenshot: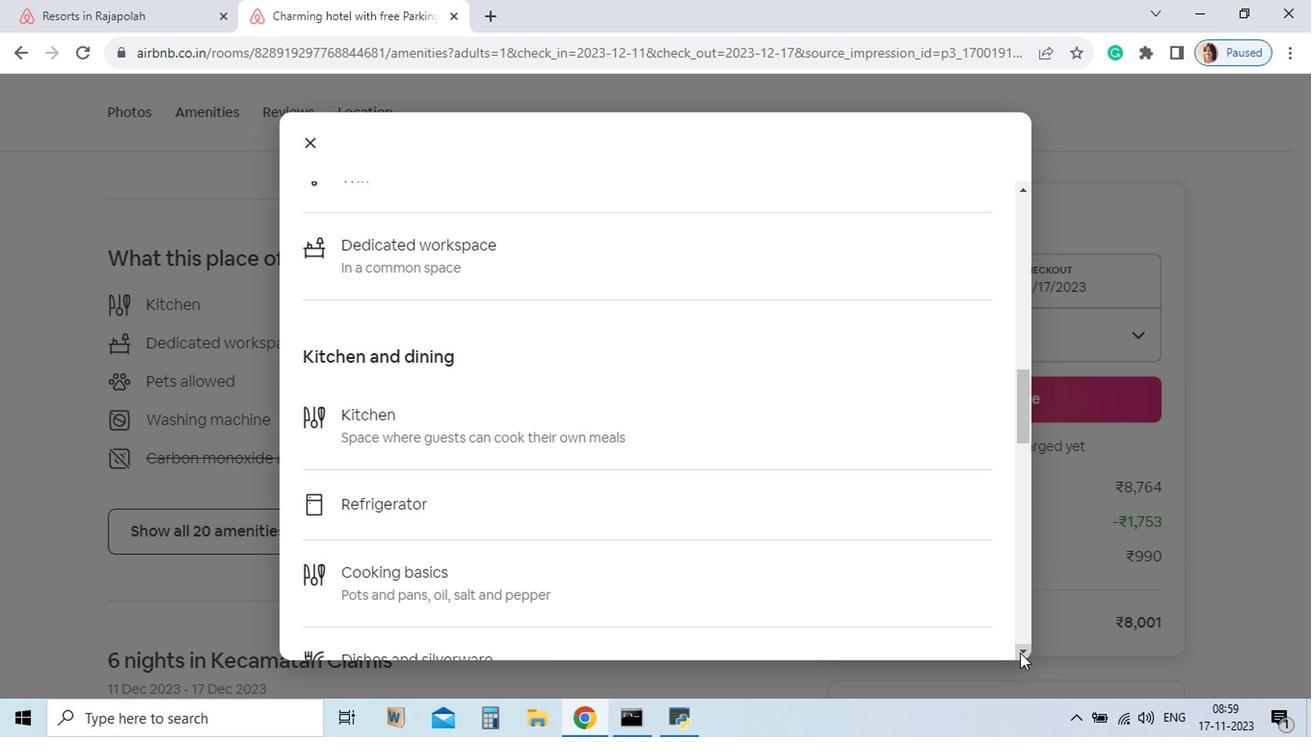 
Action: Mouse pressed left at (913, 655)
Screenshot: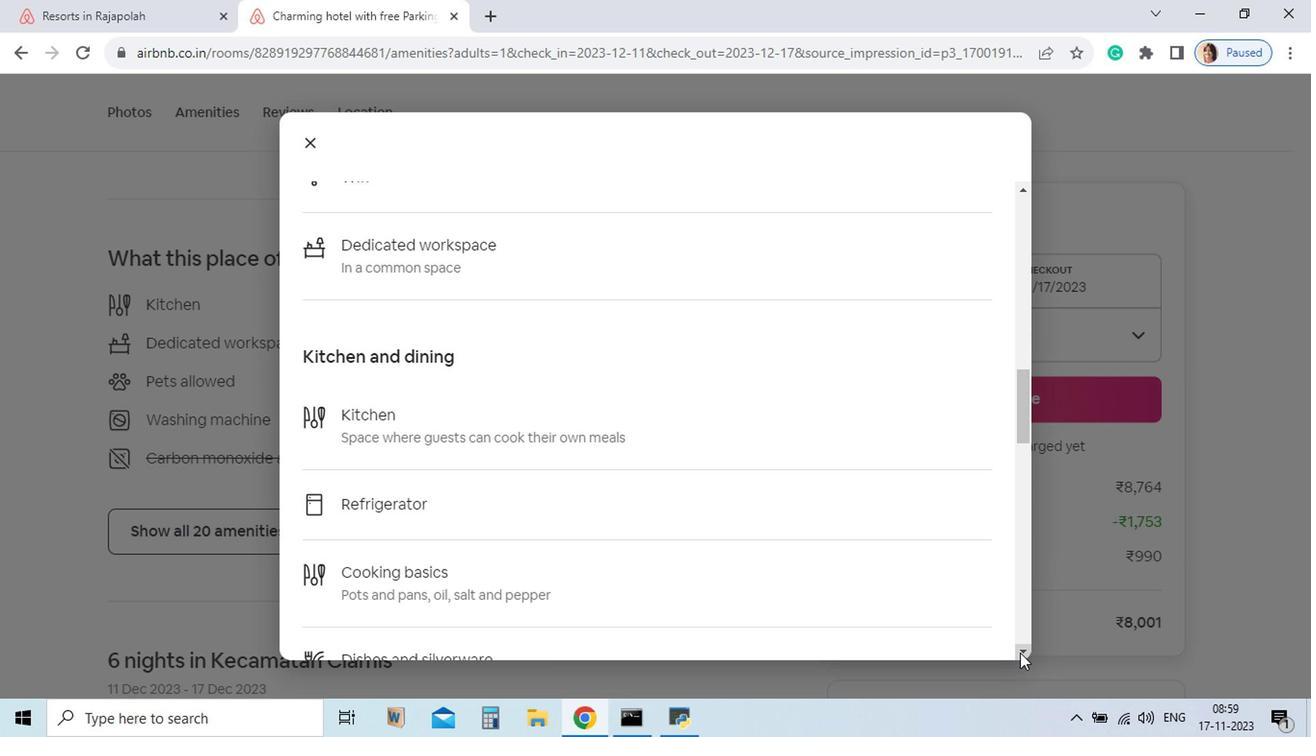 
Action: Mouse pressed left at (913, 655)
Screenshot: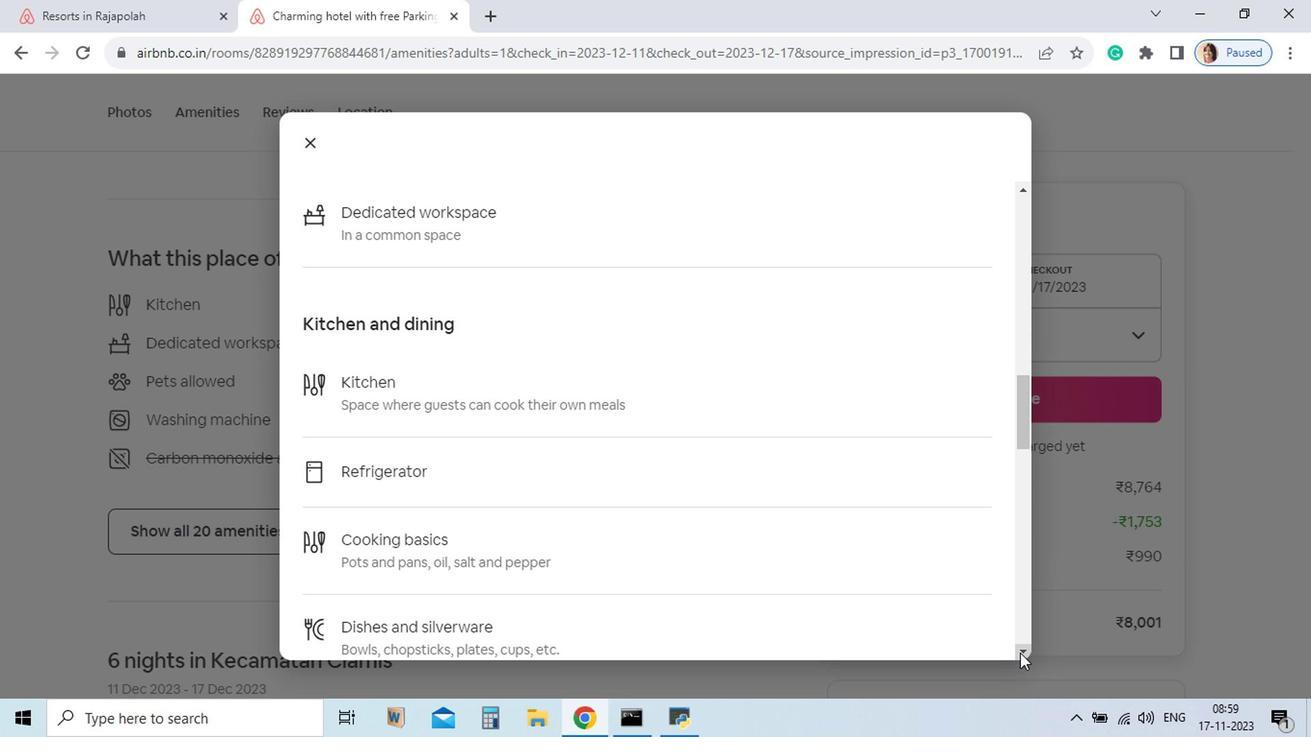 
Action: Mouse pressed left at (913, 655)
Screenshot: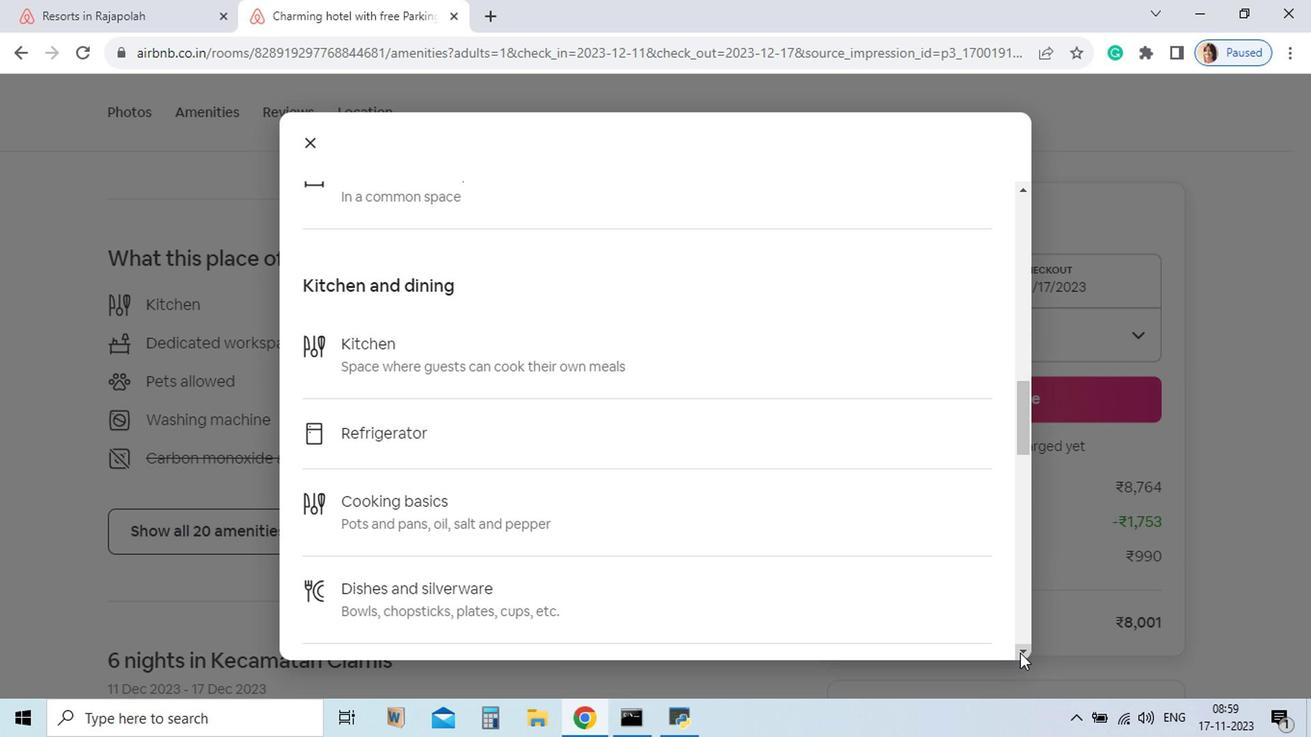 
Action: Mouse pressed left at (913, 655)
Screenshot: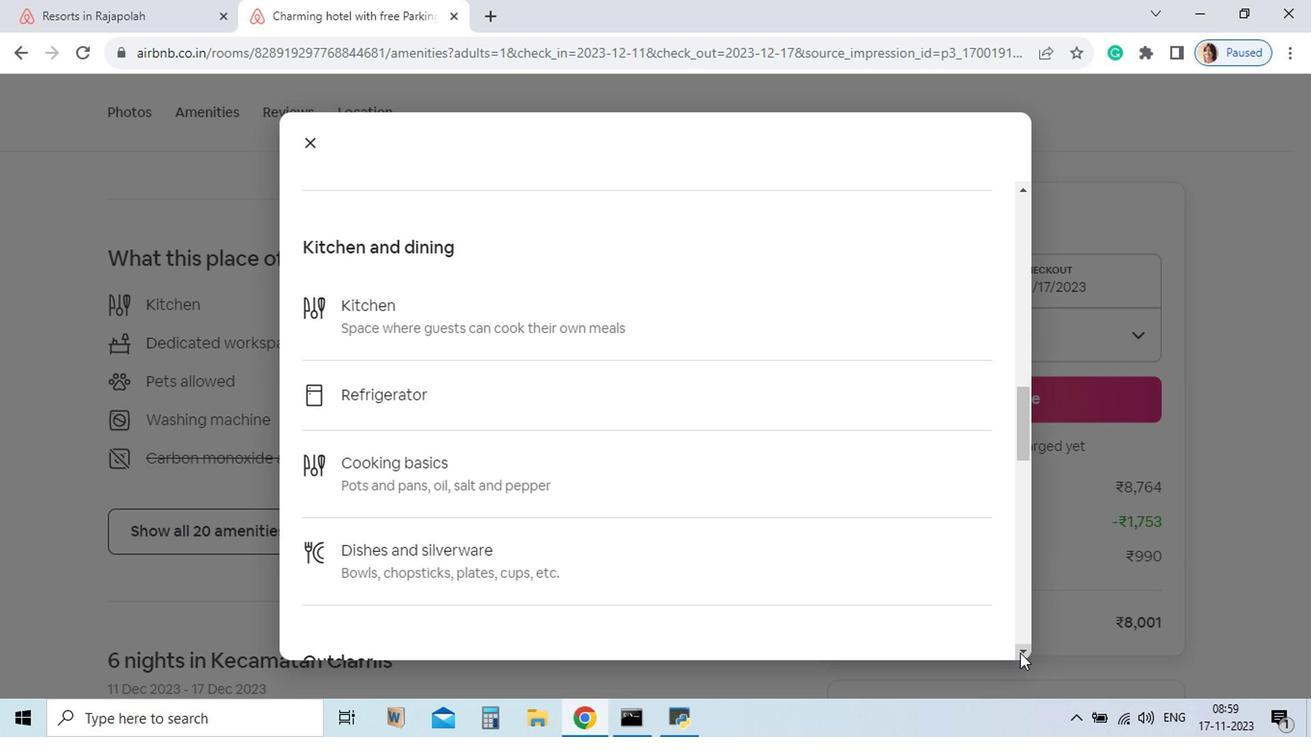 
Action: Mouse pressed left at (913, 655)
Screenshot: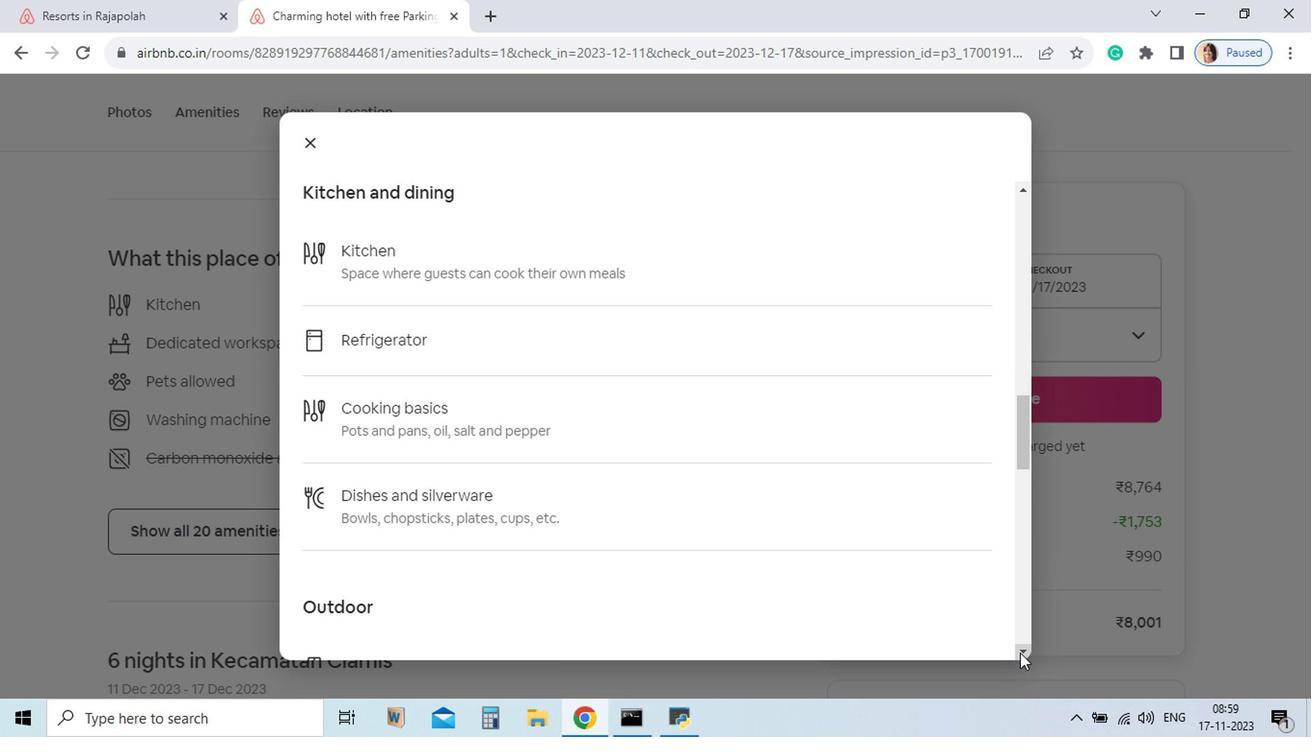 
Action: Mouse pressed left at (913, 655)
Screenshot: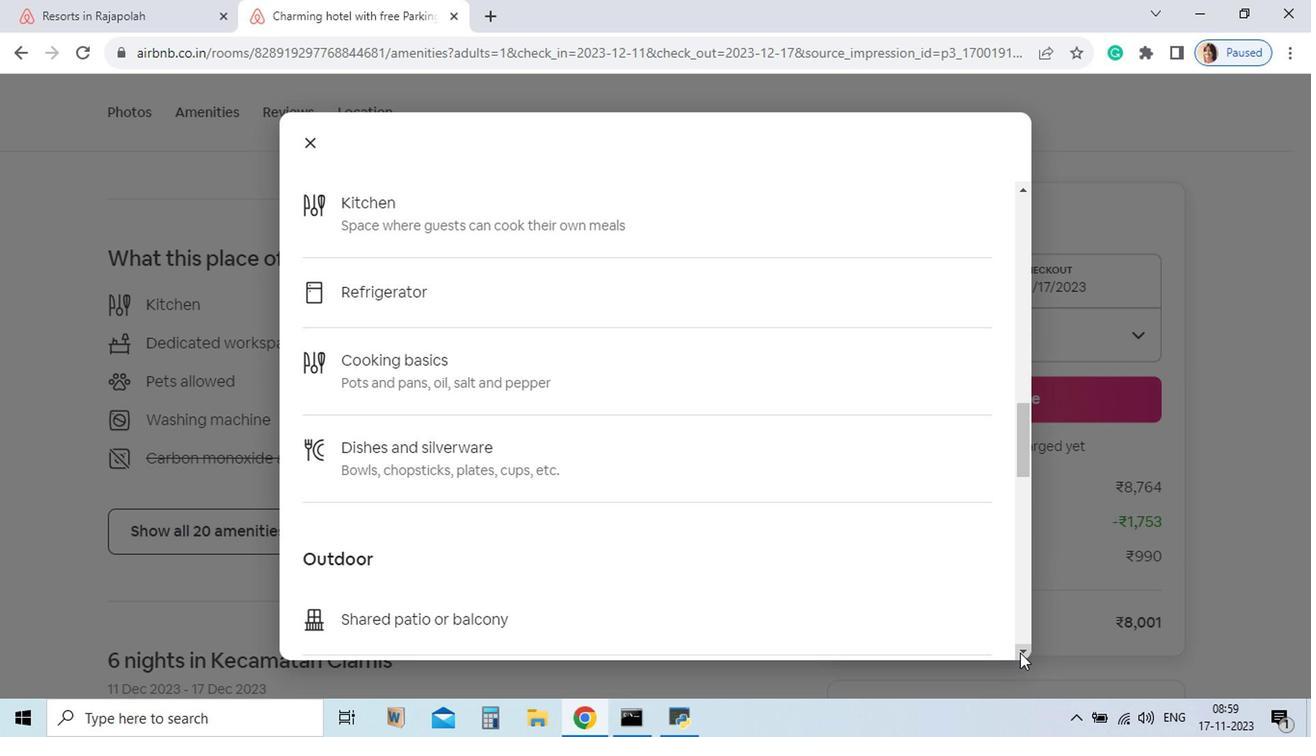 
Action: Mouse pressed left at (913, 655)
Screenshot: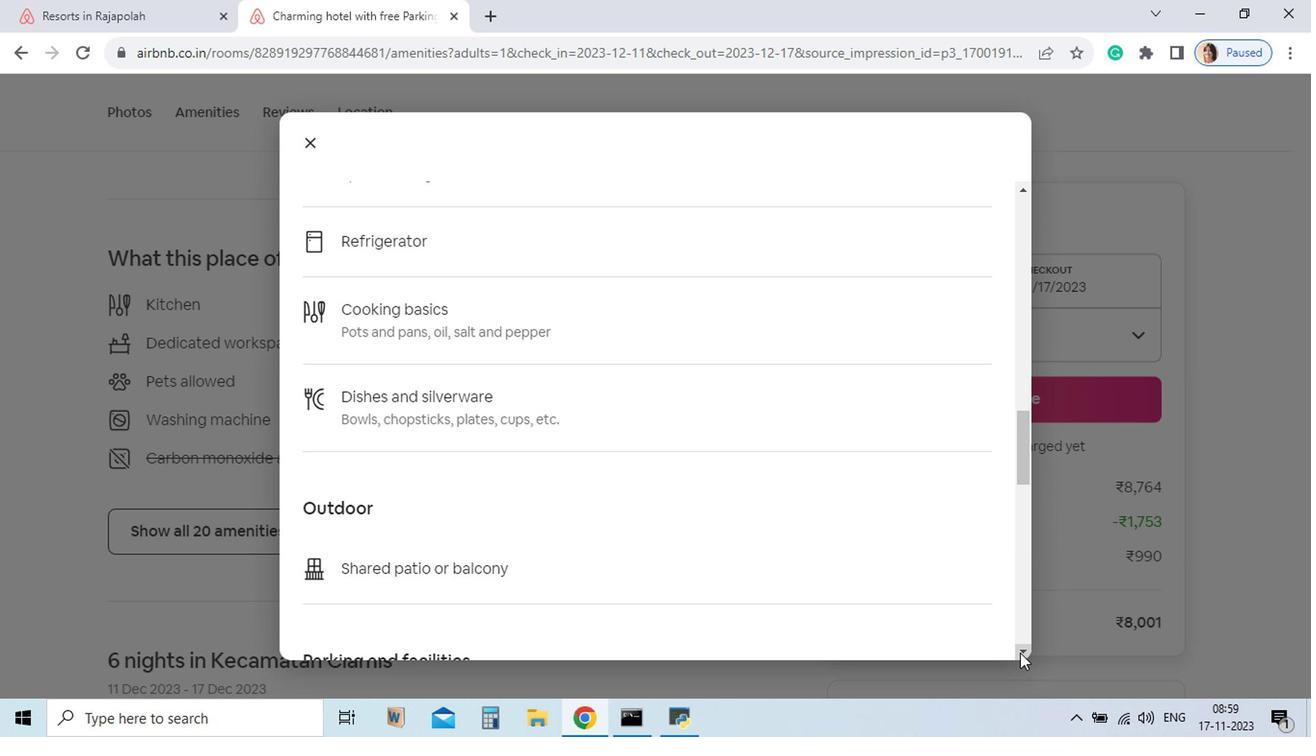 
Action: Mouse pressed left at (913, 655)
Screenshot: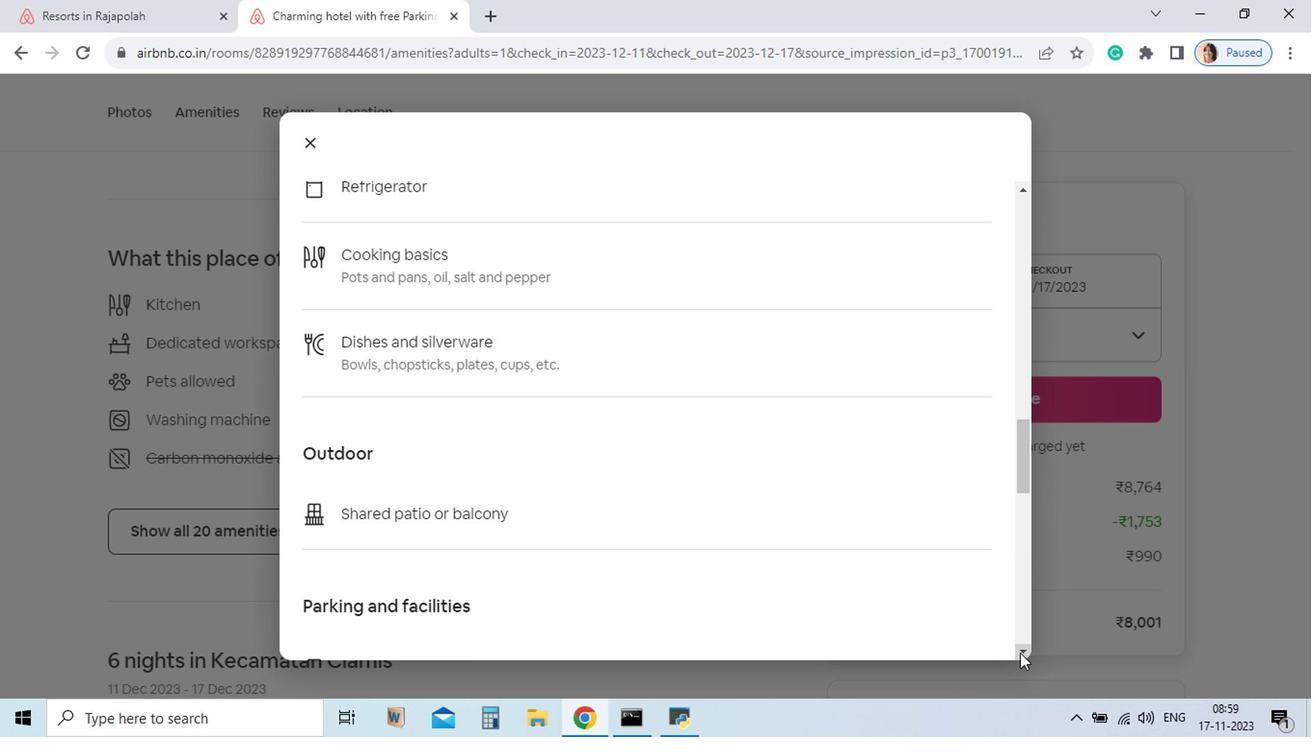
Action: Mouse pressed left at (913, 655)
Screenshot: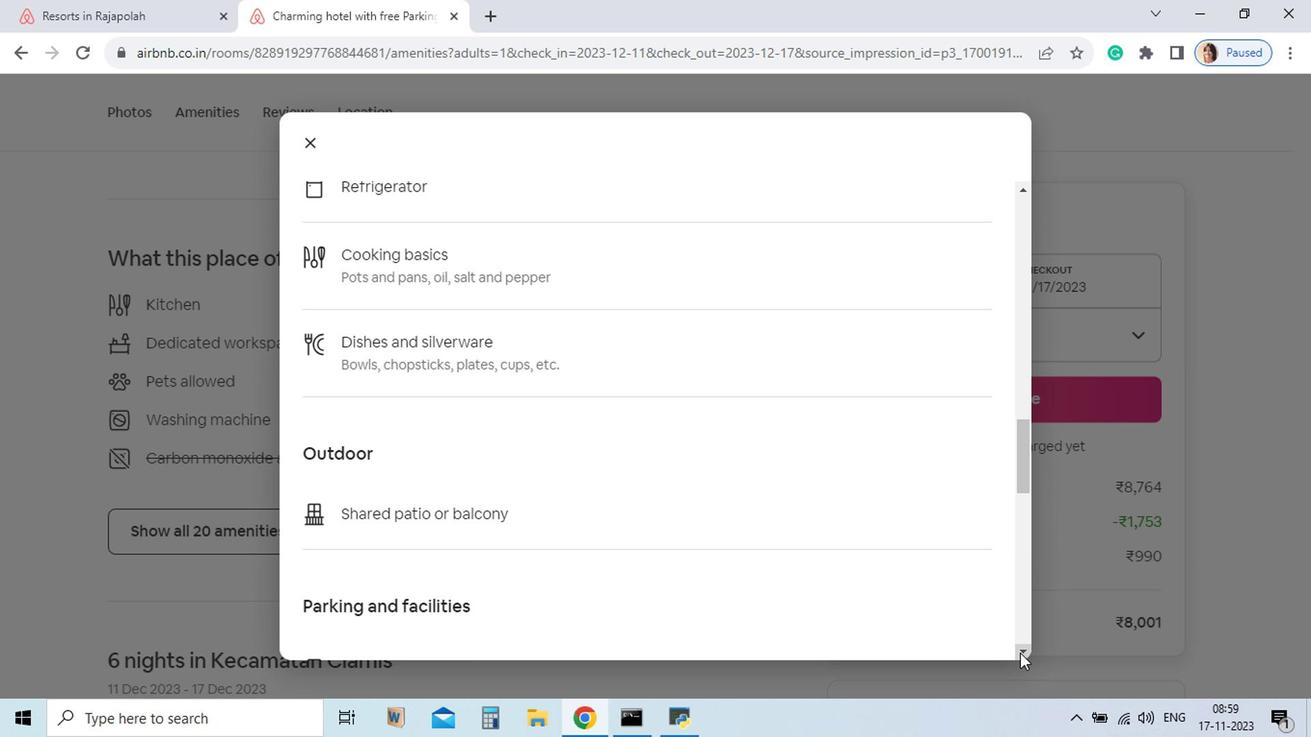
Action: Mouse pressed left at (913, 655)
Screenshot: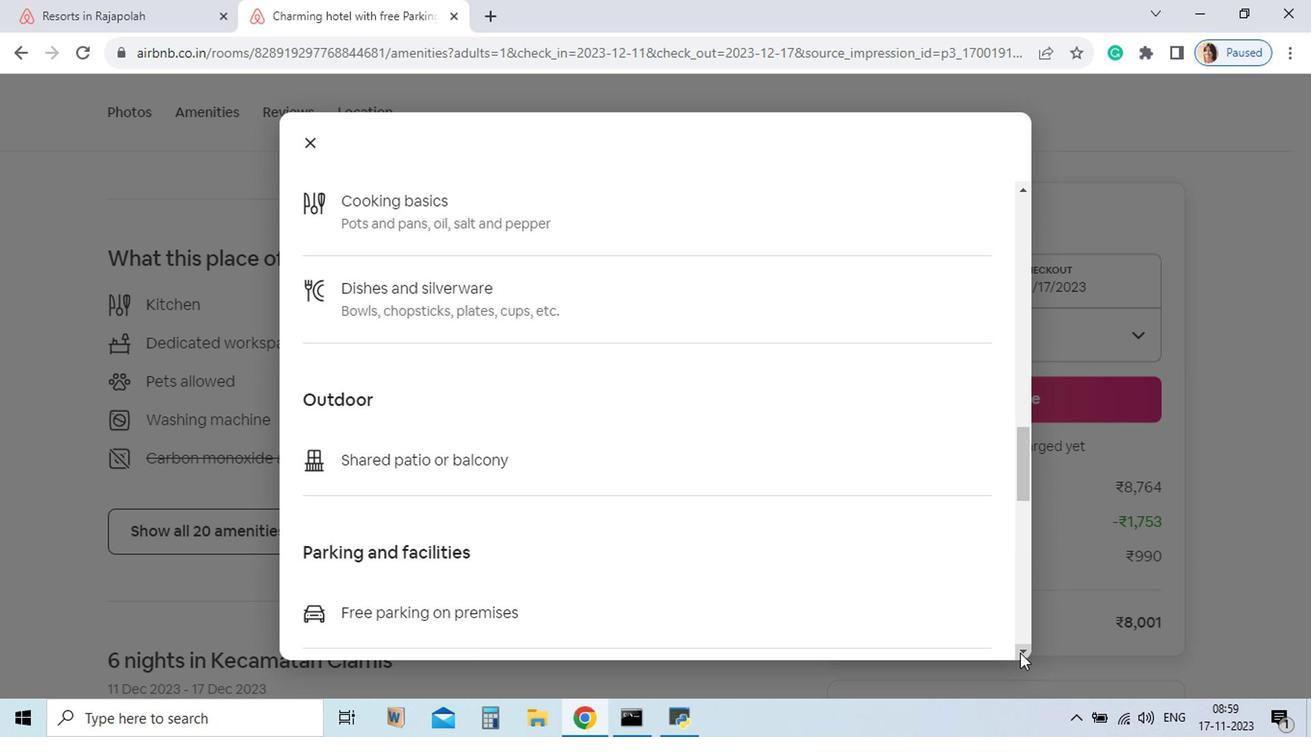
Action: Mouse pressed left at (913, 655)
Screenshot: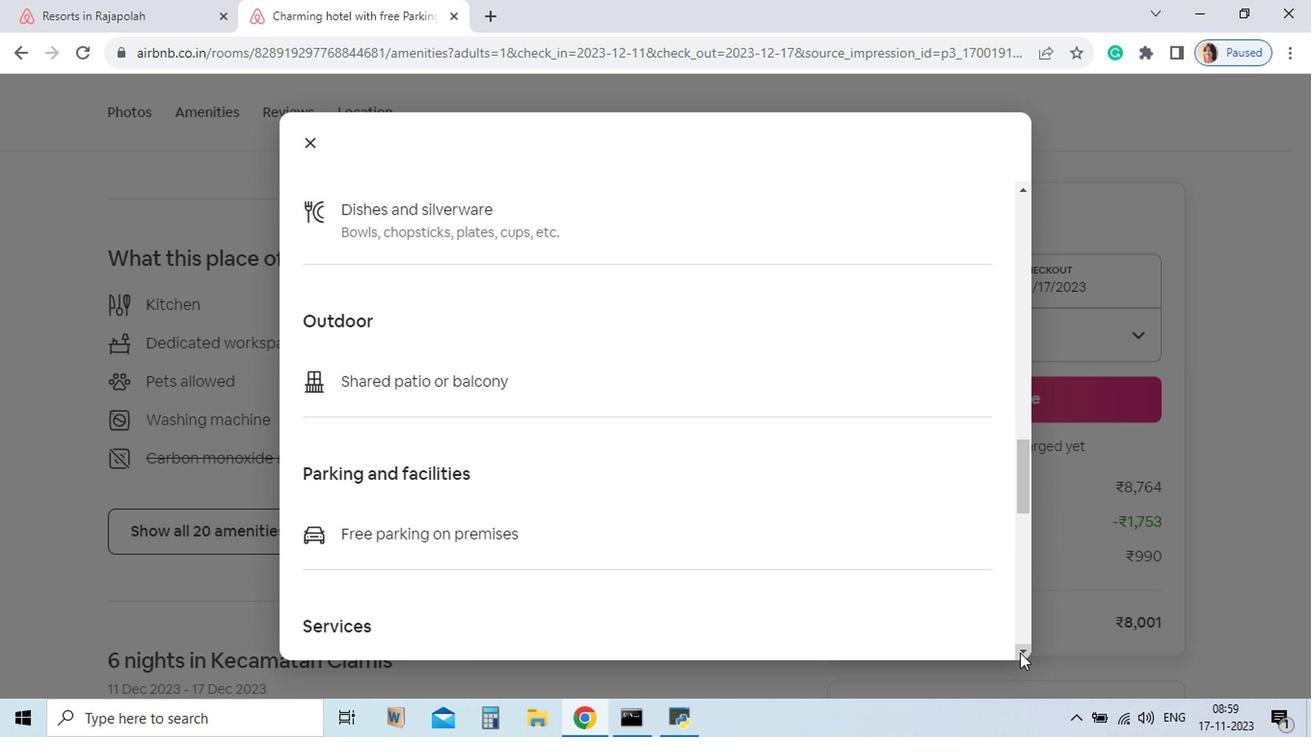 
Action: Mouse pressed left at (913, 655)
Screenshot: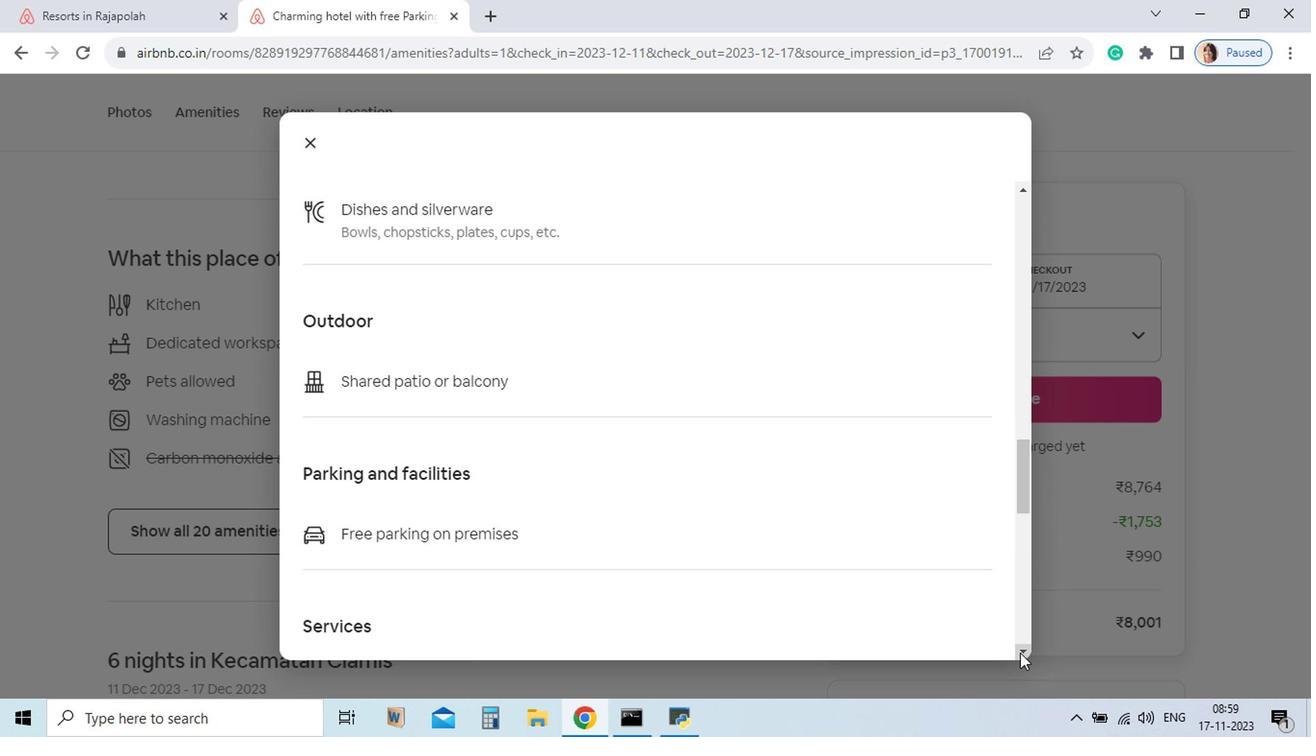 
Action: Mouse pressed left at (913, 655)
Screenshot: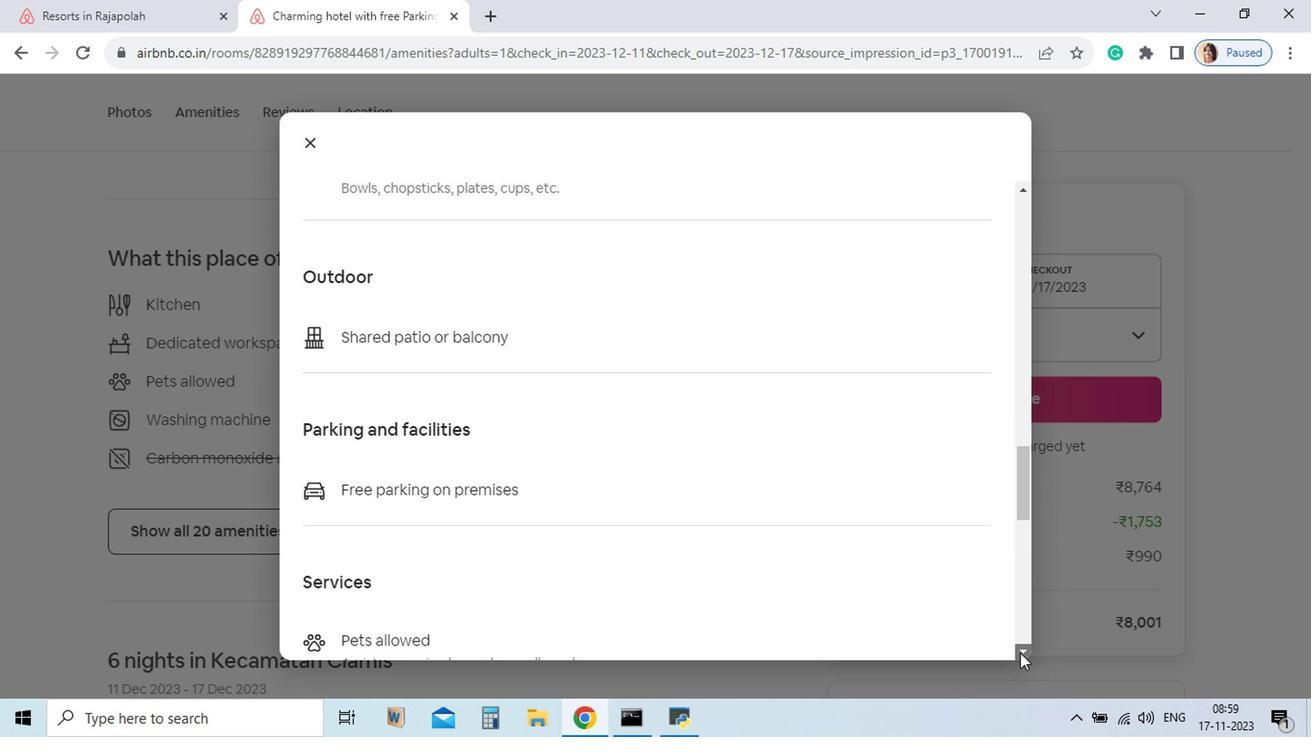 
Action: Mouse pressed left at (913, 655)
Screenshot: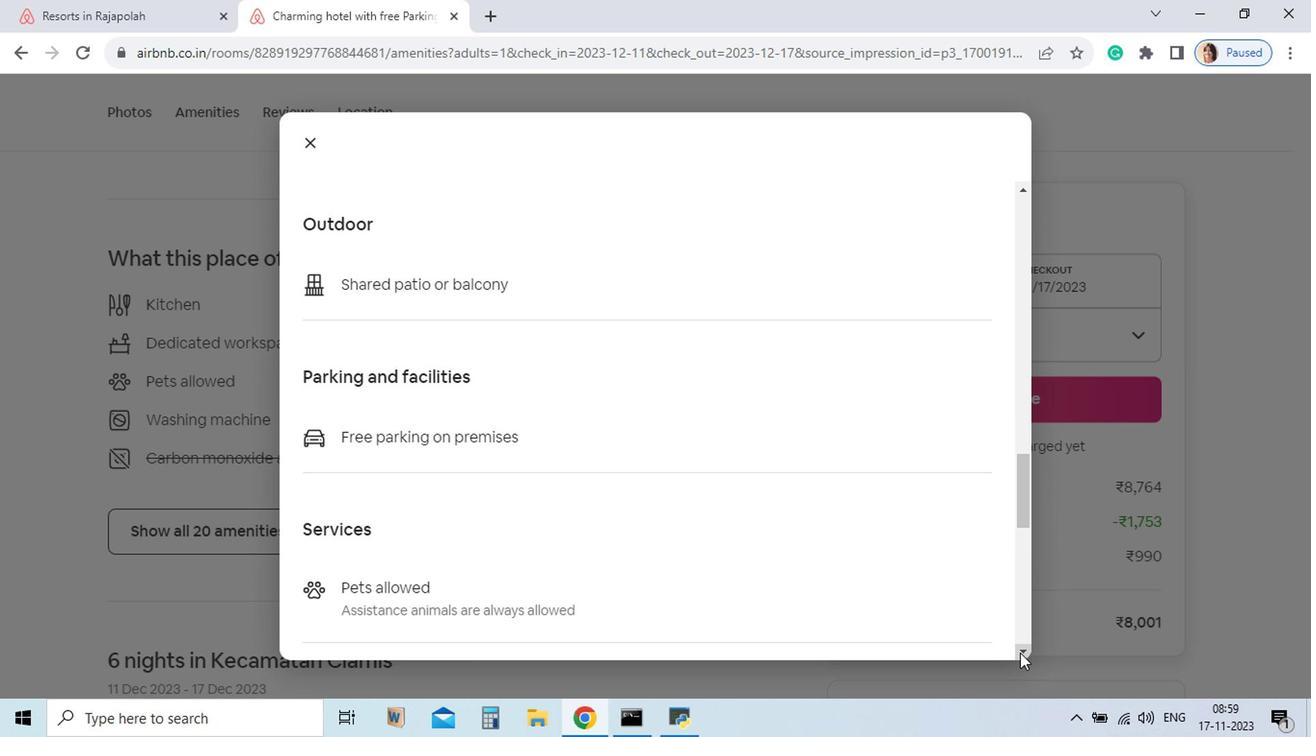 
Action: Mouse pressed left at (913, 655)
Screenshot: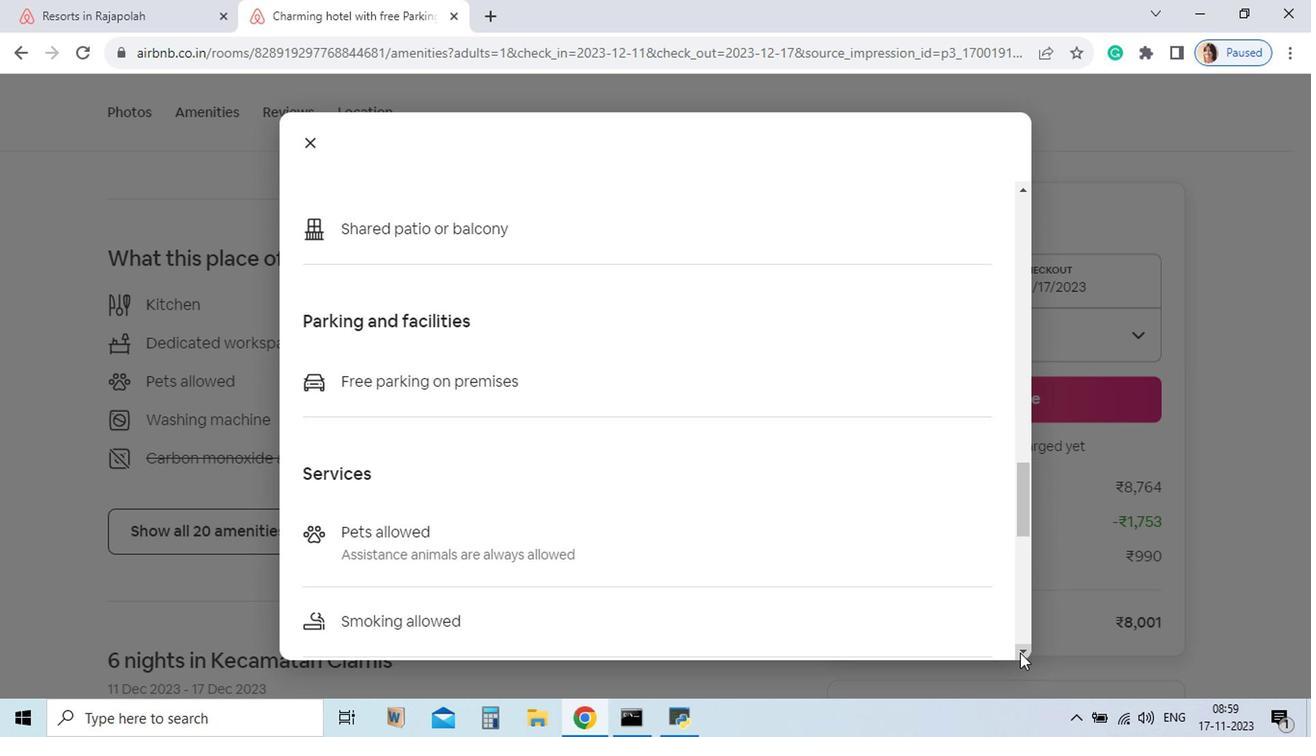 
Action: Mouse pressed left at (913, 655)
Screenshot: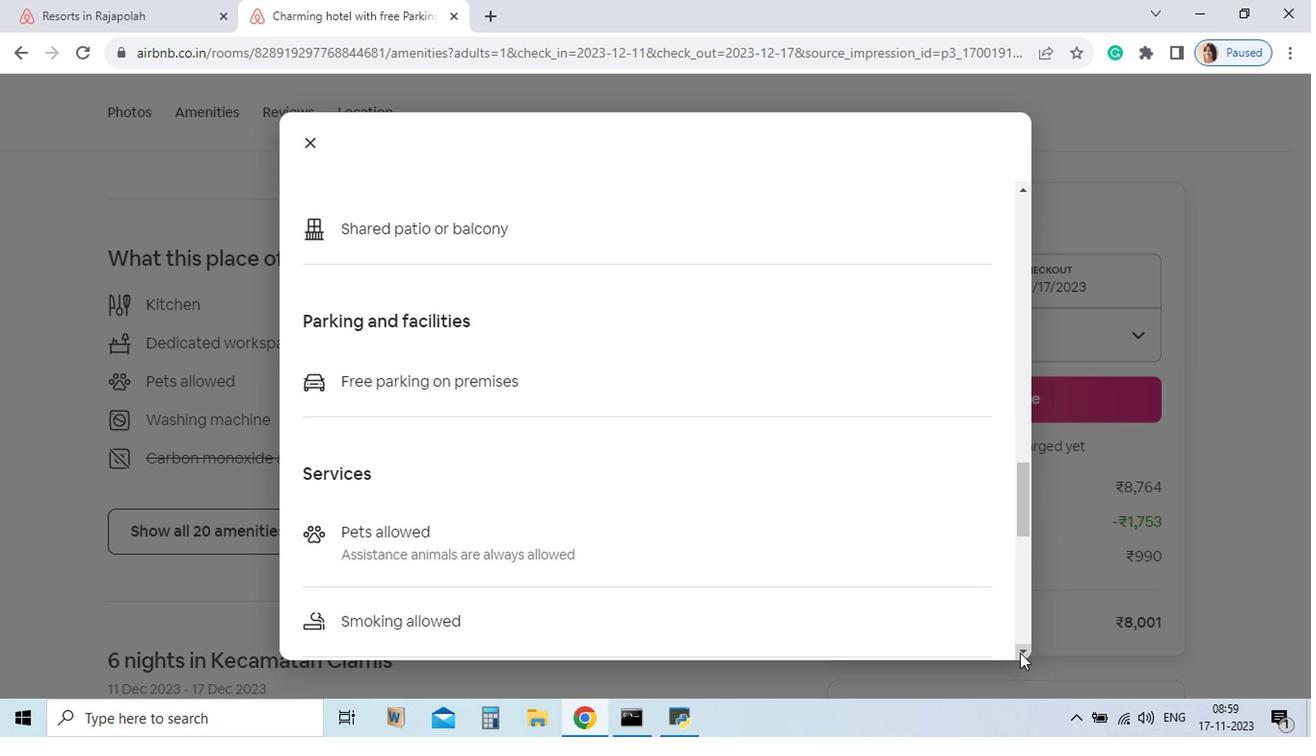 
Action: Mouse pressed left at (913, 655)
Screenshot: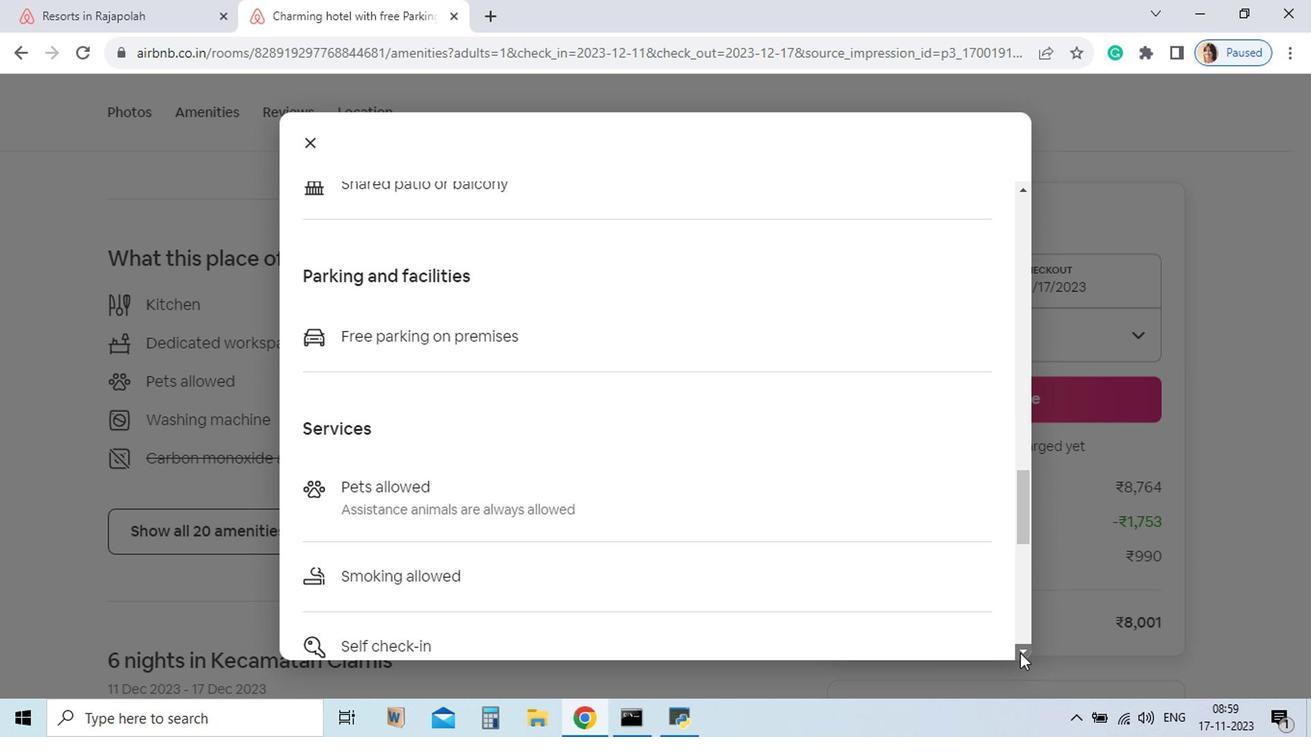 
Action: Mouse pressed left at (913, 655)
Screenshot: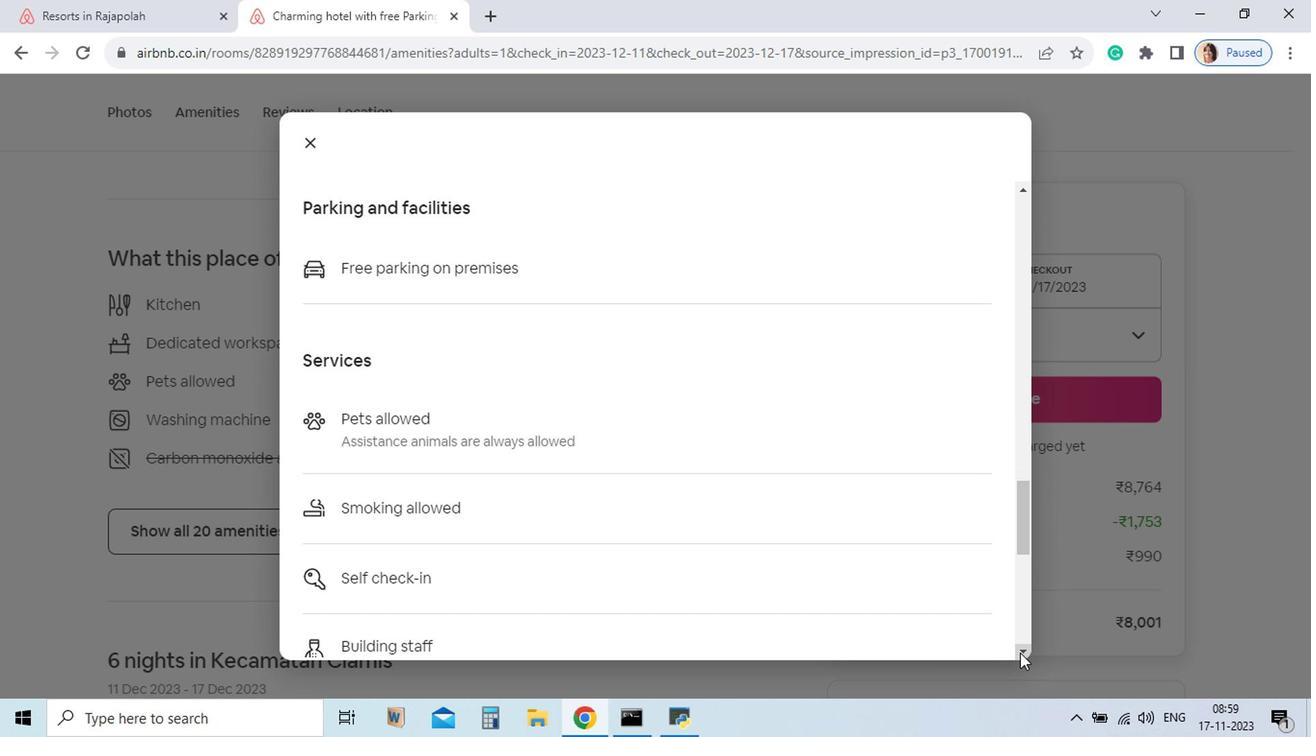 
Action: Mouse pressed left at (913, 655)
Screenshot: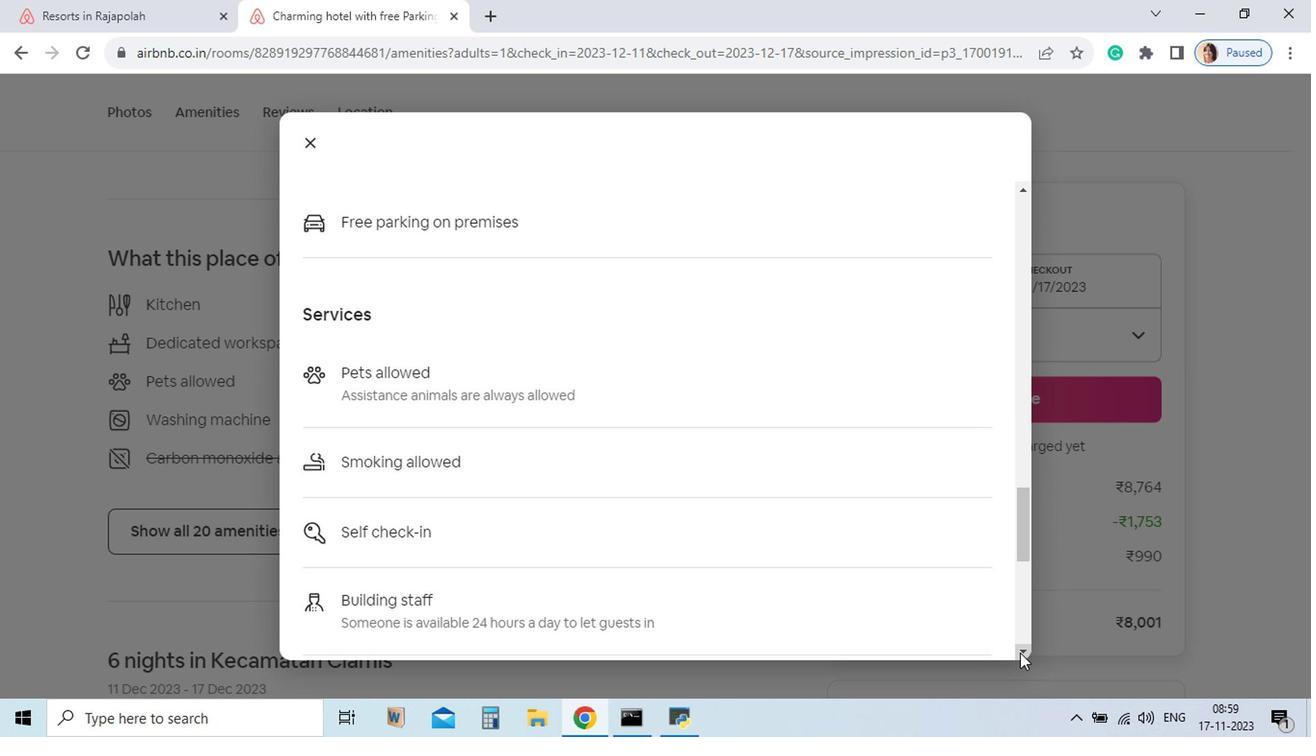 
Action: Mouse pressed left at (913, 655)
Screenshot: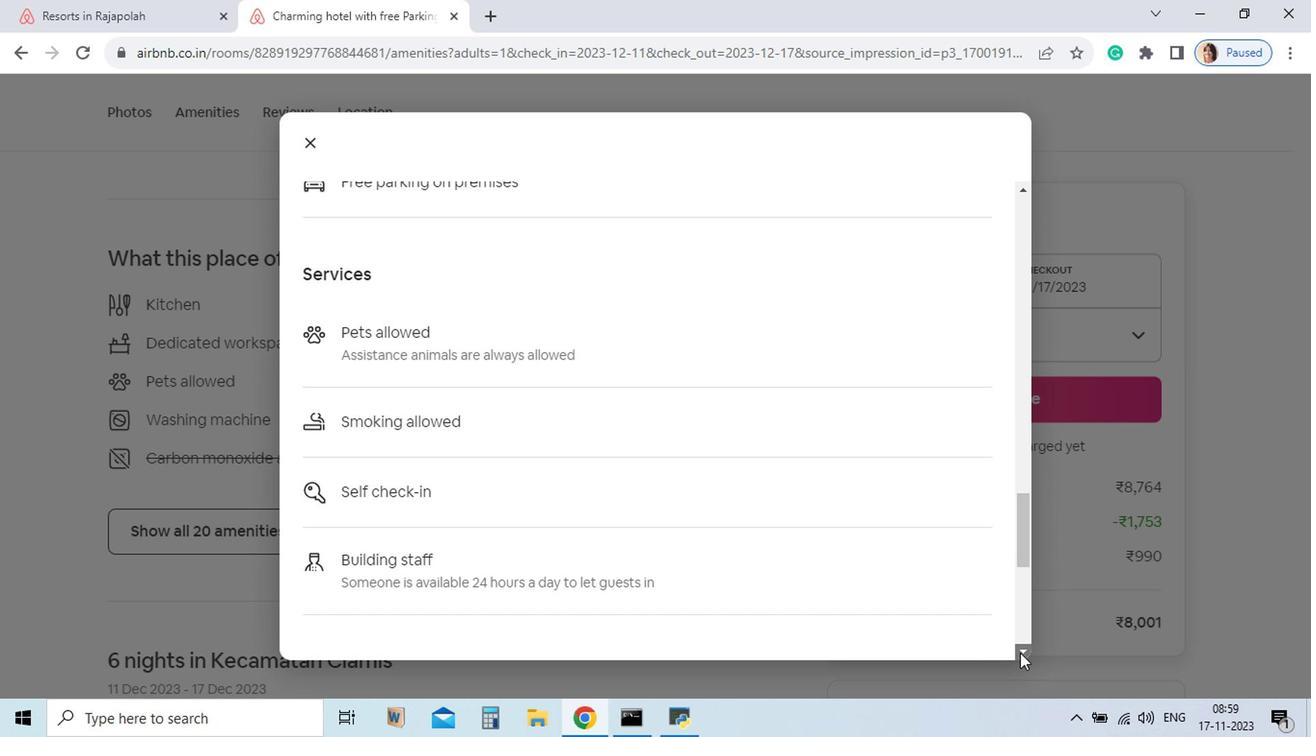 
Action: Mouse pressed left at (913, 655)
Screenshot: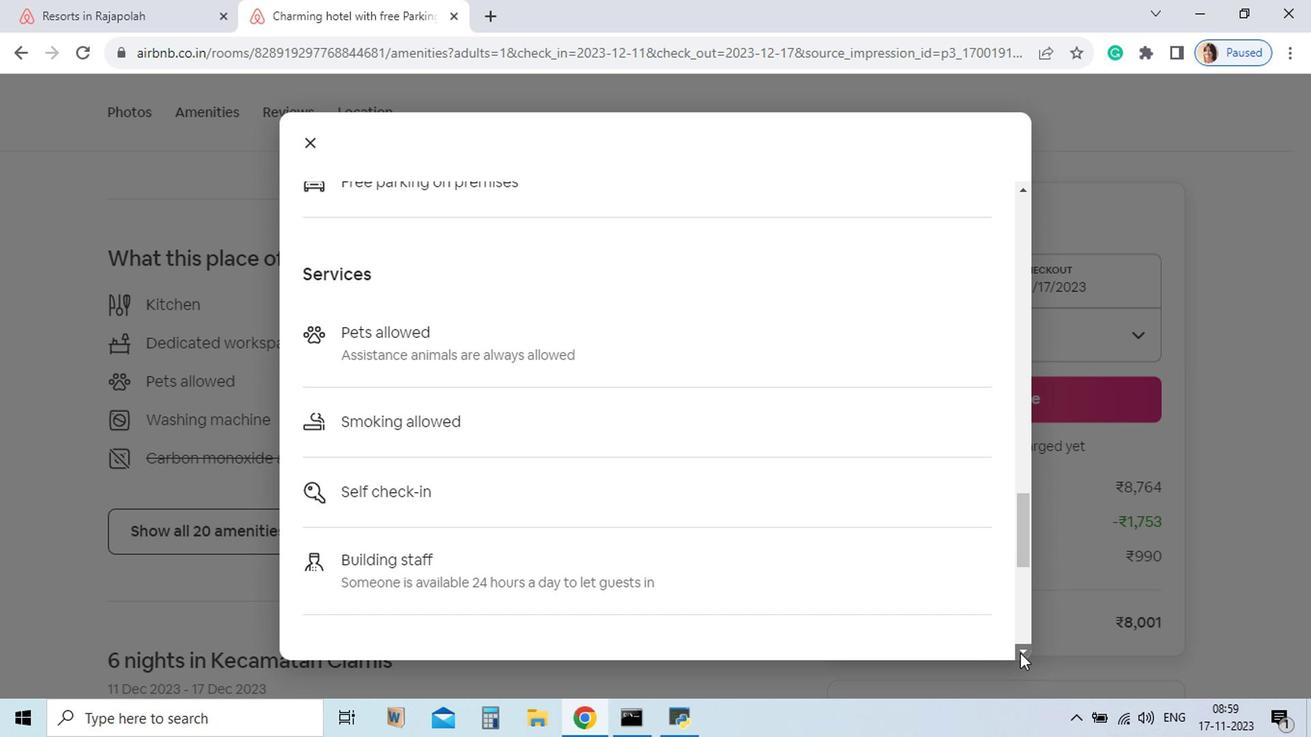 
Action: Mouse pressed left at (913, 655)
Screenshot: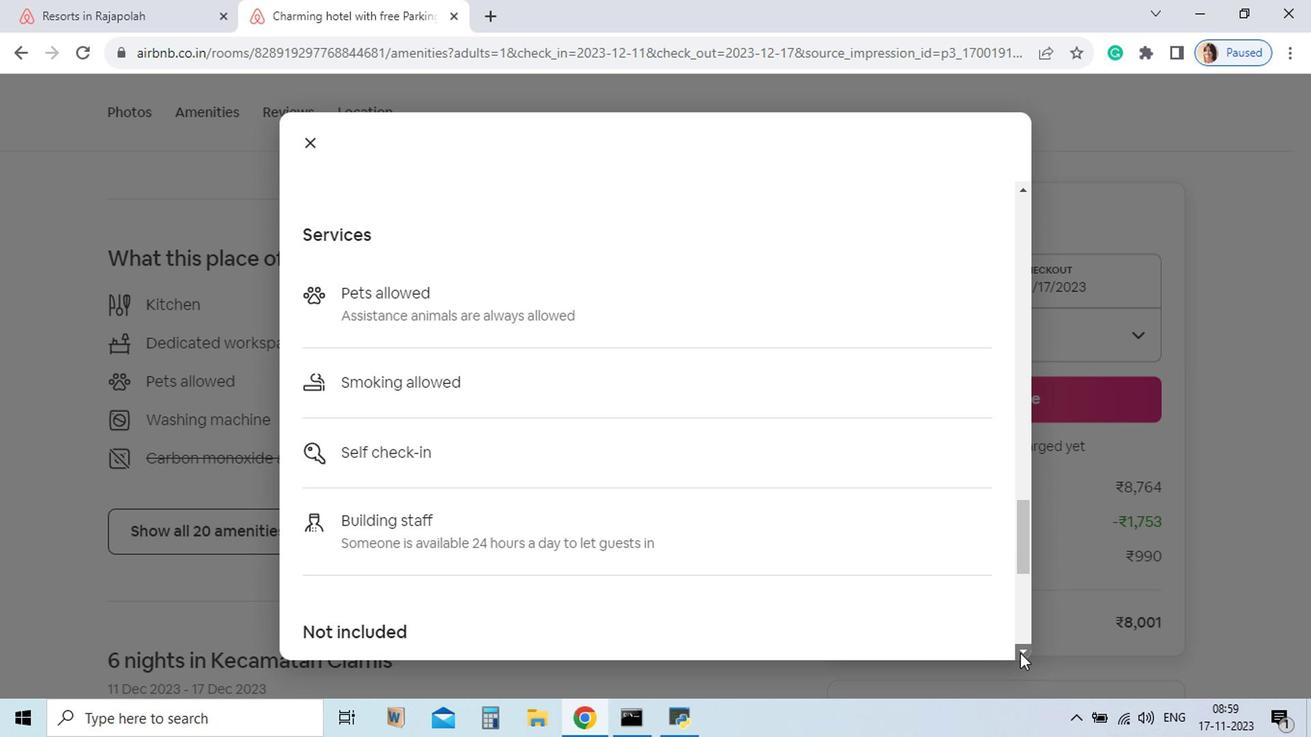 
Action: Mouse pressed left at (913, 655)
Screenshot: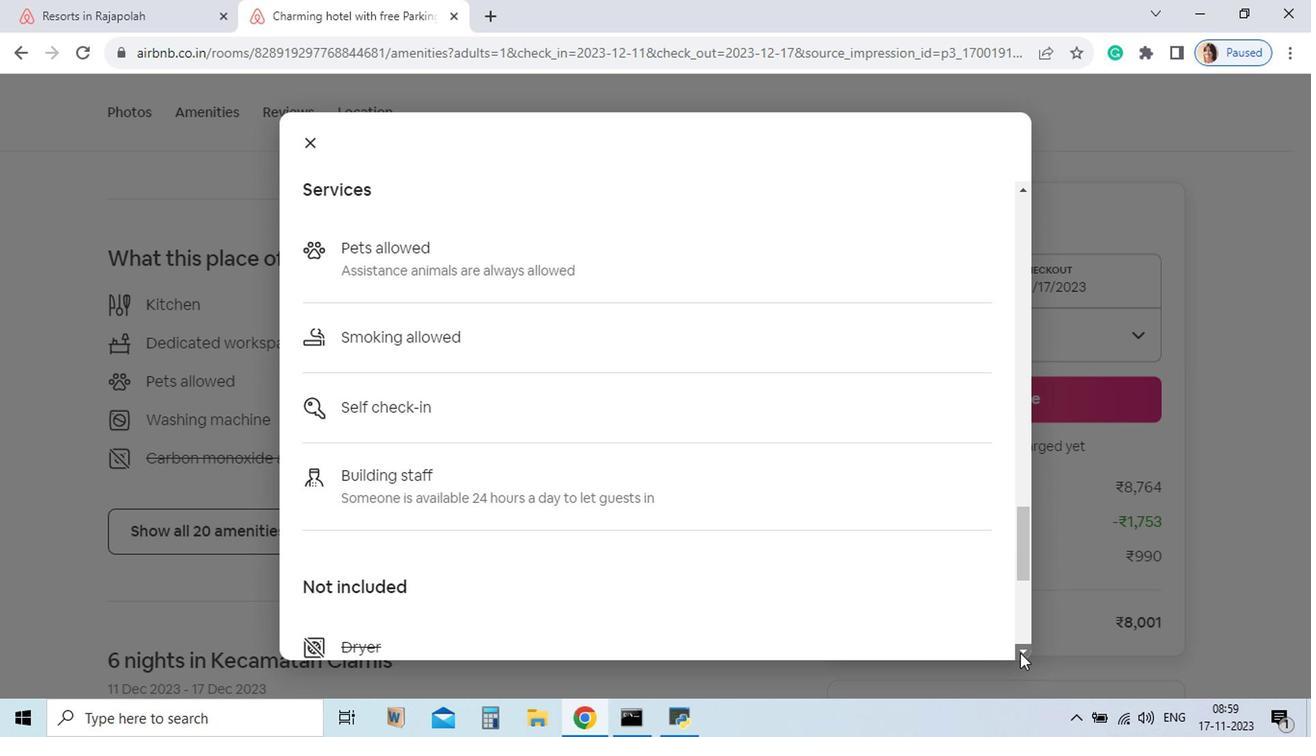 
Action: Mouse pressed left at (913, 655)
Screenshot: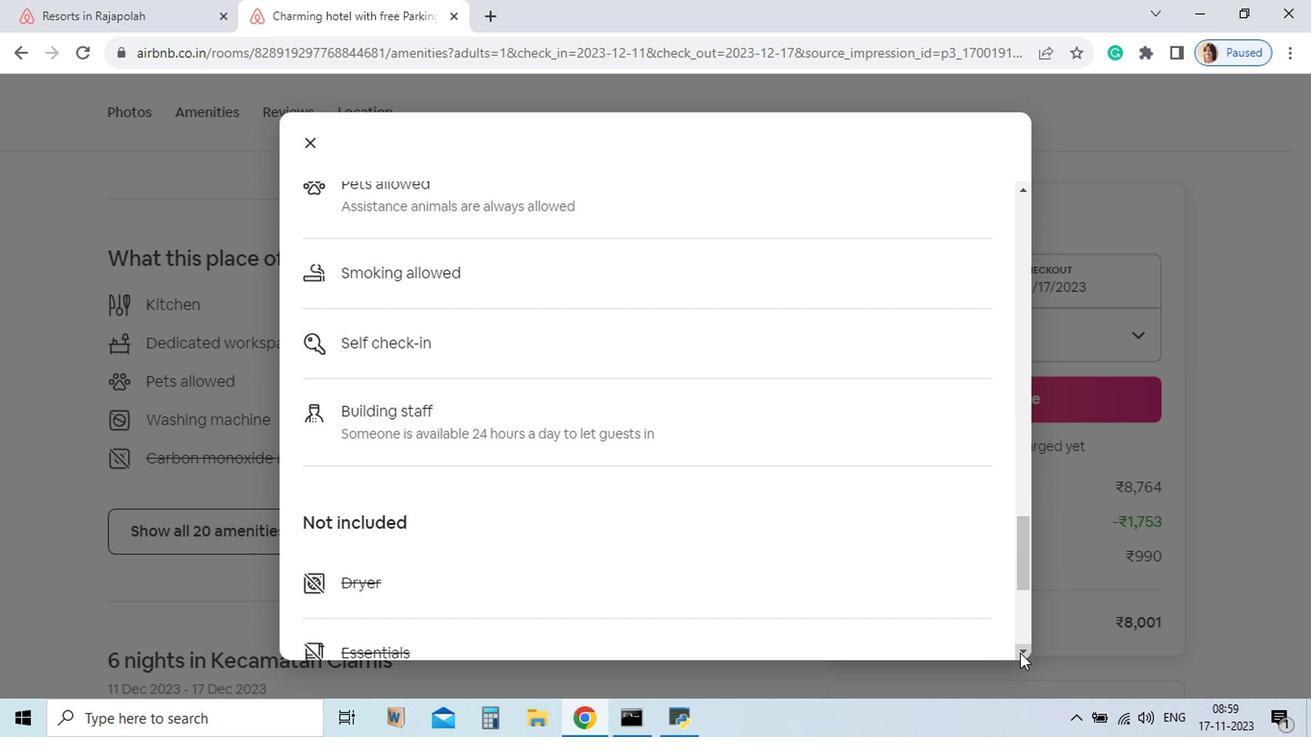 
Action: Mouse pressed left at (913, 655)
Screenshot: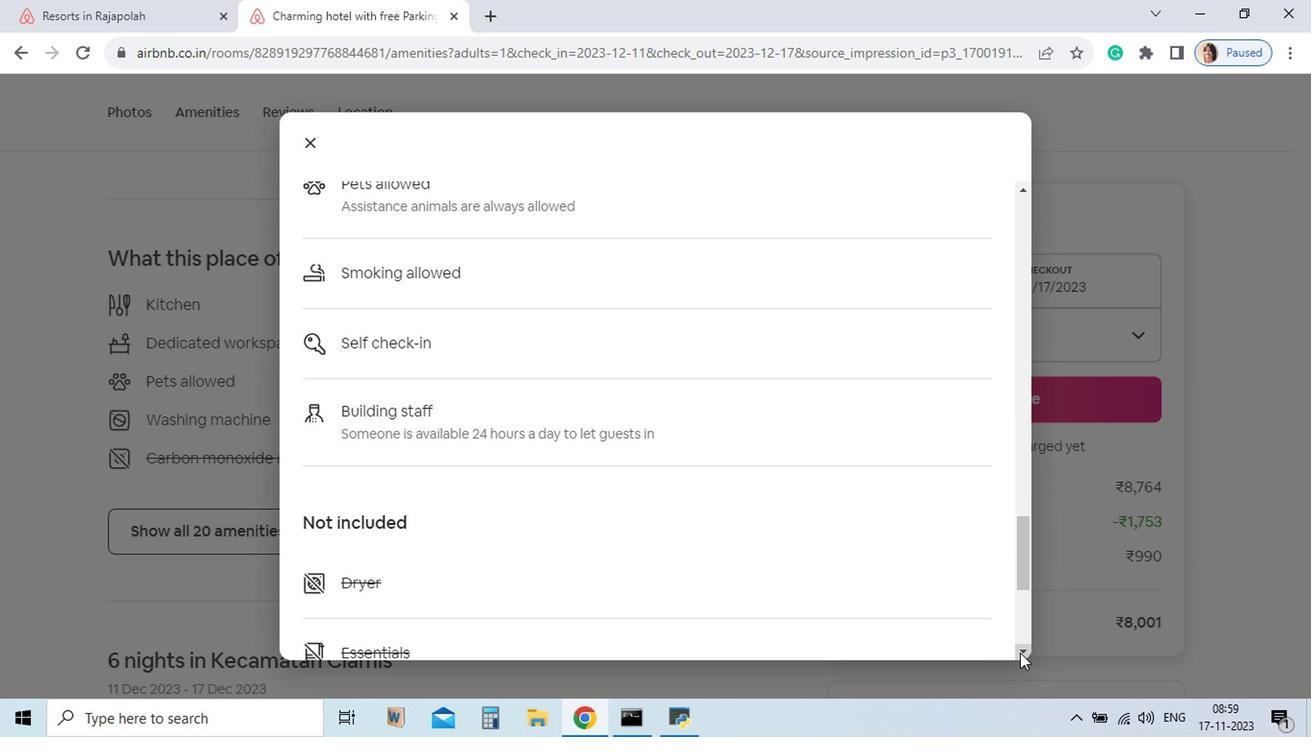 
Action: Mouse pressed left at (913, 655)
Screenshot: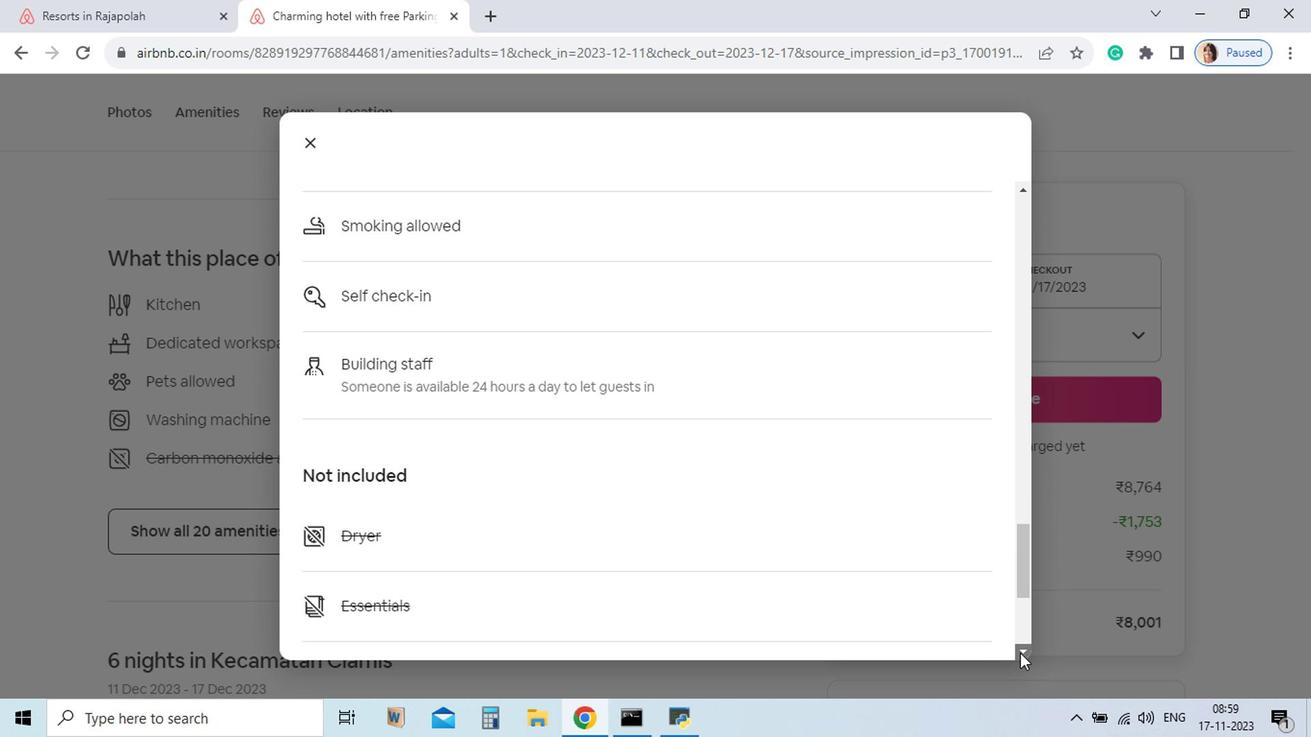 
Action: Mouse pressed left at (913, 655)
Screenshot: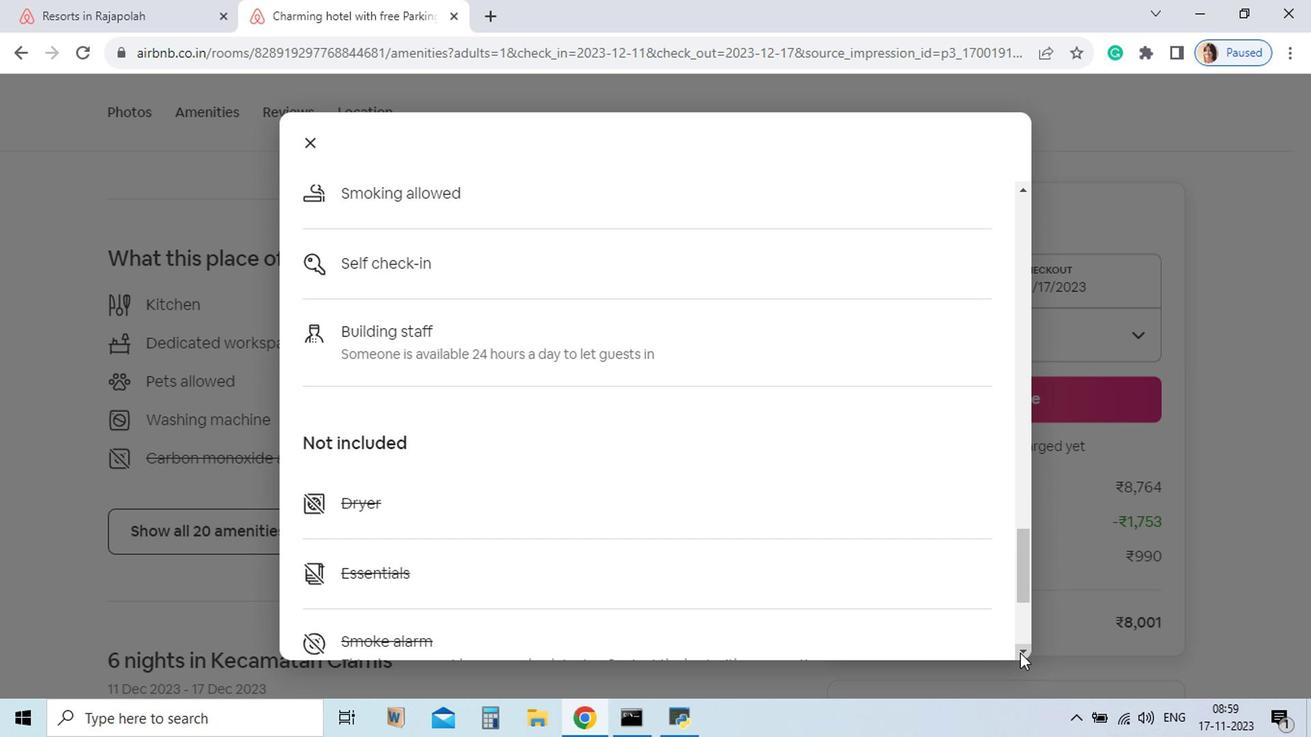 
Action: Mouse pressed left at (913, 655)
Screenshot: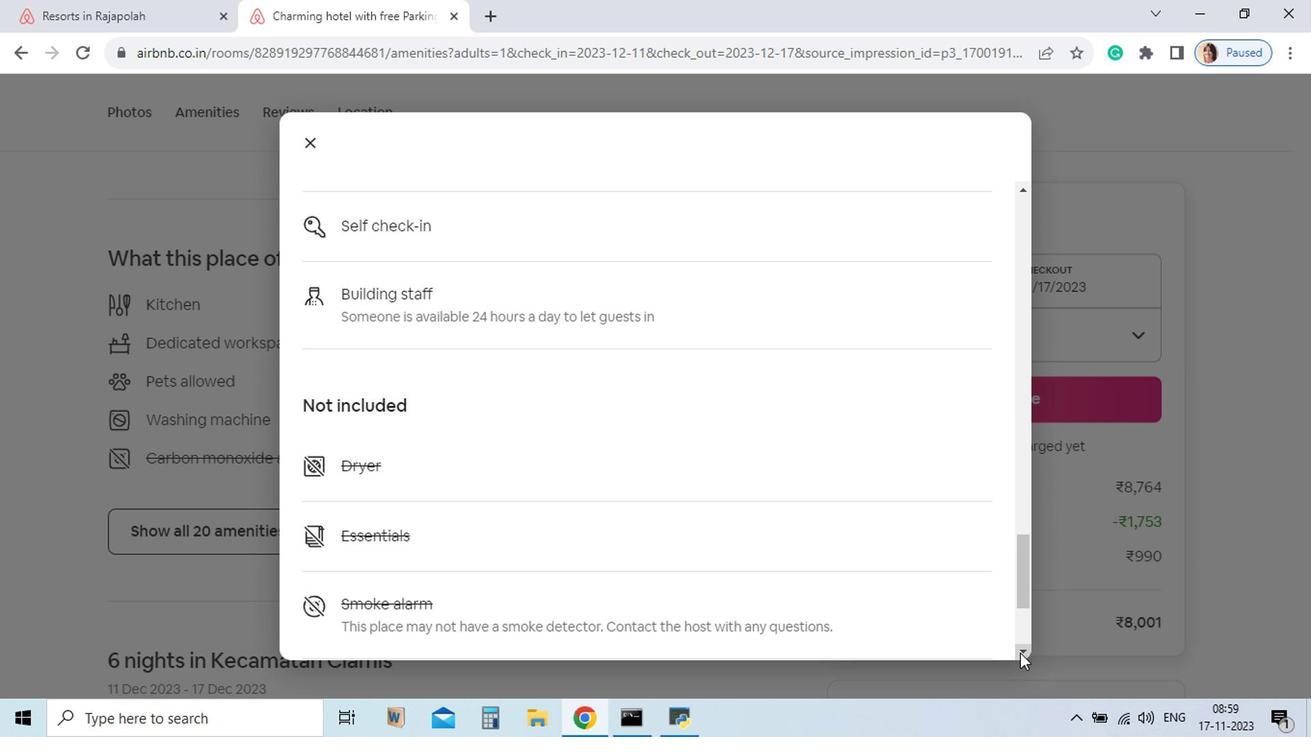 
Action: Mouse pressed left at (913, 655)
Screenshot: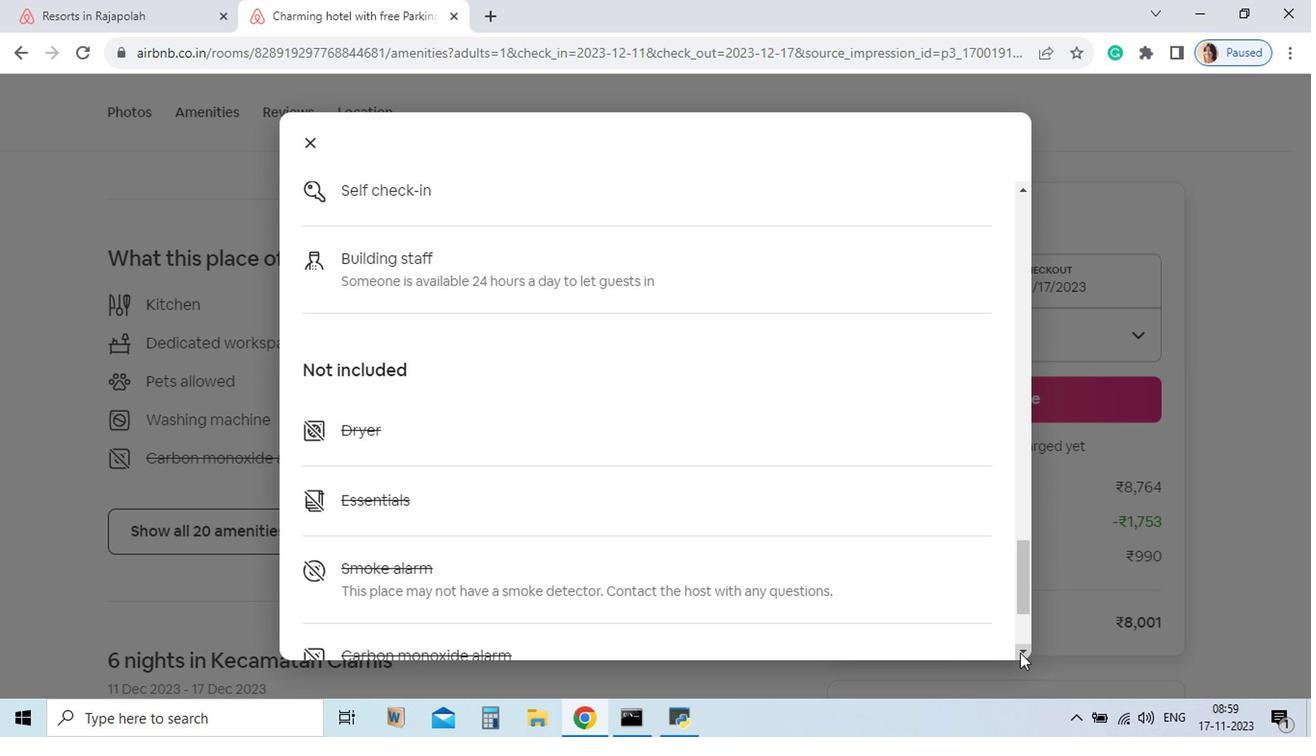 
Action: Mouse pressed left at (913, 655)
Screenshot: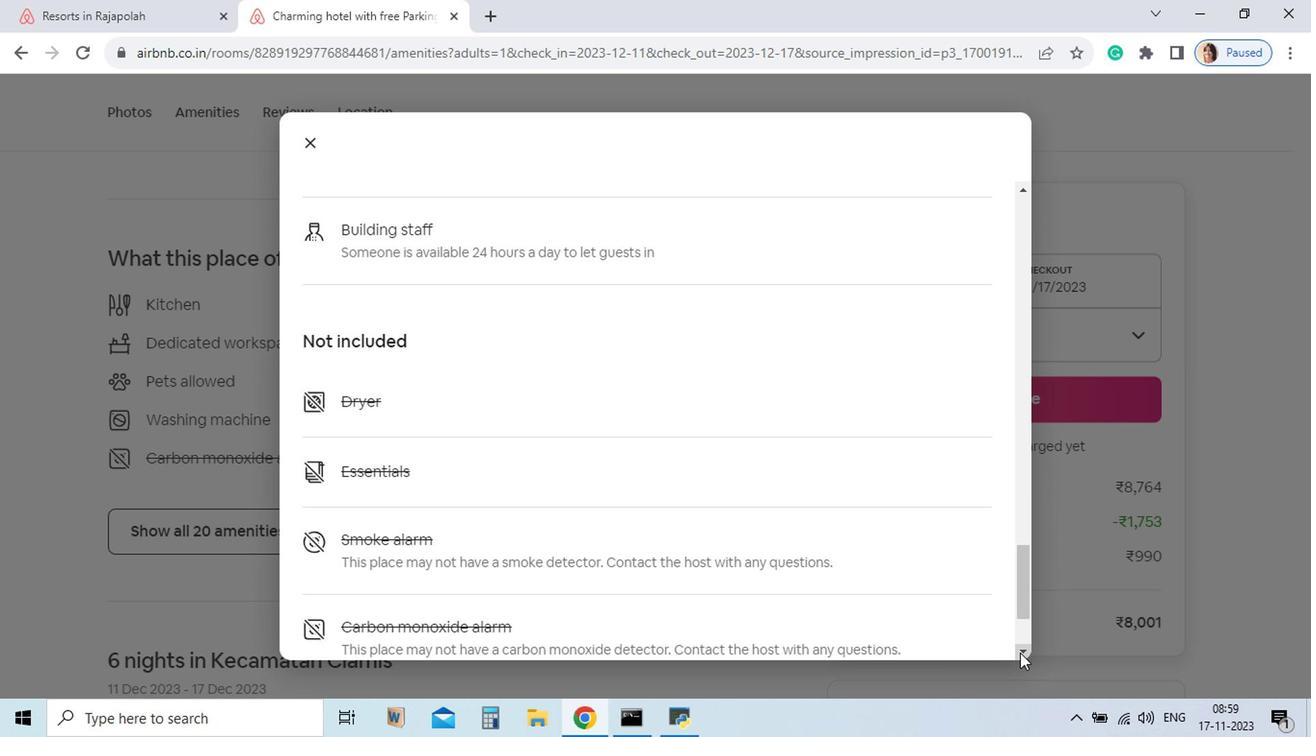 
Action: Mouse pressed left at (913, 655)
Screenshot: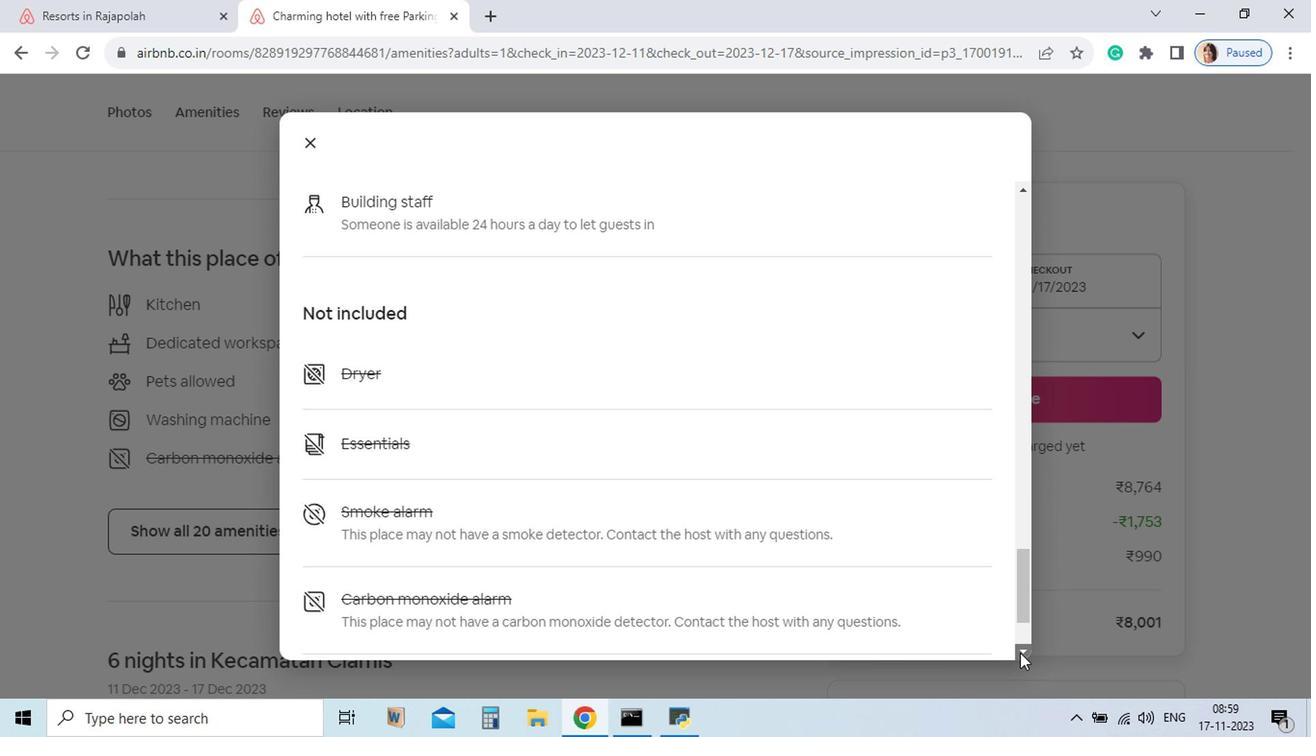 
Action: Mouse pressed left at (913, 655)
Screenshot: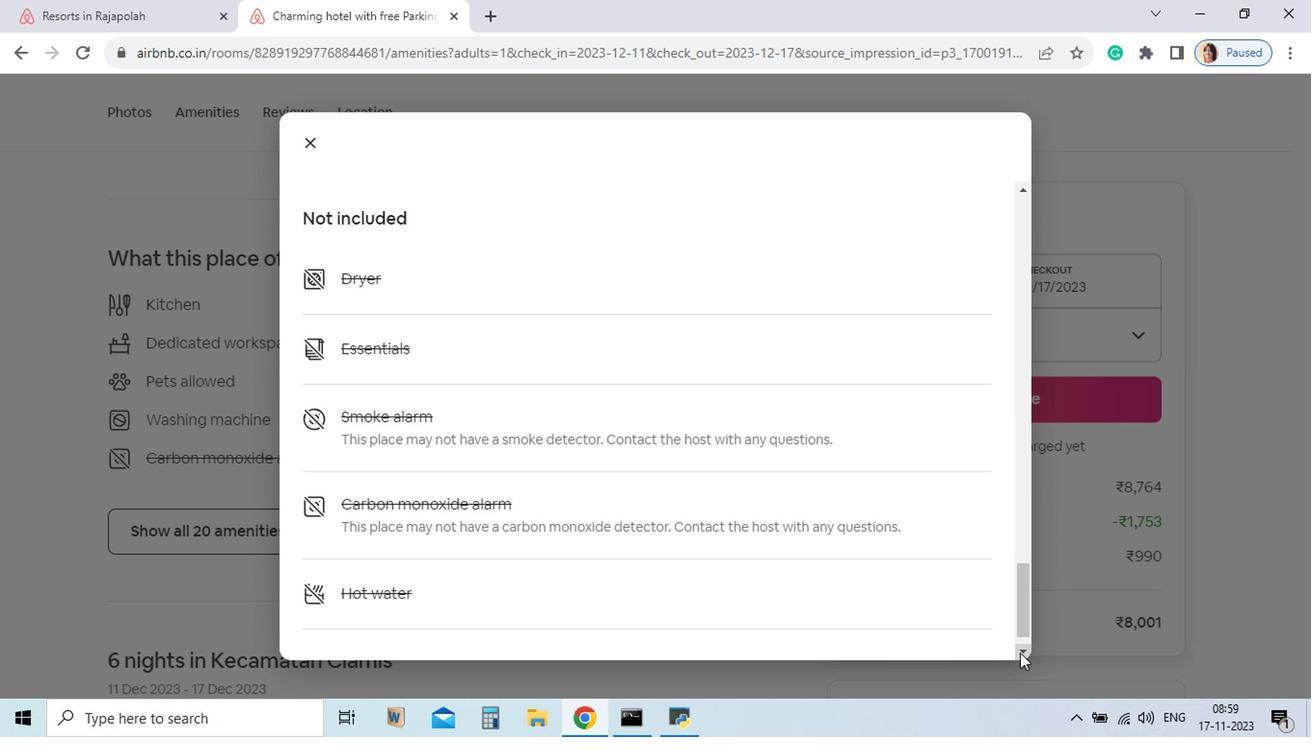 
Action: Mouse pressed left at (913, 655)
Screenshot: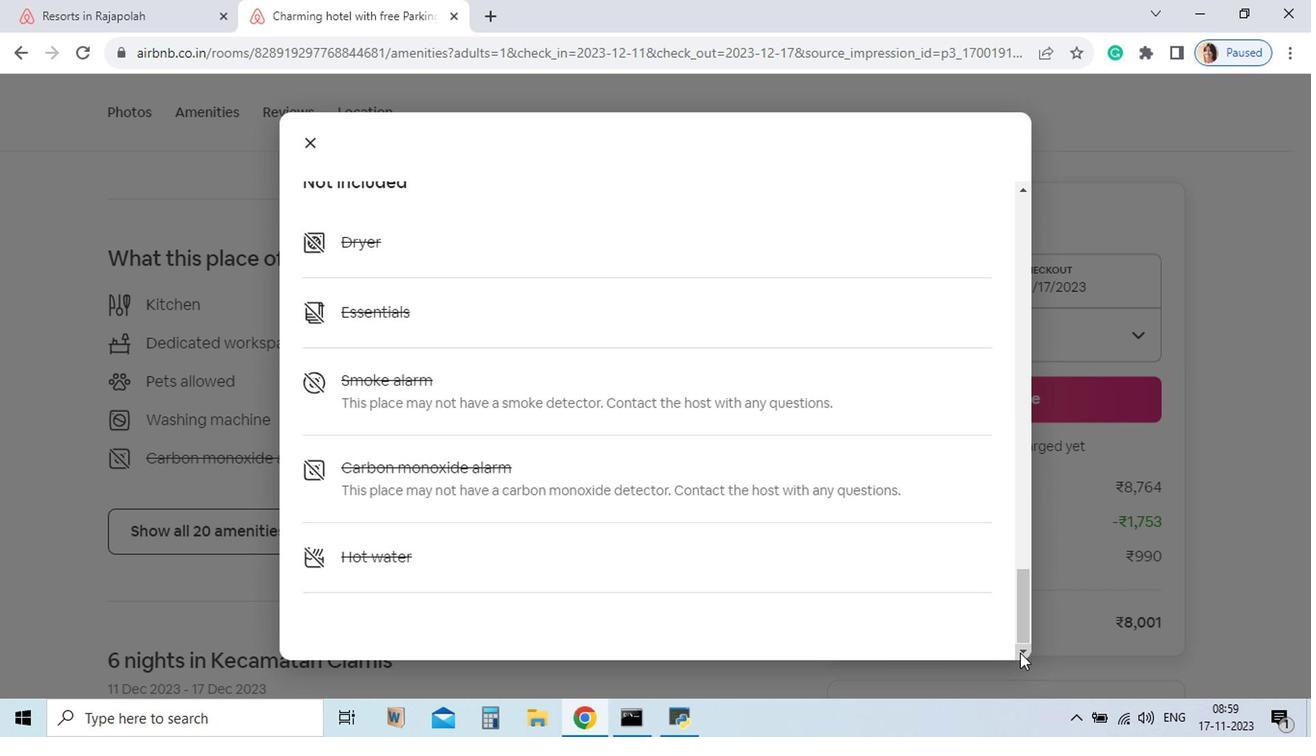 
Action: Mouse pressed left at (913, 655)
Screenshot: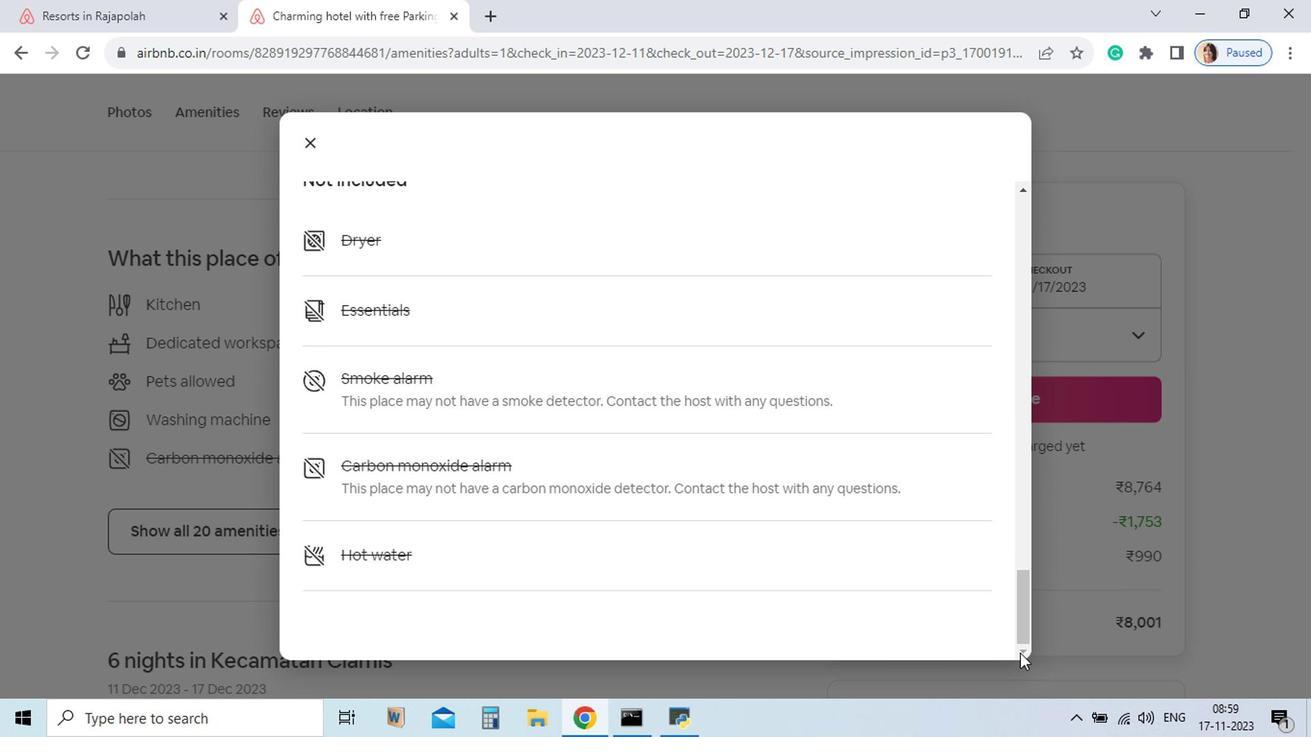 
Action: Mouse pressed left at (913, 655)
Screenshot: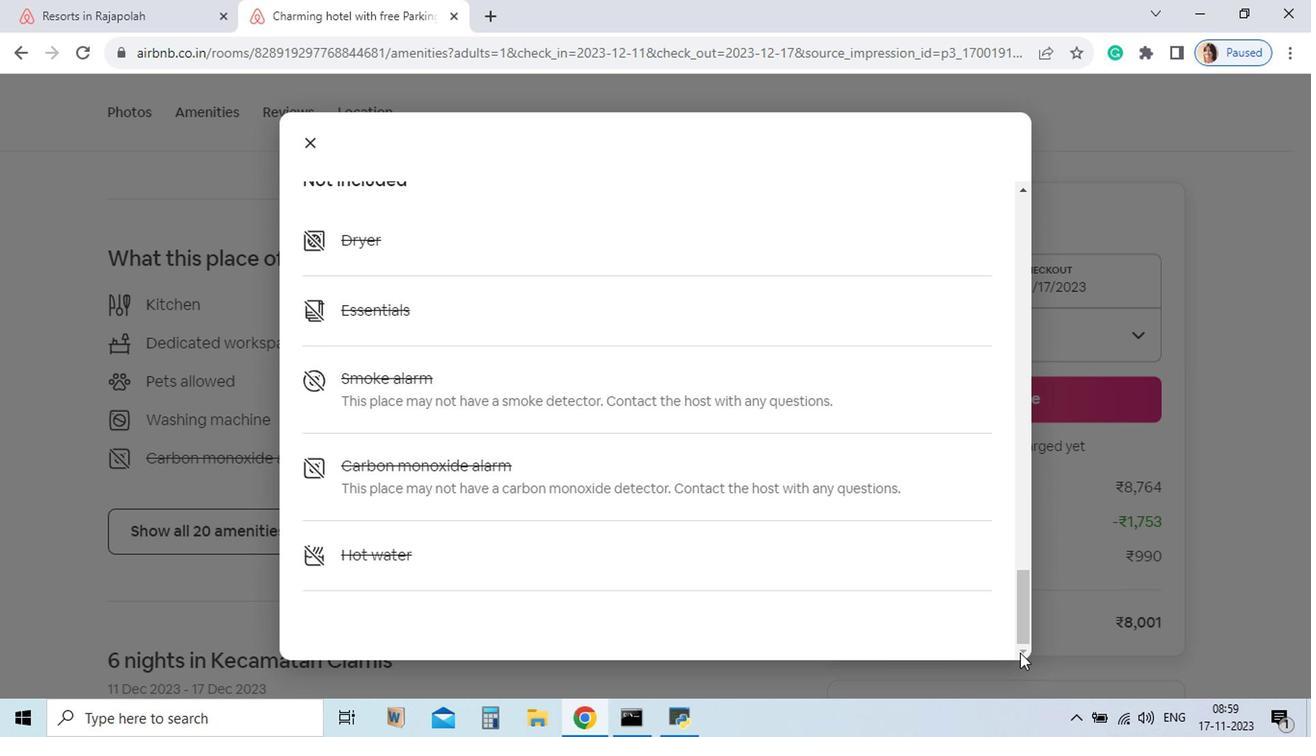
Action: Mouse pressed left at (913, 655)
Screenshot: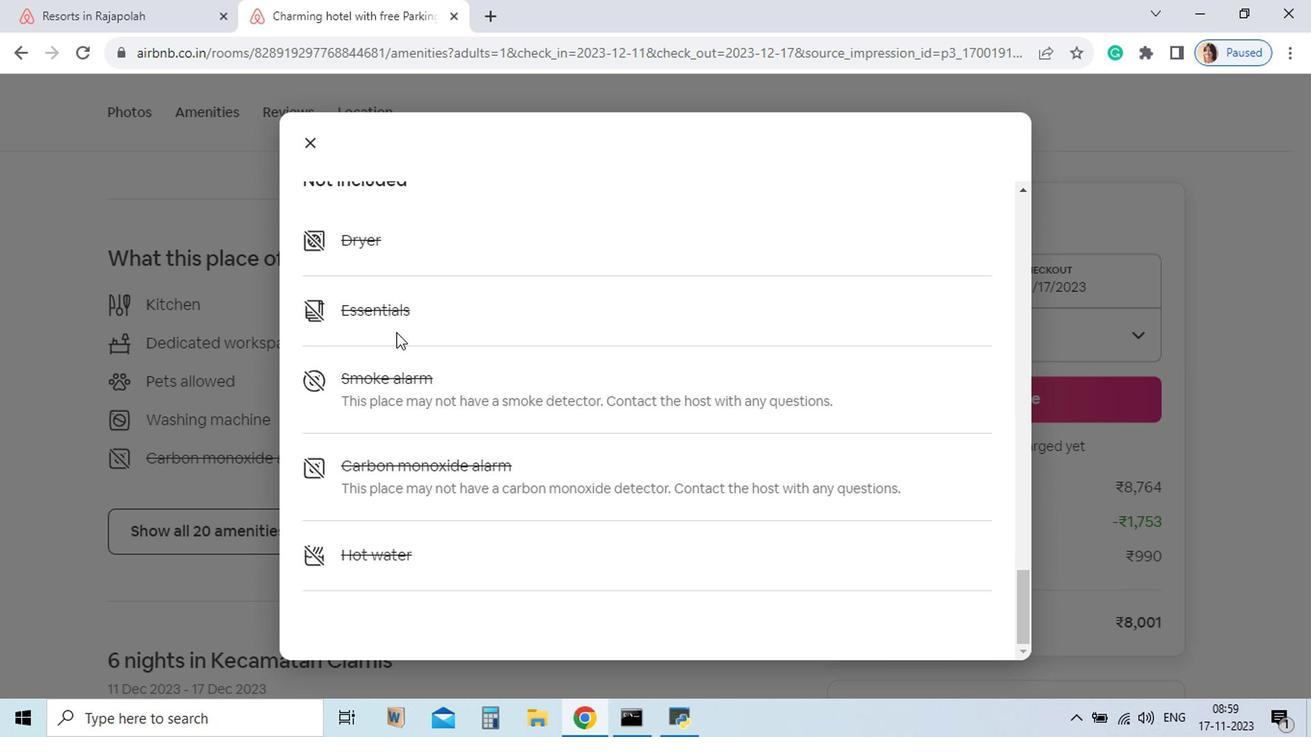 
Action: Mouse pressed left at (913, 655)
Screenshot: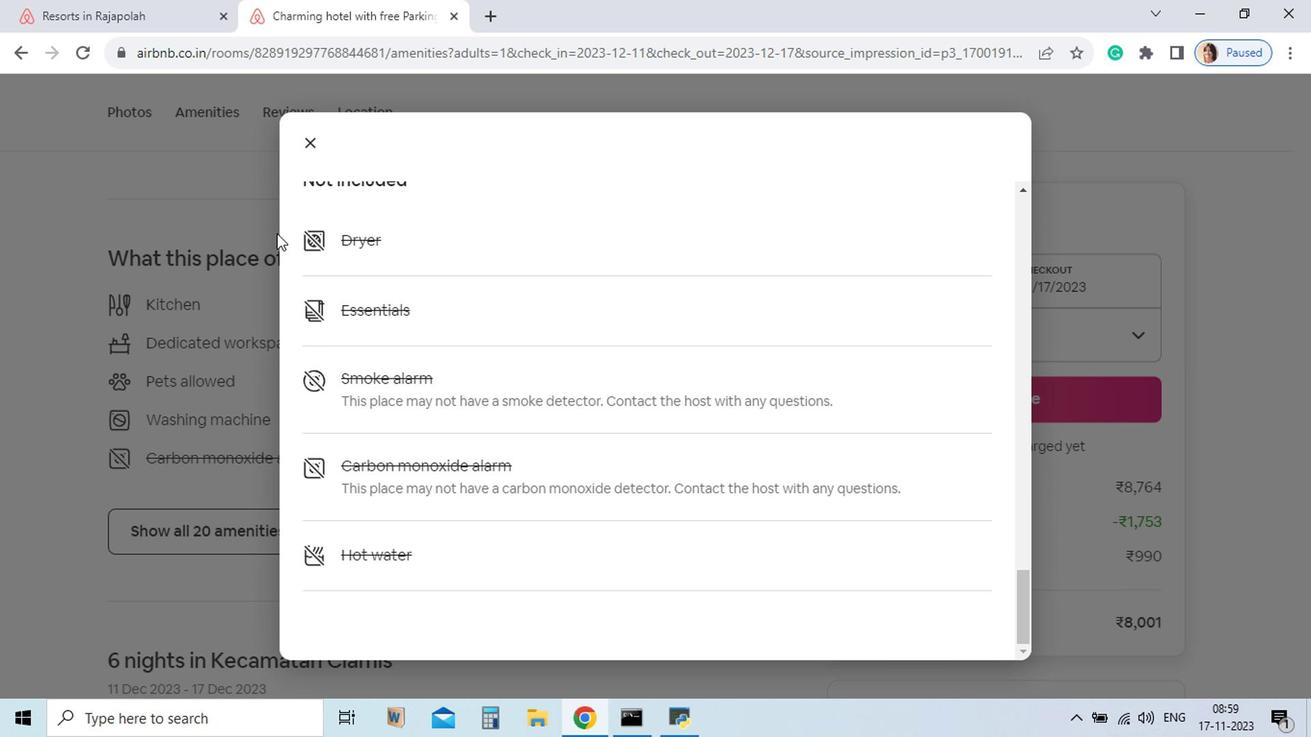 
Action: Mouse pressed left at (913, 655)
Screenshot: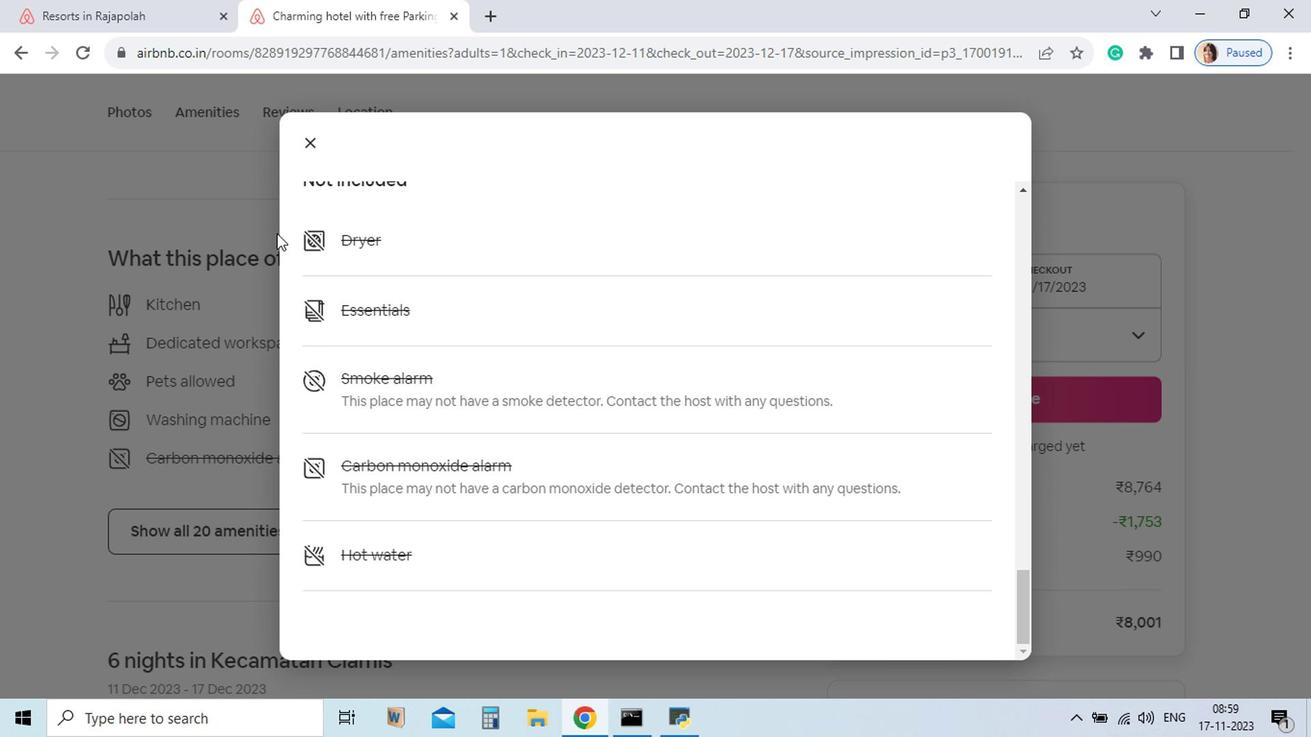 
Action: Mouse pressed left at (913, 655)
Screenshot: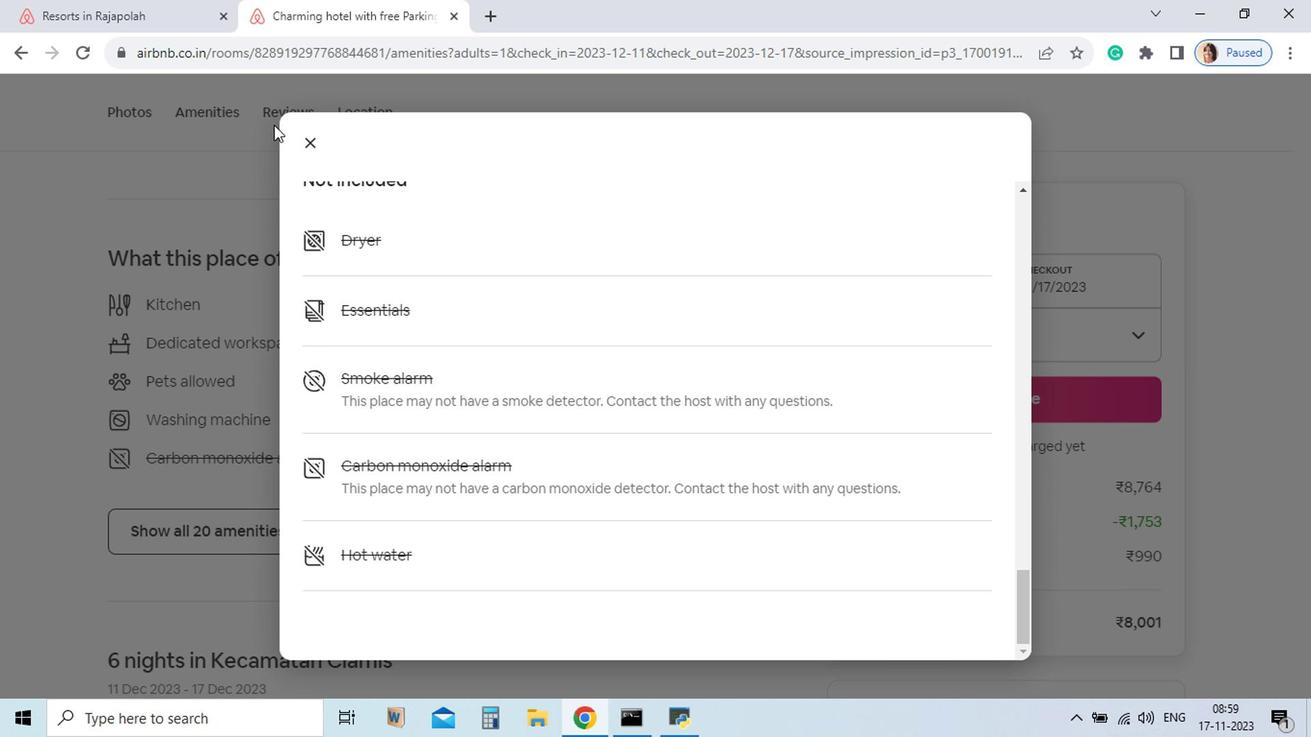 
Action: Mouse moved to (409, 289)
Screenshot: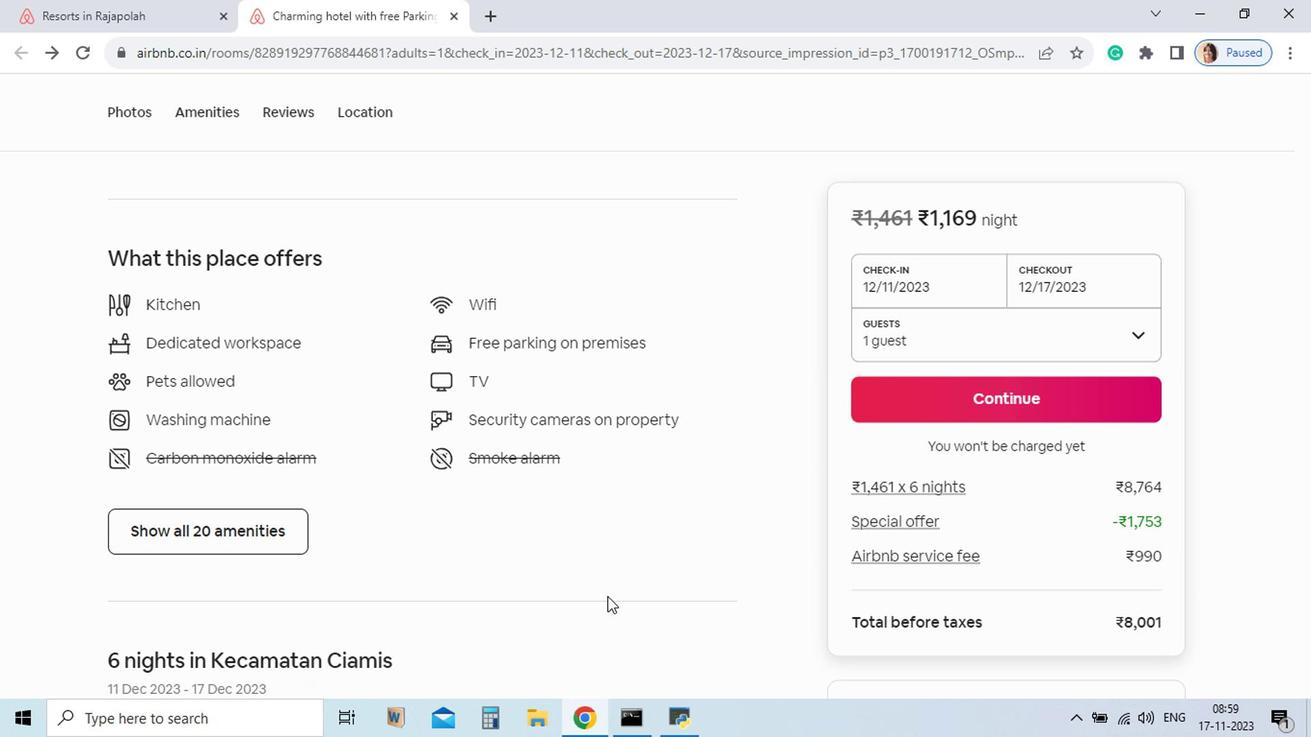 
Action: Mouse pressed left at (409, 289)
Screenshot: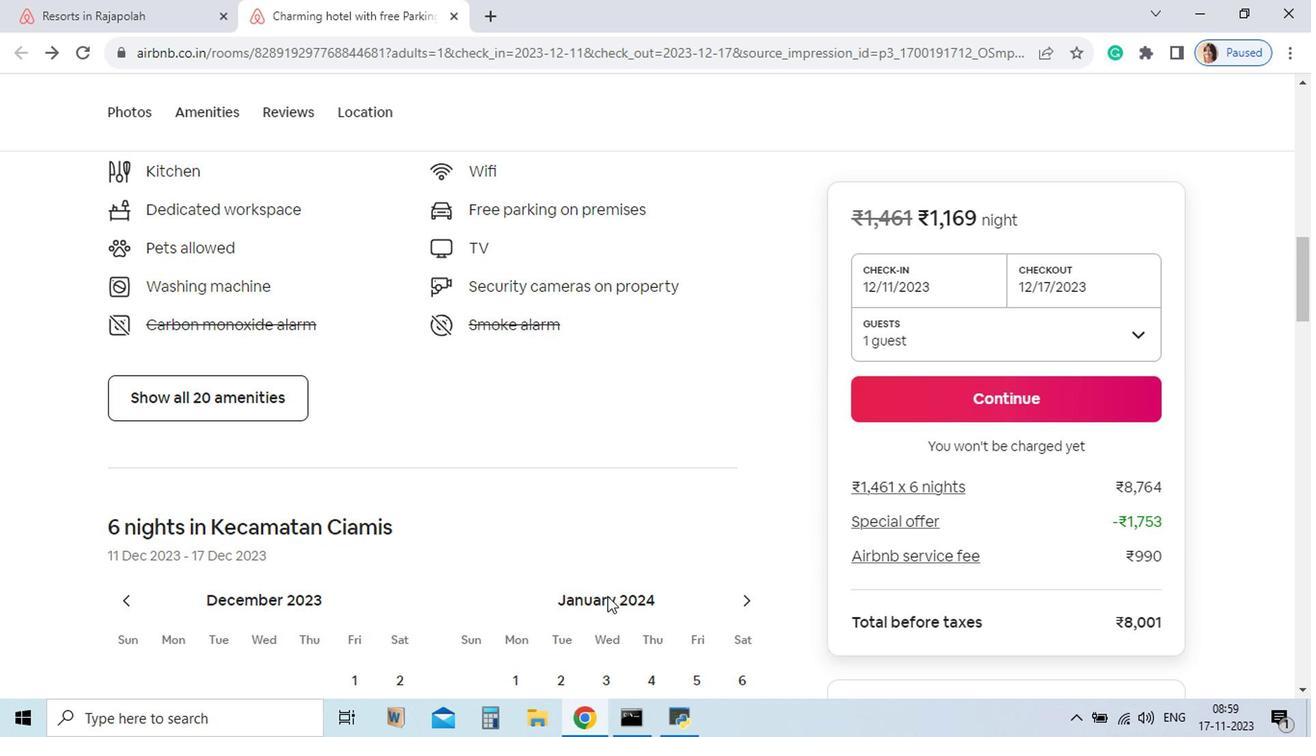 
Action: Mouse moved to (621, 614)
Screenshot: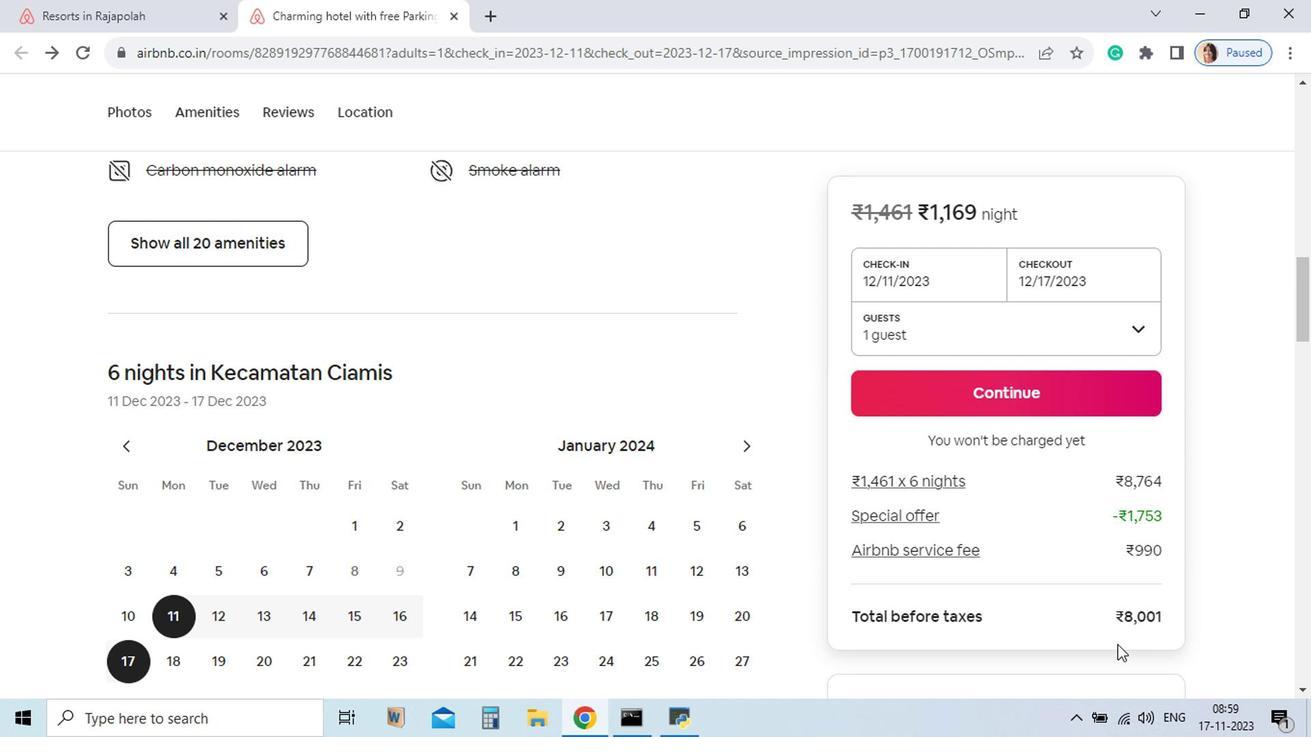 
Action: Mouse scrolled (621, 614) with delta (0, 0)
Screenshot: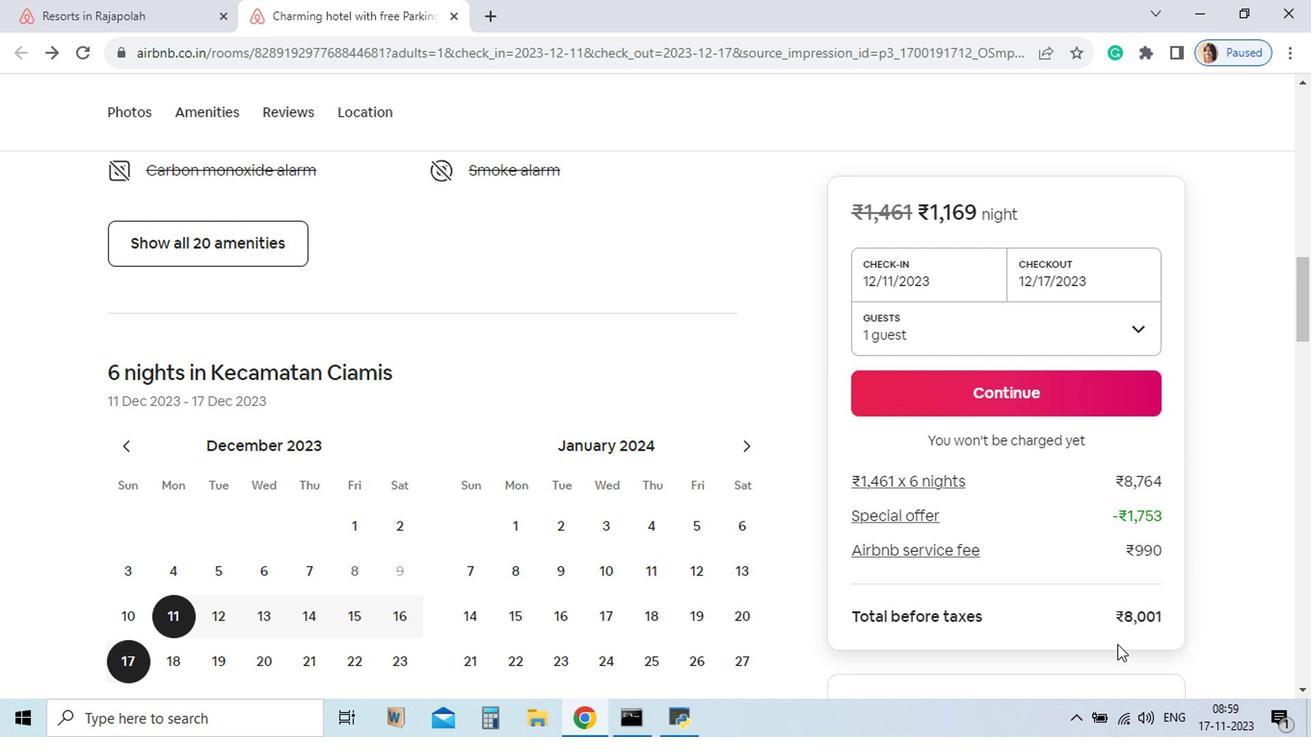 
Action: Mouse scrolled (621, 614) with delta (0, 0)
Screenshot: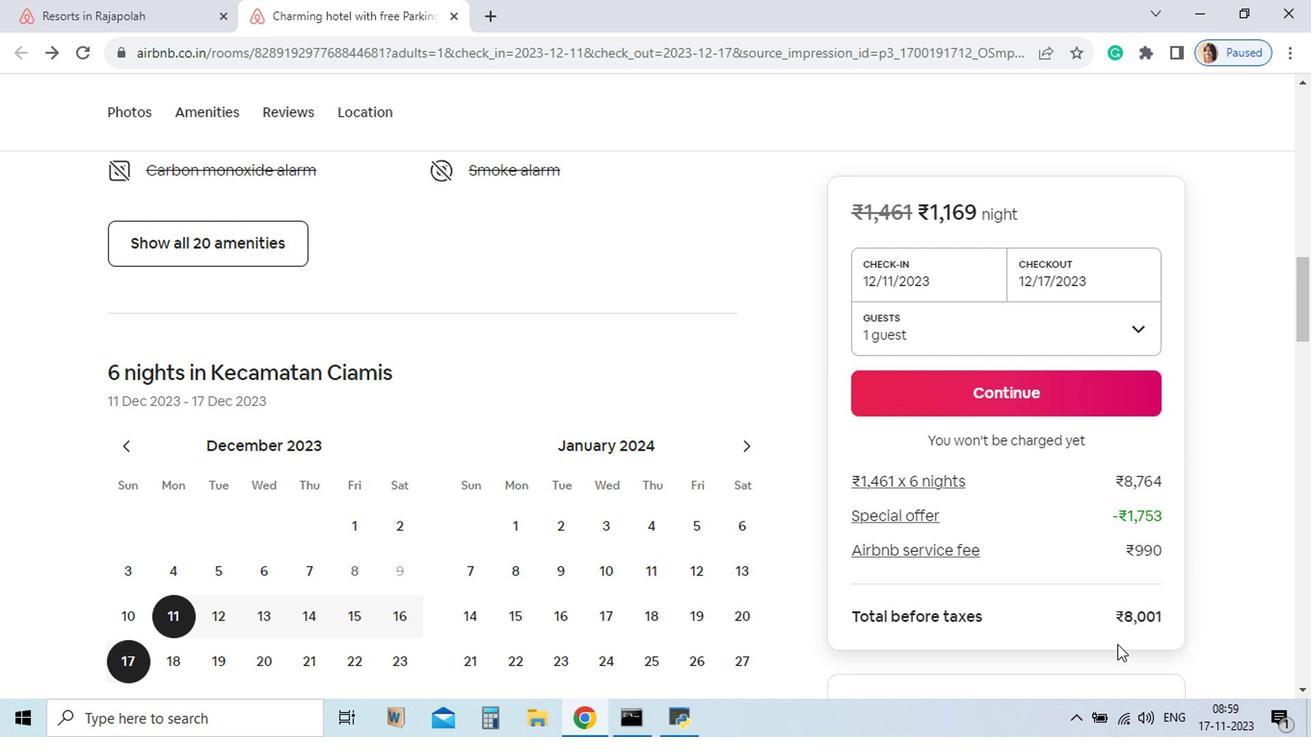 
Action: Mouse scrolled (621, 614) with delta (0, 0)
Screenshot: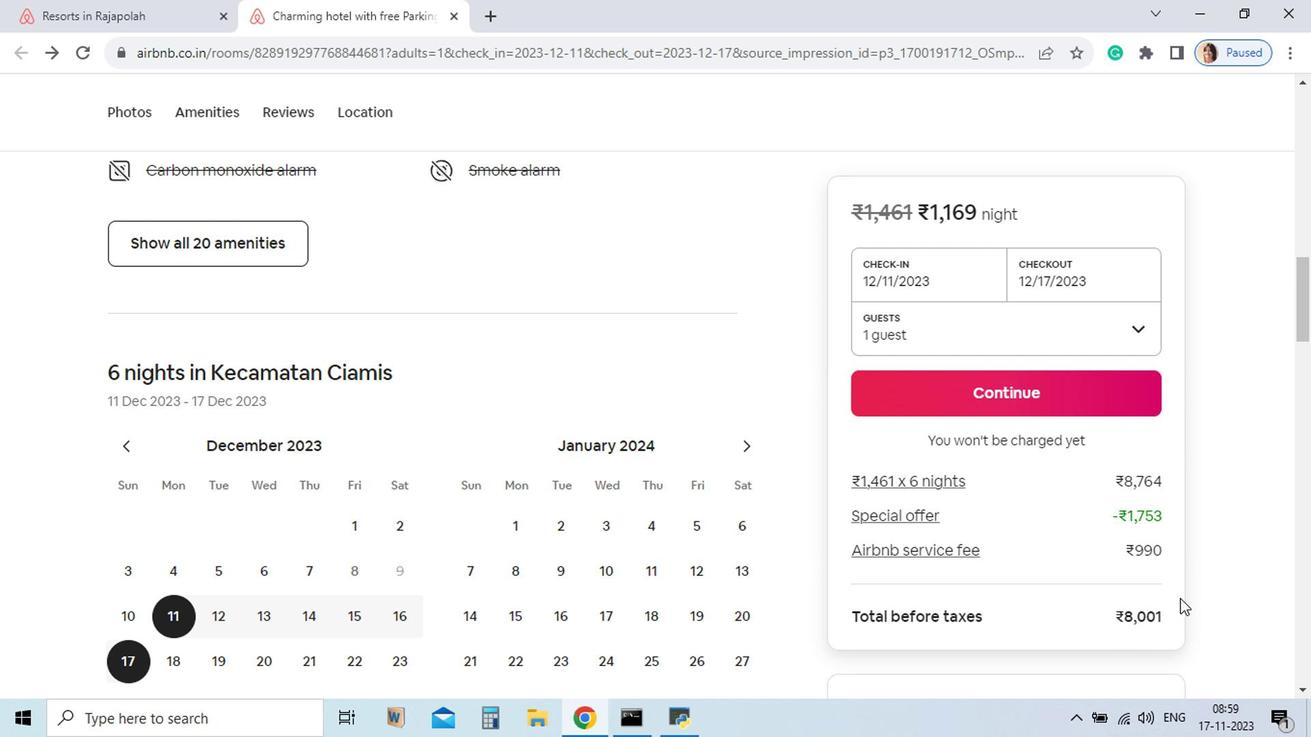 
Action: Mouse moved to (1047, 614)
Screenshot: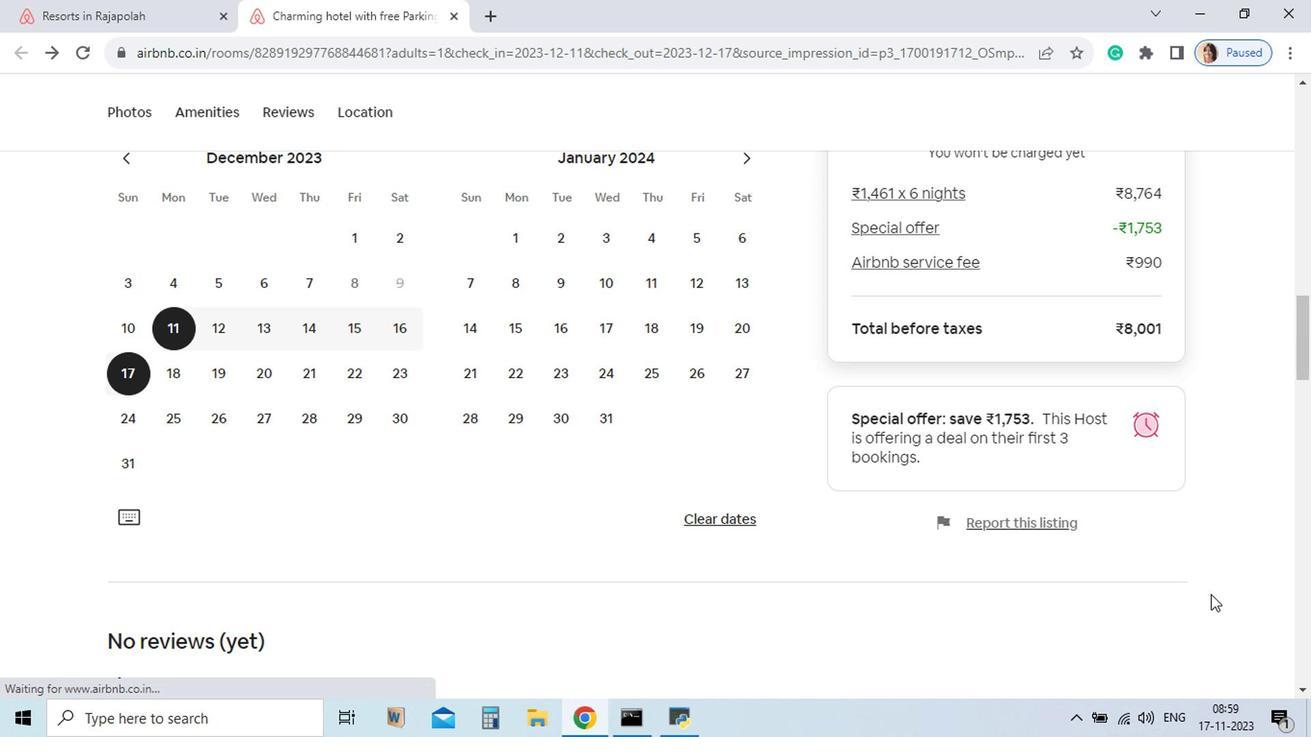 
Action: Mouse scrolled (1047, 613) with delta (0, 0)
Screenshot: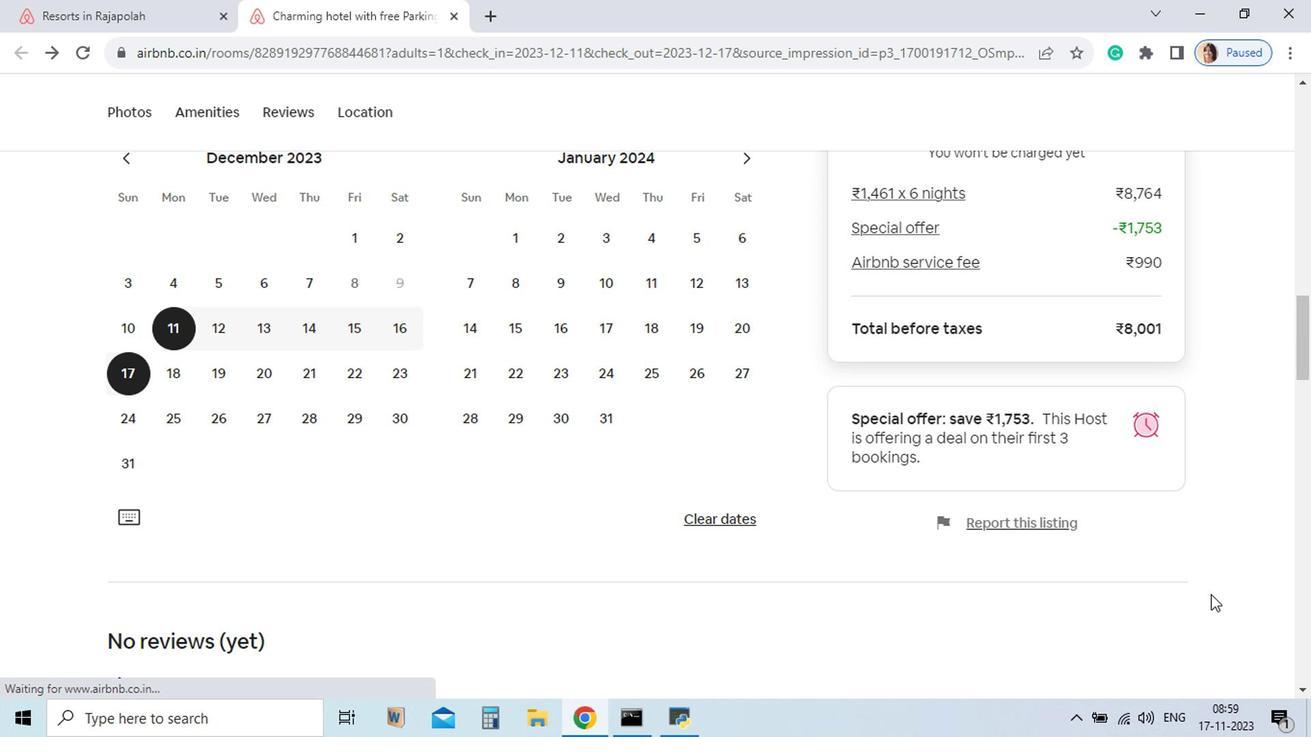 
Action: Mouse moved to (1048, 613)
Screenshot: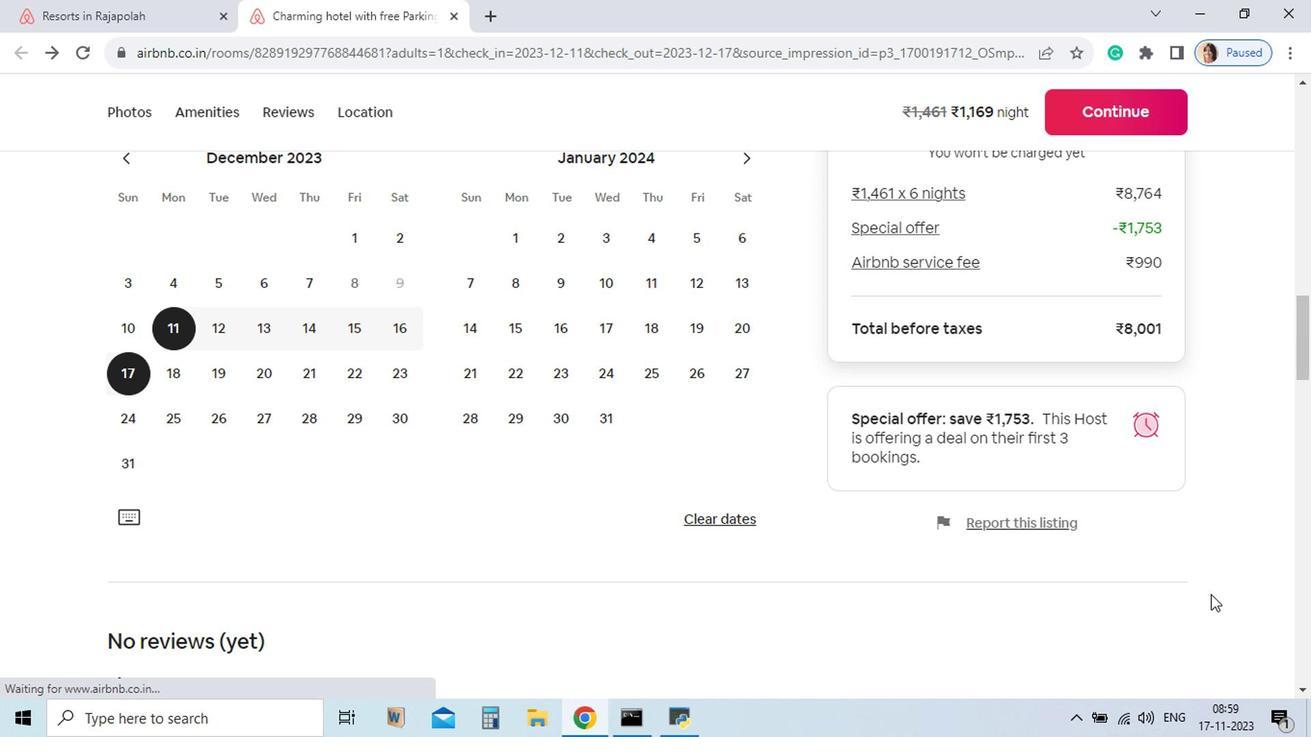 
Action: Mouse scrolled (1048, 612) with delta (0, 0)
Screenshot: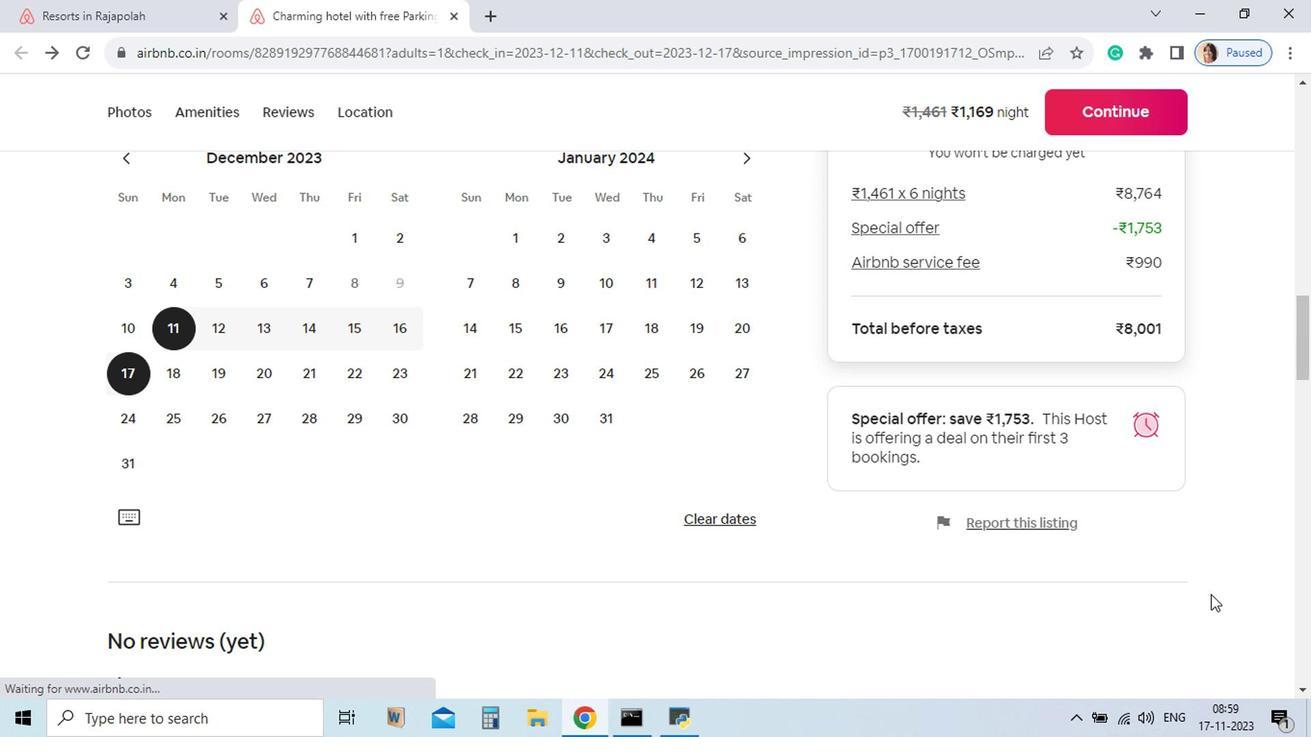 
Action: Mouse scrolled (1048, 612) with delta (0, 0)
Screenshot: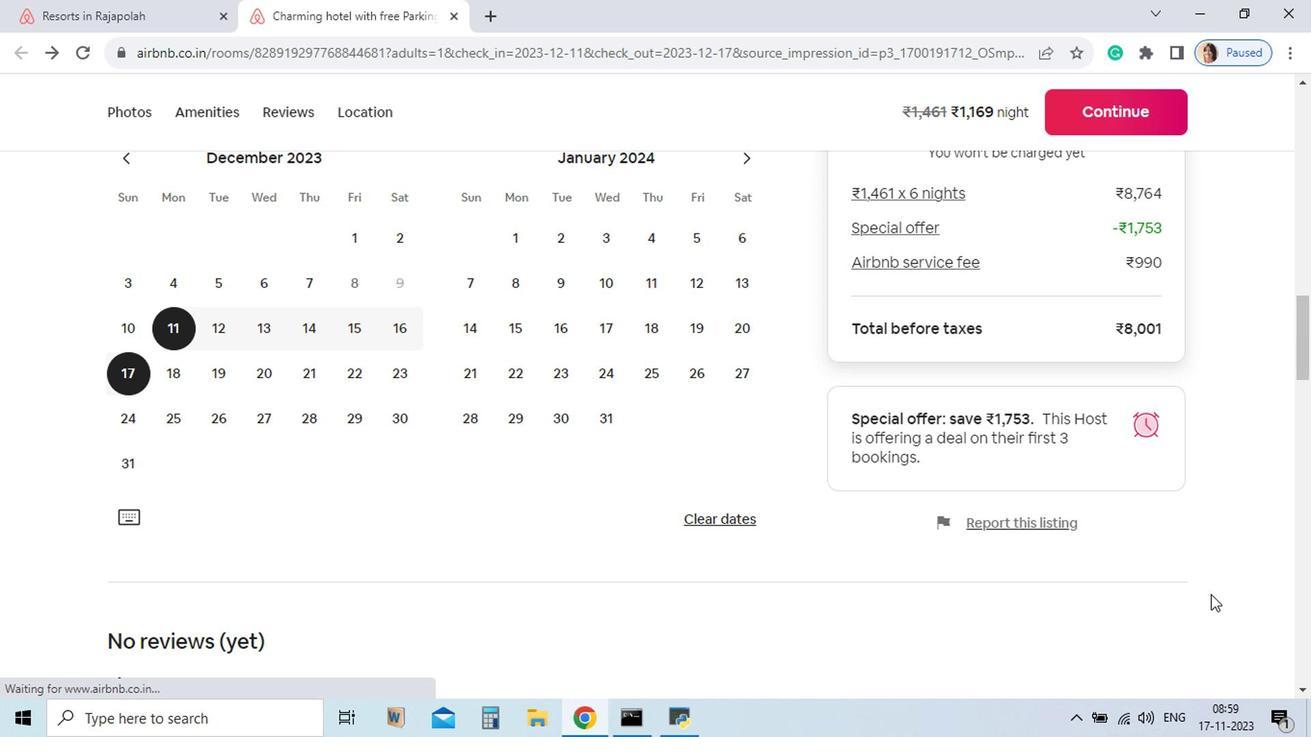 
Action: Mouse scrolled (1048, 612) with delta (0, 0)
Screenshot: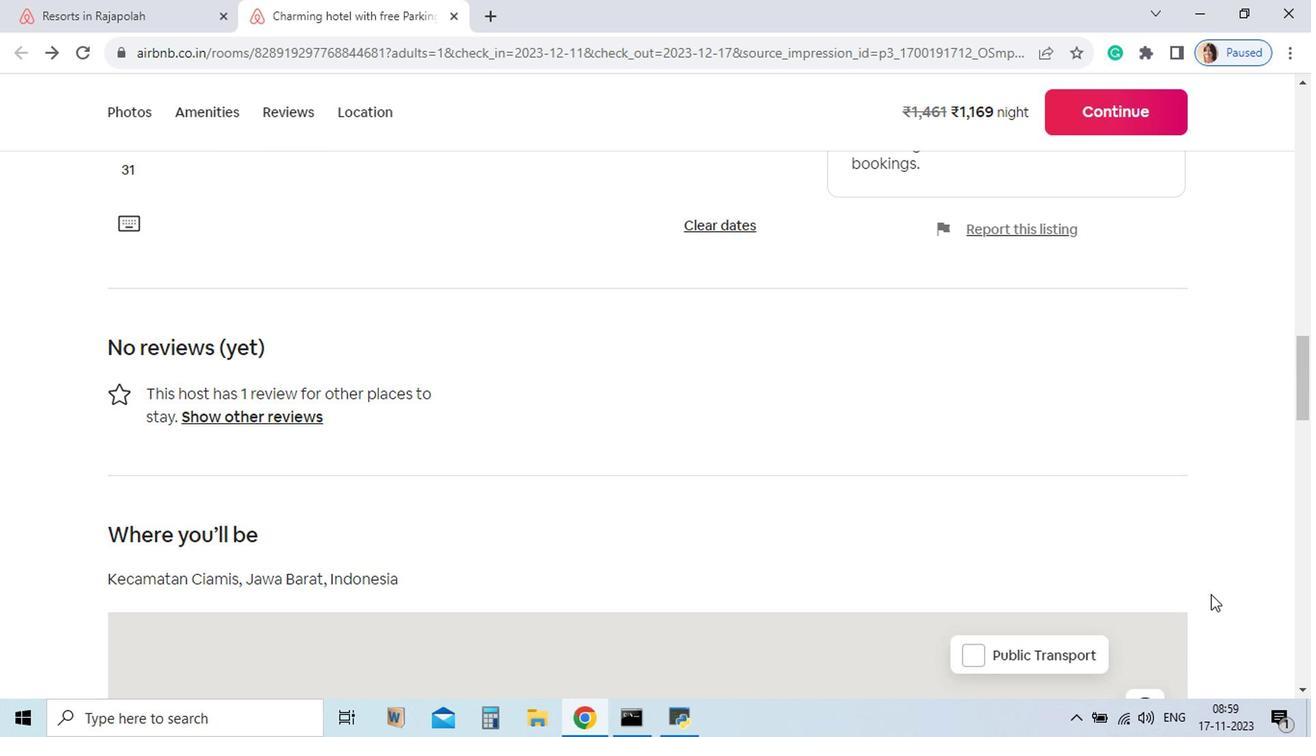
Action: Mouse scrolled (1048, 612) with delta (0, 0)
Screenshot: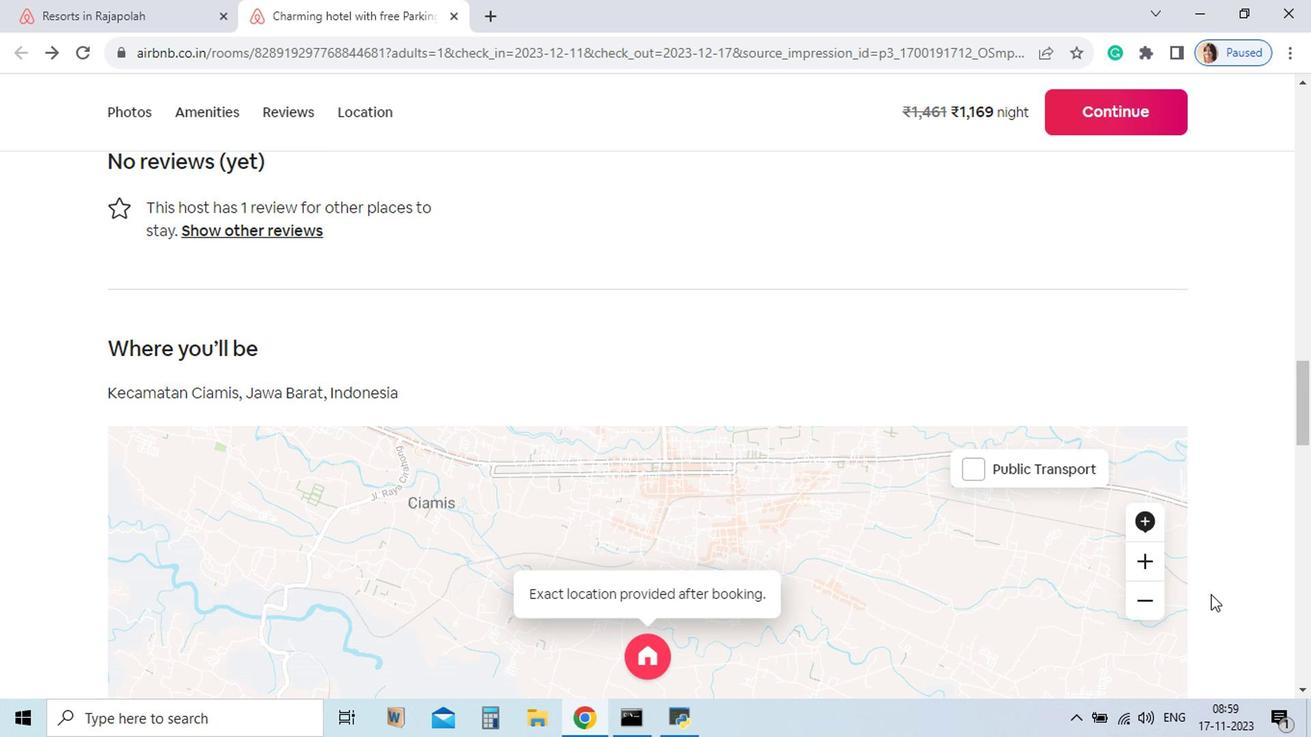 
Action: Mouse scrolled (1048, 612) with delta (0, 0)
Screenshot: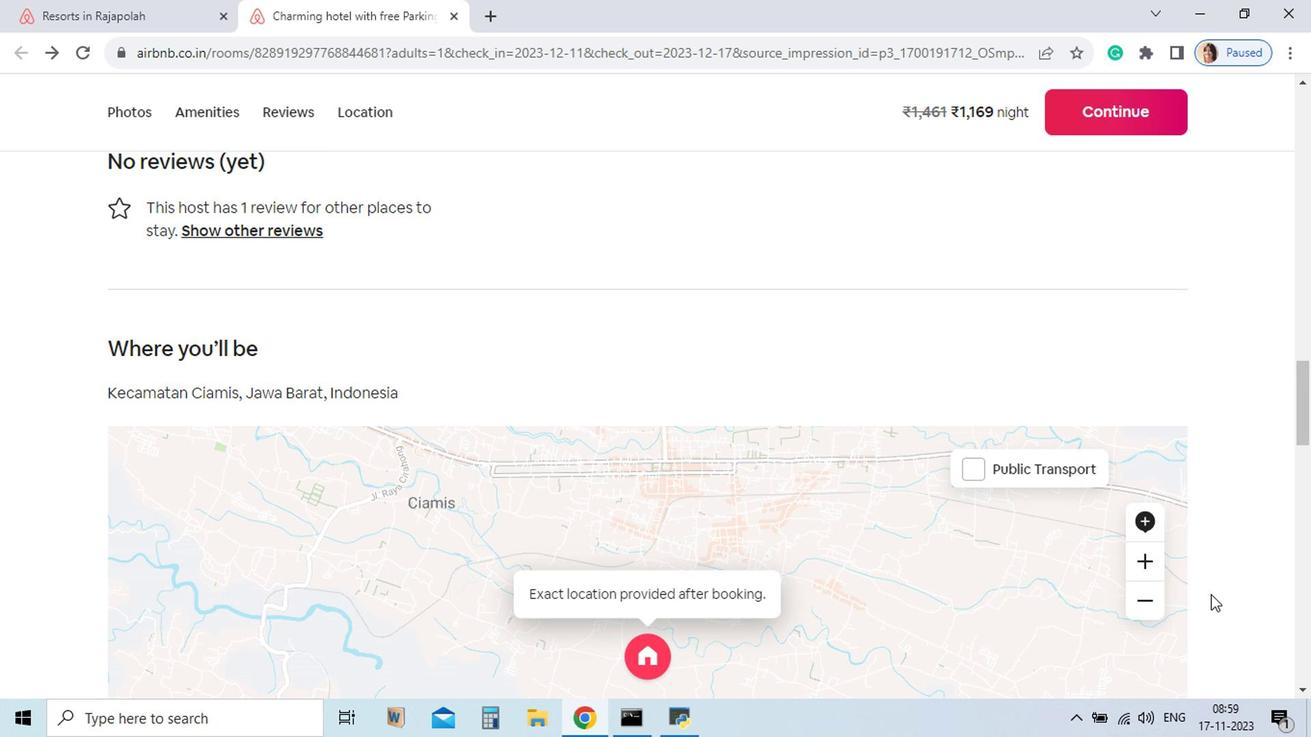
Action: Mouse scrolled (1048, 612) with delta (0, 0)
Screenshot: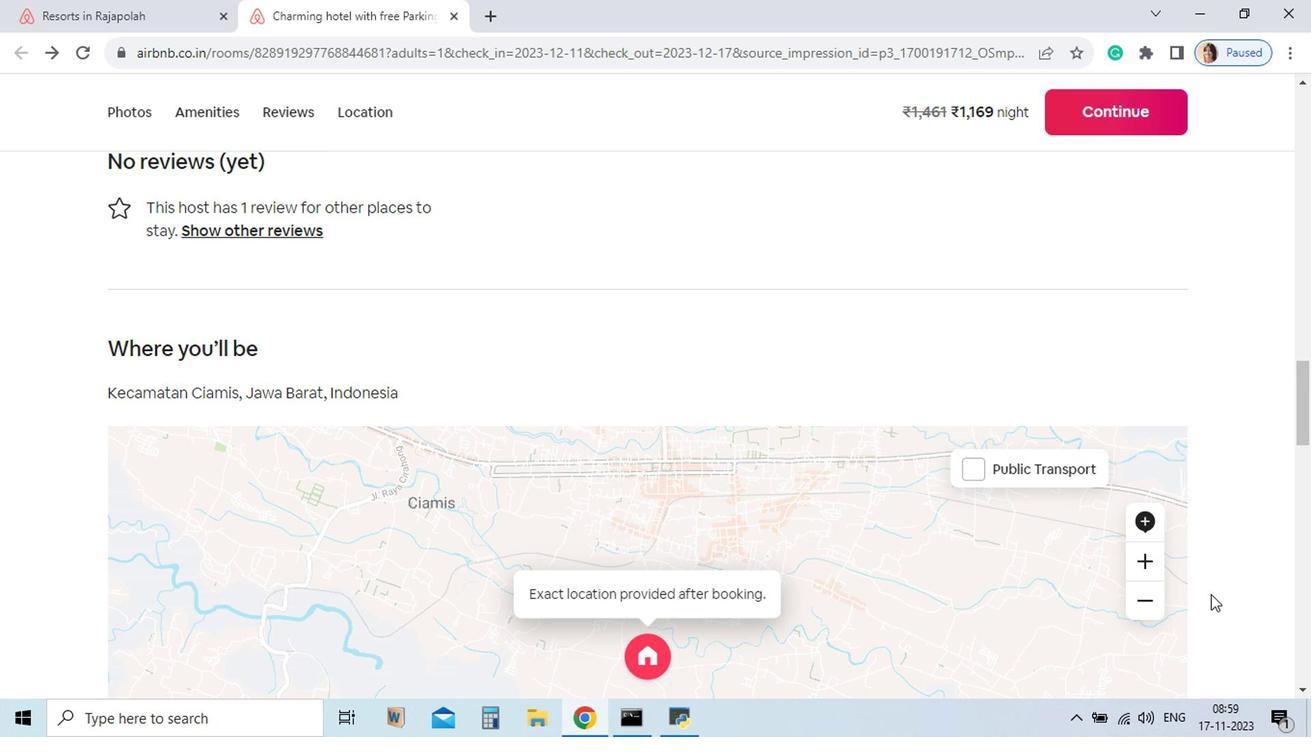 
Action: Mouse scrolled (1048, 612) with delta (0, 0)
Screenshot: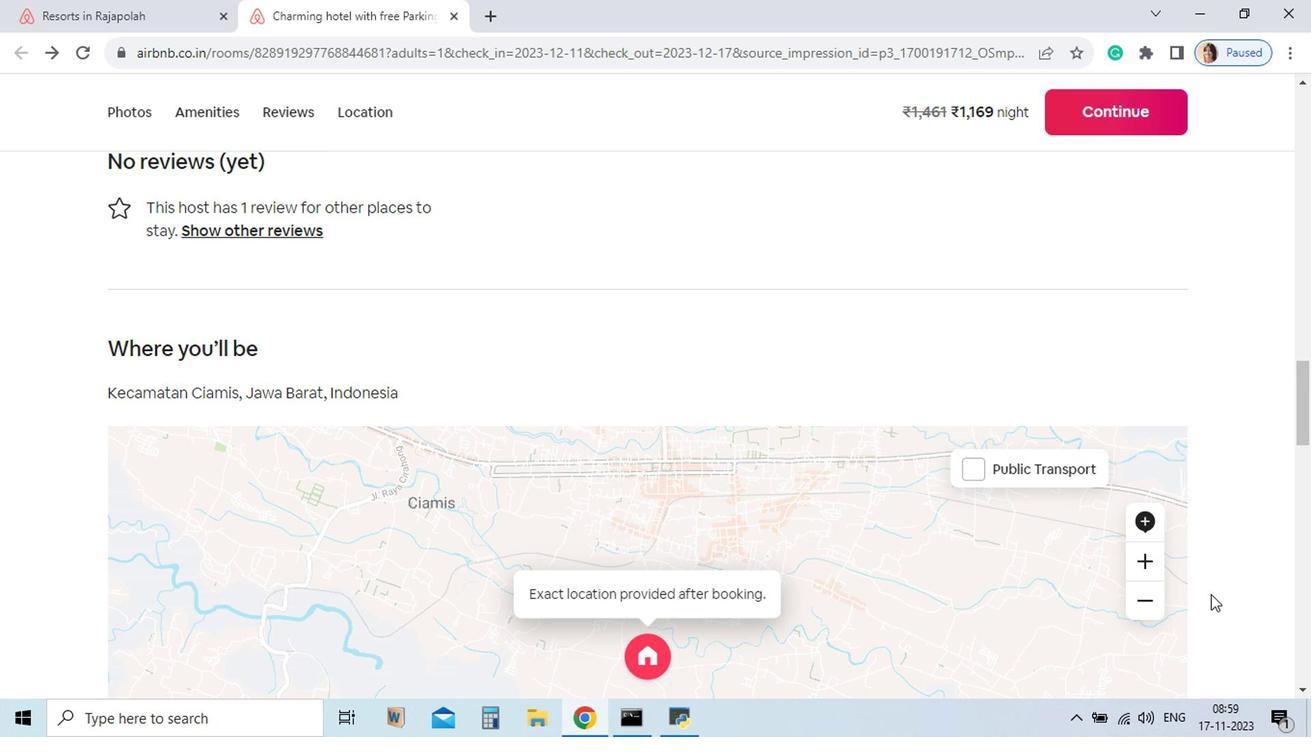 
Action: Mouse scrolled (1048, 612) with delta (0, 0)
Screenshot: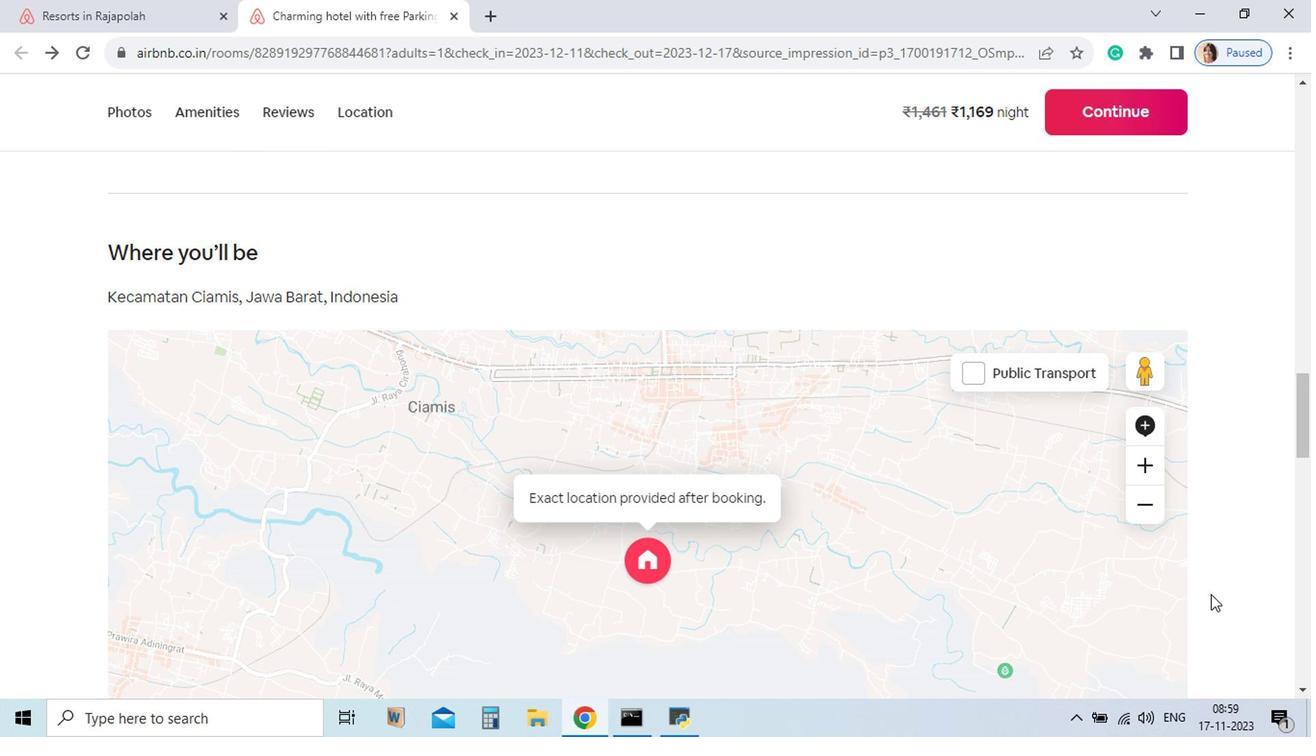
Action: Mouse moved to (1037, 597)
Screenshot: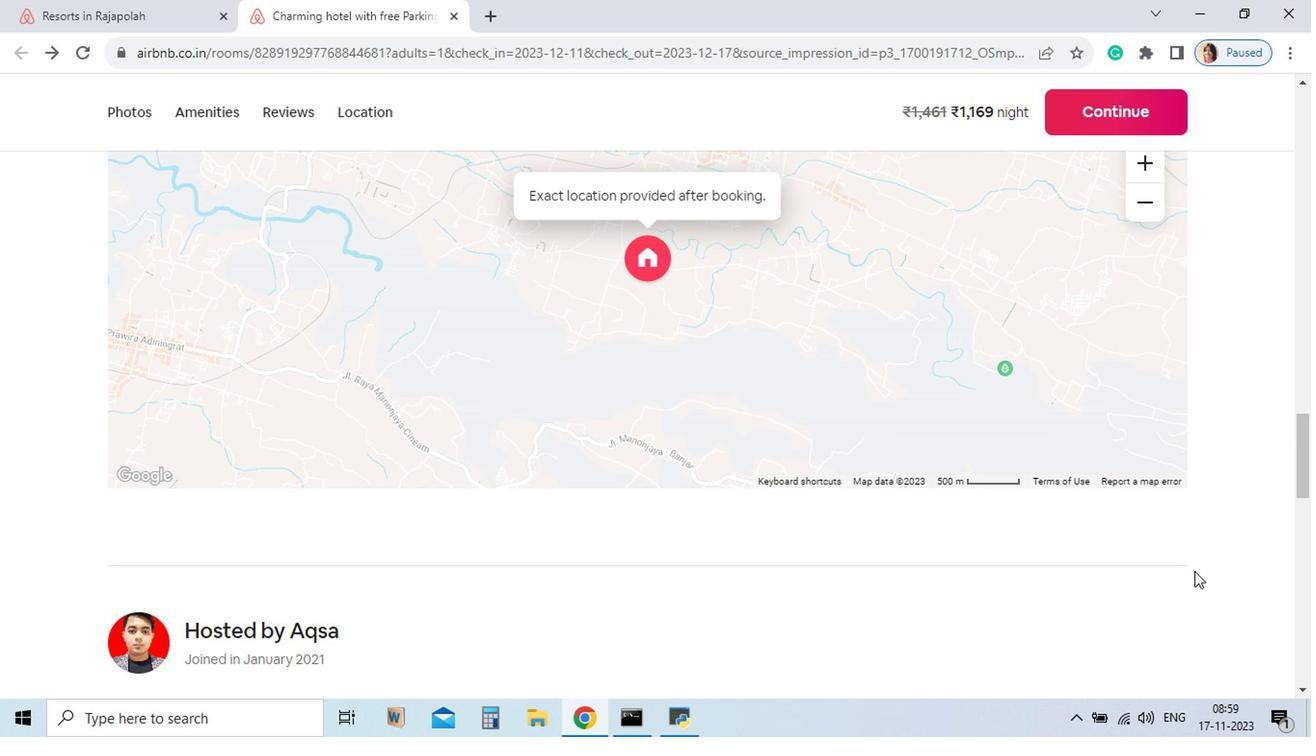 
Action: Mouse scrolled (1037, 596) with delta (0, 0)
Screenshot: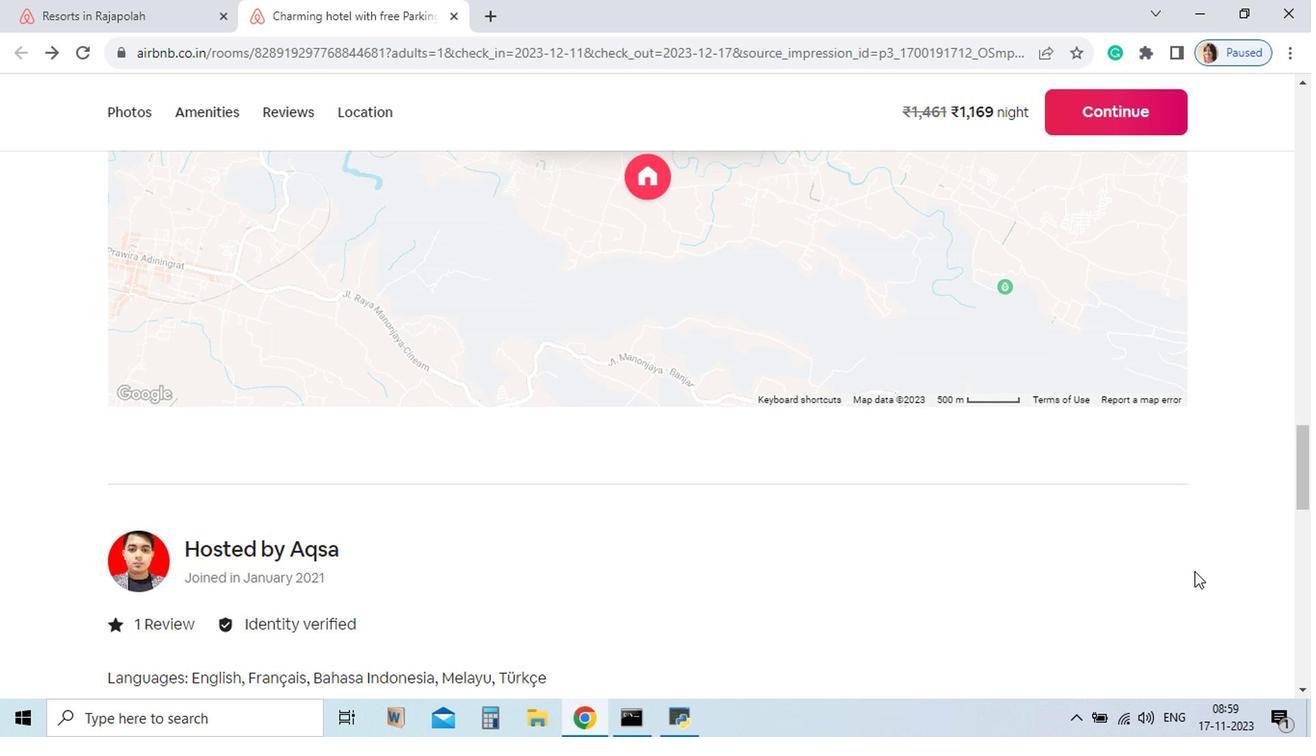 
Action: Mouse scrolled (1037, 596) with delta (0, 0)
Screenshot: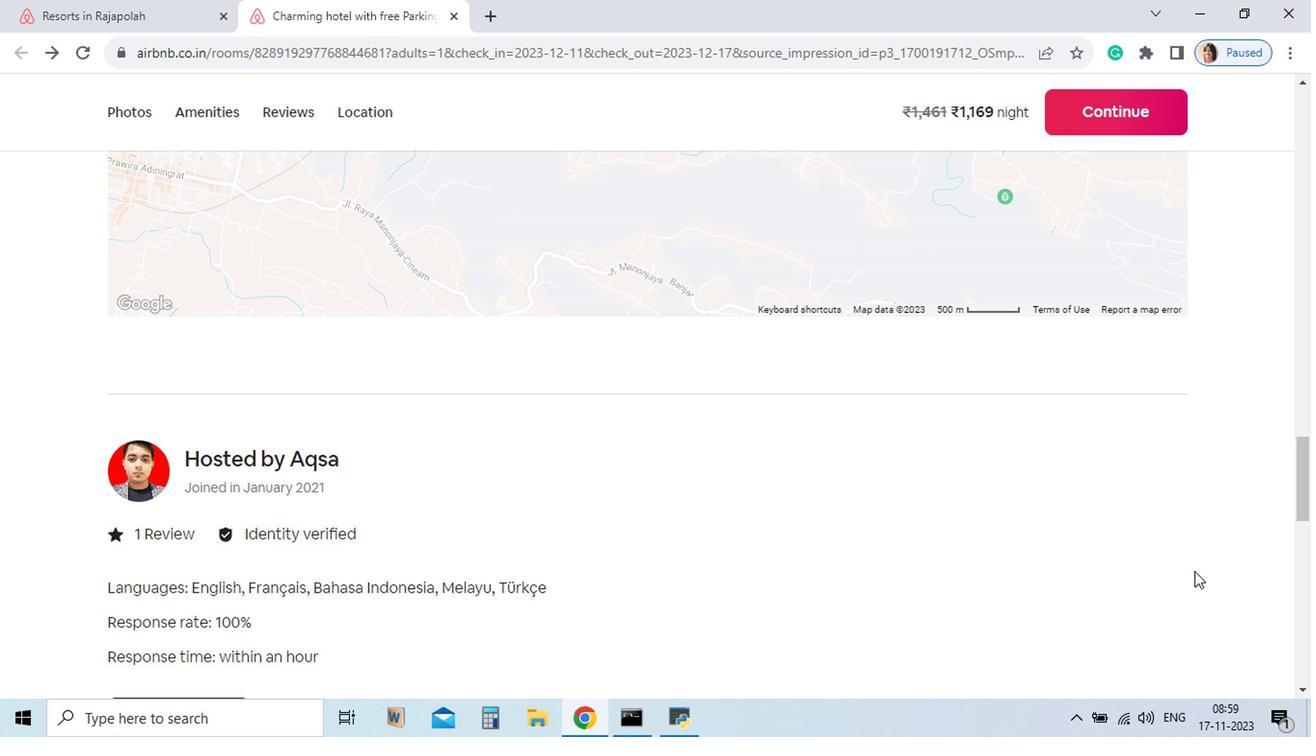 
Action: Mouse scrolled (1037, 596) with delta (0, 0)
Screenshot: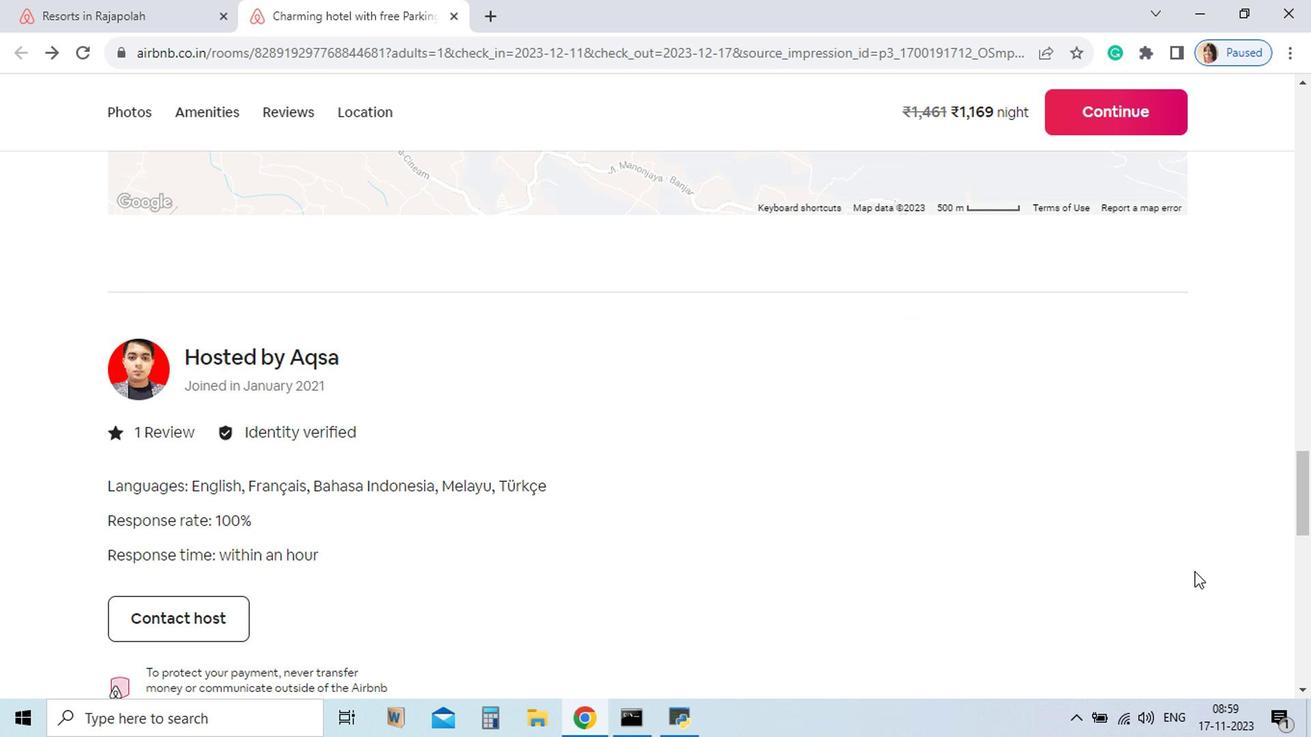 
Action: Mouse scrolled (1037, 596) with delta (0, 0)
Screenshot: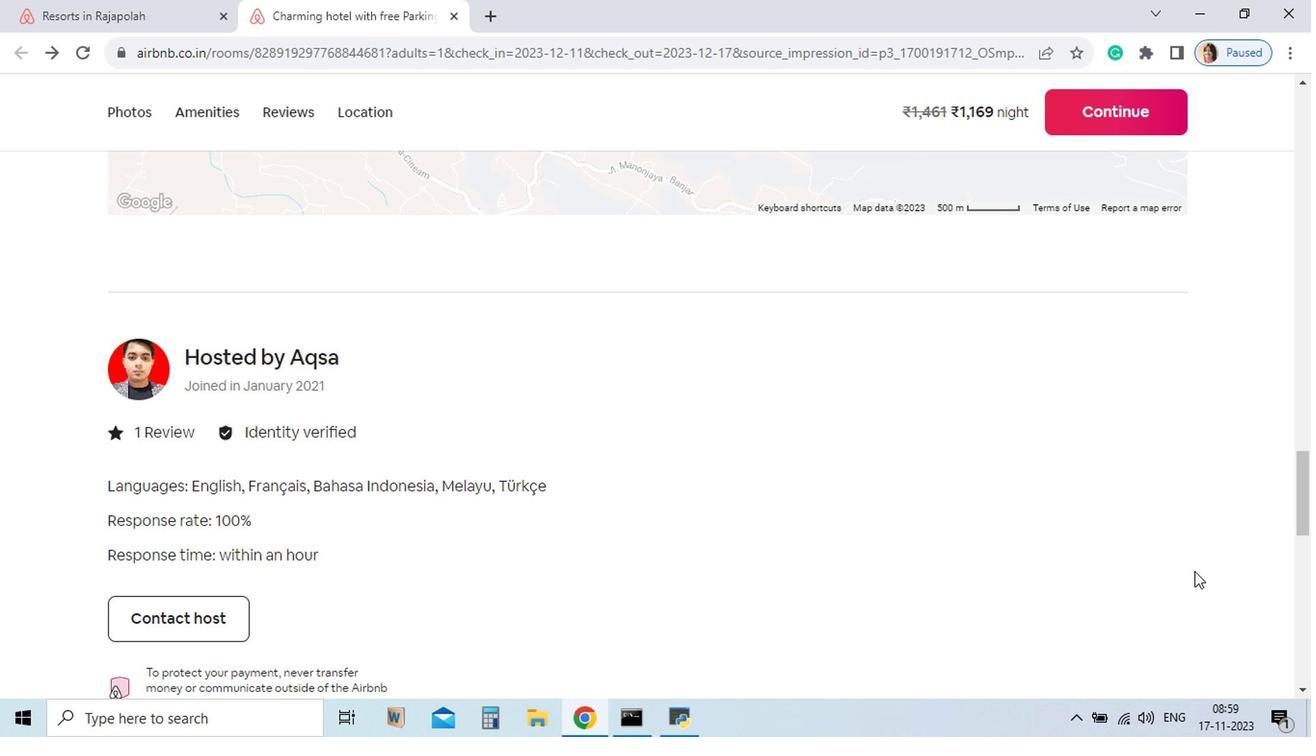 
Action: Mouse scrolled (1037, 596) with delta (0, 0)
Screenshot: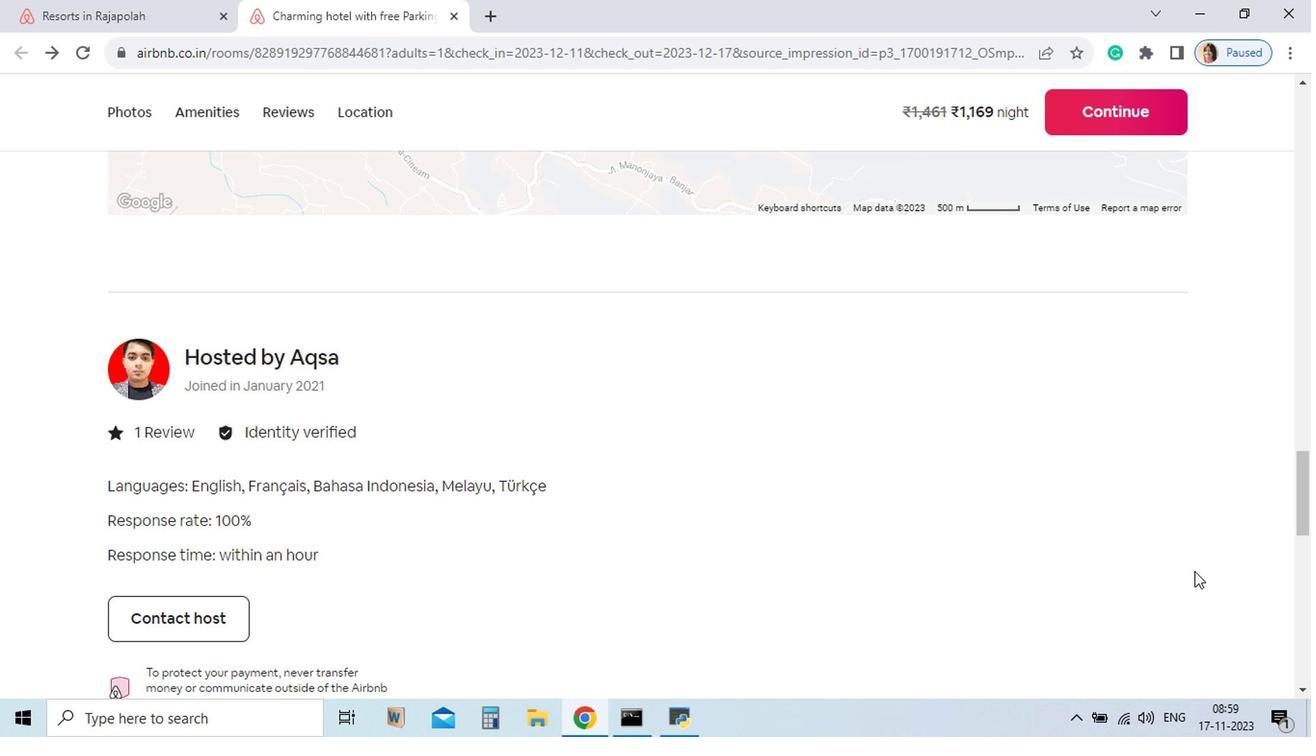 
Action: Mouse scrolled (1037, 596) with delta (0, 0)
Screenshot: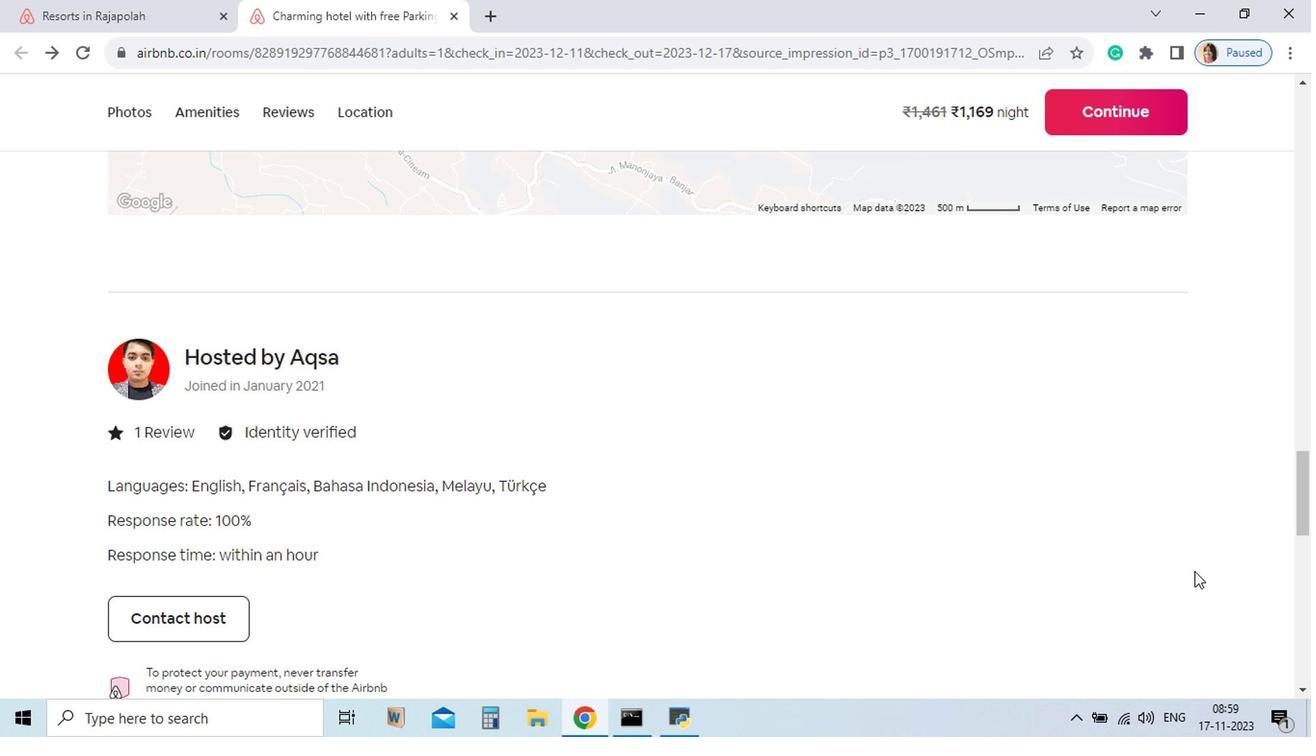 
Action: Mouse scrolled (1037, 596) with delta (0, 0)
Screenshot: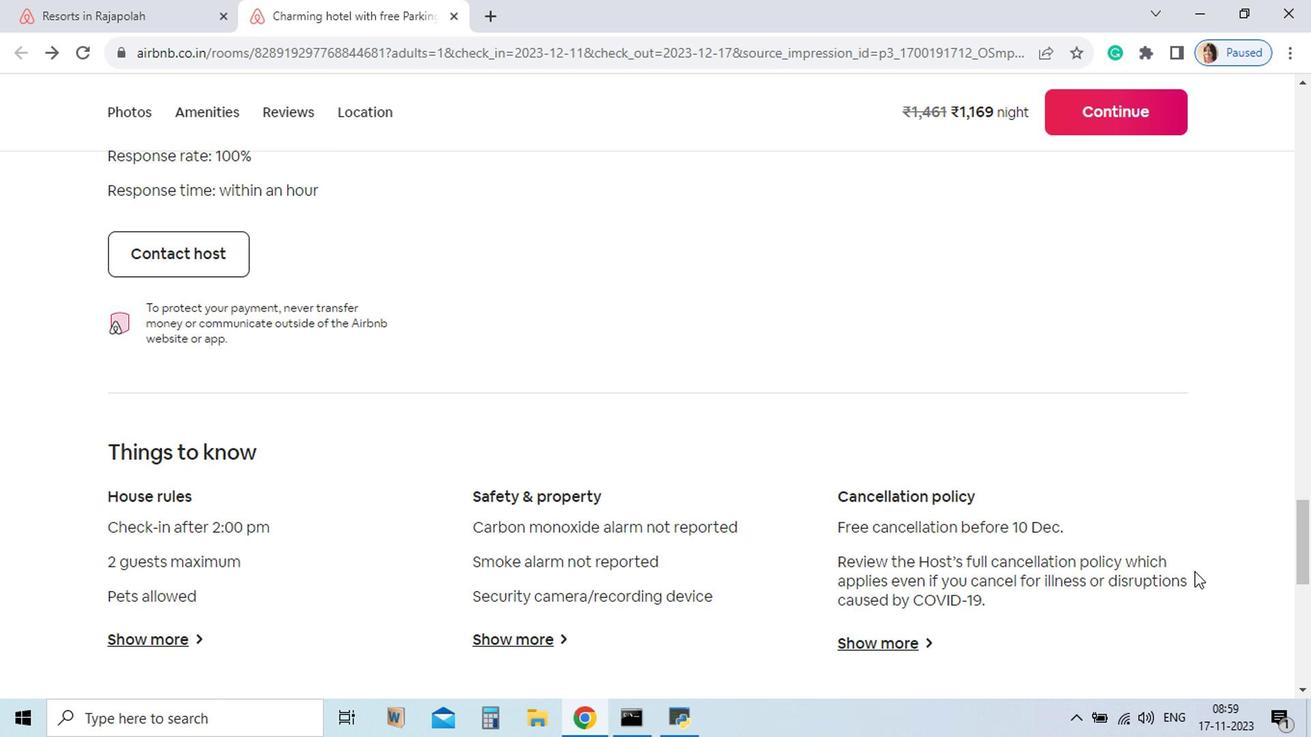 
Action: Mouse scrolled (1037, 596) with delta (0, 0)
Screenshot: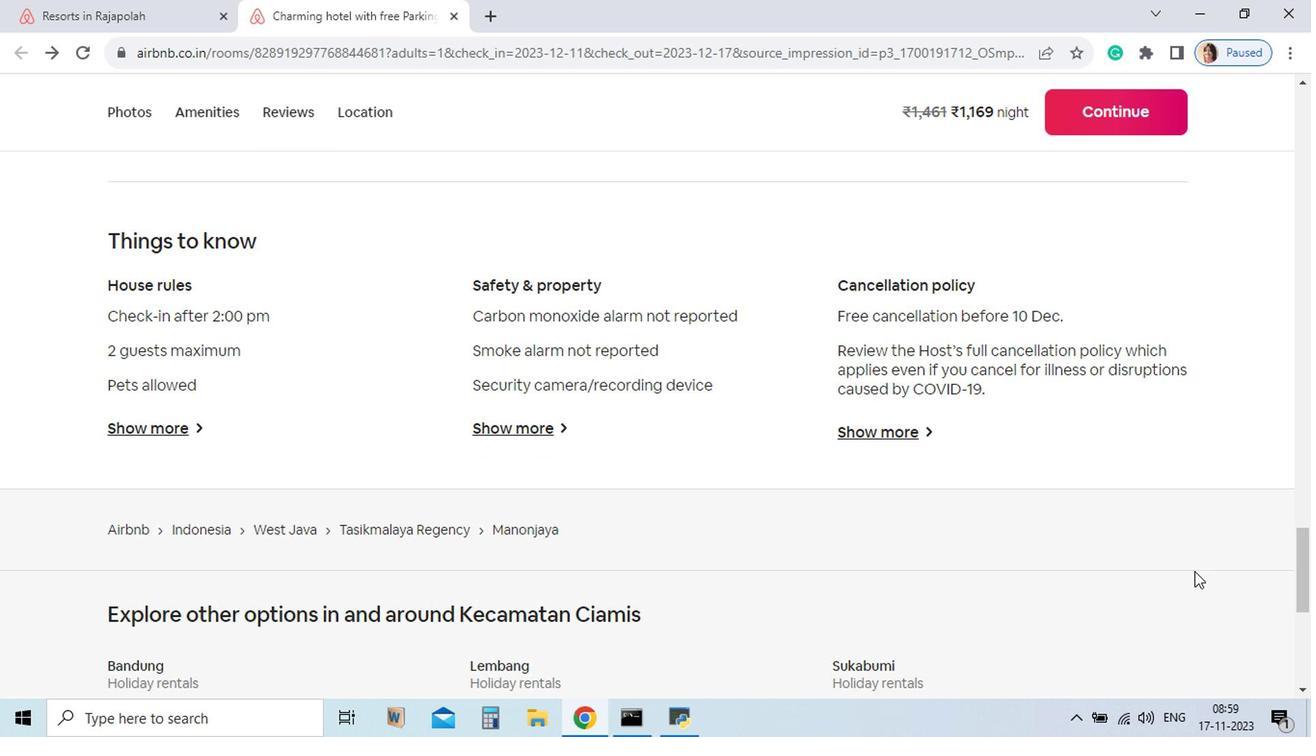 
Action: Mouse scrolled (1037, 596) with delta (0, 0)
Screenshot: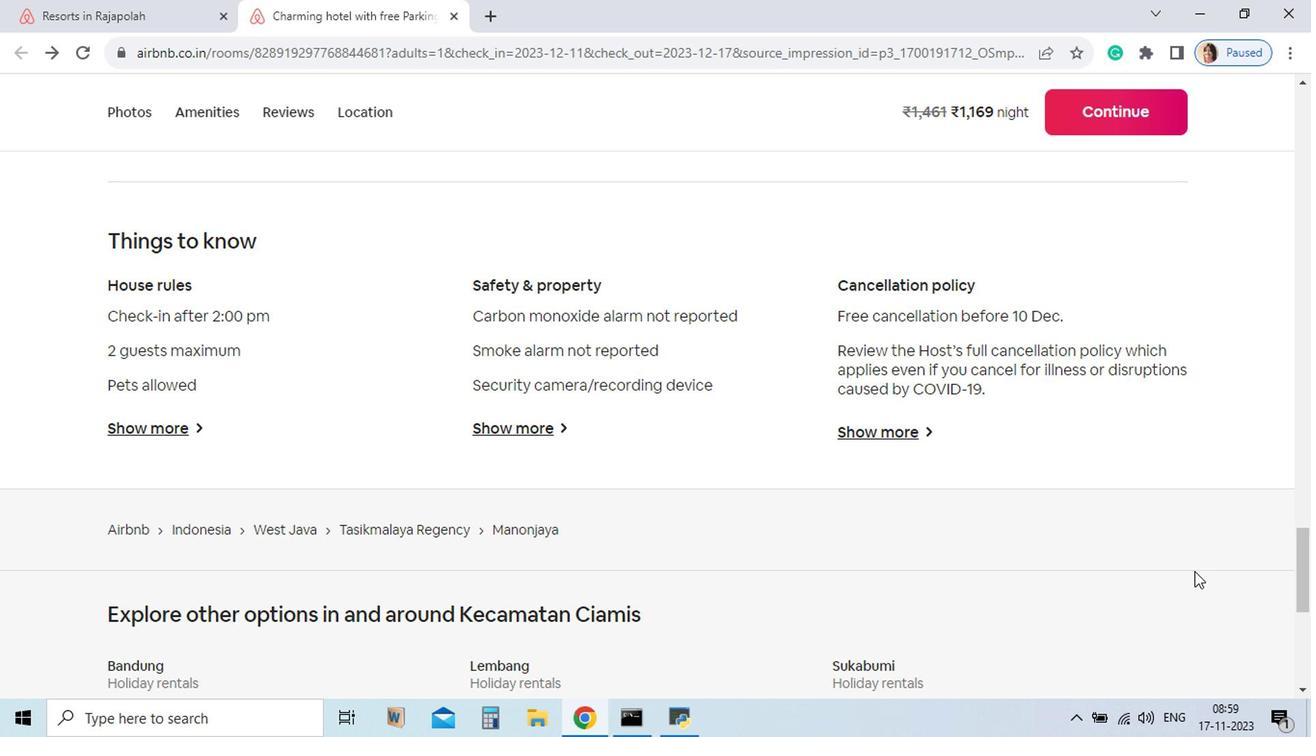 
Action: Mouse scrolled (1037, 596) with delta (0, 0)
Screenshot: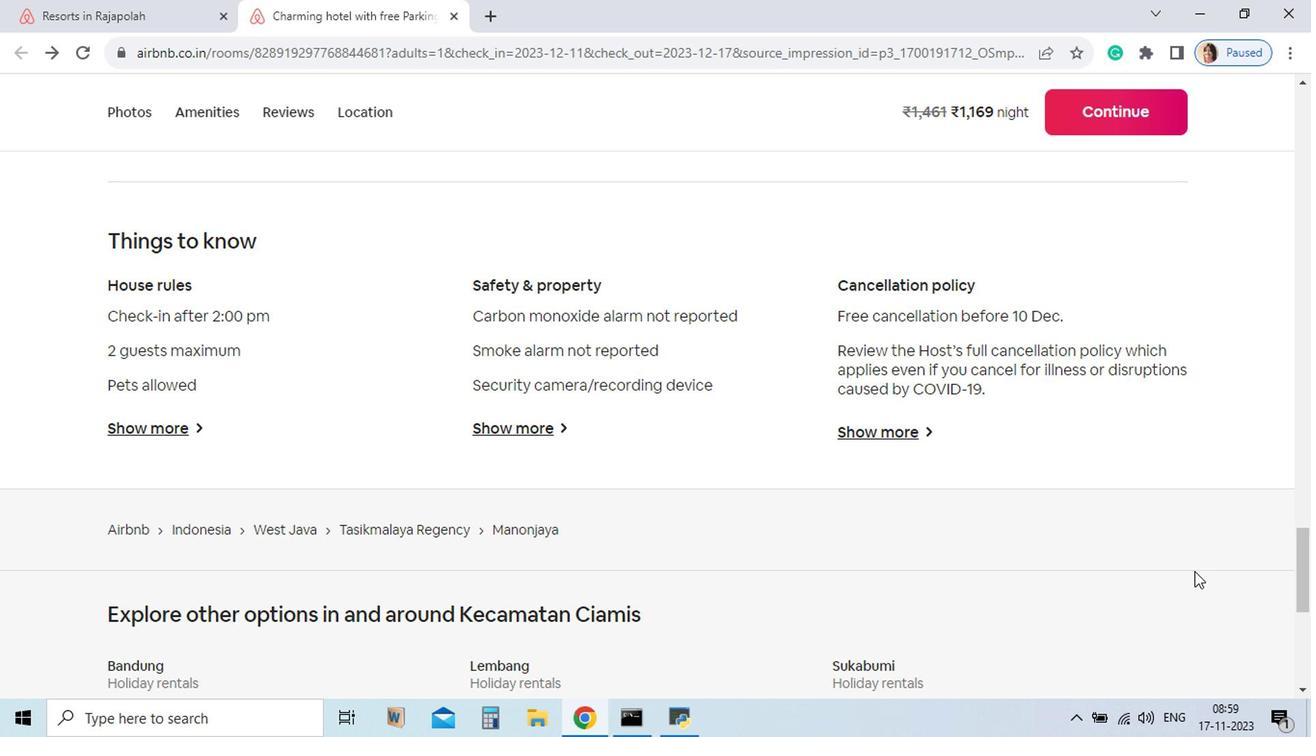 
Action: Mouse scrolled (1037, 596) with delta (0, 0)
Screenshot: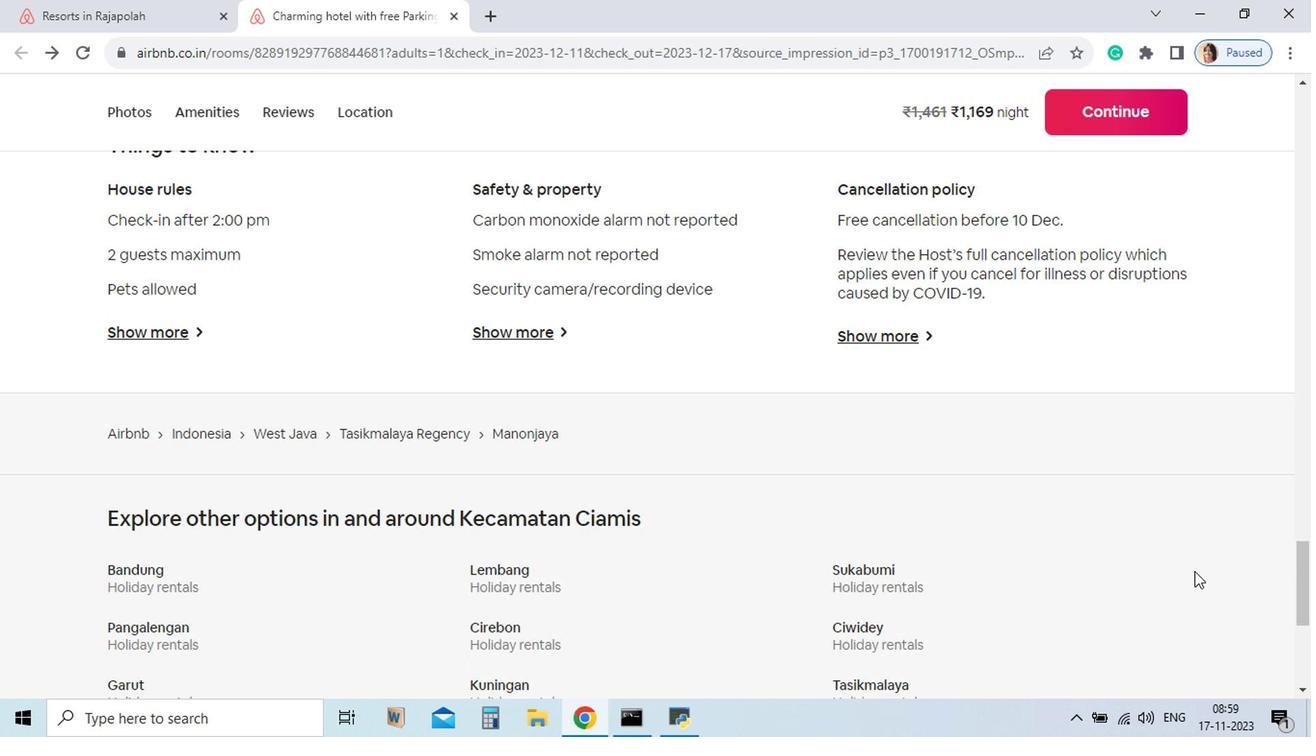 
Action: Mouse scrolled (1037, 596) with delta (0, 0)
Screenshot: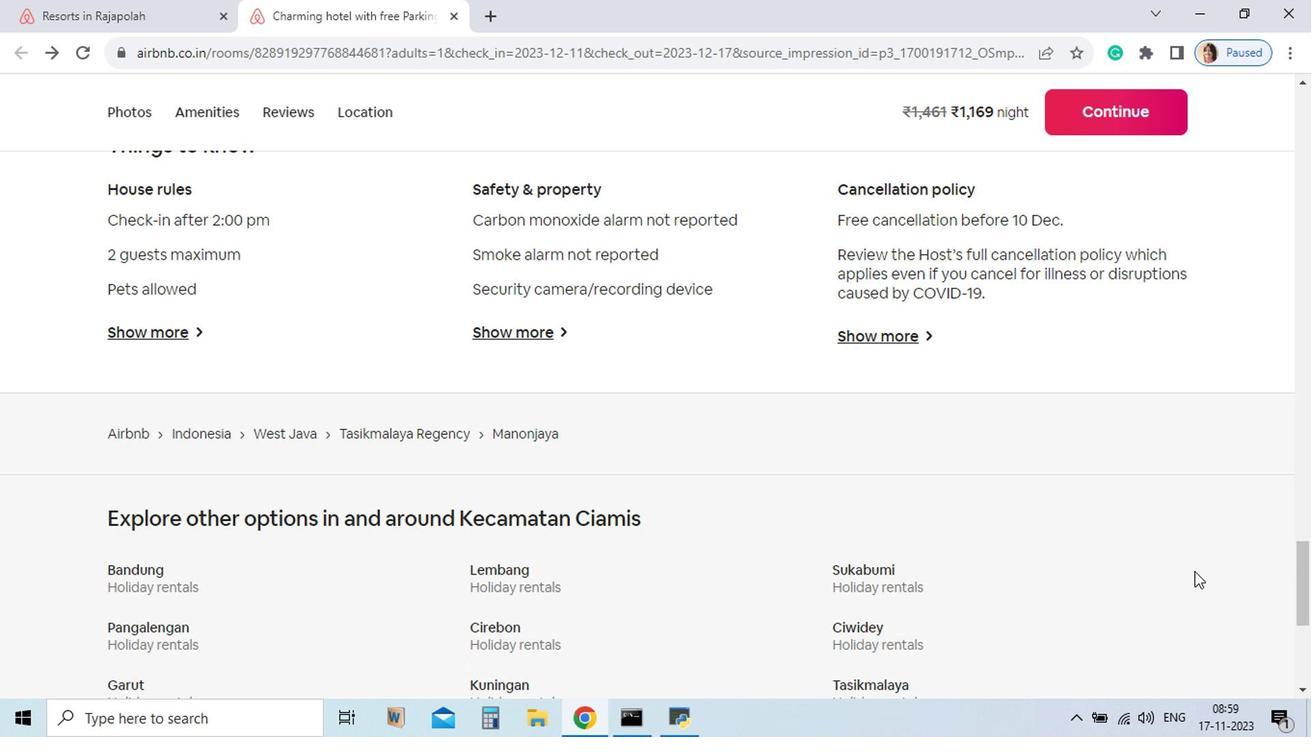 
Action: Mouse scrolled (1037, 596) with delta (0, 0)
Screenshot: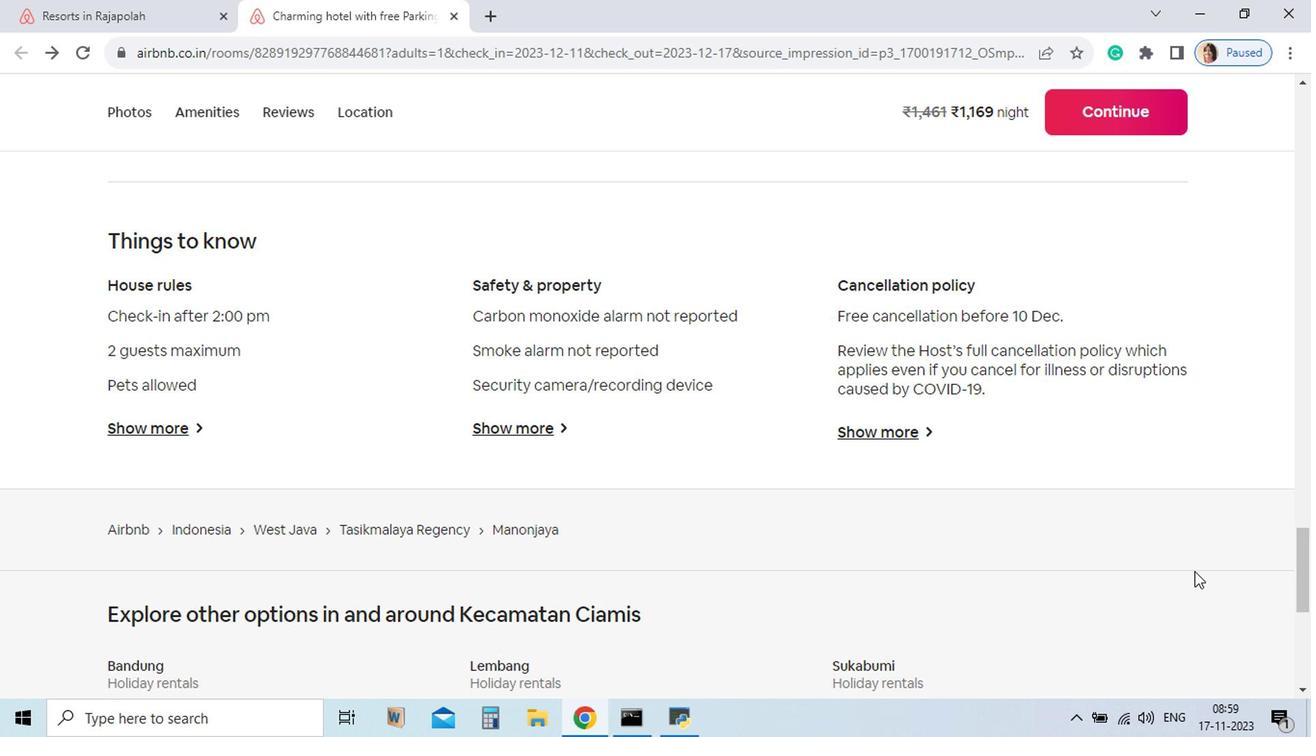 
Action: Mouse scrolled (1037, 597) with delta (0, 0)
Screenshot: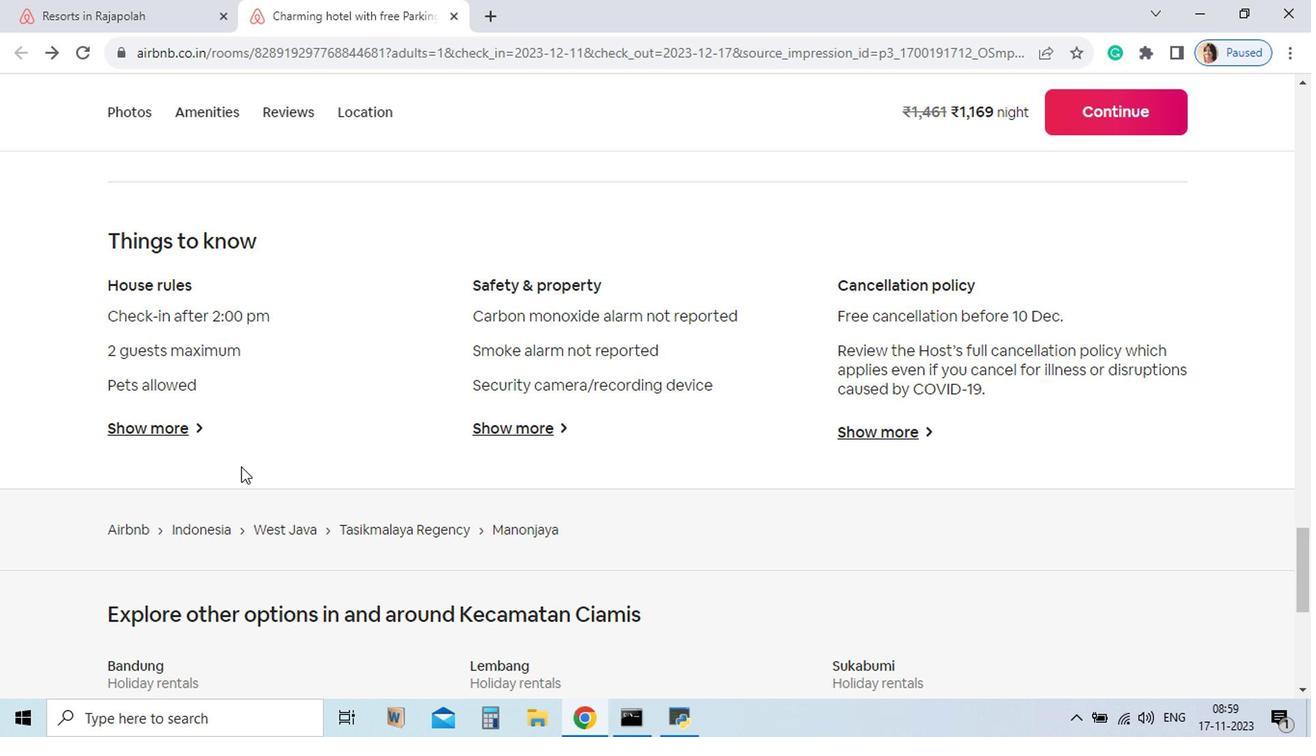 
Action: Mouse moved to (286, 490)
Screenshot: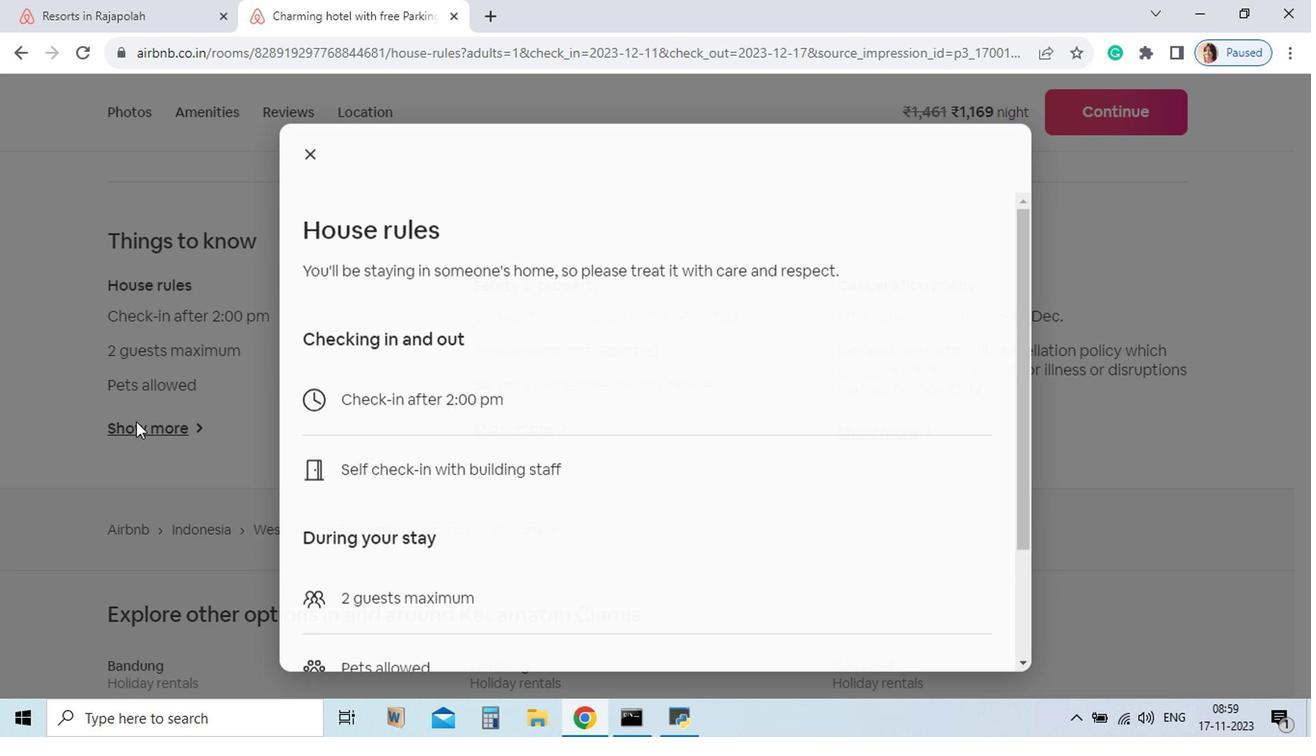 
Action: Mouse pressed left at (286, 490)
Screenshot: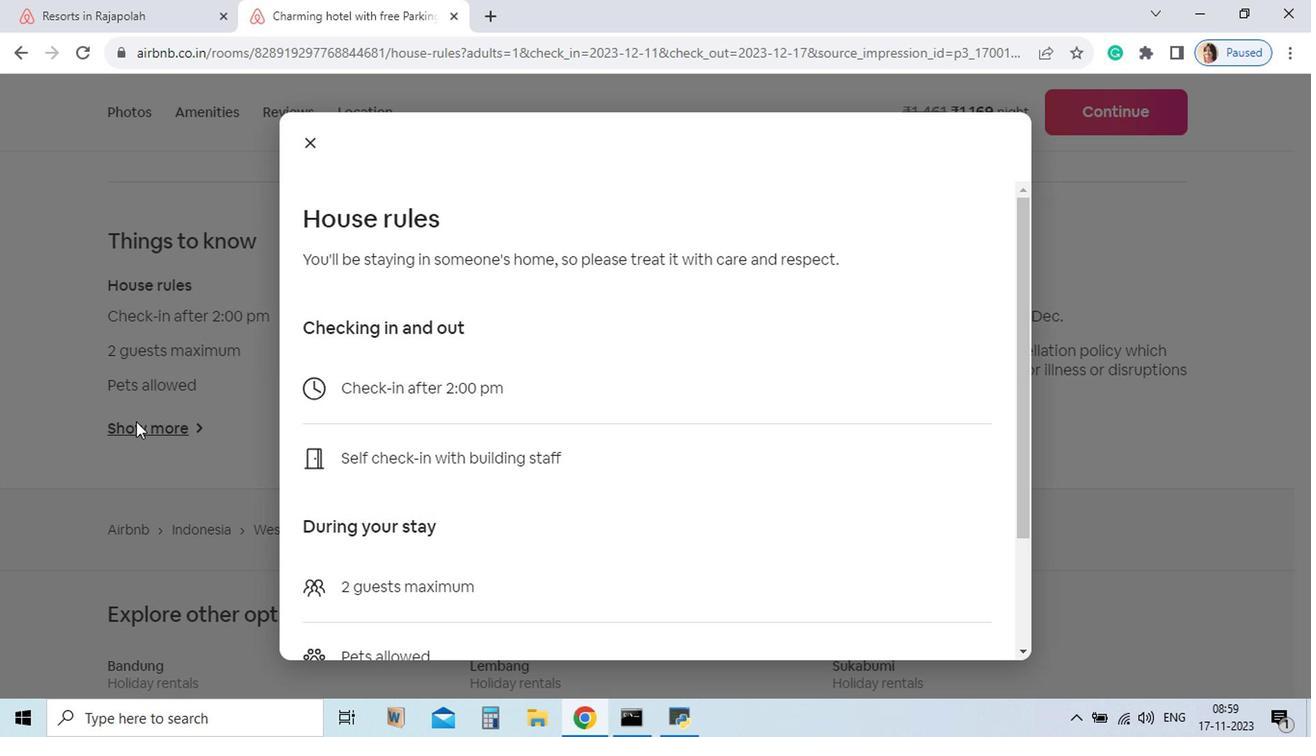 
Action: Mouse moved to (914, 564)
Screenshot: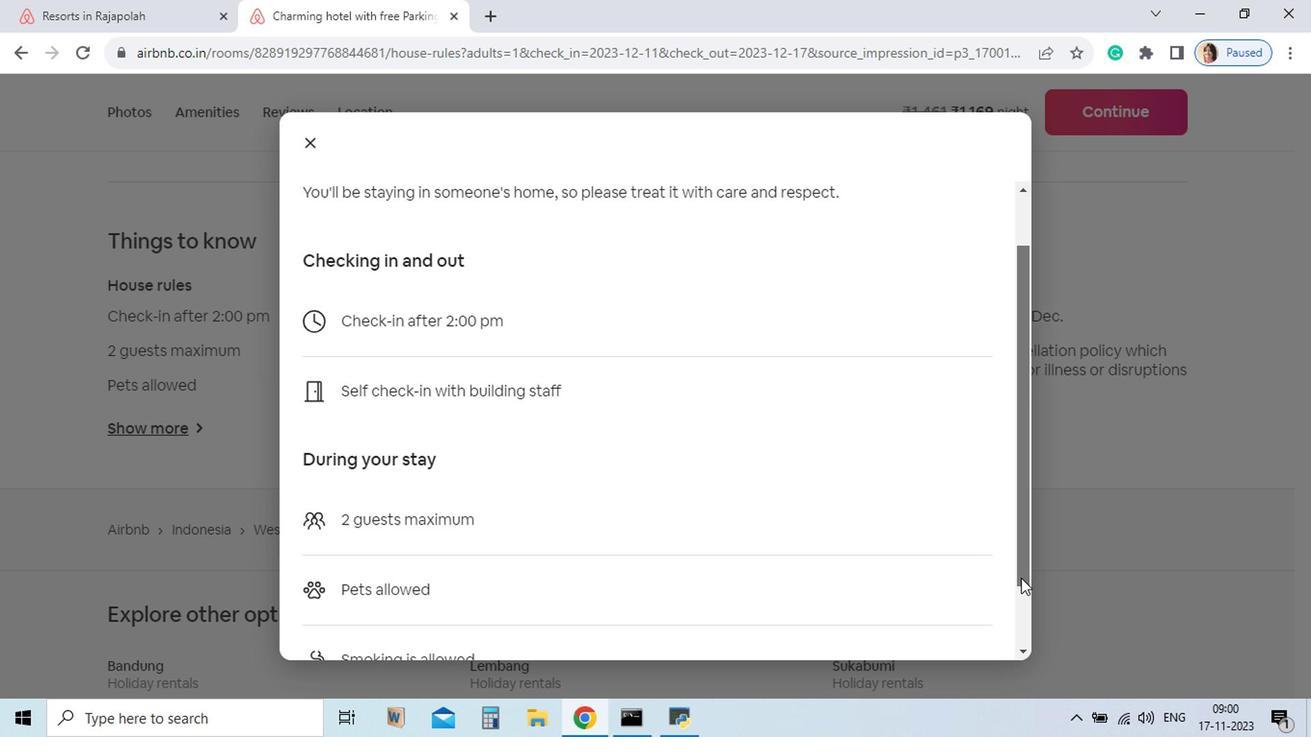 
Action: Mouse pressed left at (914, 564)
Screenshot: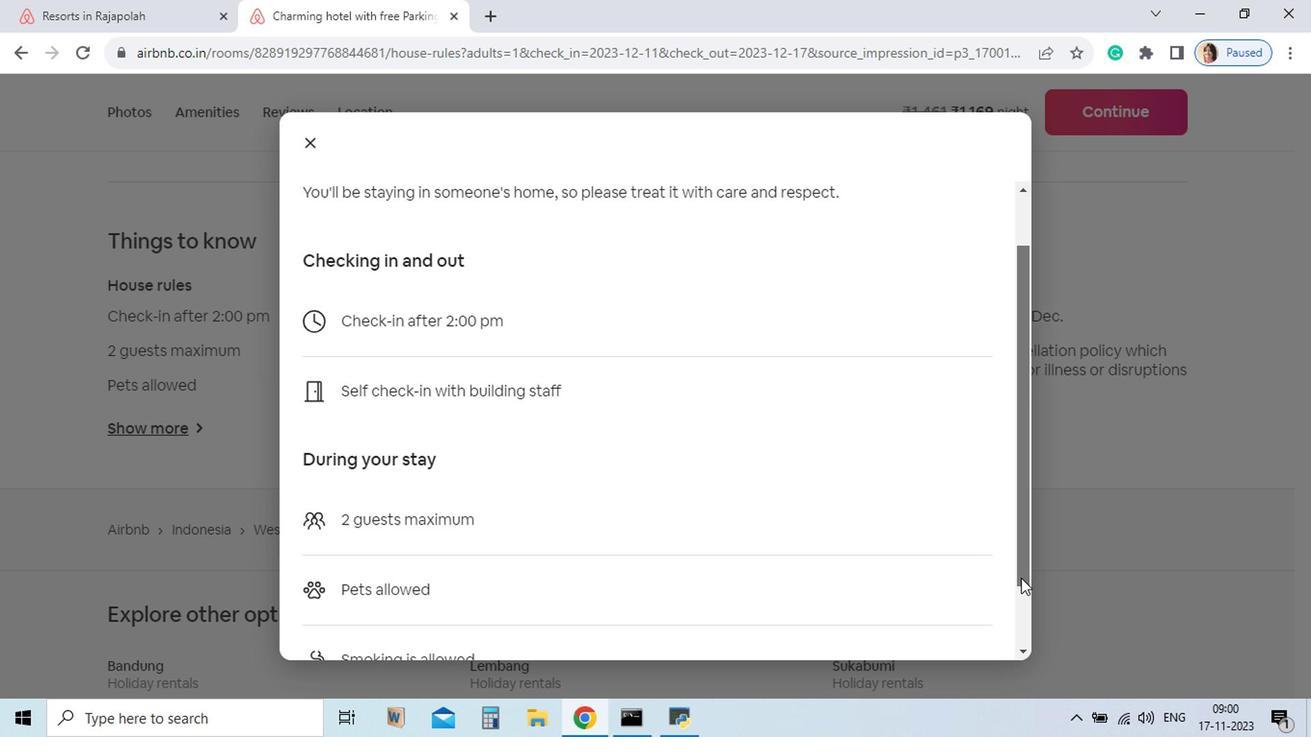
Action: Mouse moved to (404, 288)
Screenshot: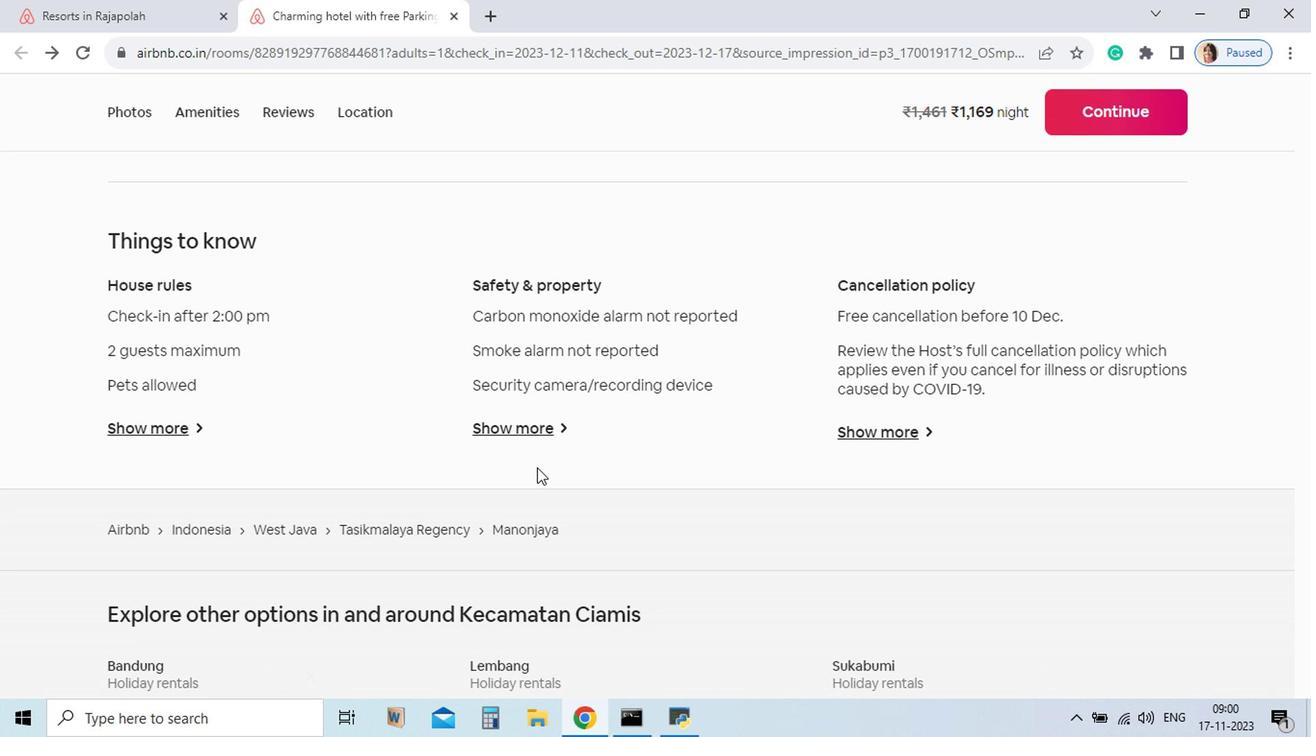
Action: Mouse pressed left at (404, 288)
Screenshot: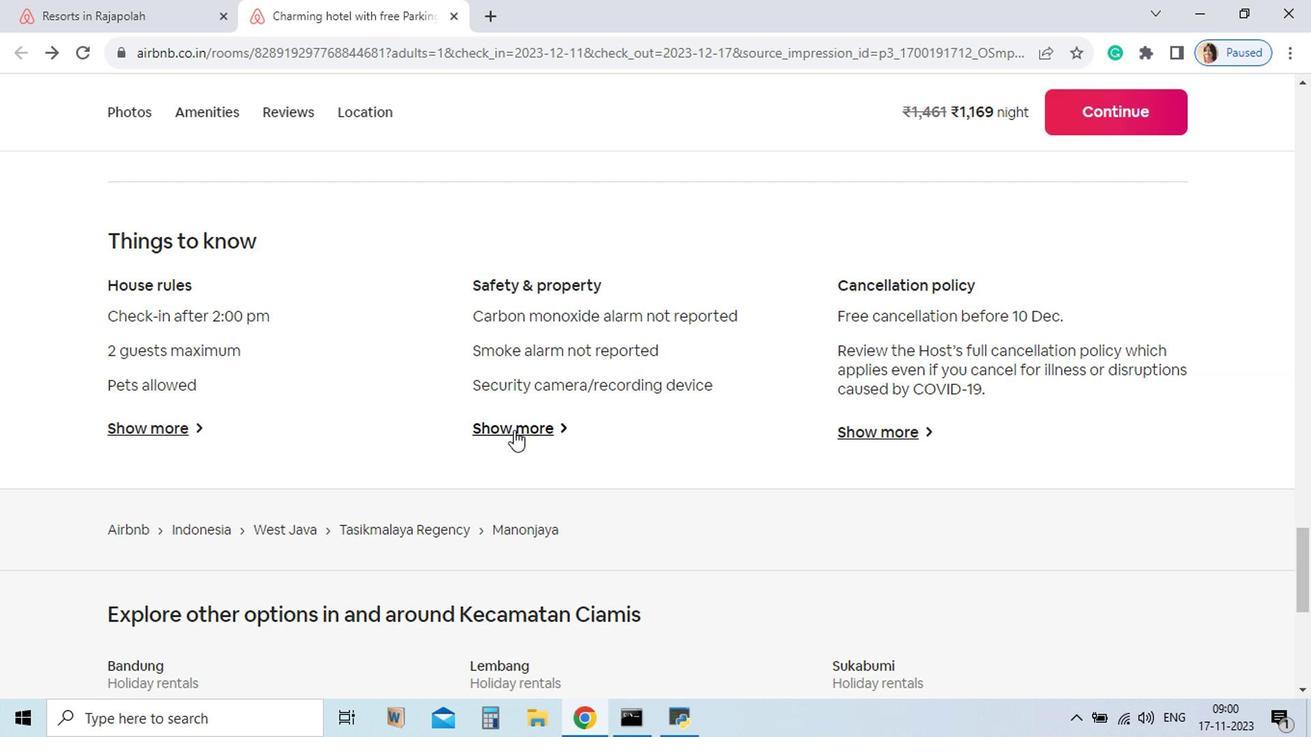 
Action: Mouse moved to (554, 496)
Screenshot: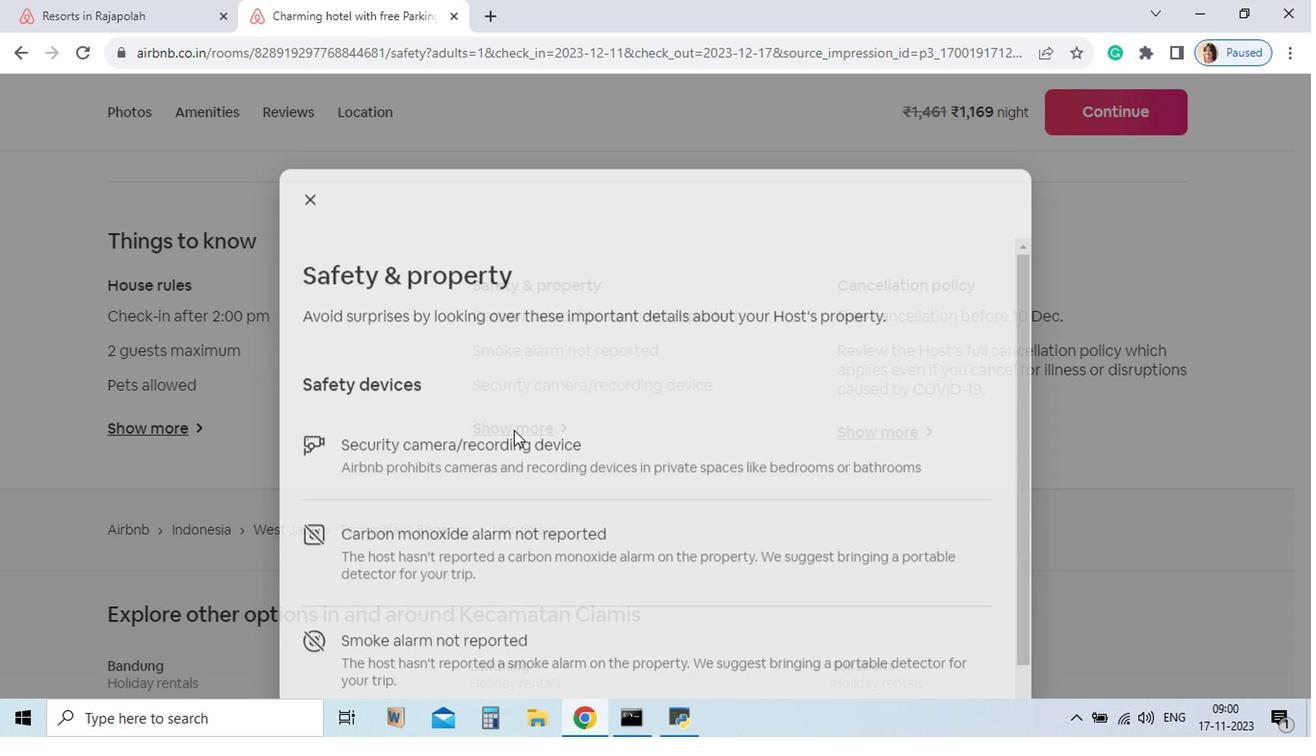 
Action: Mouse pressed left at (554, 496)
Screenshot: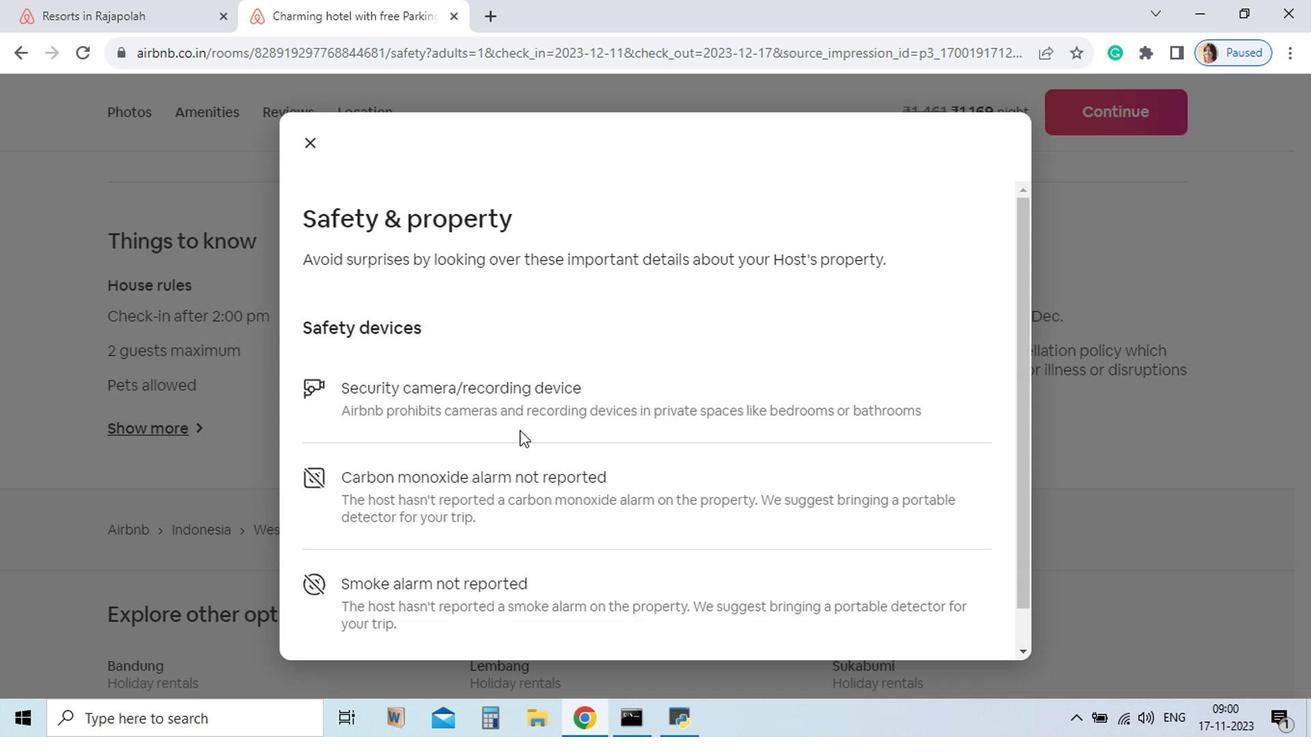 
Action: Mouse moved to (914, 490)
Screenshot: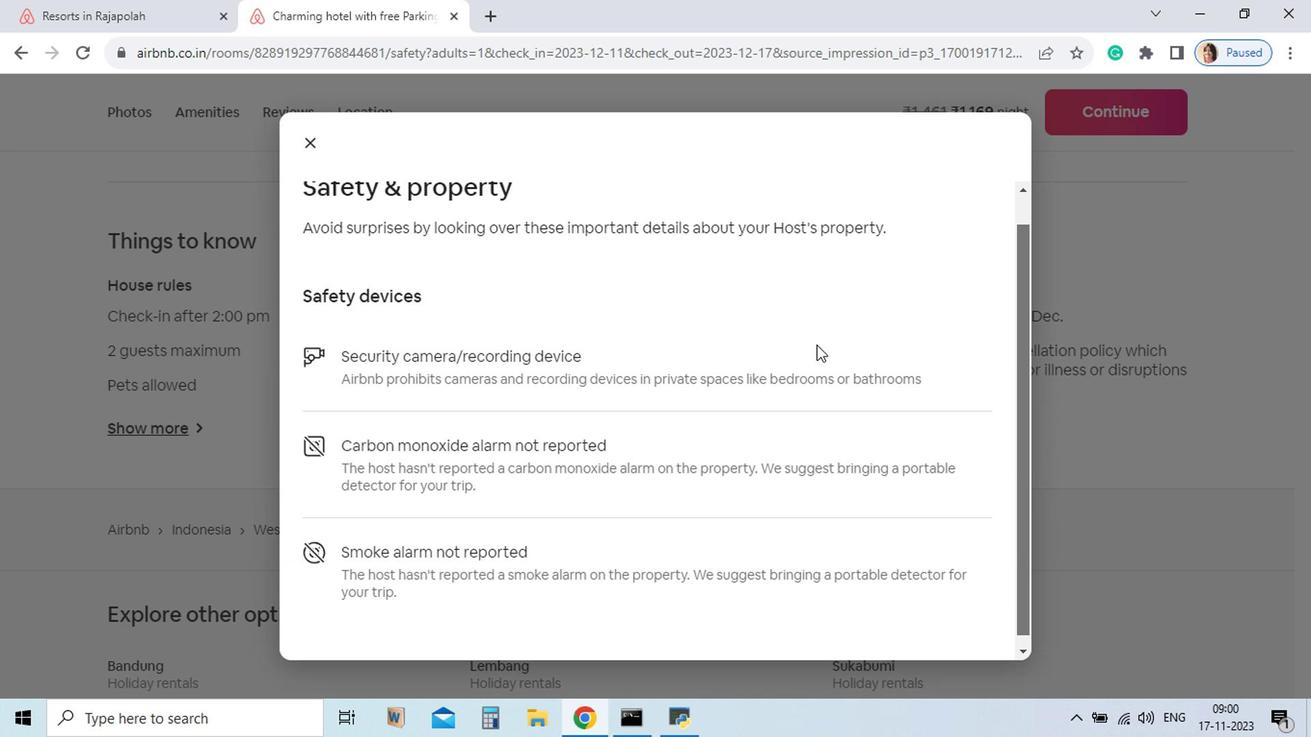 
Action: Mouse pressed left at (914, 490)
Screenshot: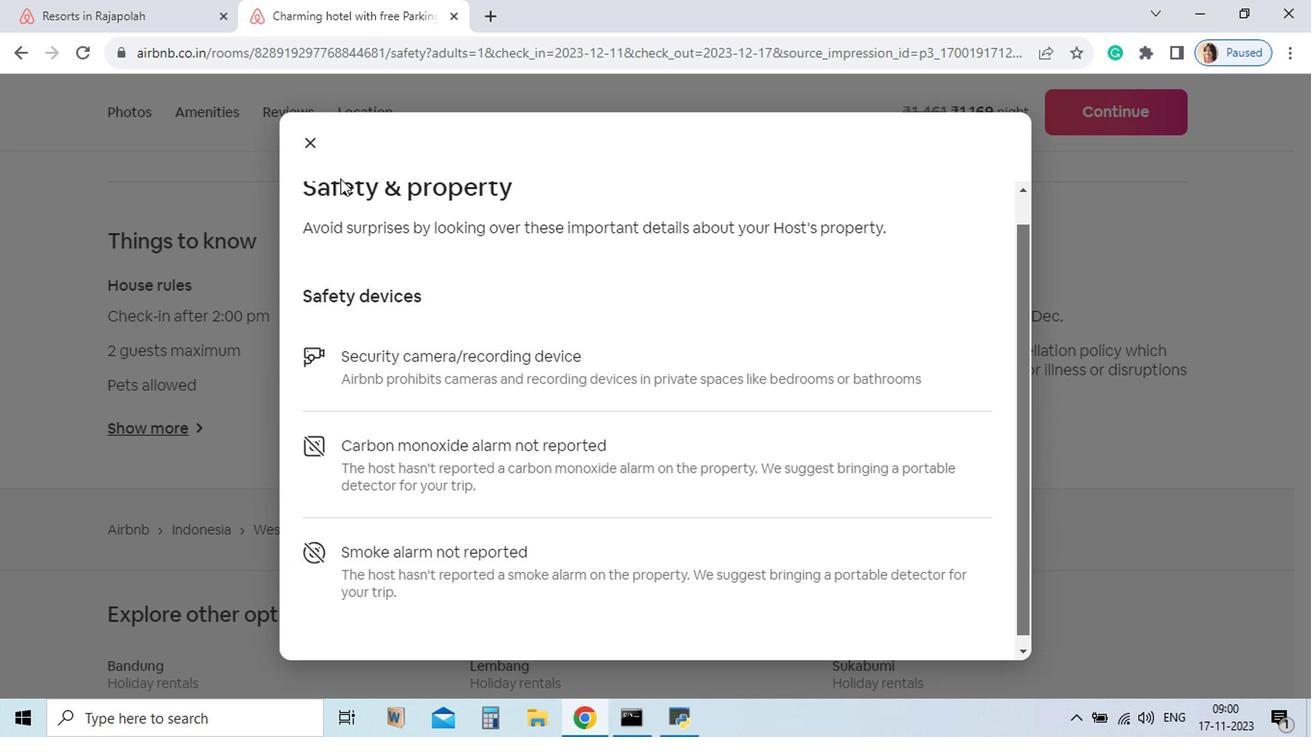 
Action: Mouse moved to (409, 289)
Screenshot: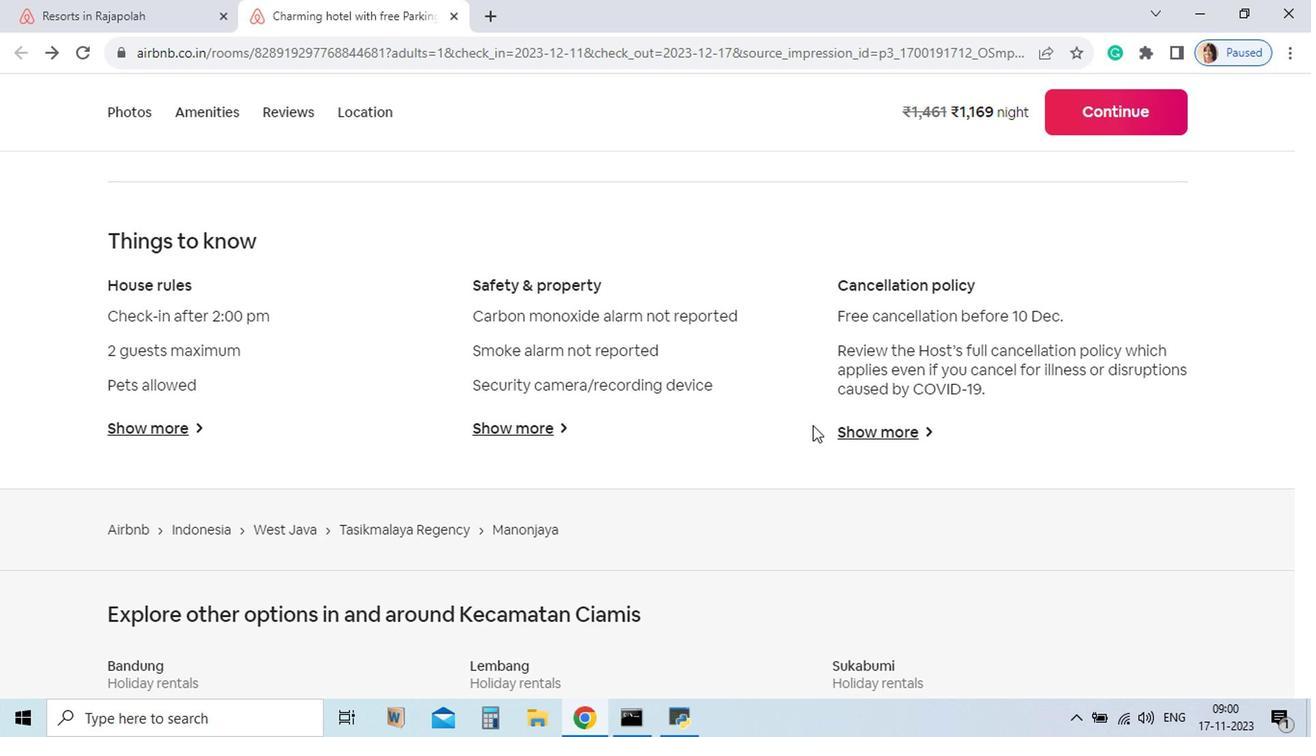 
Action: Mouse pressed left at (409, 289)
Screenshot: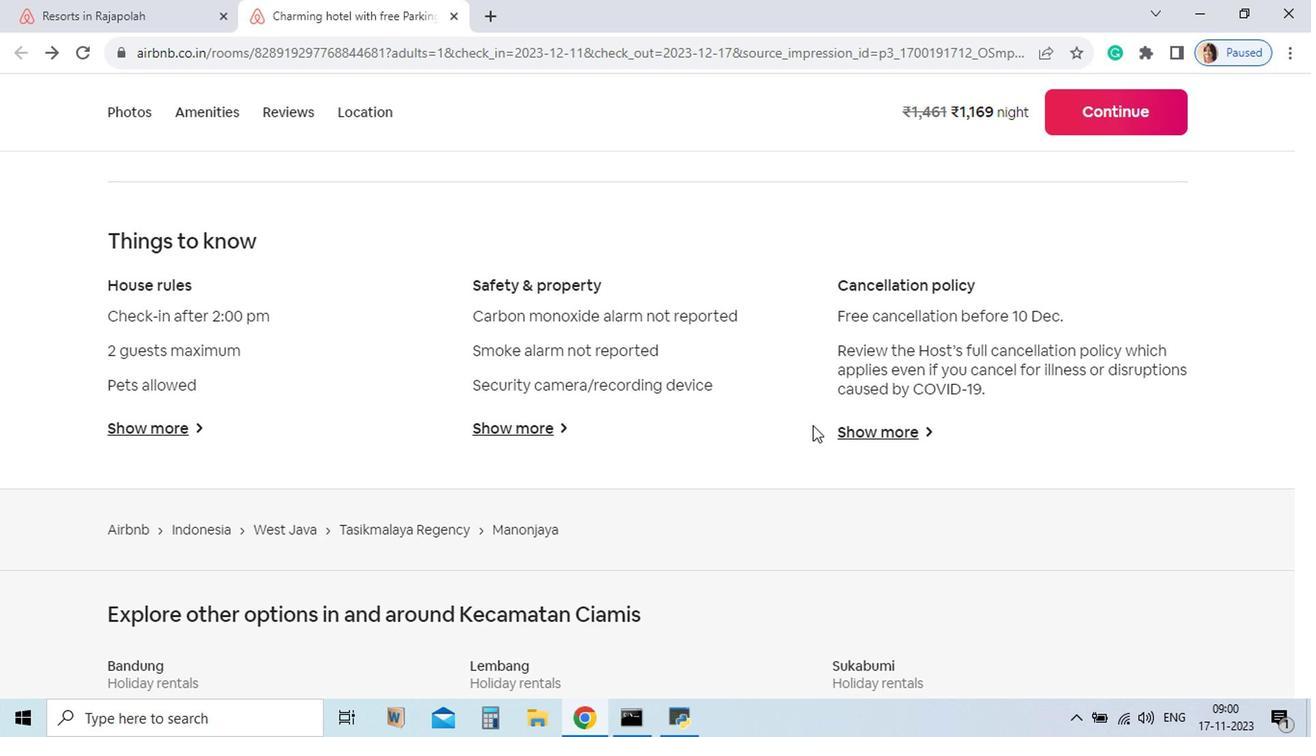 
Action: Mouse moved to (806, 498)
Screenshot: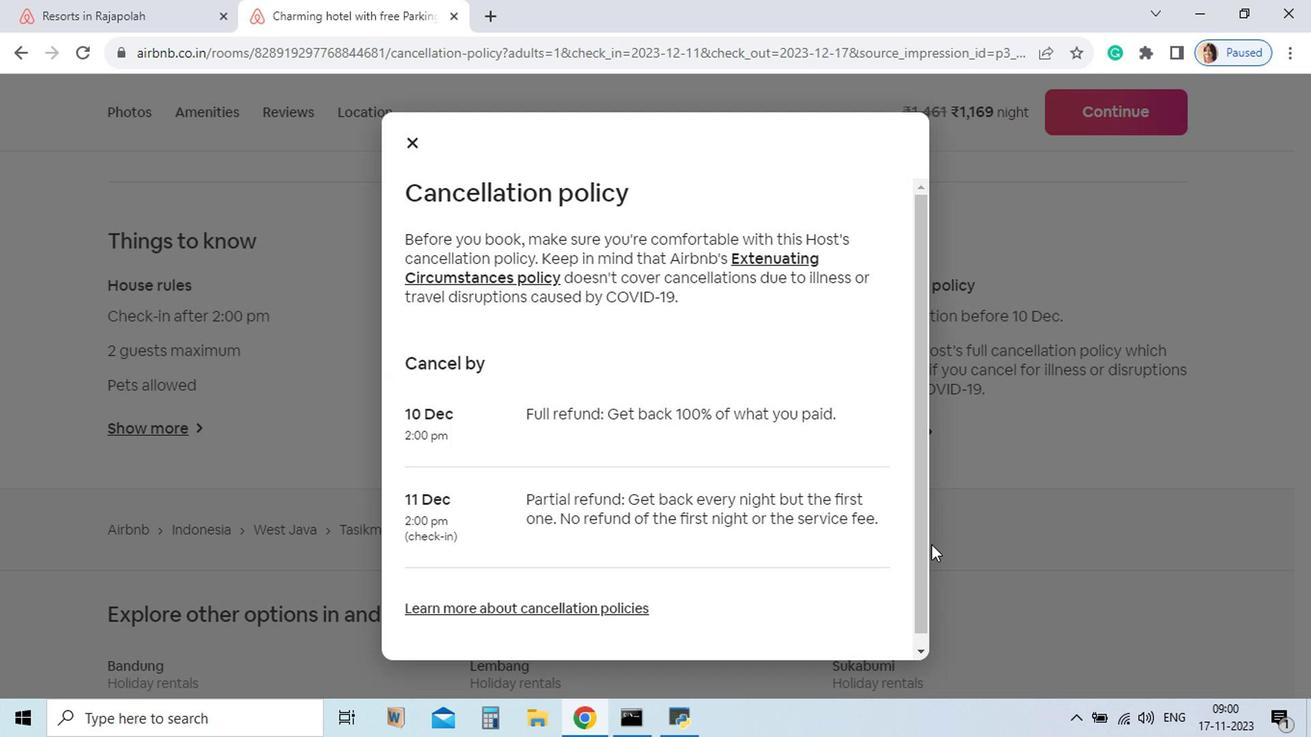 
Action: Mouse pressed left at (806, 498)
Screenshot: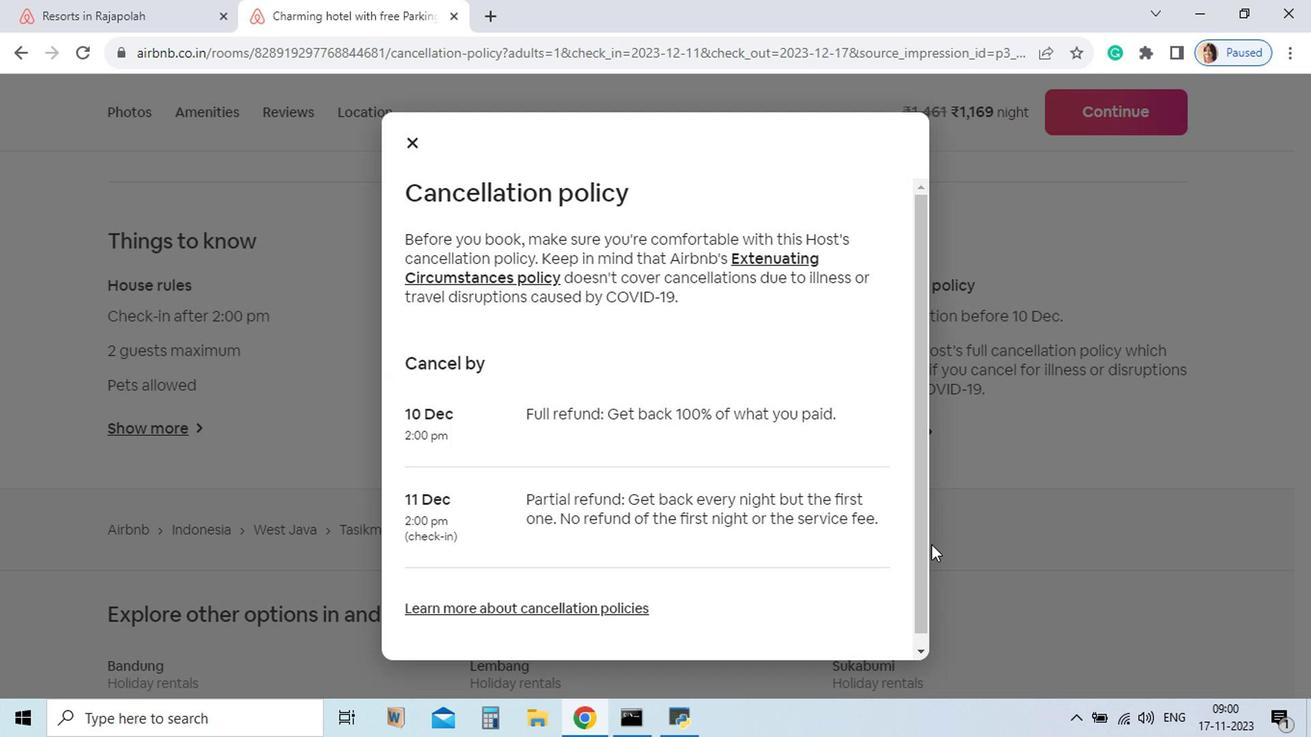
Action: Mouse moved to (847, 555)
Screenshot: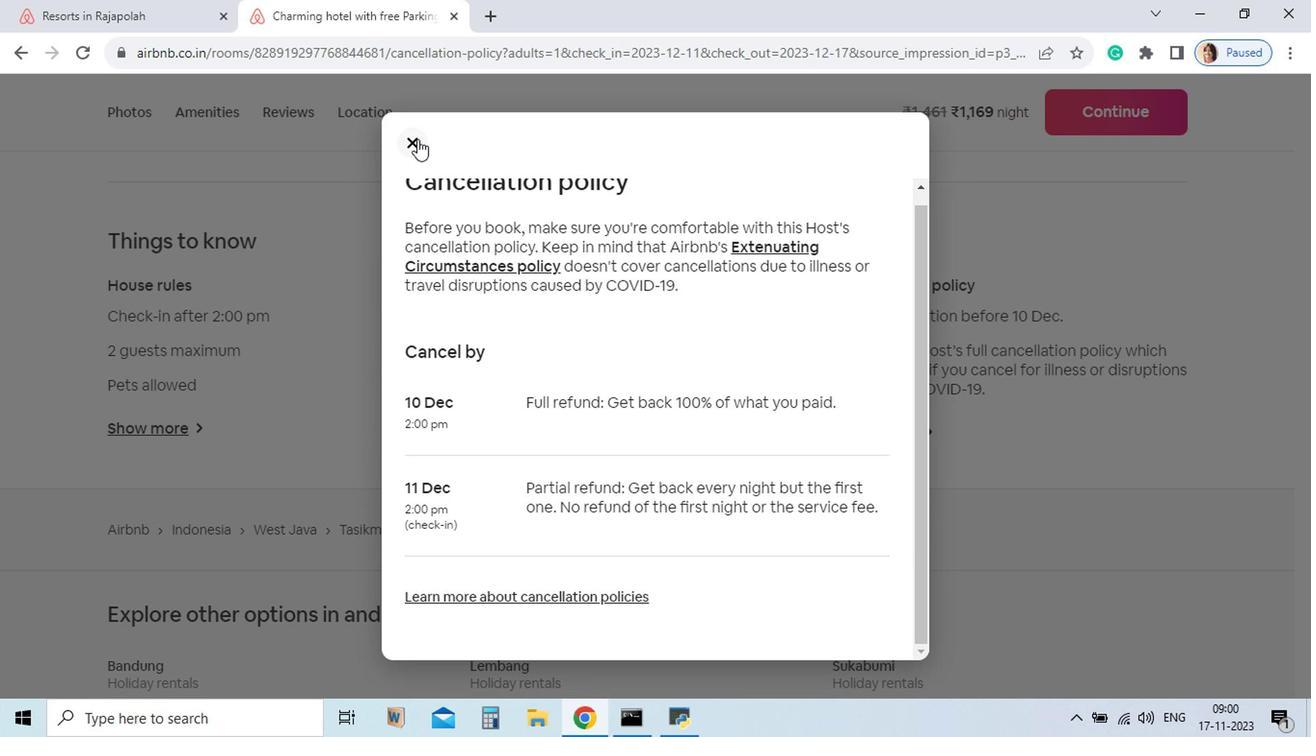 
Action: Mouse pressed left at (847, 555)
Screenshot: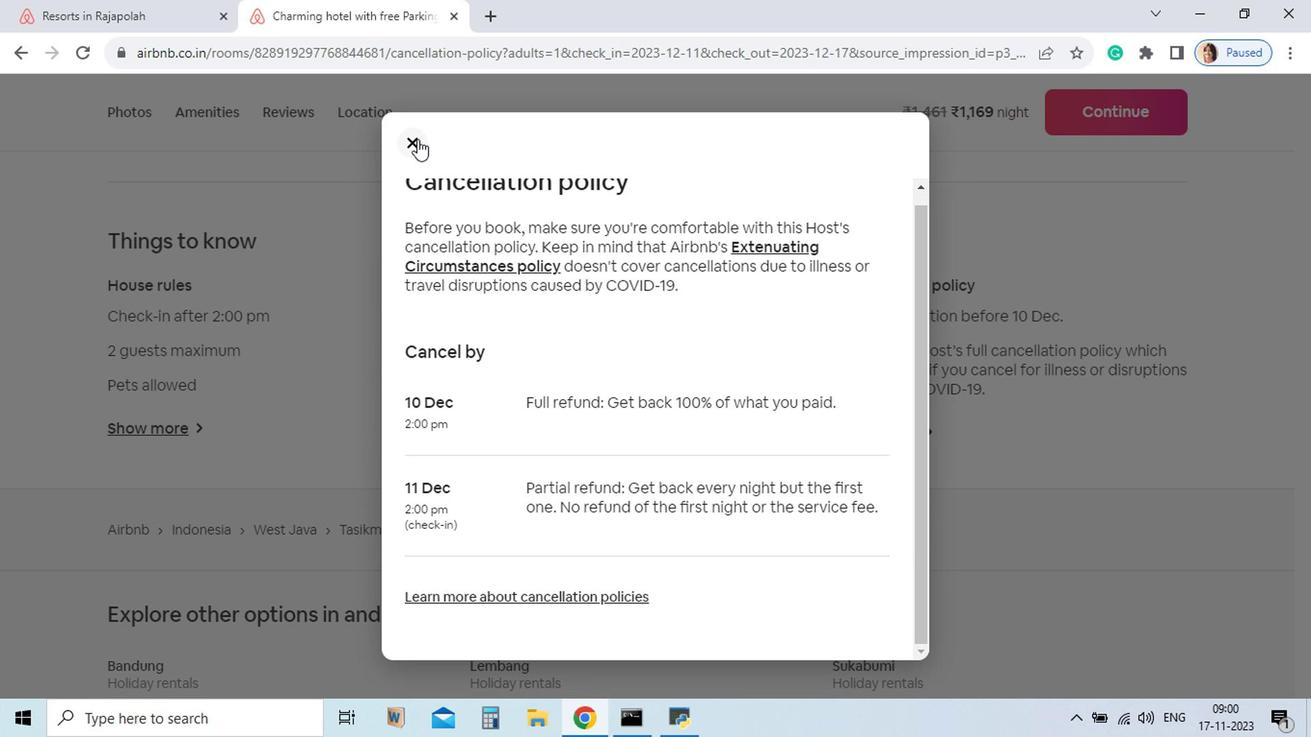
Action: Mouse moved to (485, 288)
Screenshot: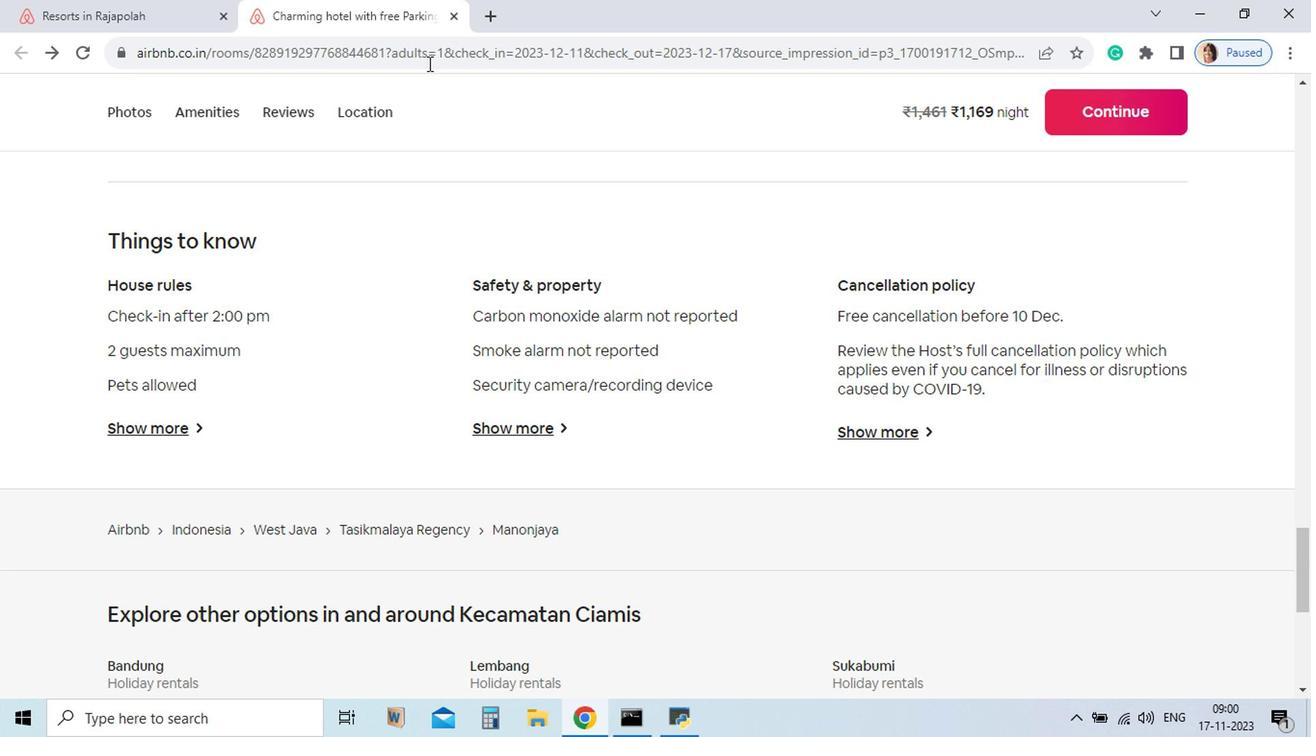 
Action: Mouse pressed left at (485, 288)
Screenshot: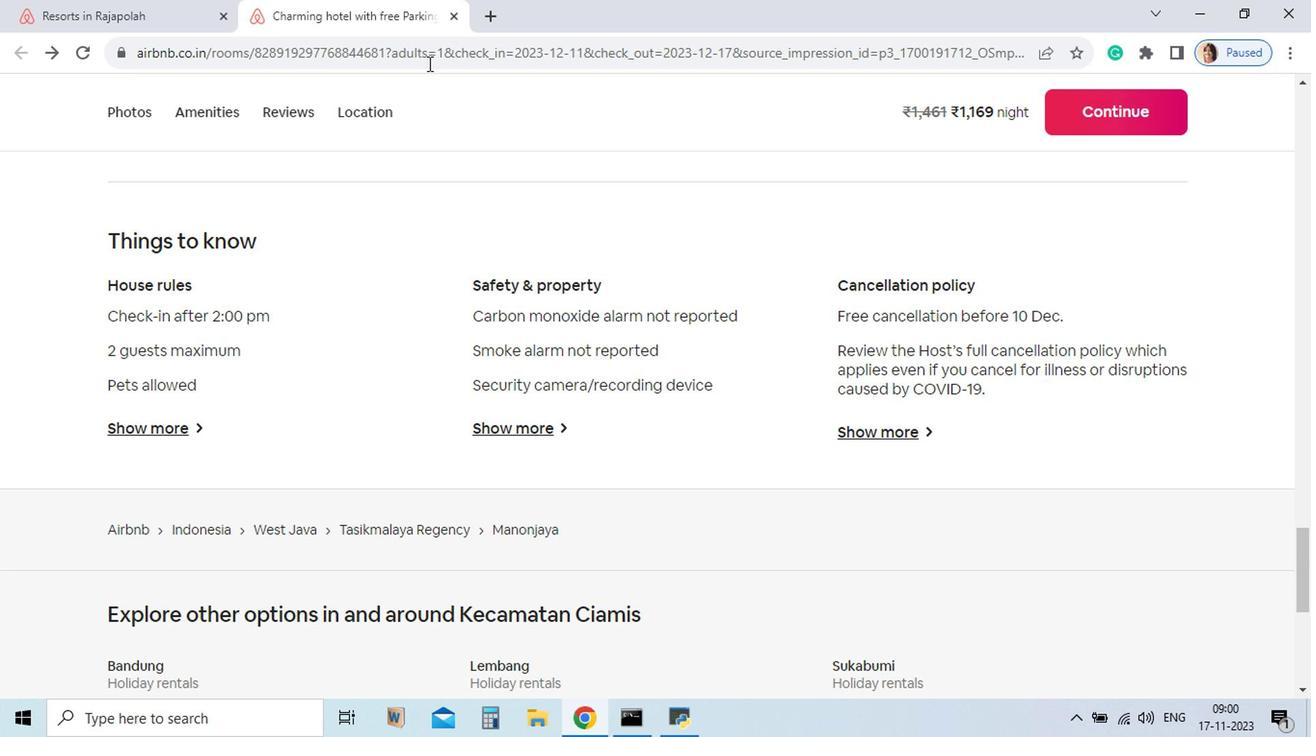 
Action: Mouse moved to (511, 198)
Screenshot: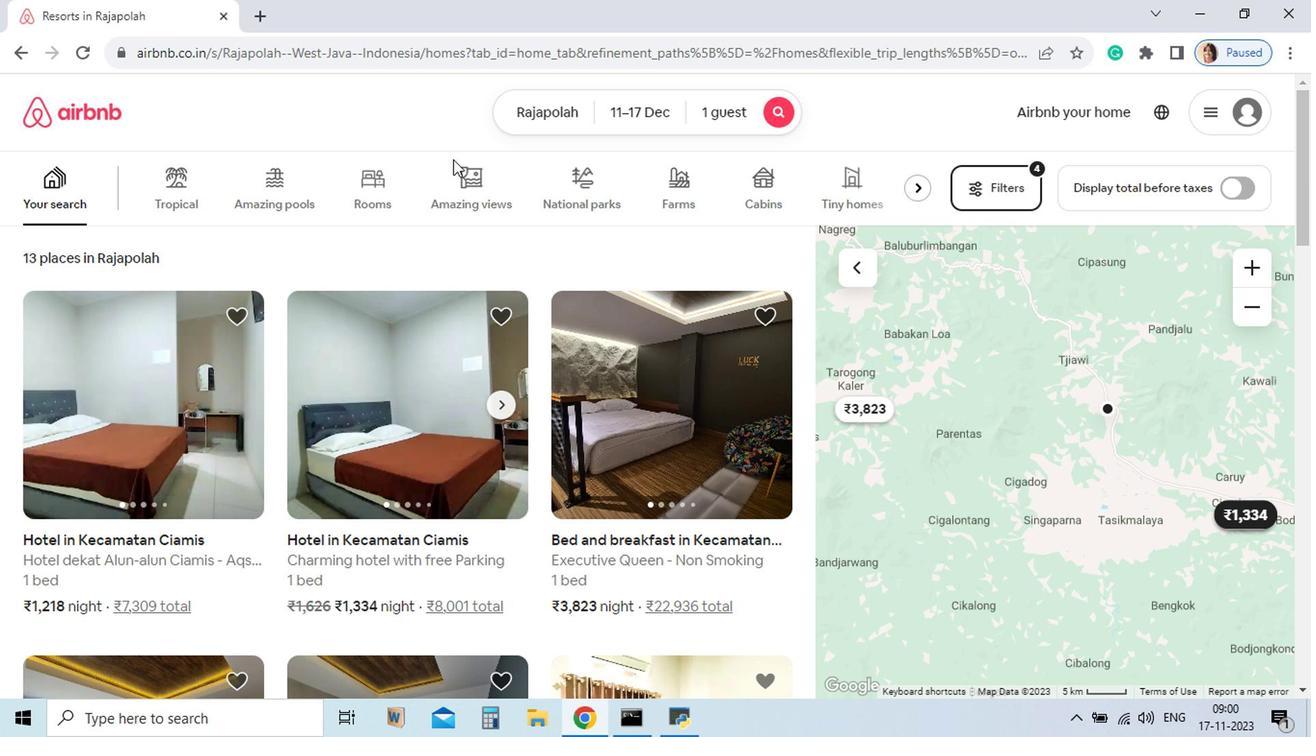 
Action: Mouse pressed left at (511, 198)
Screenshot: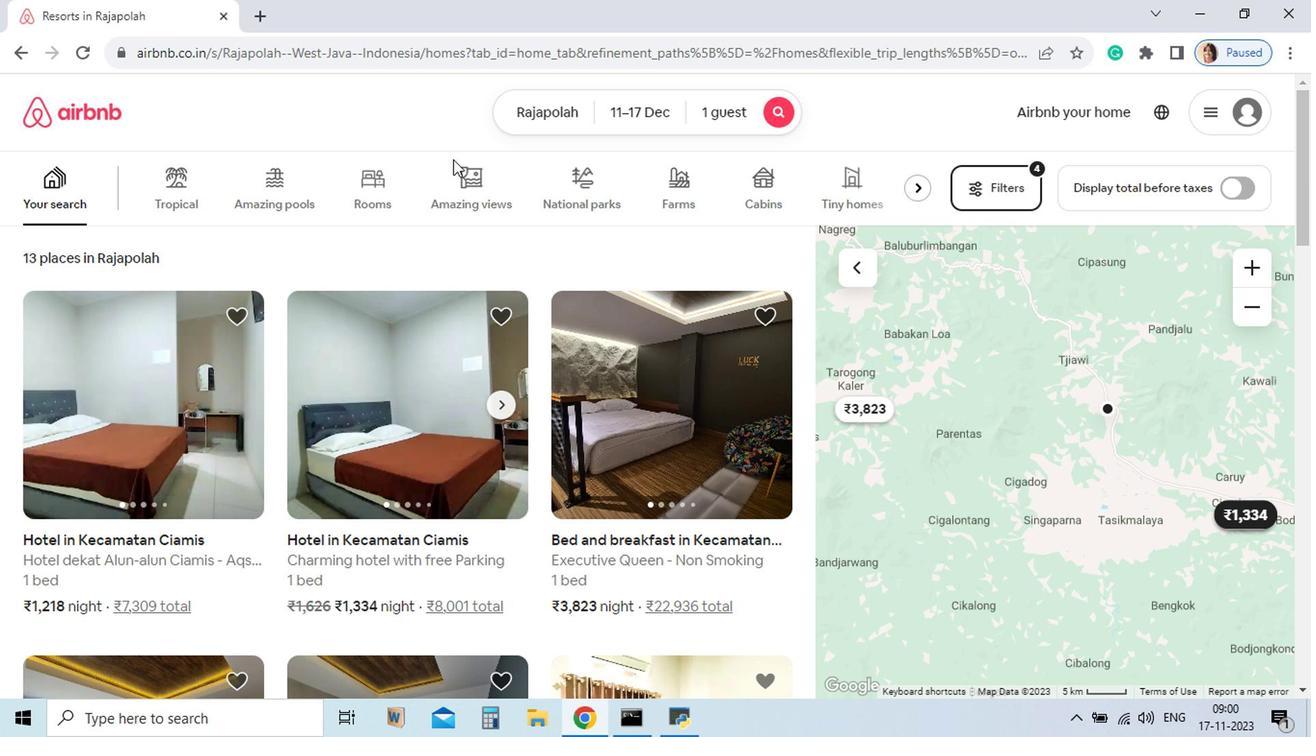 
Action: Mouse moved to (511, 304)
Screenshot: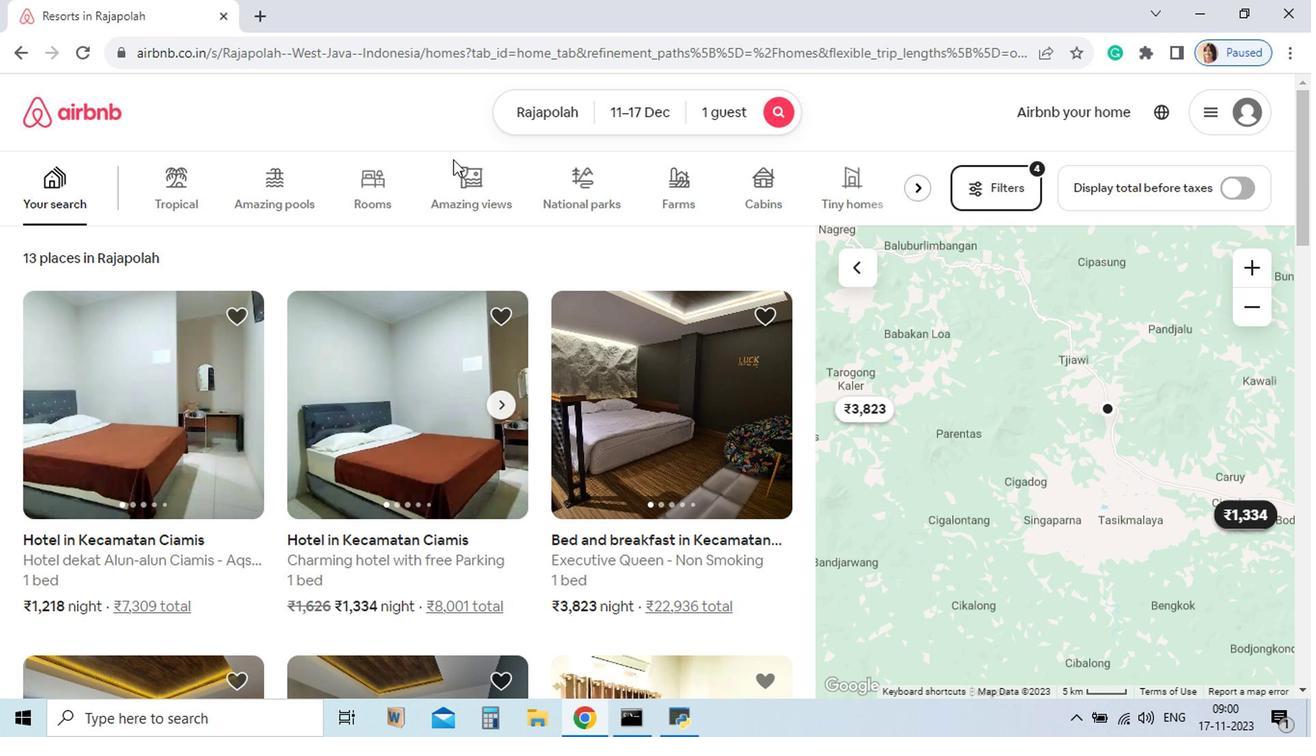 
